 Task: Look for Airbnb options in Homagama, Sri Lanka from 6th December, 2023 to 10th December, 2023 for 6 adults, 2 children. Place can be entire room or shared room with 6 bedrooms having 6 beds and 6 bathrooms. Property type can be house. Amenities needed are: wifi, TV, free parkinig on premises, gym, breakfast.
Action: Mouse moved to (488, 101)
Screenshot: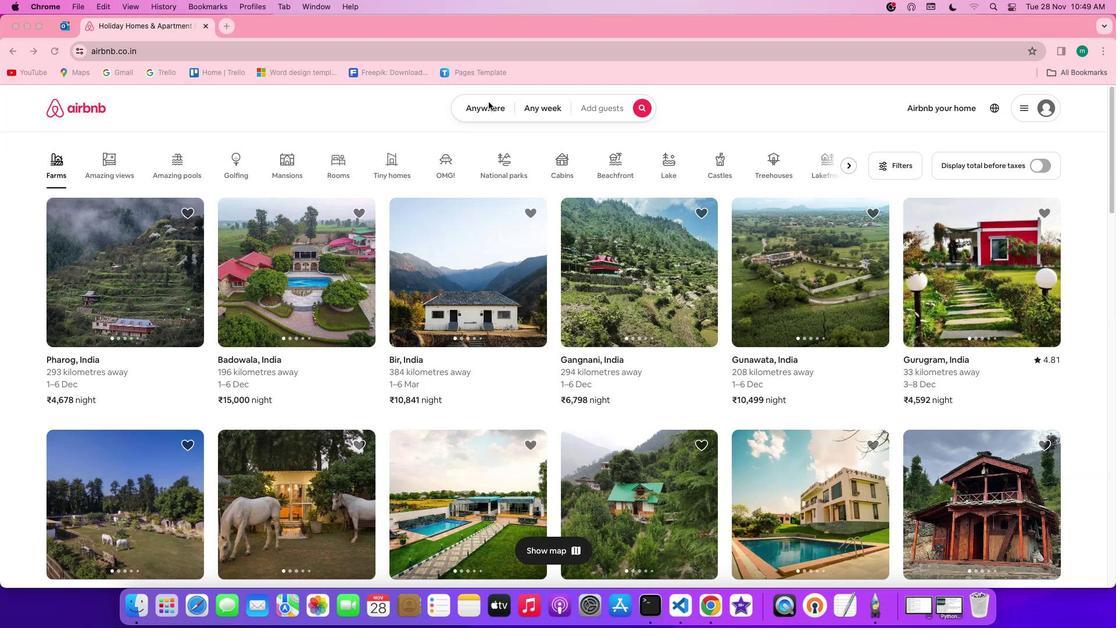 
Action: Mouse pressed left at (488, 101)
Screenshot: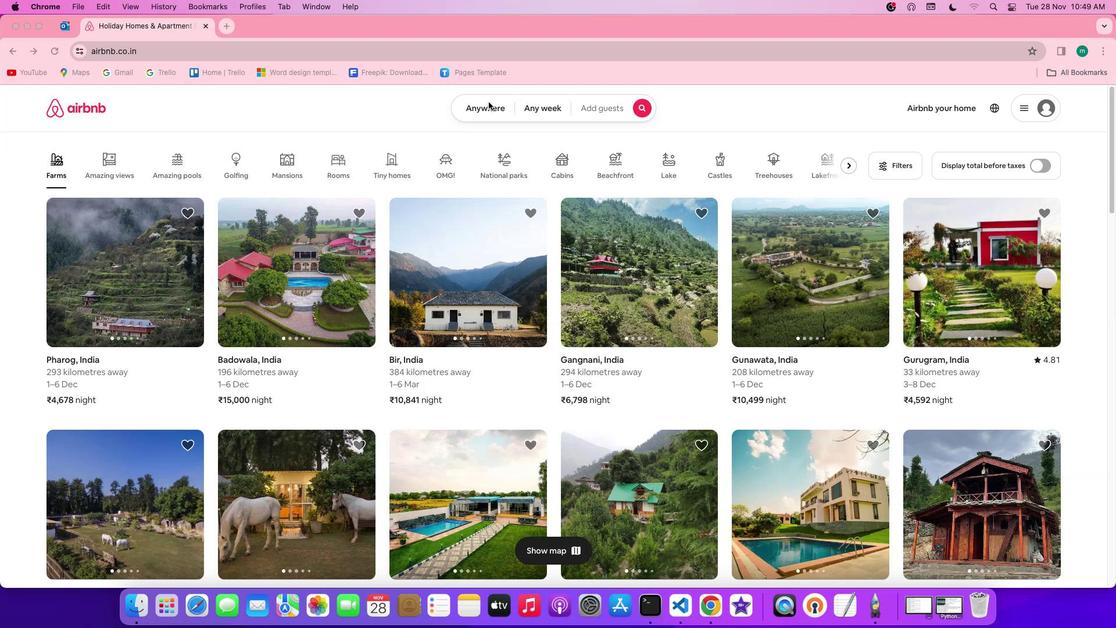 
Action: Mouse pressed left at (488, 101)
Screenshot: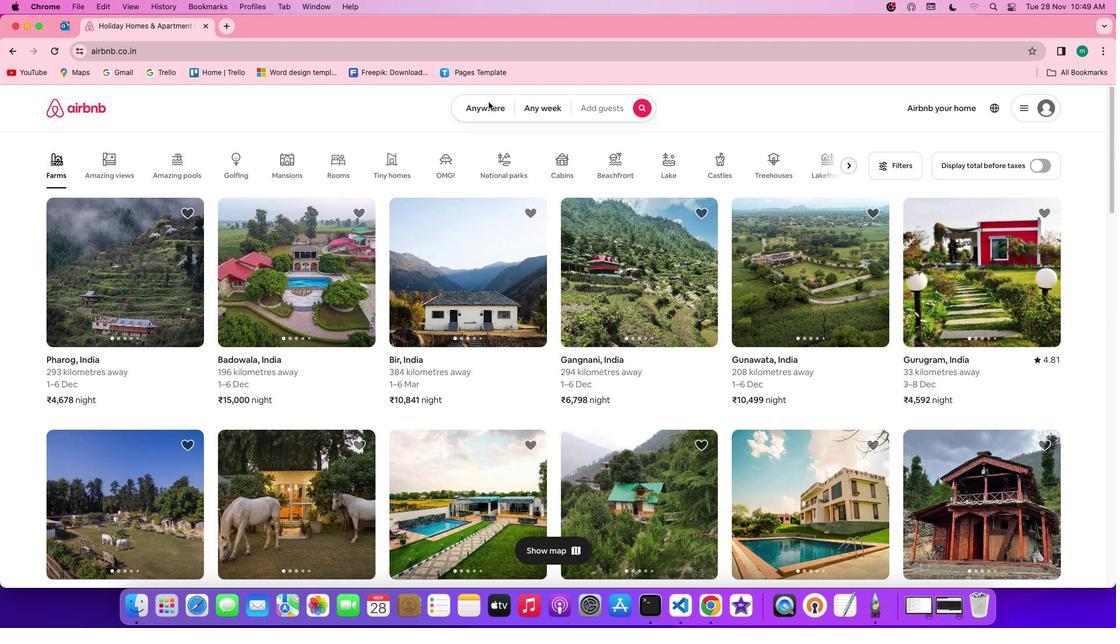
Action: Mouse moved to (435, 156)
Screenshot: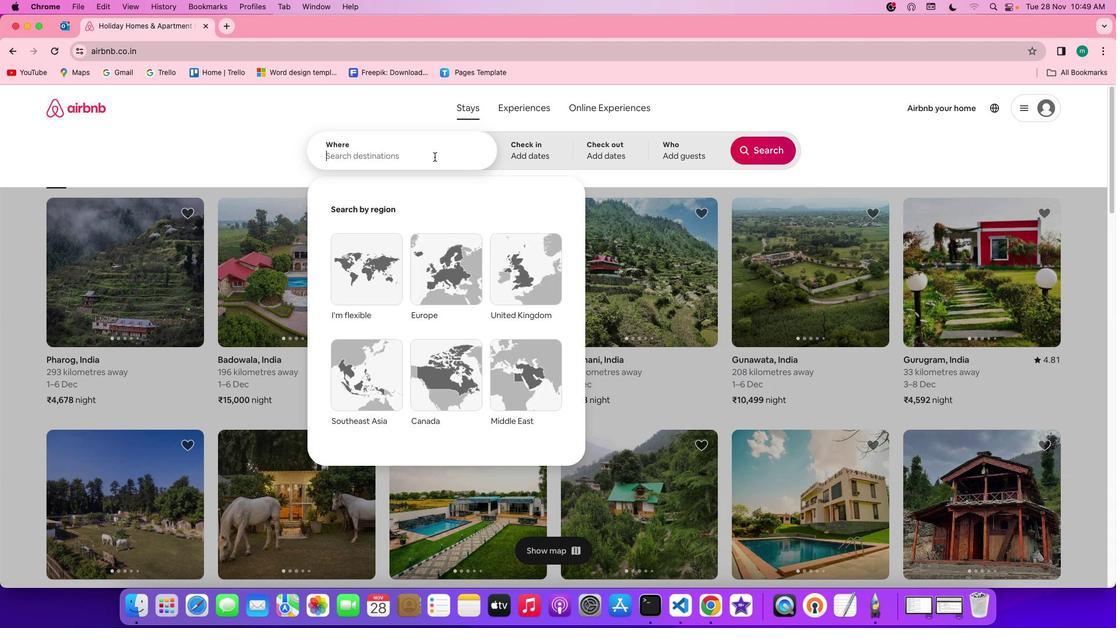 
Action: Mouse pressed left at (435, 156)
Screenshot: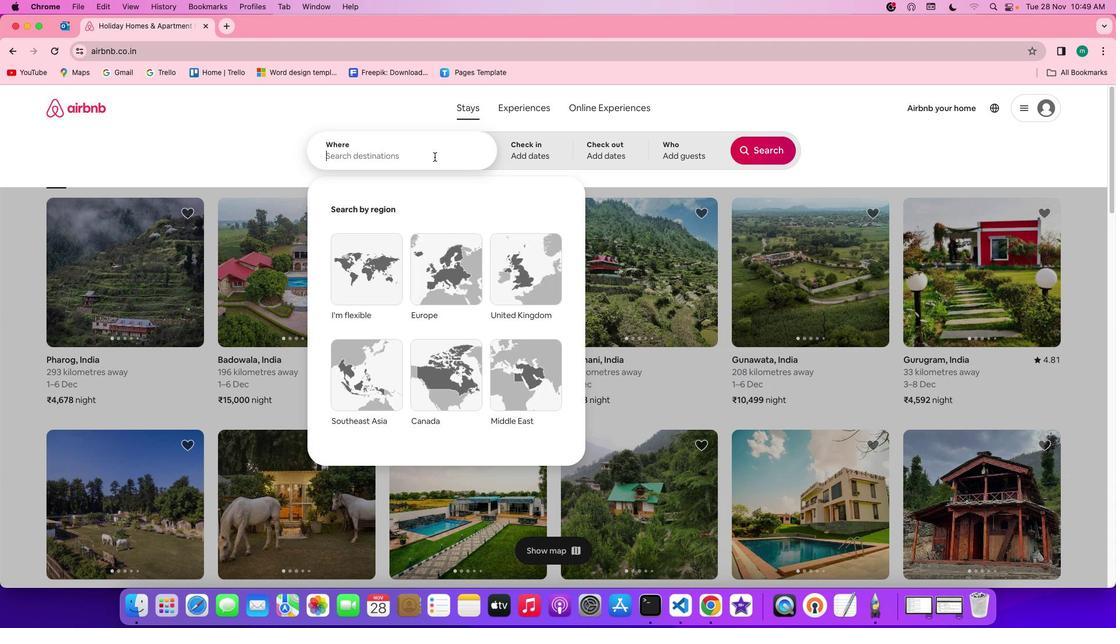 
Action: Key pressed Key.shift'H''o''m''a''g''a''m''a'','Key.spaceKey.shift's''r''i'Key.spaceKey.shift'l''a''n''k''a'
Screenshot: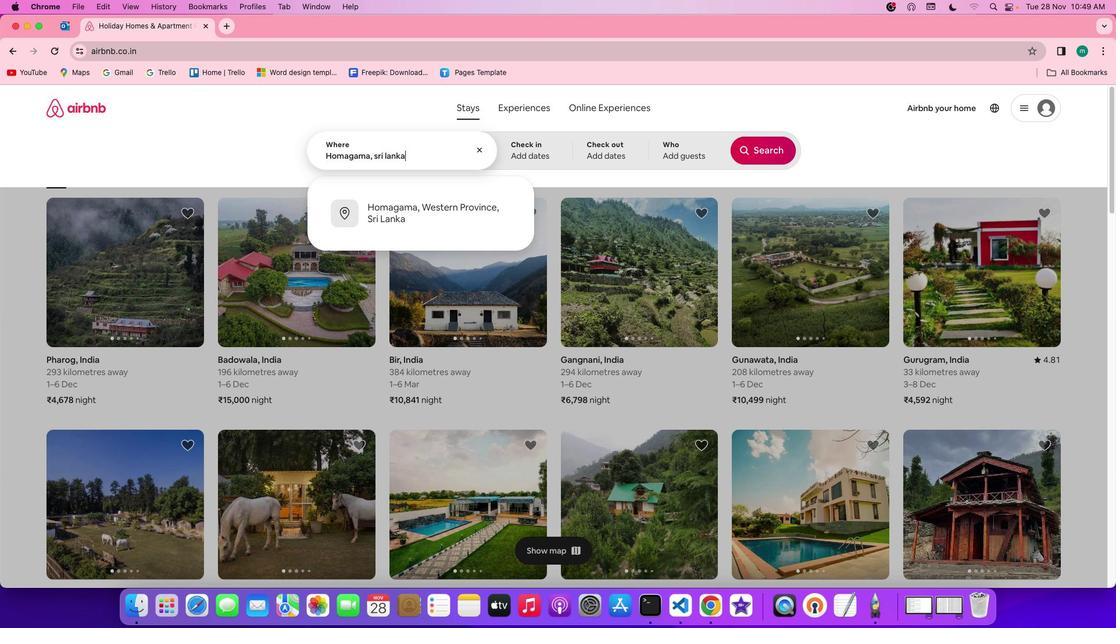 
Action: Mouse moved to (536, 160)
Screenshot: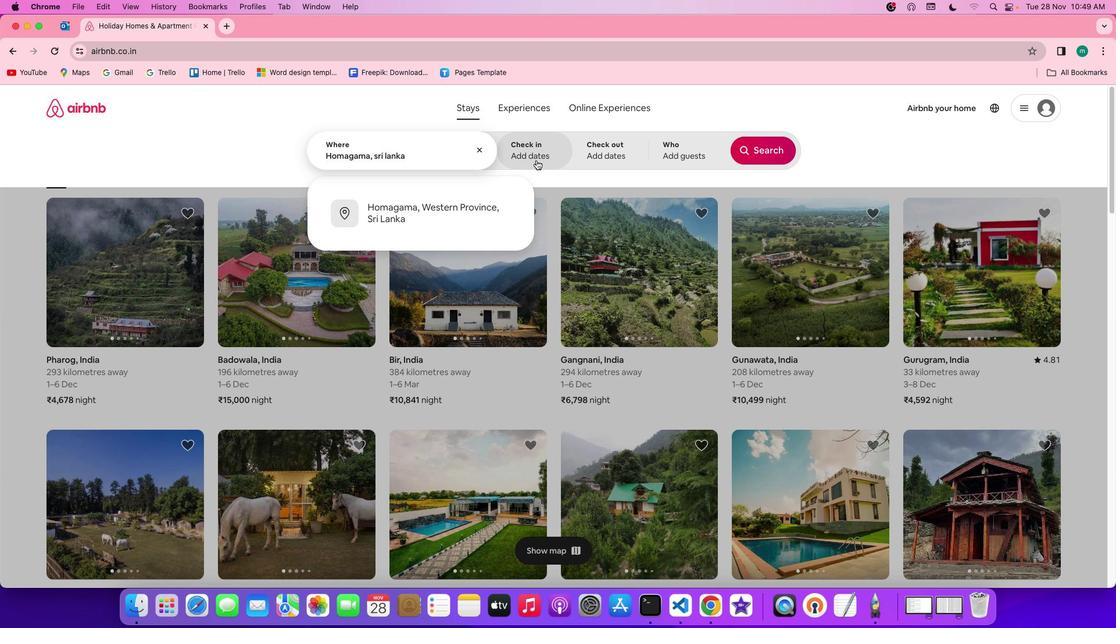 
Action: Mouse pressed left at (536, 160)
Screenshot: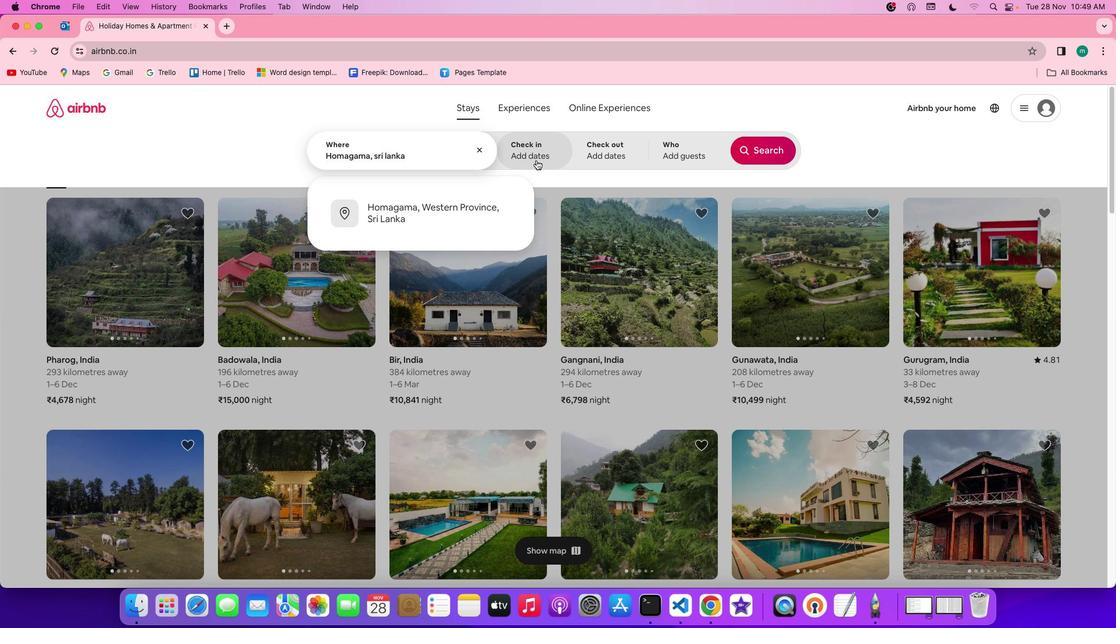 
Action: Mouse moved to (674, 327)
Screenshot: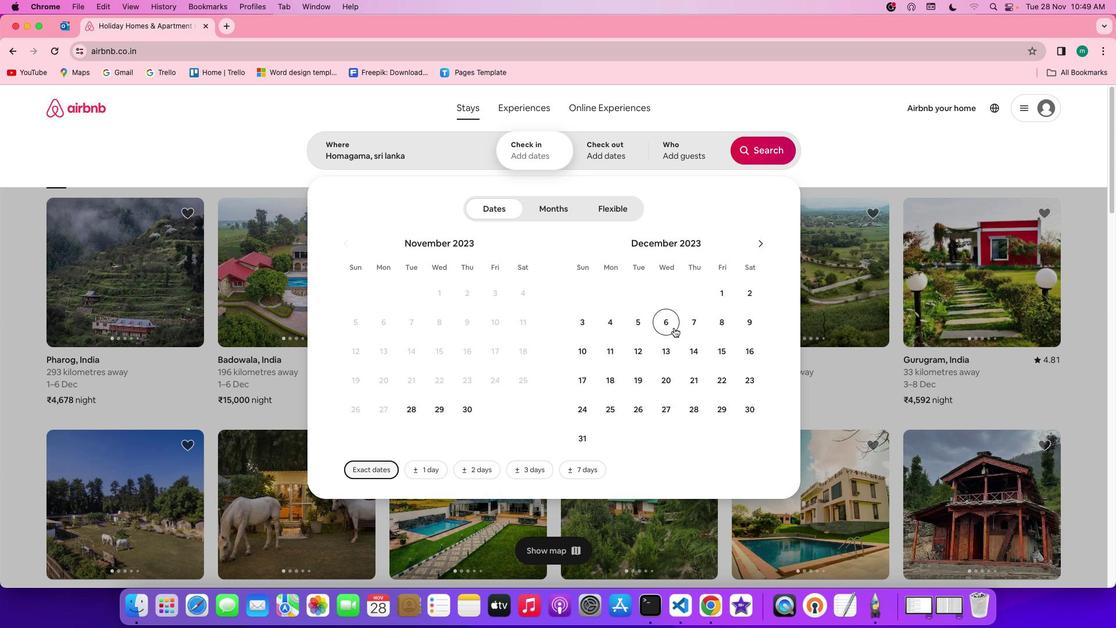 
Action: Mouse pressed left at (674, 327)
Screenshot: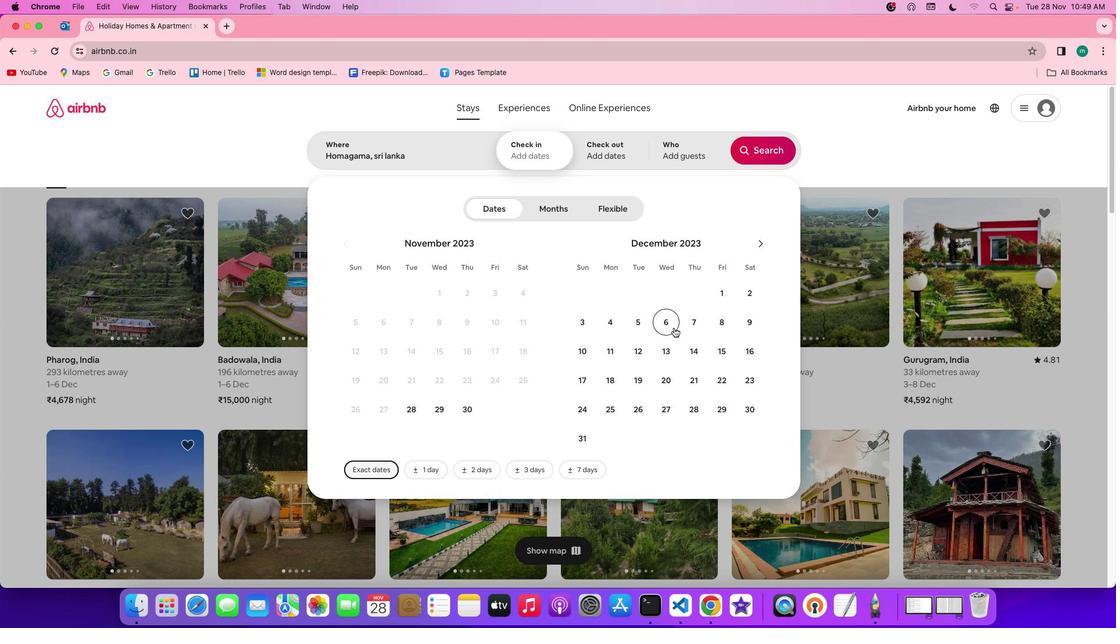 
Action: Mouse moved to (576, 350)
Screenshot: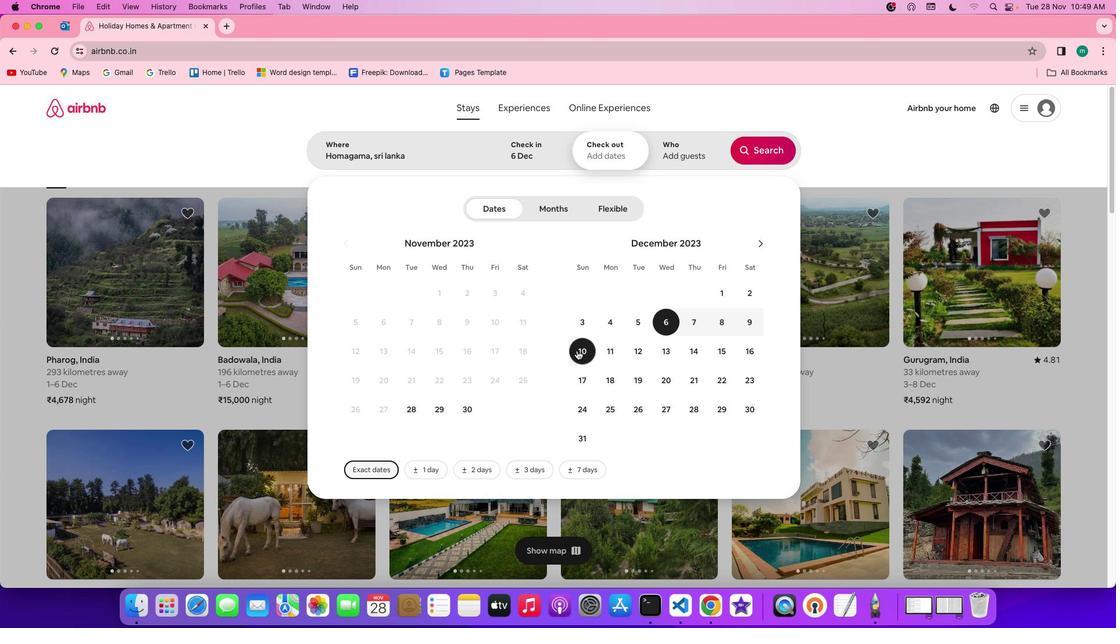 
Action: Mouse pressed left at (576, 350)
Screenshot: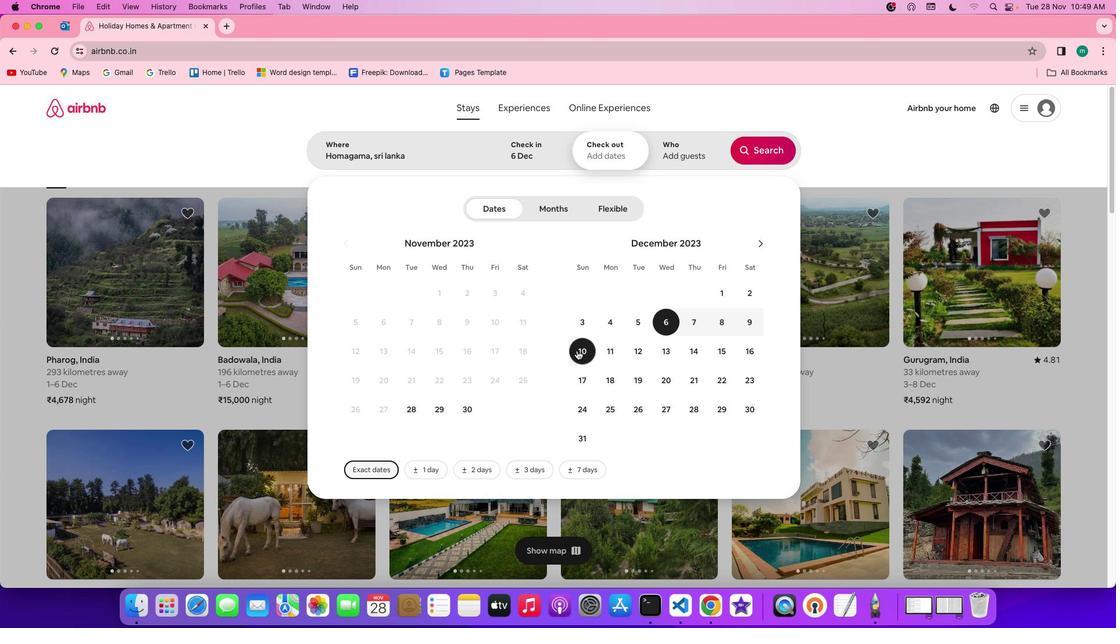 
Action: Mouse moved to (706, 157)
Screenshot: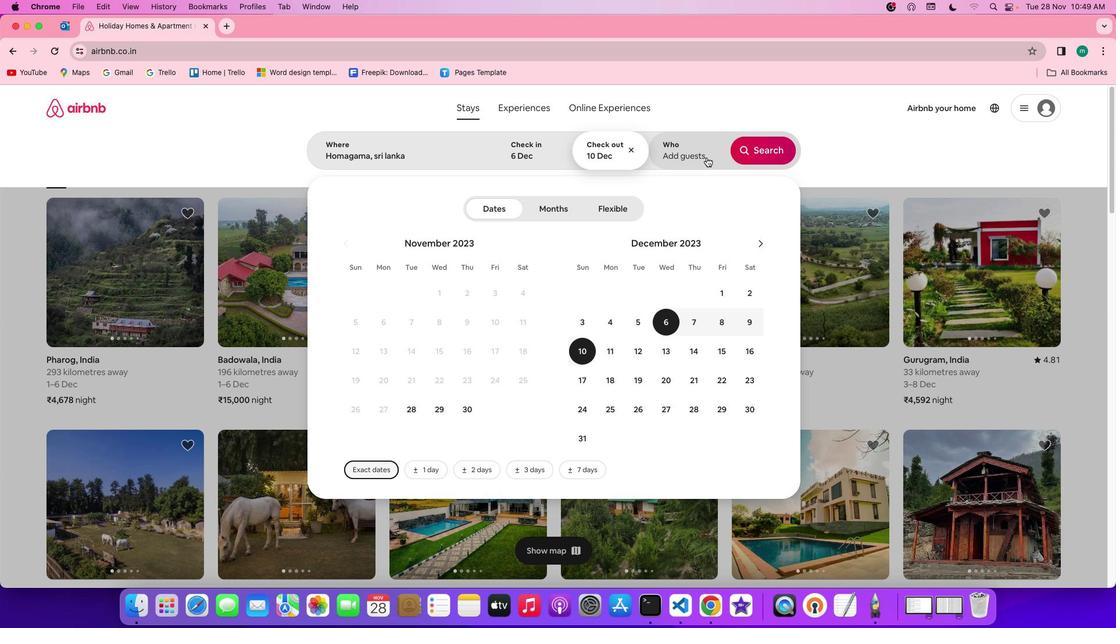 
Action: Mouse pressed left at (706, 157)
Screenshot: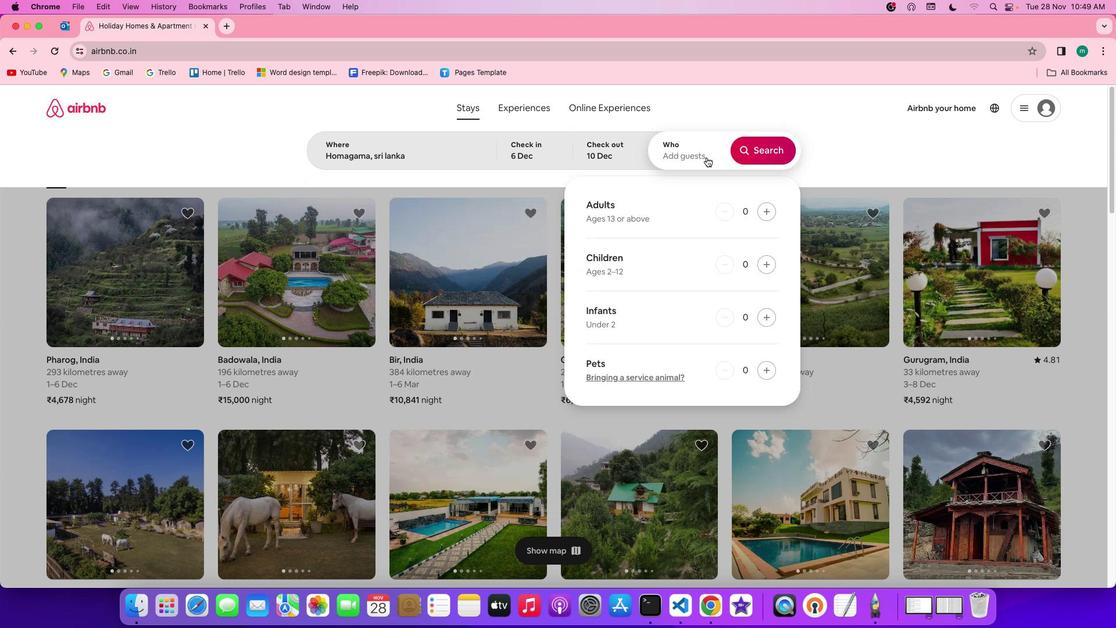 
Action: Mouse moved to (767, 212)
Screenshot: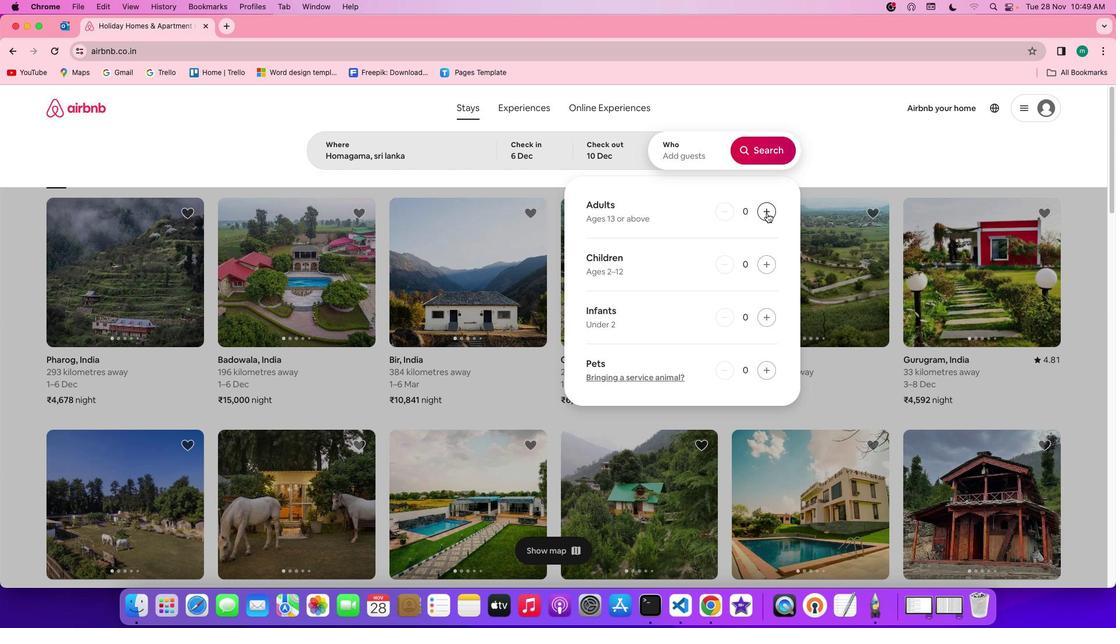
Action: Mouse pressed left at (767, 212)
Screenshot: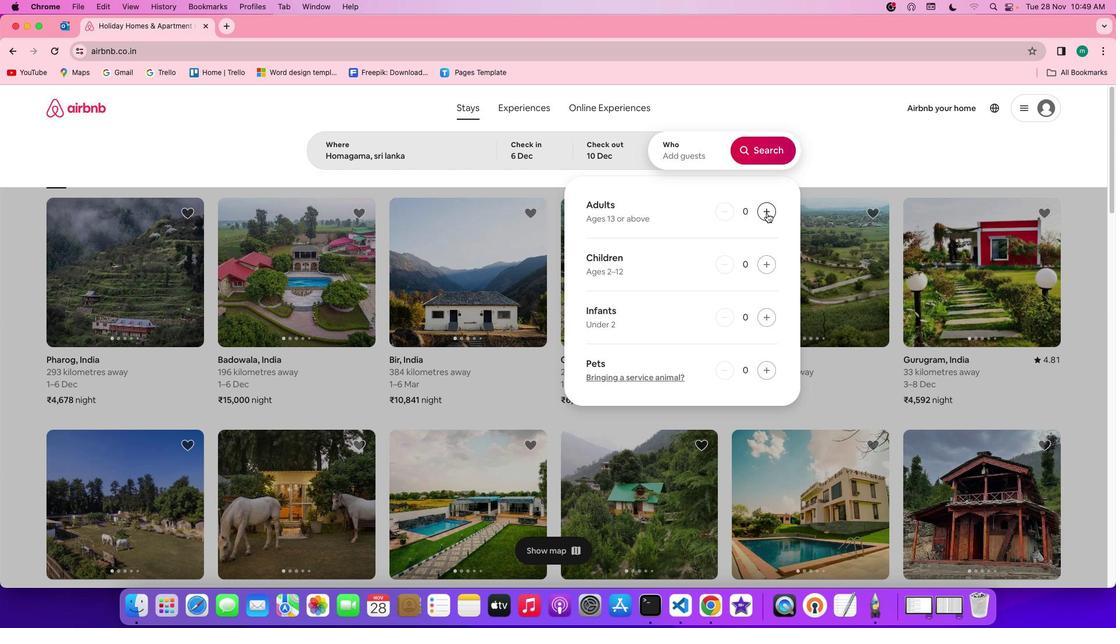 
Action: Mouse pressed left at (767, 212)
Screenshot: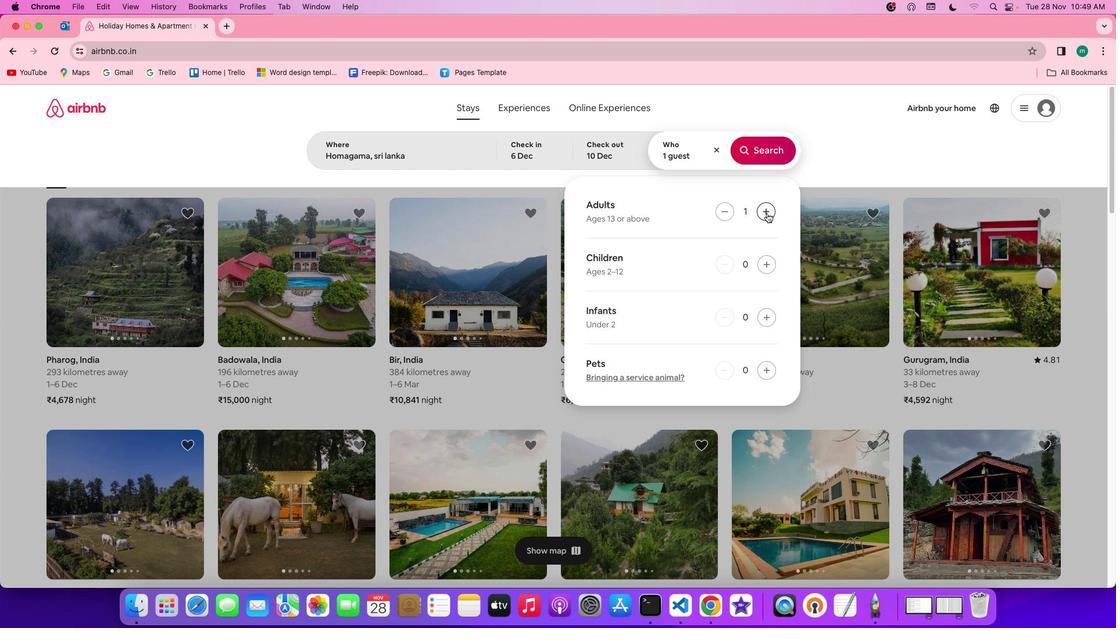 
Action: Mouse pressed left at (767, 212)
Screenshot: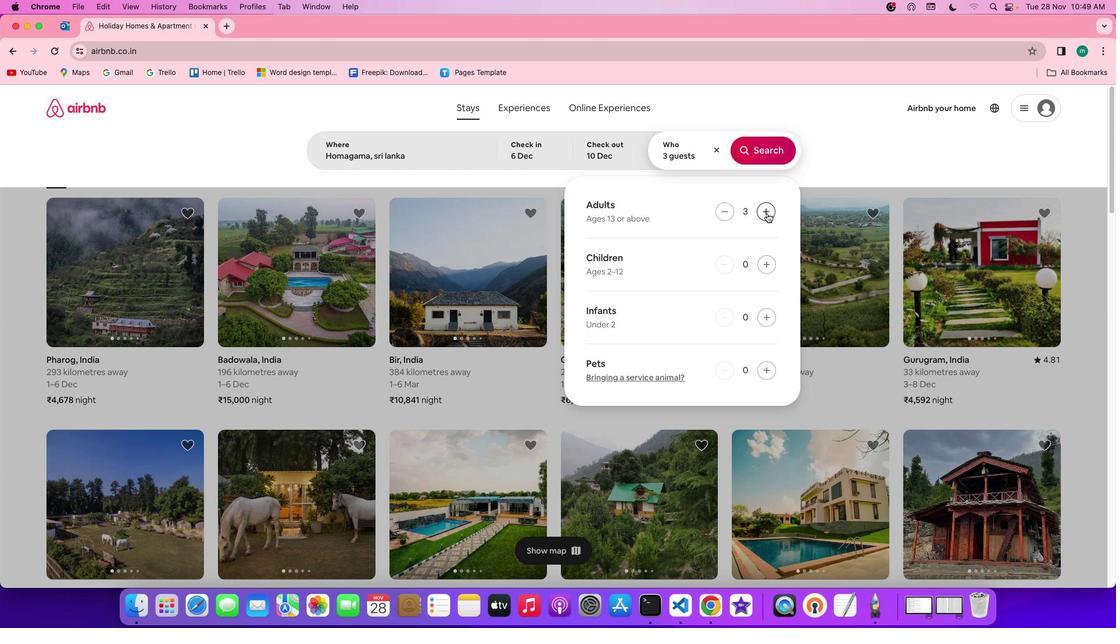 
Action: Mouse pressed left at (767, 212)
Screenshot: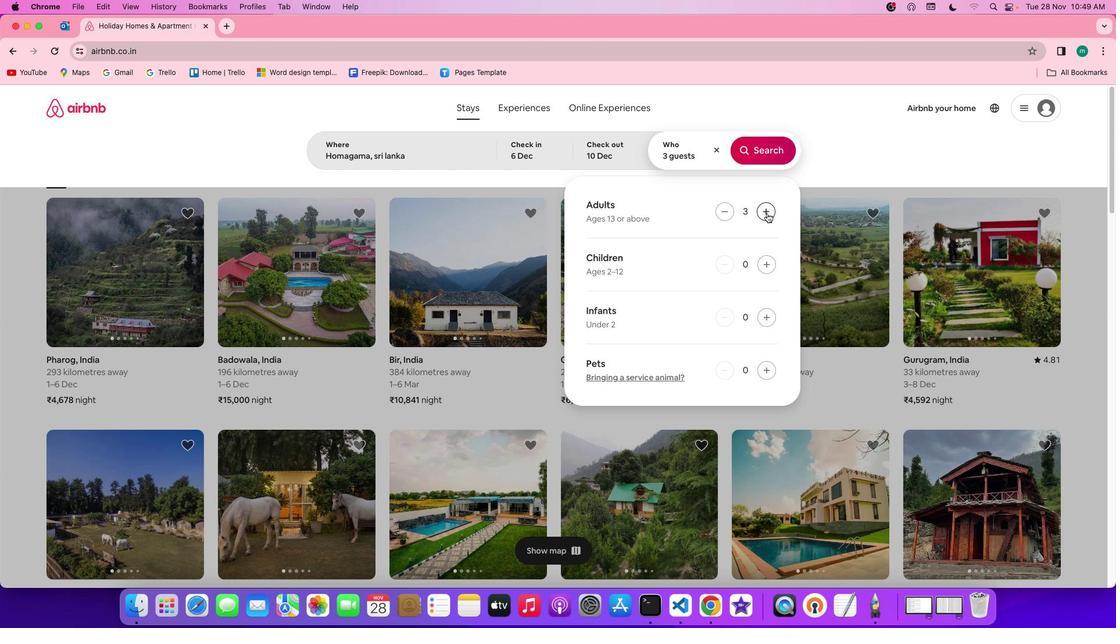 
Action: Mouse pressed left at (767, 212)
Screenshot: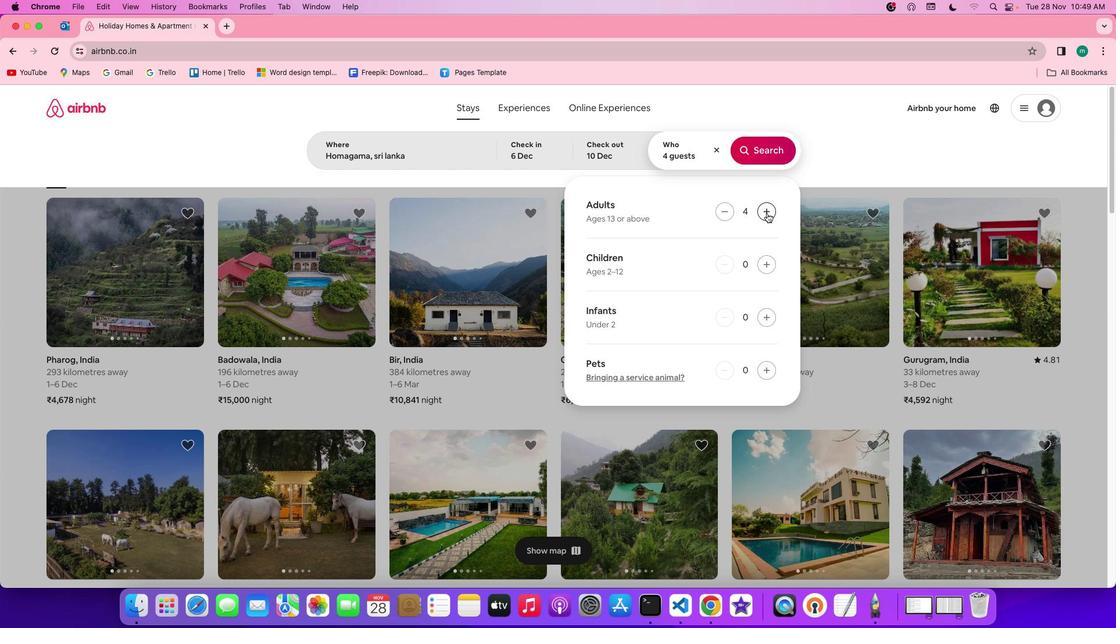 
Action: Mouse pressed left at (767, 212)
Screenshot: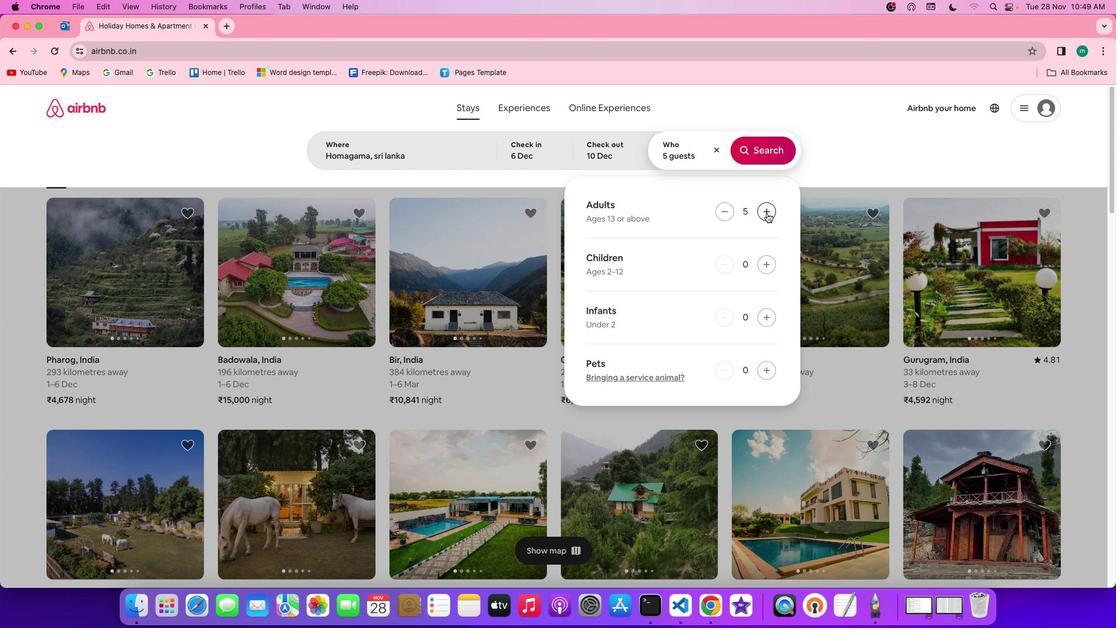 
Action: Mouse moved to (765, 148)
Screenshot: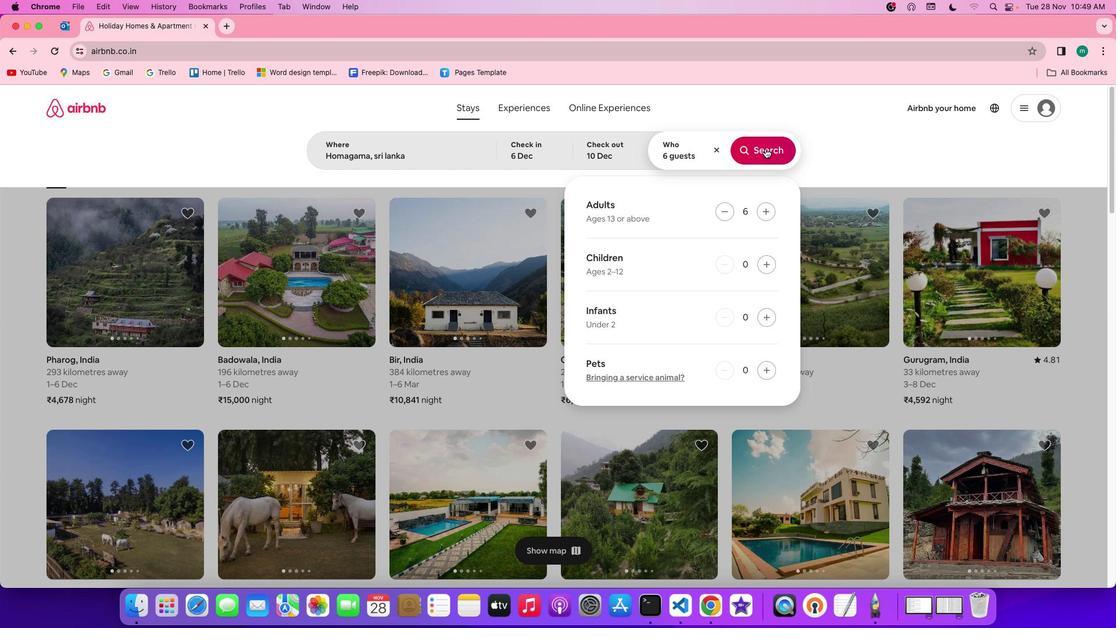 
Action: Mouse pressed left at (765, 148)
Screenshot: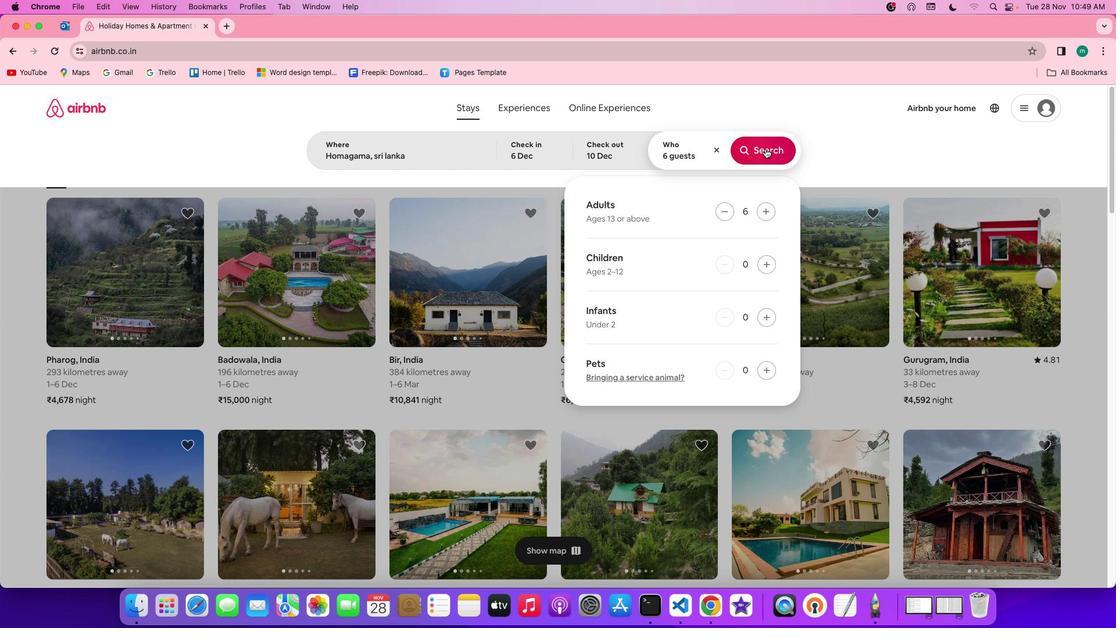 
Action: Mouse moved to (603, 105)
Screenshot: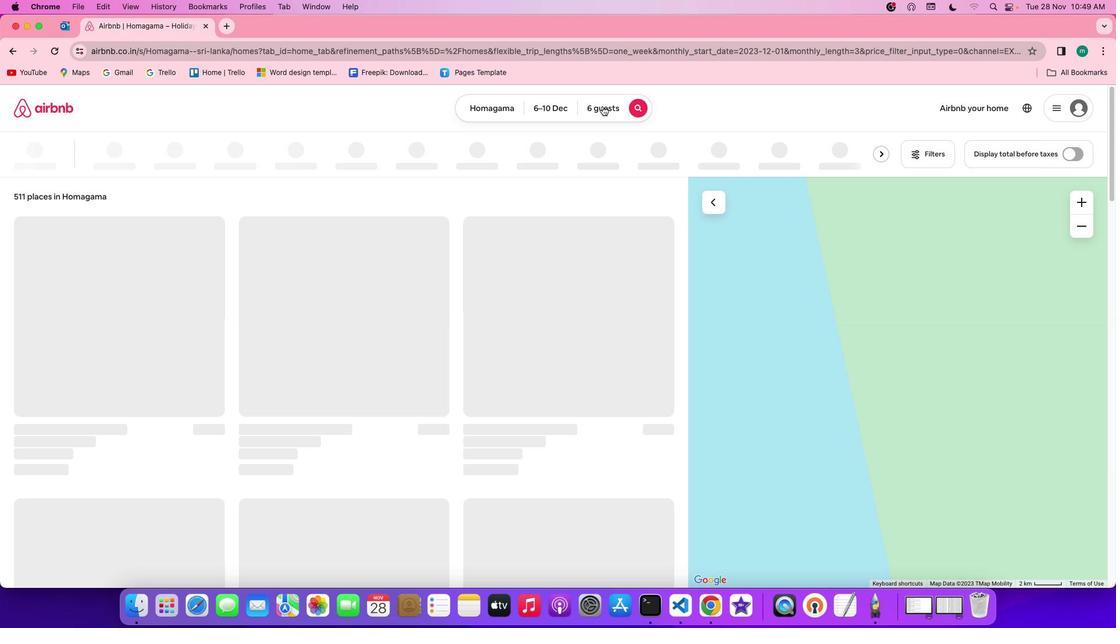 
Action: Mouse pressed left at (603, 105)
Screenshot: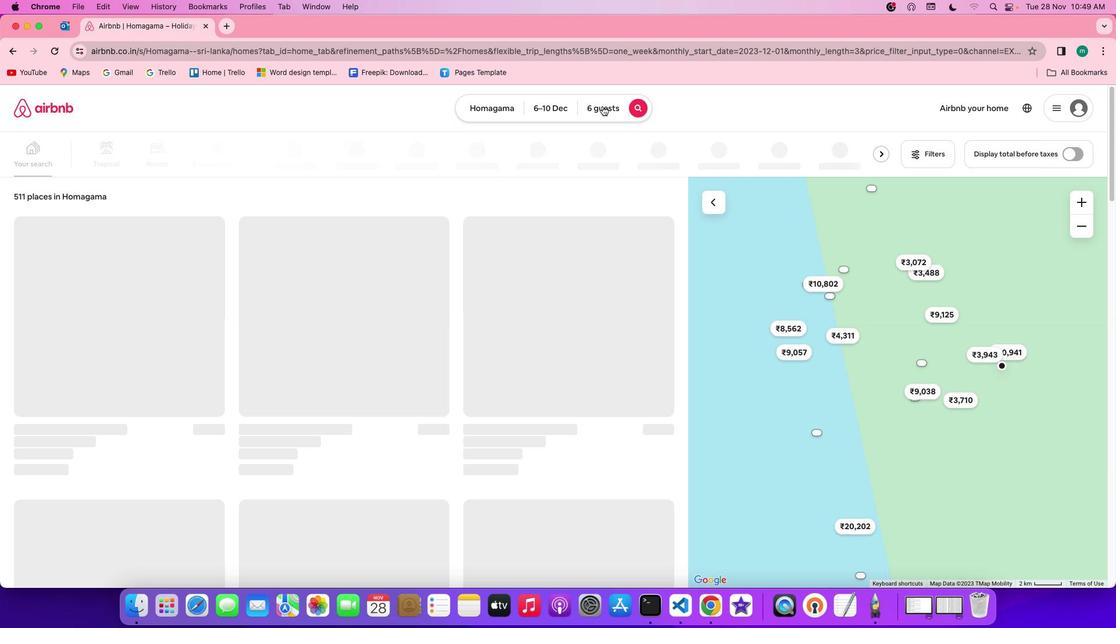 
Action: Mouse moved to (767, 258)
Screenshot: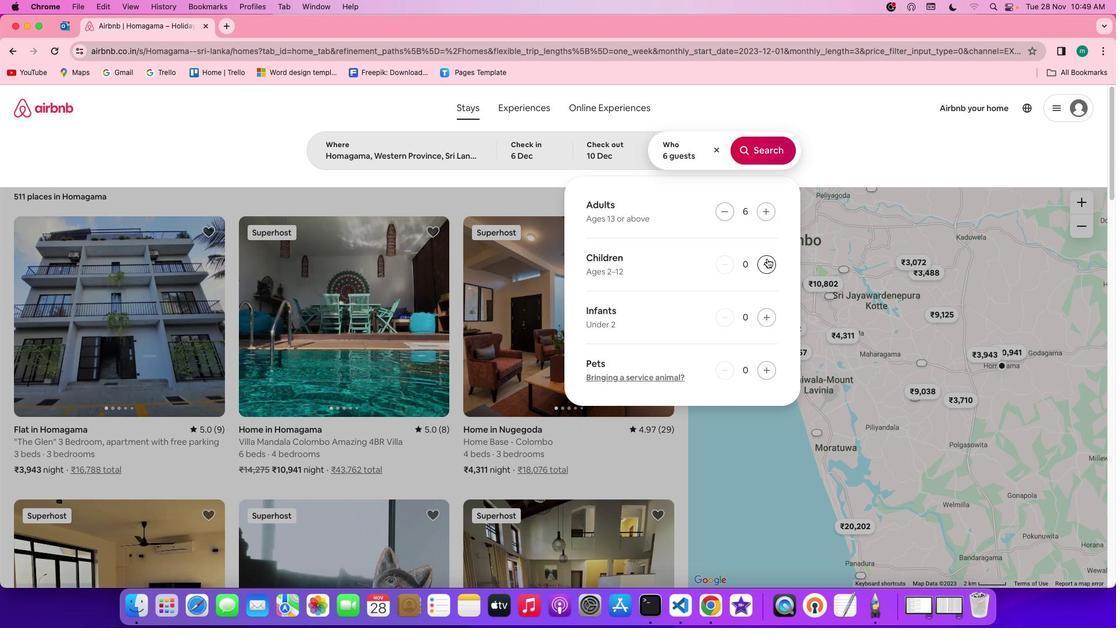 
Action: Mouse pressed left at (767, 258)
Screenshot: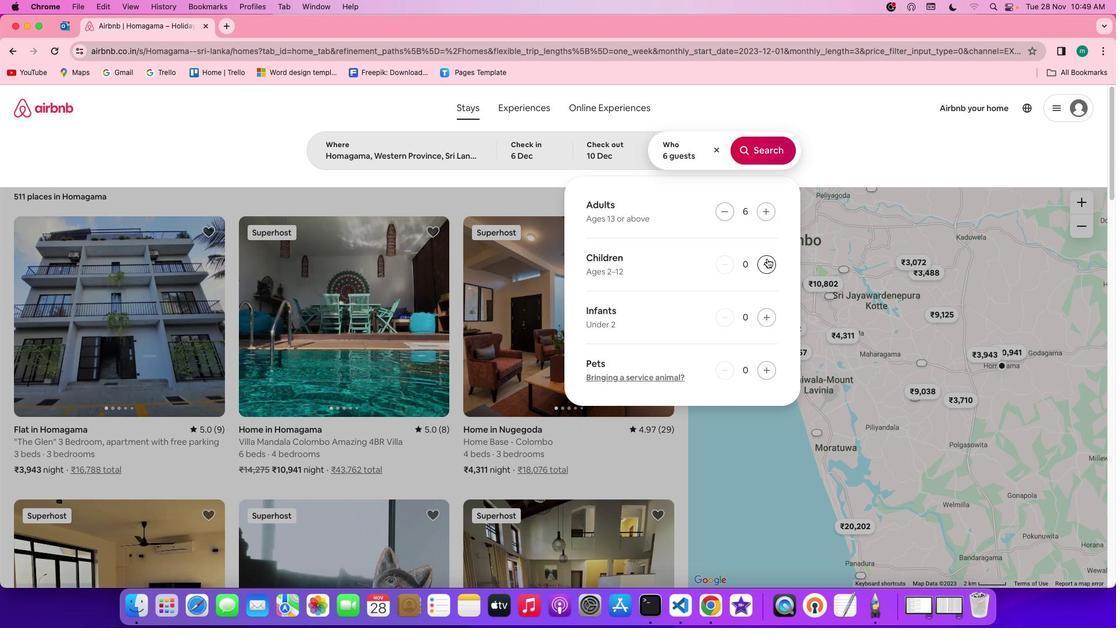 
Action: Mouse pressed left at (767, 258)
Screenshot: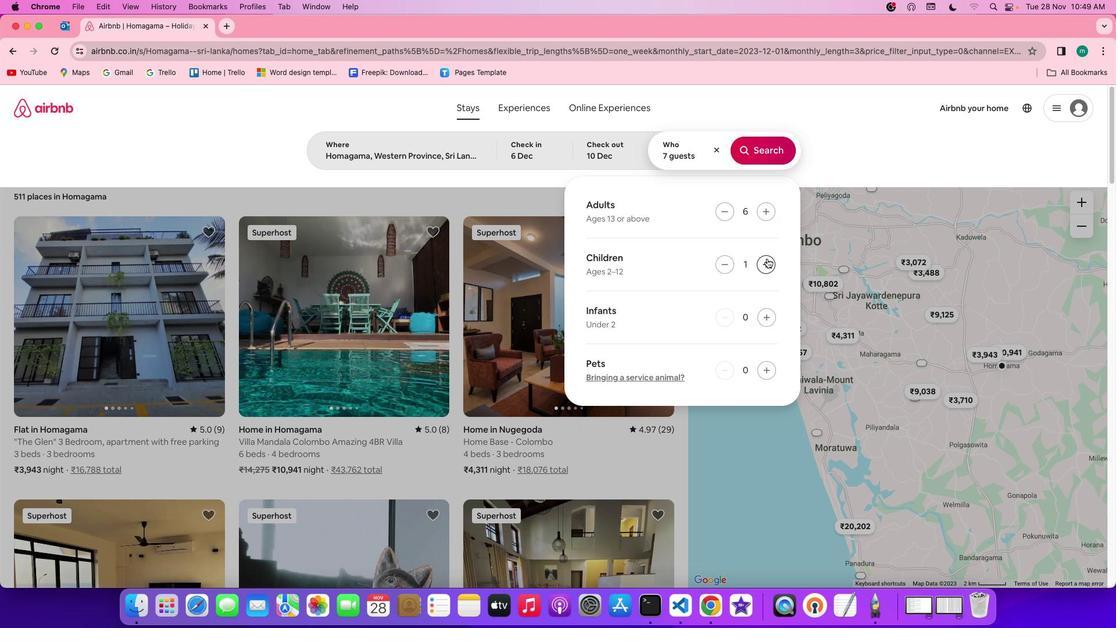 
Action: Mouse moved to (788, 148)
Screenshot: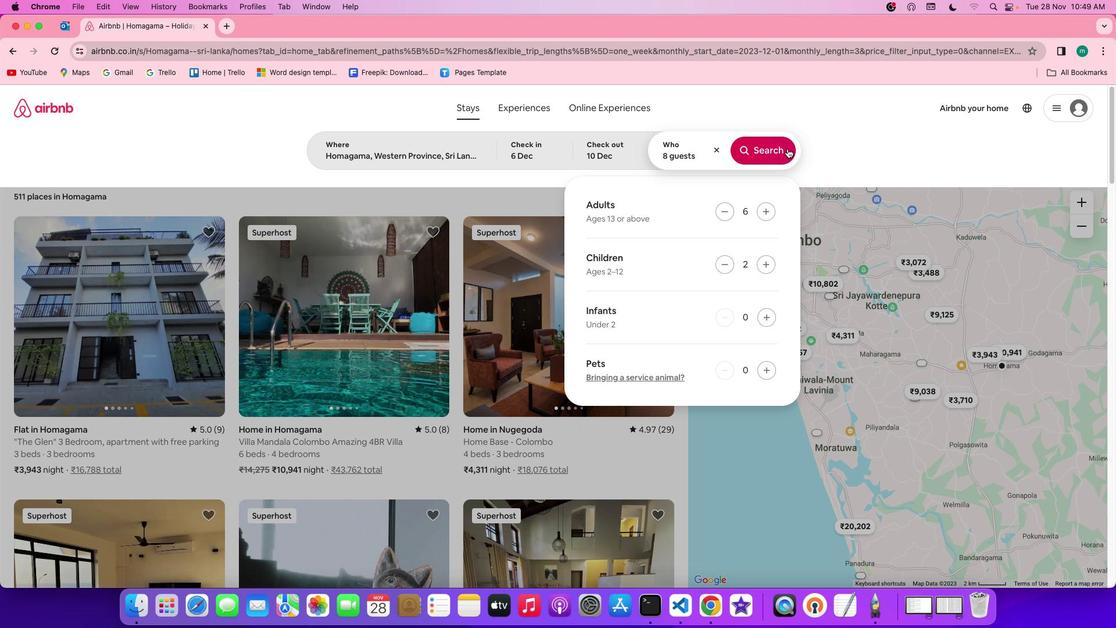 
Action: Mouse pressed left at (788, 148)
Screenshot: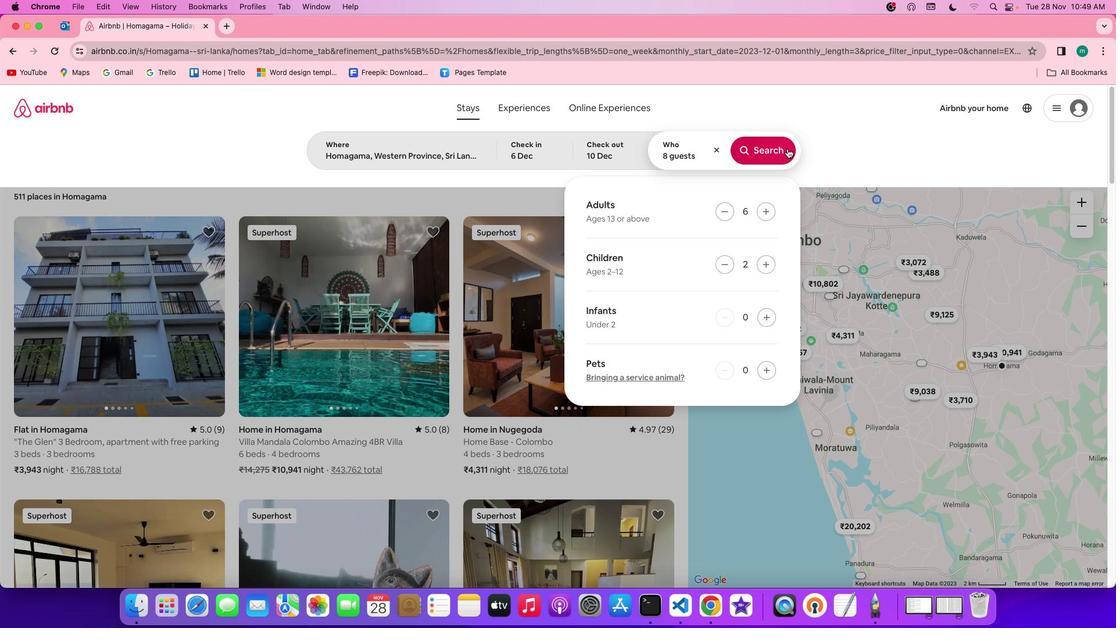 
Action: Mouse moved to (941, 149)
Screenshot: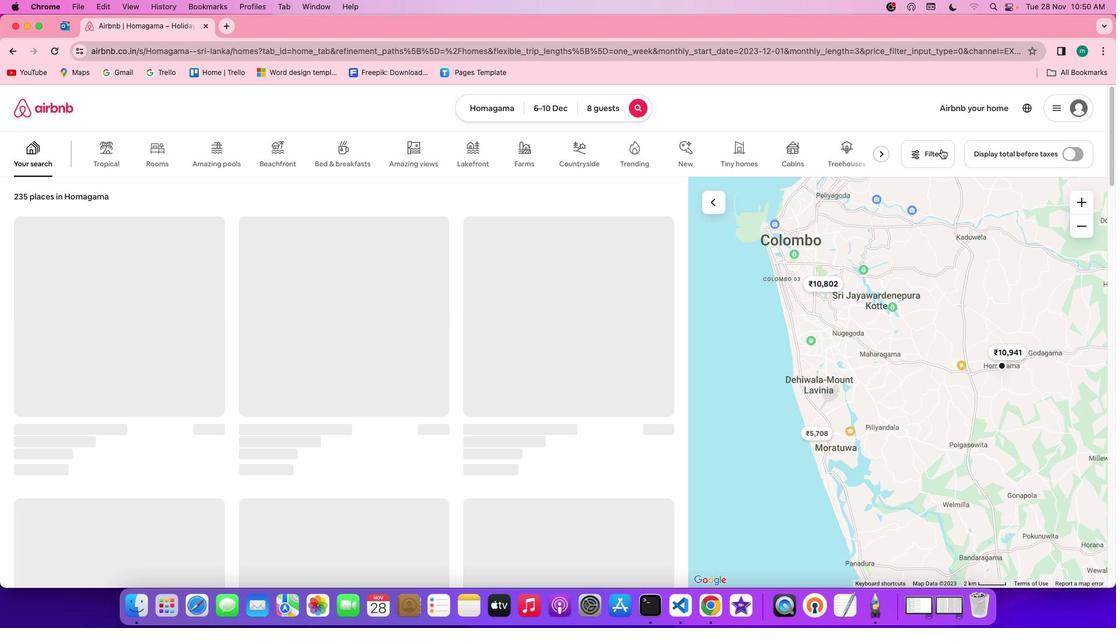 
Action: Mouse pressed left at (941, 149)
Screenshot: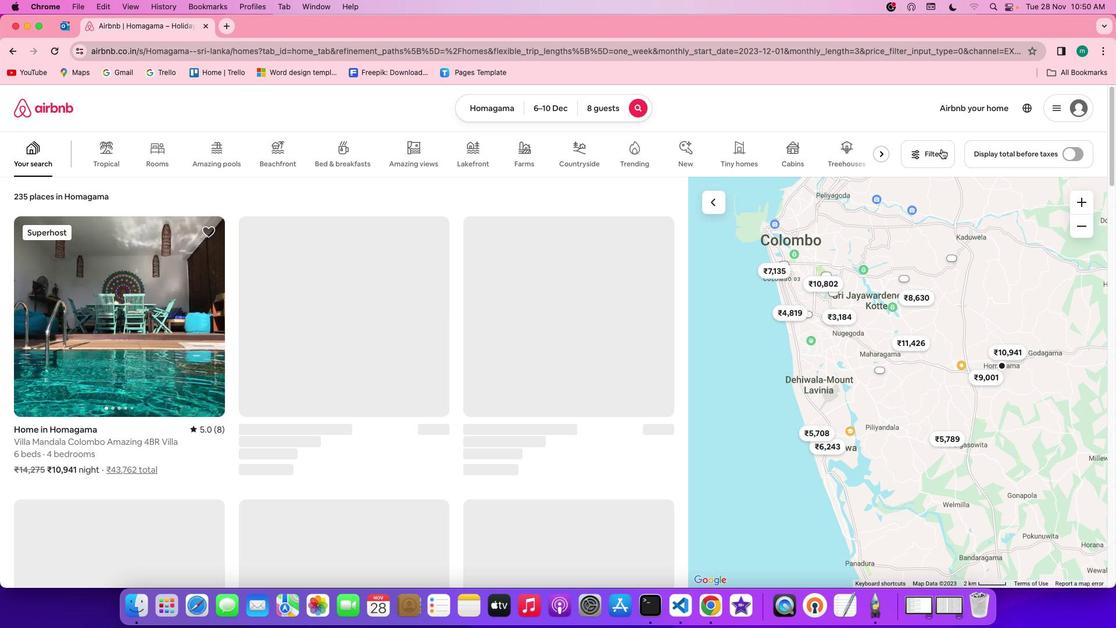 
Action: Mouse moved to (664, 323)
Screenshot: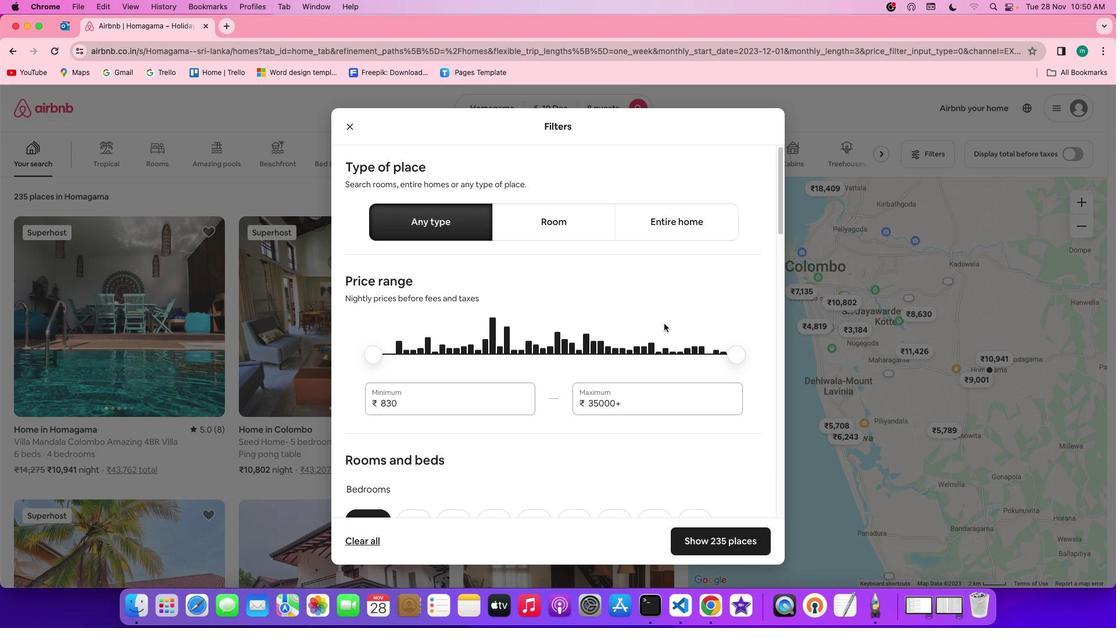 
Action: Mouse scrolled (664, 323) with delta (0, 0)
Screenshot: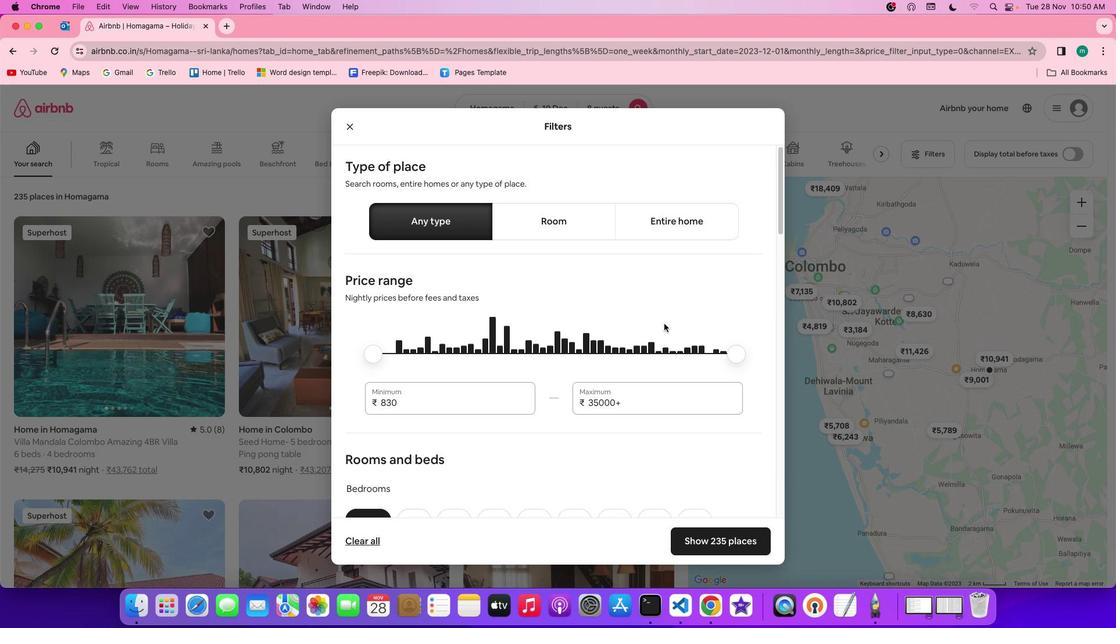 
Action: Mouse scrolled (664, 323) with delta (0, 0)
Screenshot: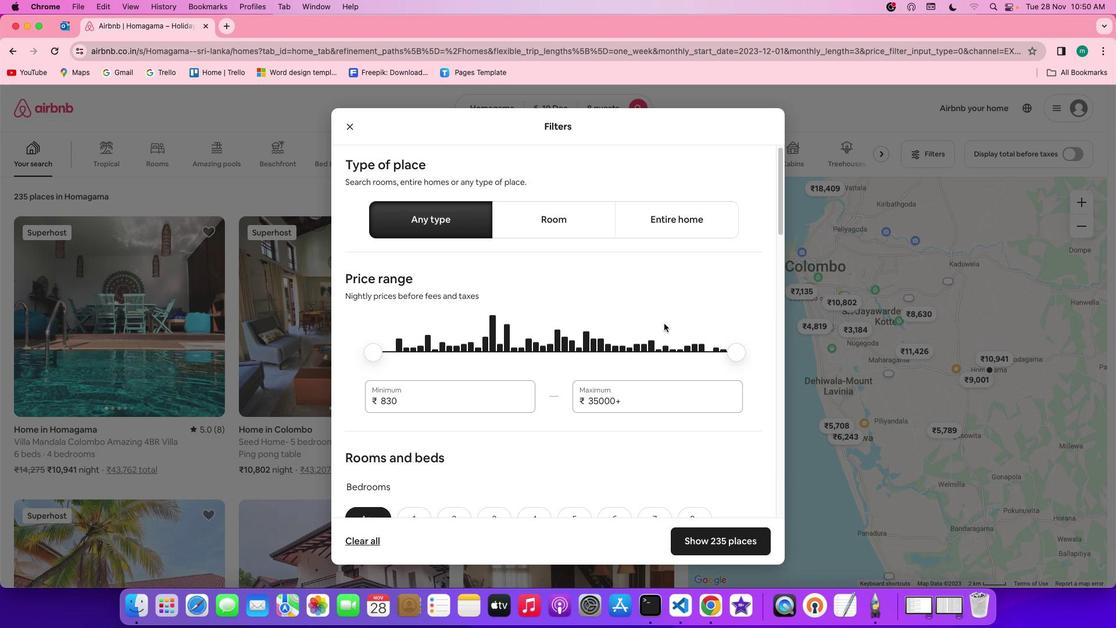 
Action: Mouse scrolled (664, 323) with delta (0, 0)
Screenshot: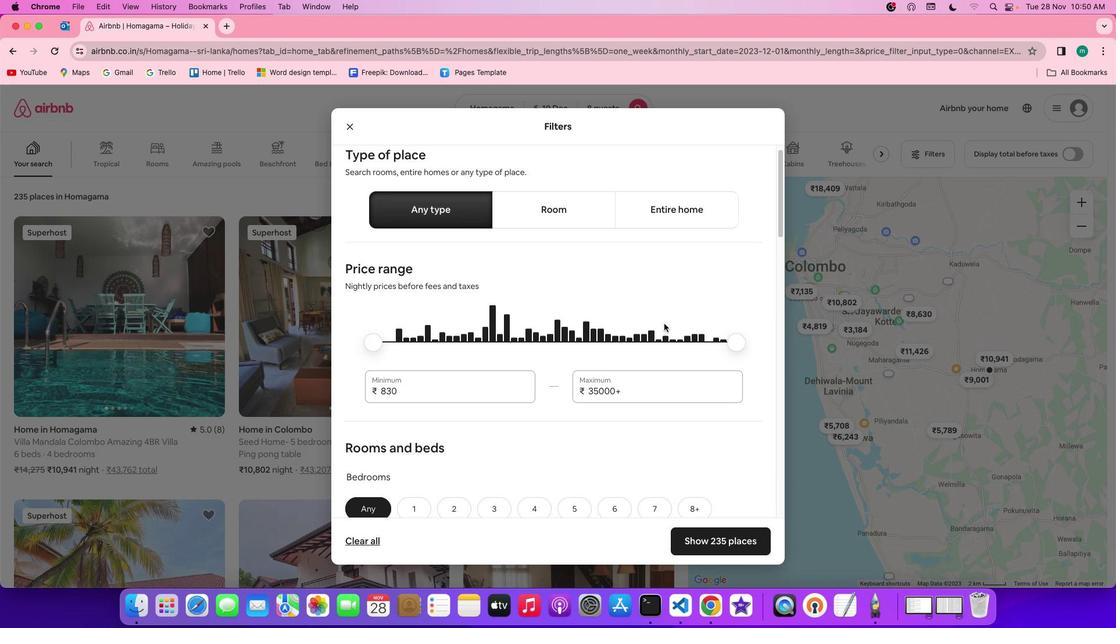 
Action: Mouse scrolled (664, 323) with delta (0, -1)
Screenshot: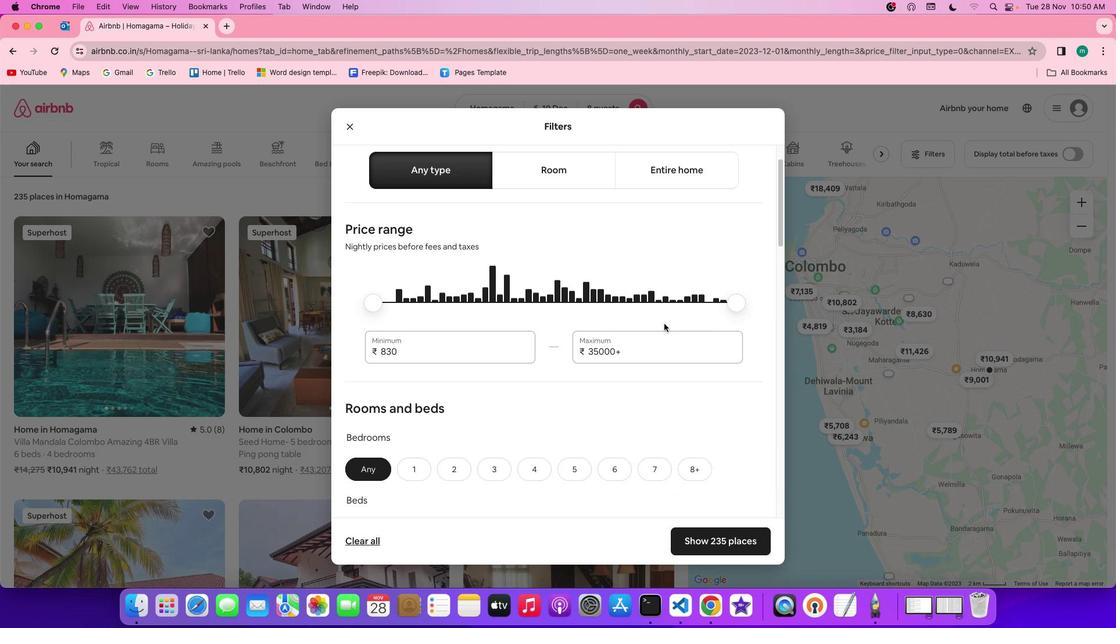 
Action: Mouse moved to (665, 324)
Screenshot: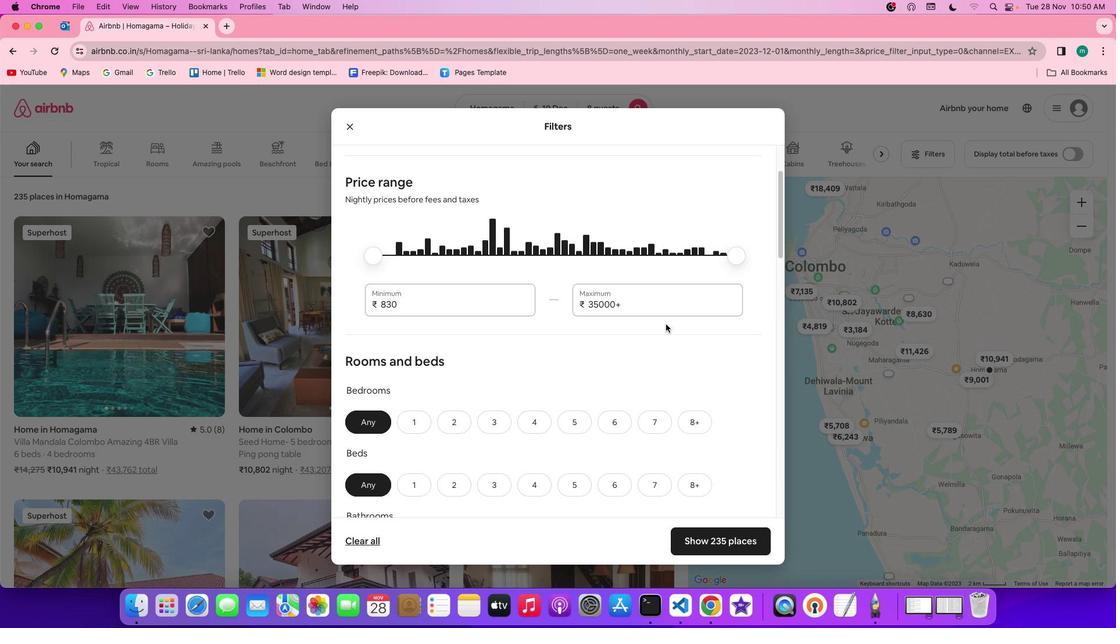 
Action: Mouse scrolled (665, 324) with delta (0, 0)
Screenshot: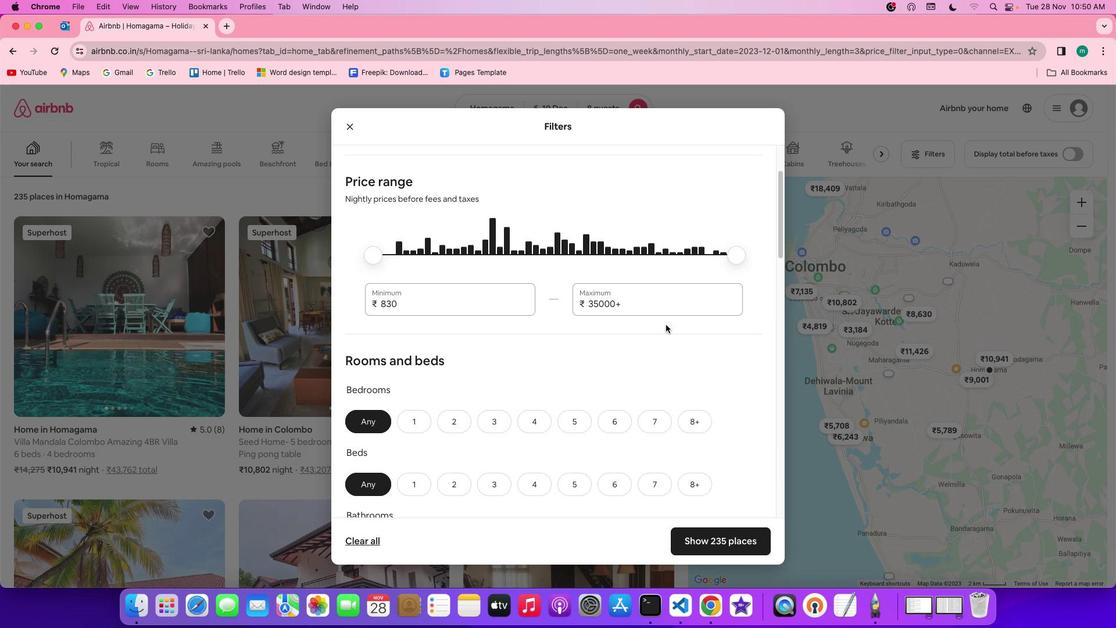 
Action: Mouse moved to (666, 324)
Screenshot: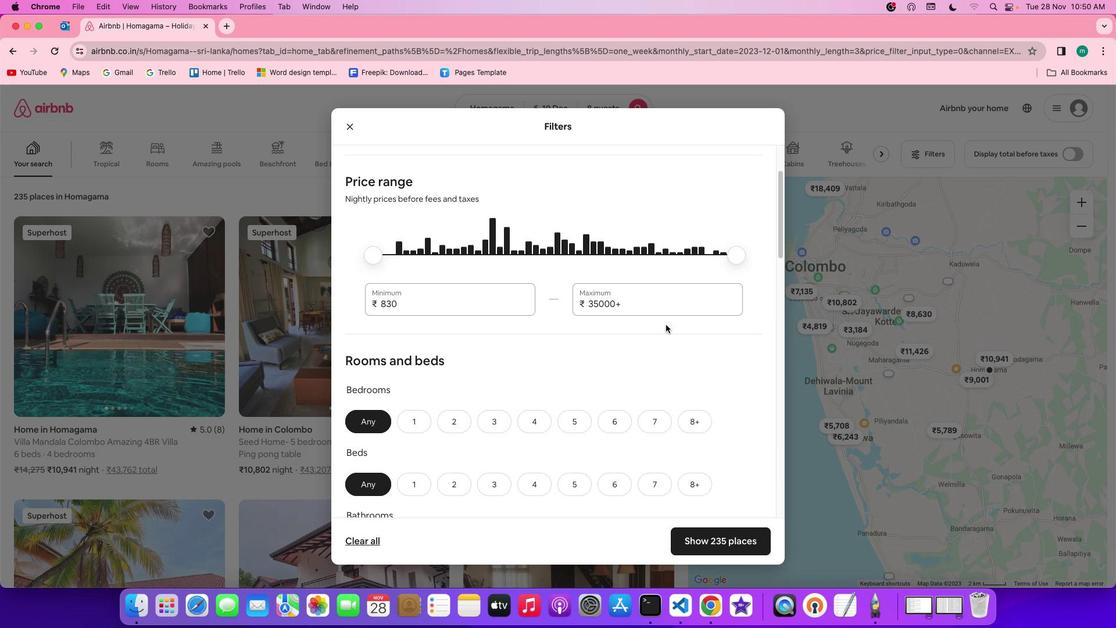 
Action: Mouse scrolled (666, 324) with delta (0, 0)
Screenshot: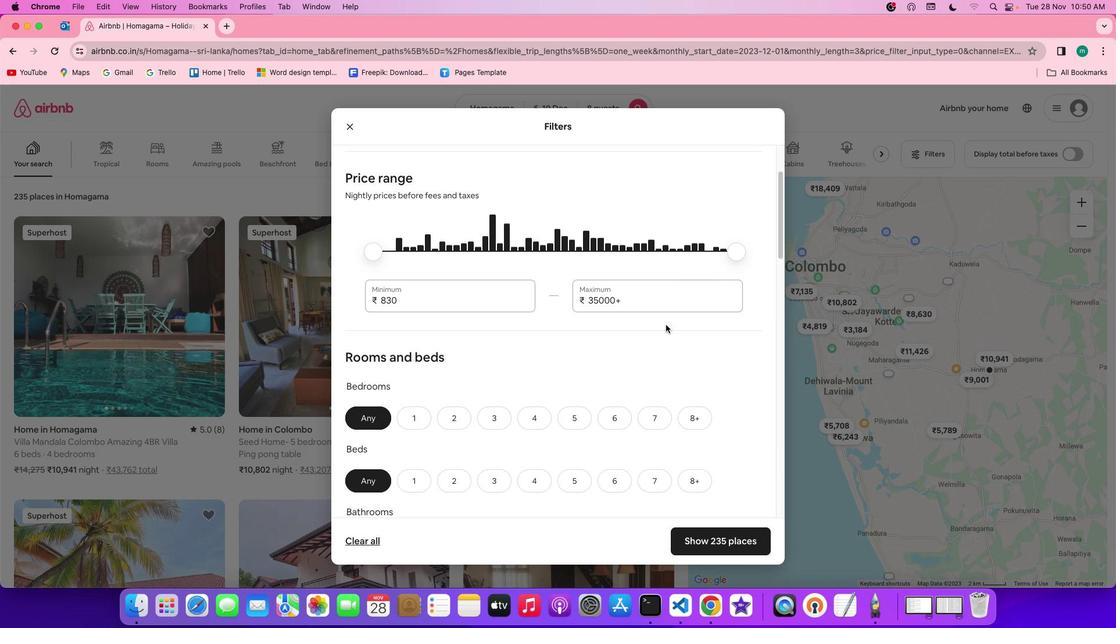 
Action: Mouse scrolled (666, 324) with delta (0, 0)
Screenshot: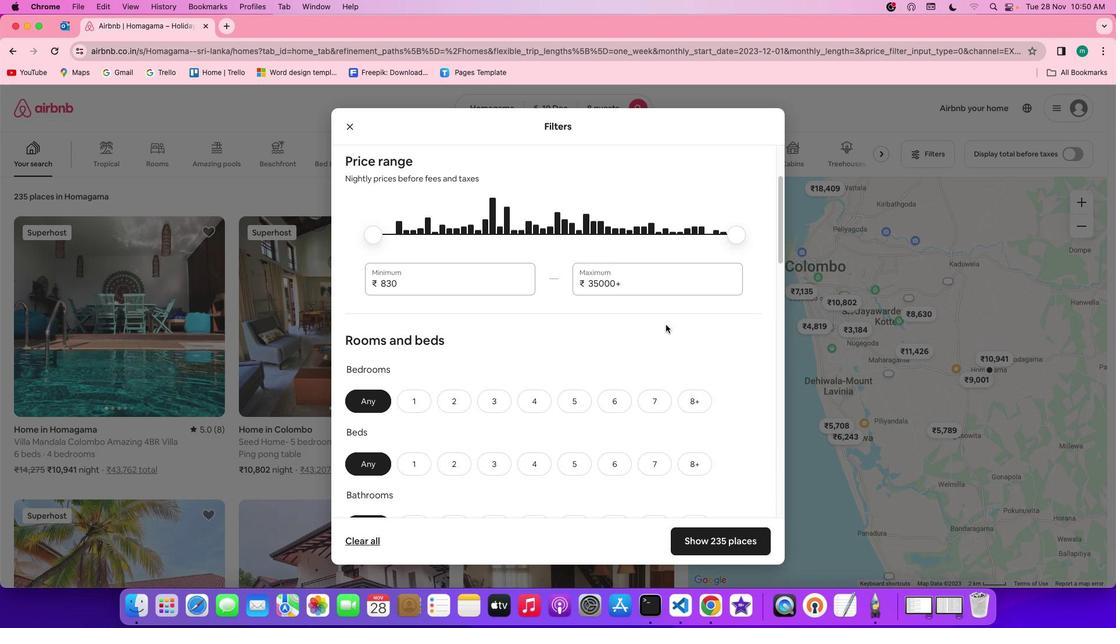 
Action: Mouse scrolled (666, 324) with delta (0, 0)
Screenshot: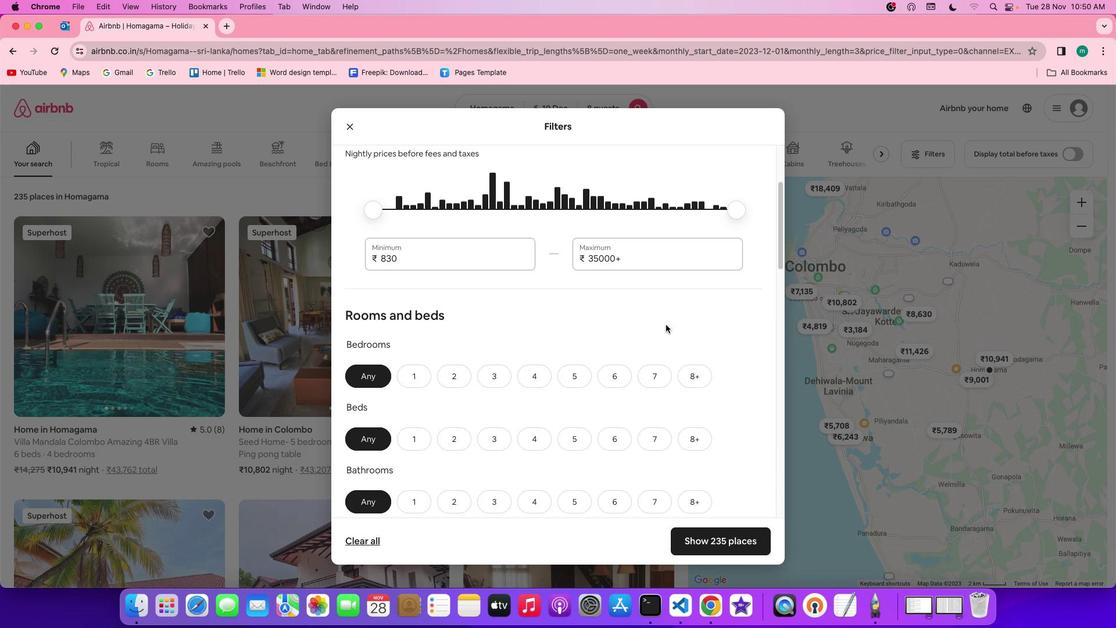 
Action: Mouse scrolled (666, 324) with delta (0, 0)
Screenshot: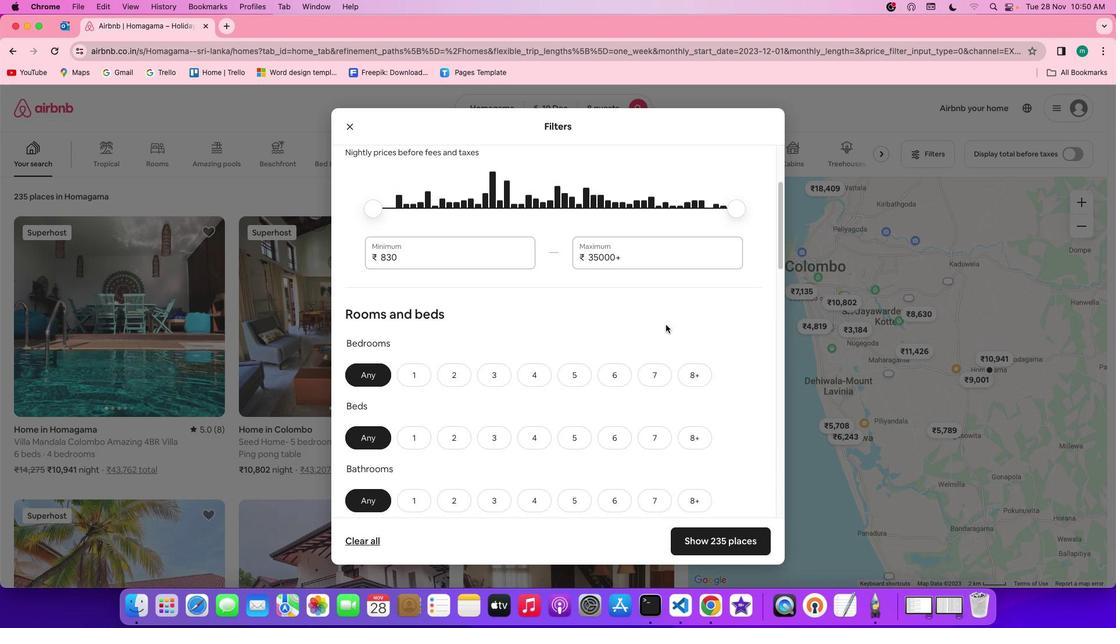 
Action: Mouse scrolled (666, 324) with delta (0, 0)
Screenshot: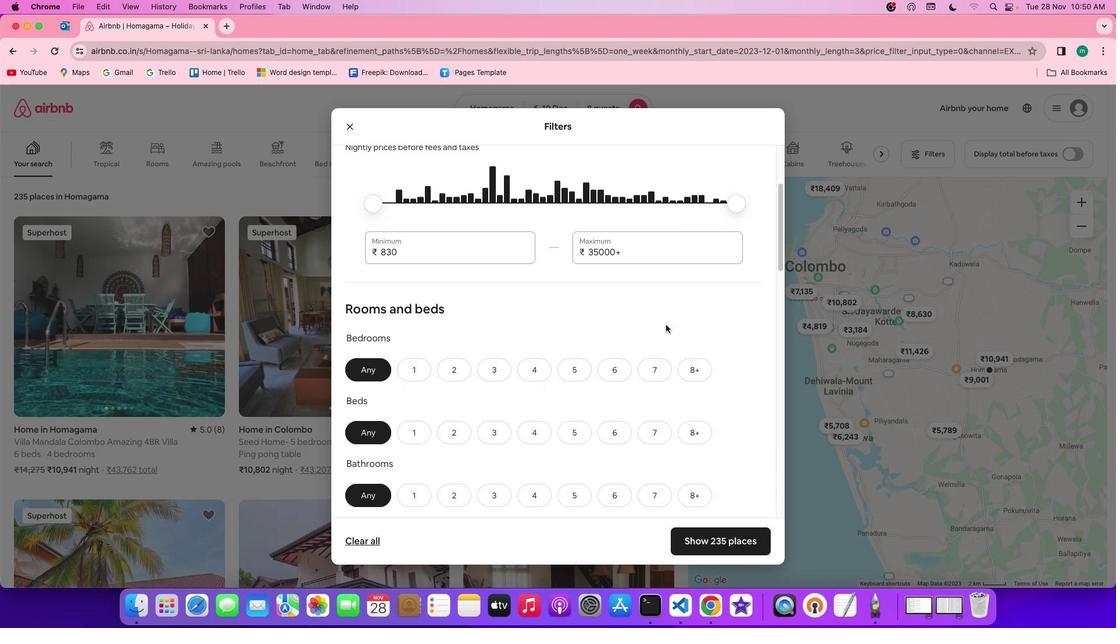 
Action: Mouse scrolled (666, 324) with delta (0, -1)
Screenshot: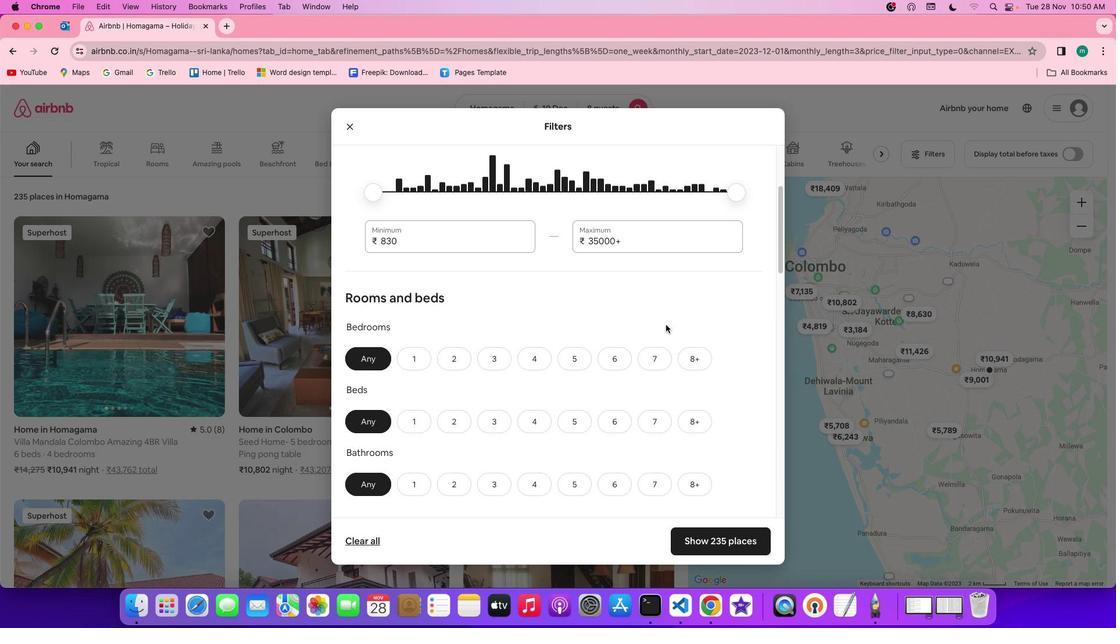 
Action: Mouse scrolled (666, 324) with delta (0, -1)
Screenshot: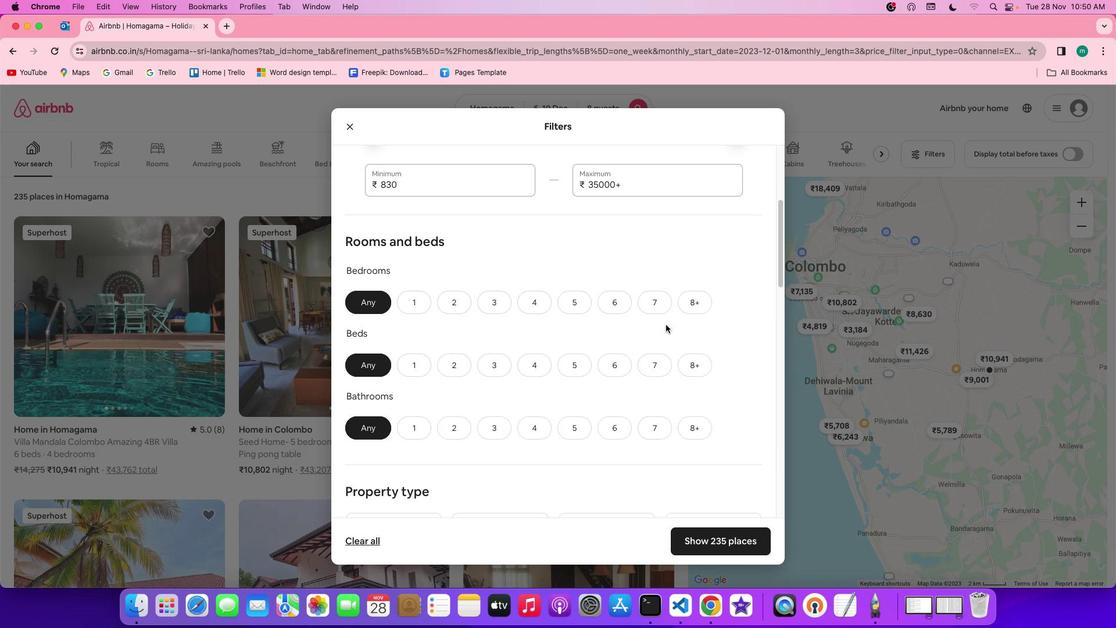 
Action: Mouse moved to (620, 242)
Screenshot: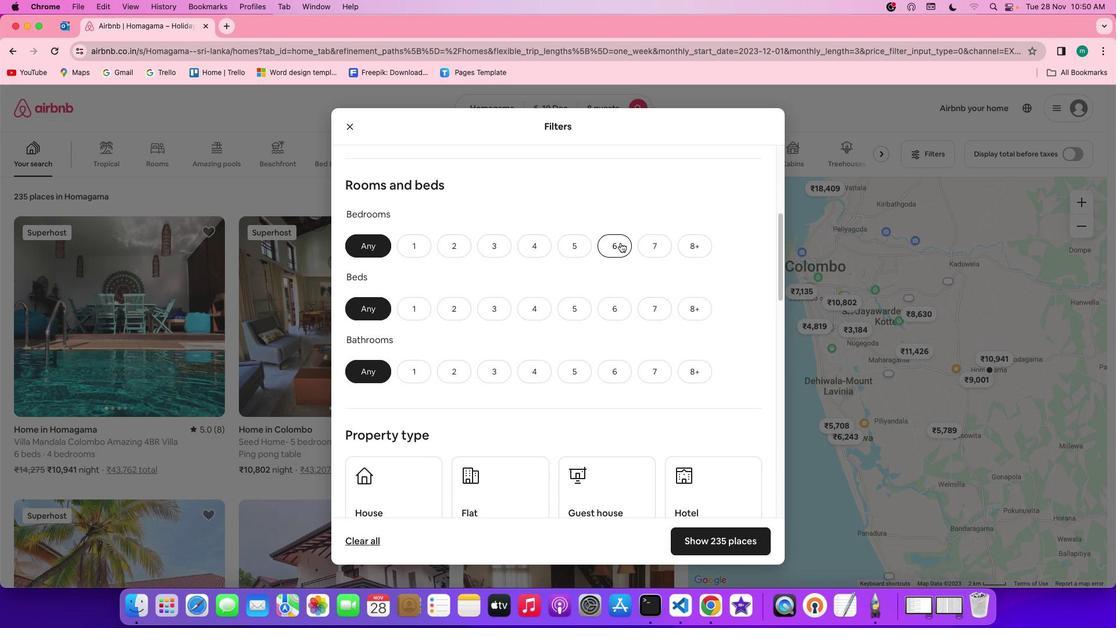 
Action: Mouse pressed left at (620, 242)
Screenshot: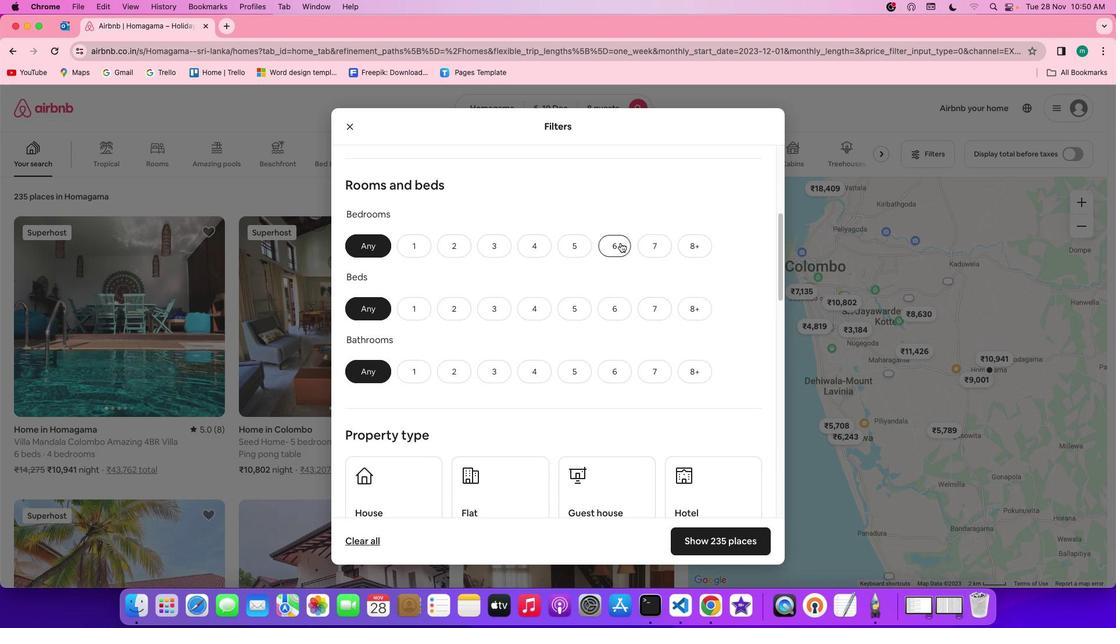 
Action: Mouse moved to (614, 308)
Screenshot: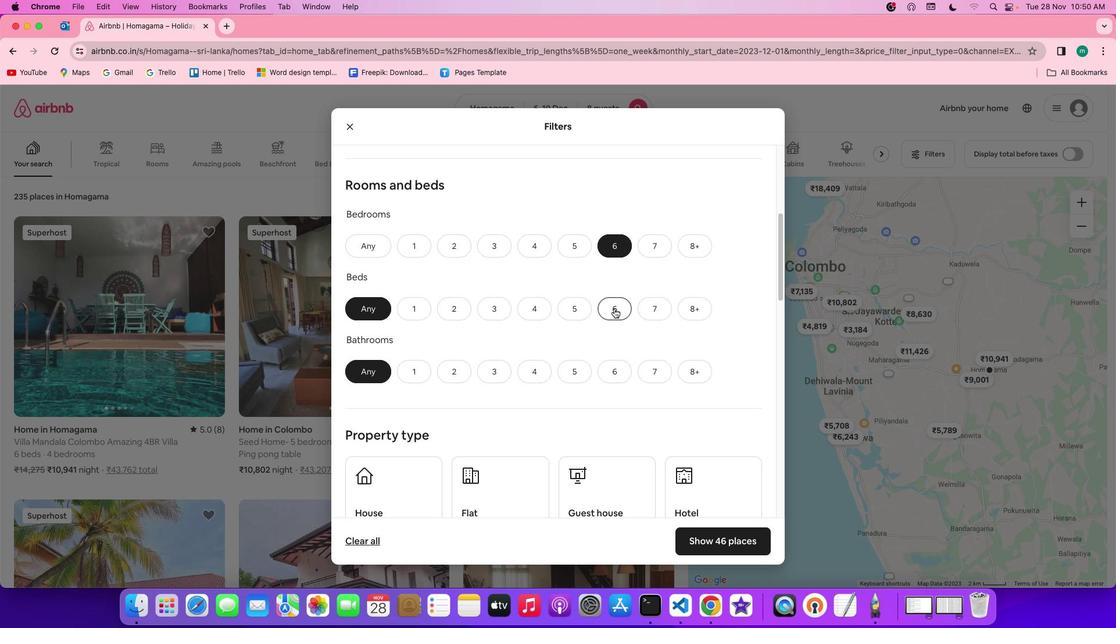 
Action: Mouse pressed left at (614, 308)
Screenshot: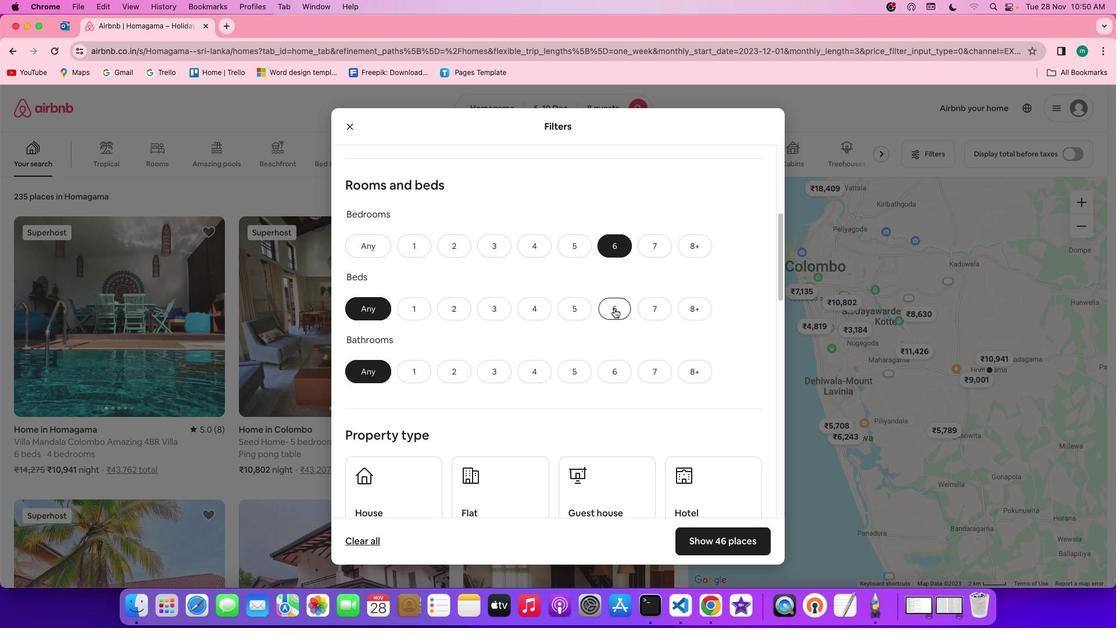 
Action: Mouse moved to (617, 368)
Screenshot: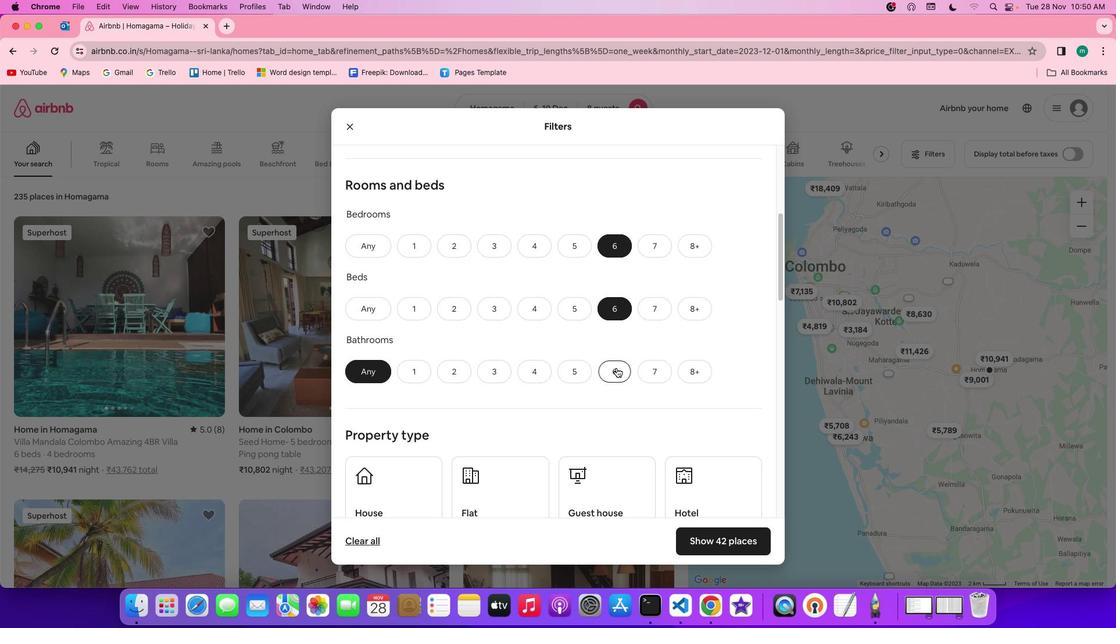 
Action: Mouse pressed left at (617, 368)
Screenshot: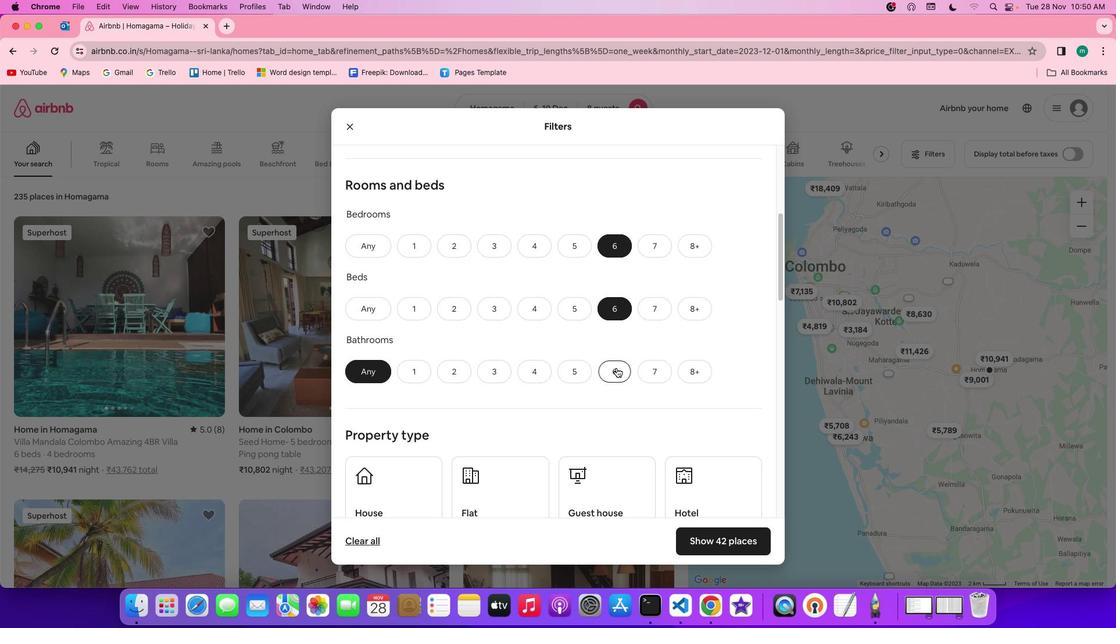 
Action: Mouse moved to (696, 365)
Screenshot: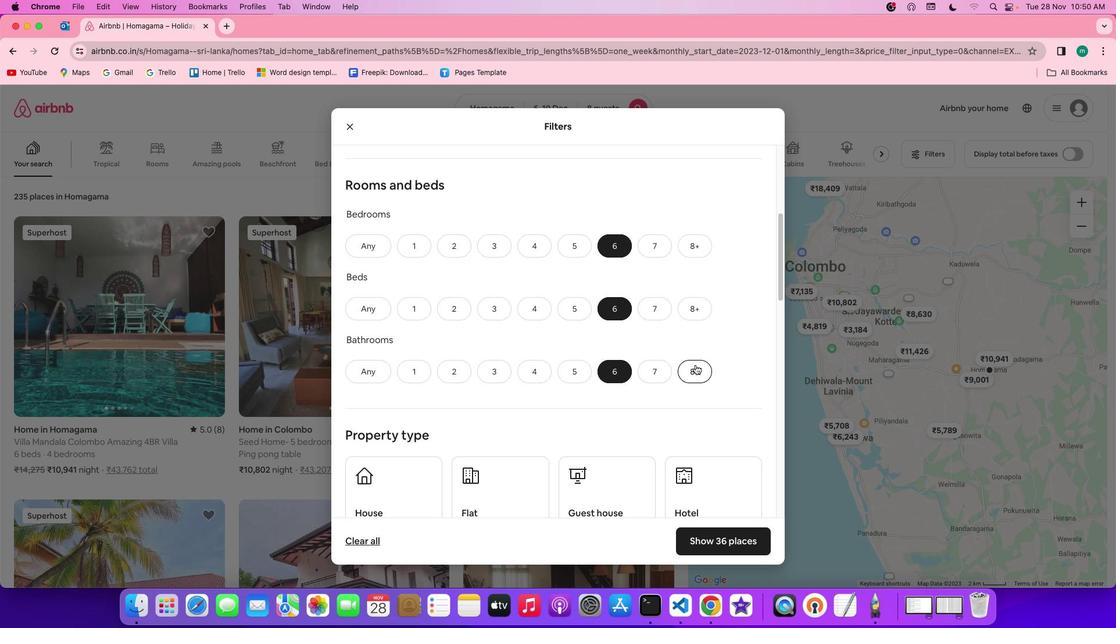 
Action: Mouse scrolled (696, 365) with delta (0, 0)
Screenshot: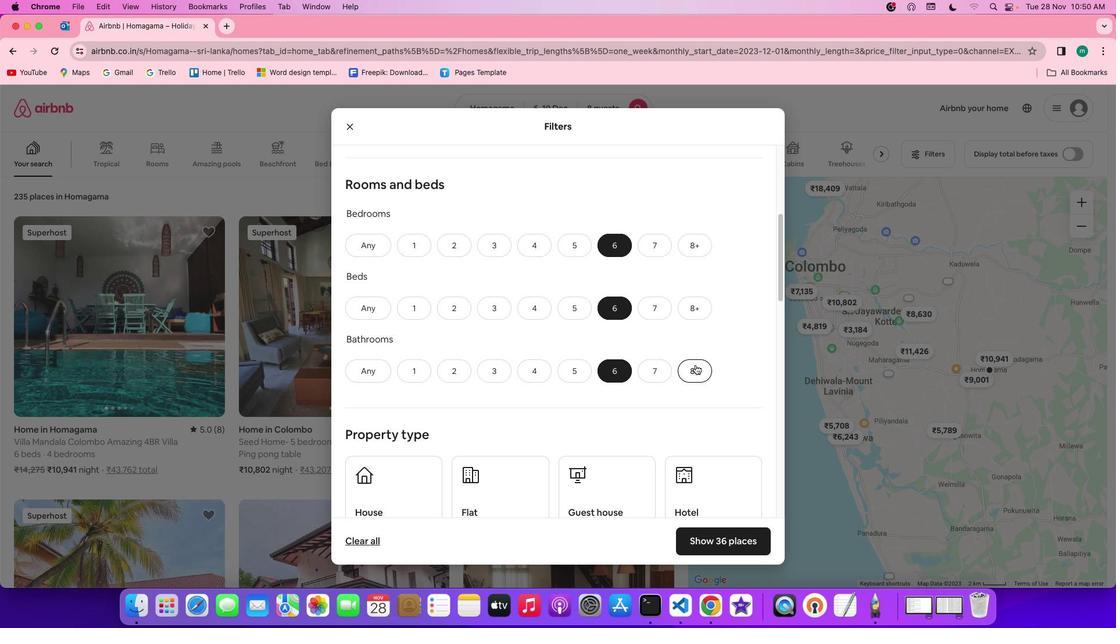 
Action: Mouse scrolled (696, 365) with delta (0, 0)
Screenshot: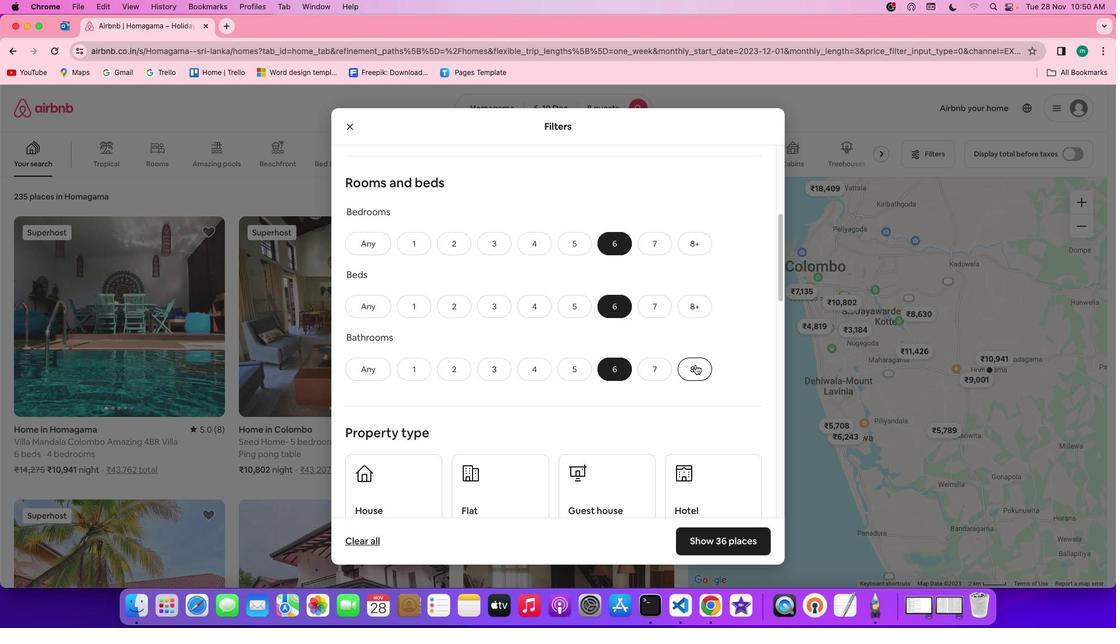 
Action: Mouse scrolled (696, 365) with delta (0, 0)
Screenshot: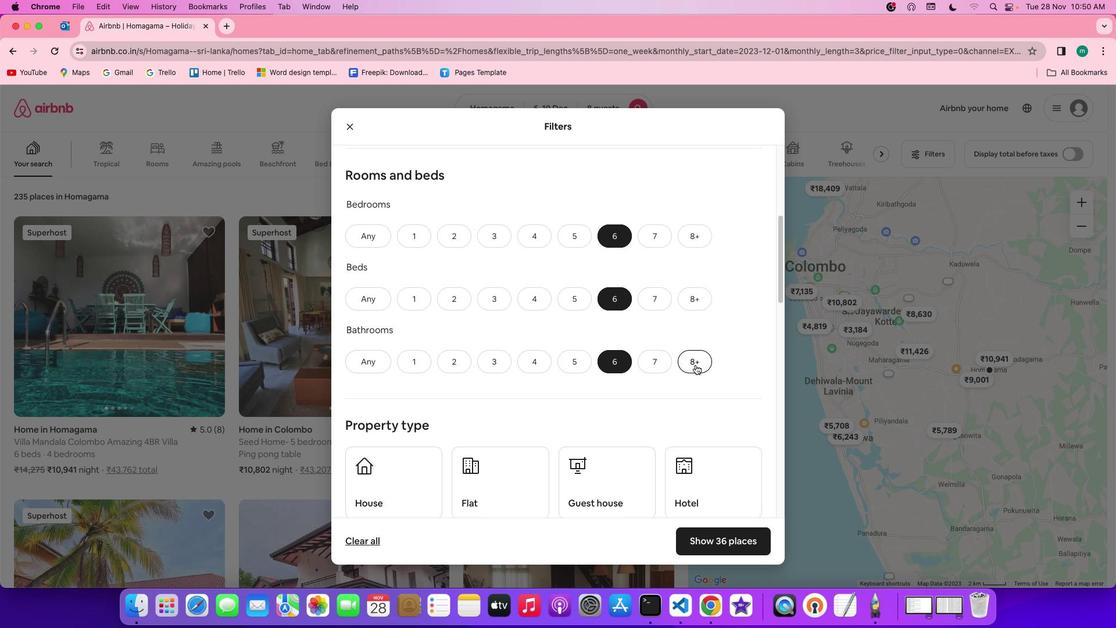 
Action: Mouse scrolled (696, 365) with delta (0, 0)
Screenshot: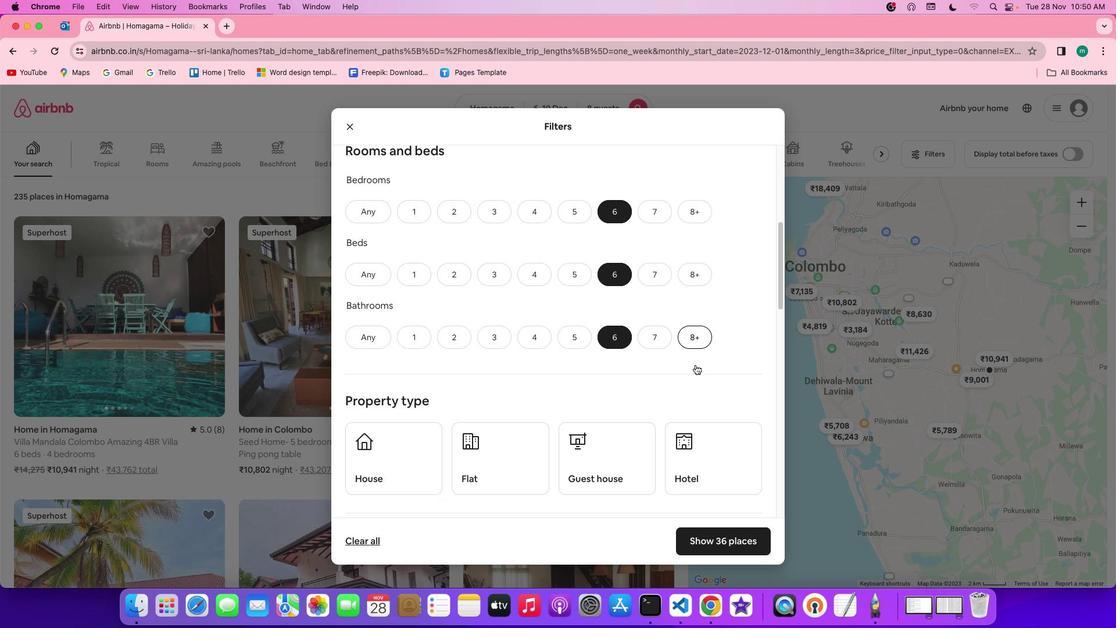 
Action: Mouse scrolled (696, 365) with delta (0, 0)
Screenshot: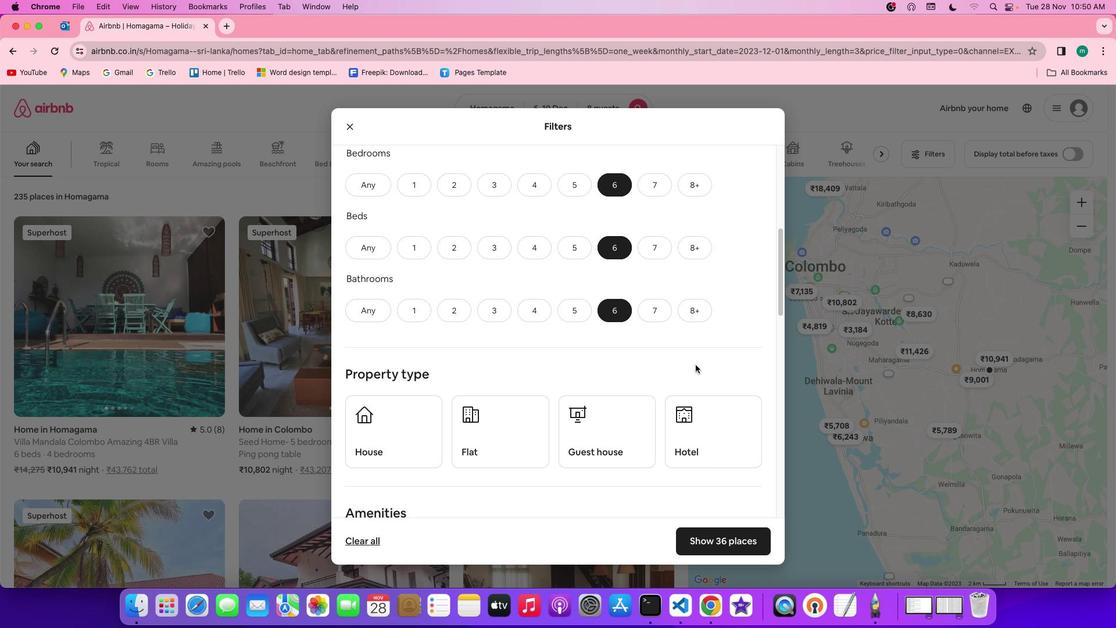 
Action: Mouse scrolled (696, 365) with delta (0, 0)
Screenshot: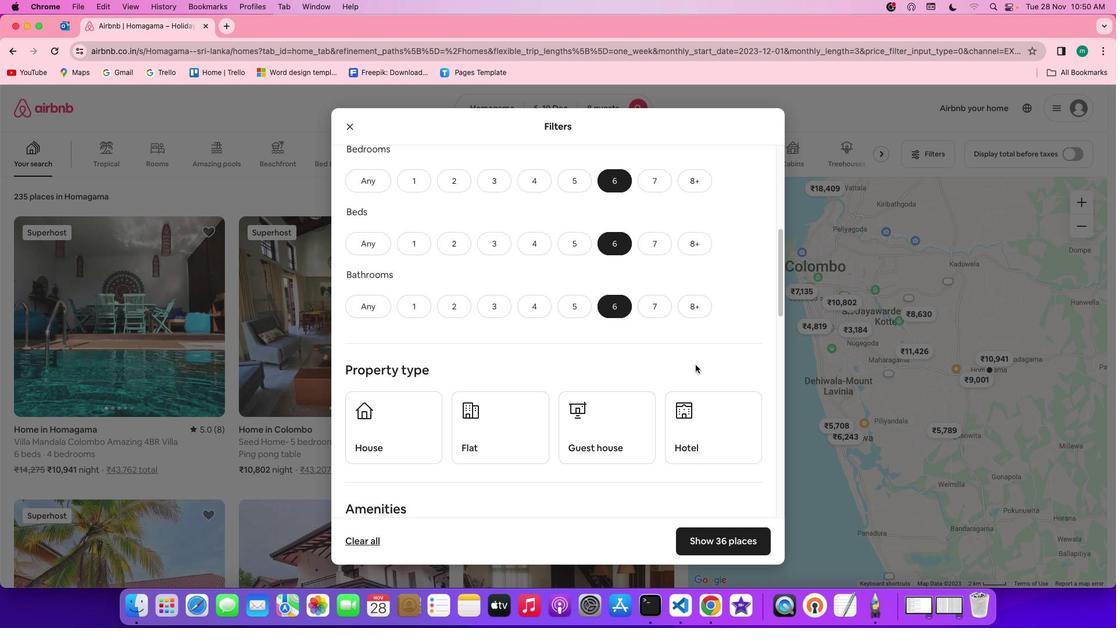 
Action: Mouse scrolled (696, 365) with delta (0, 0)
Screenshot: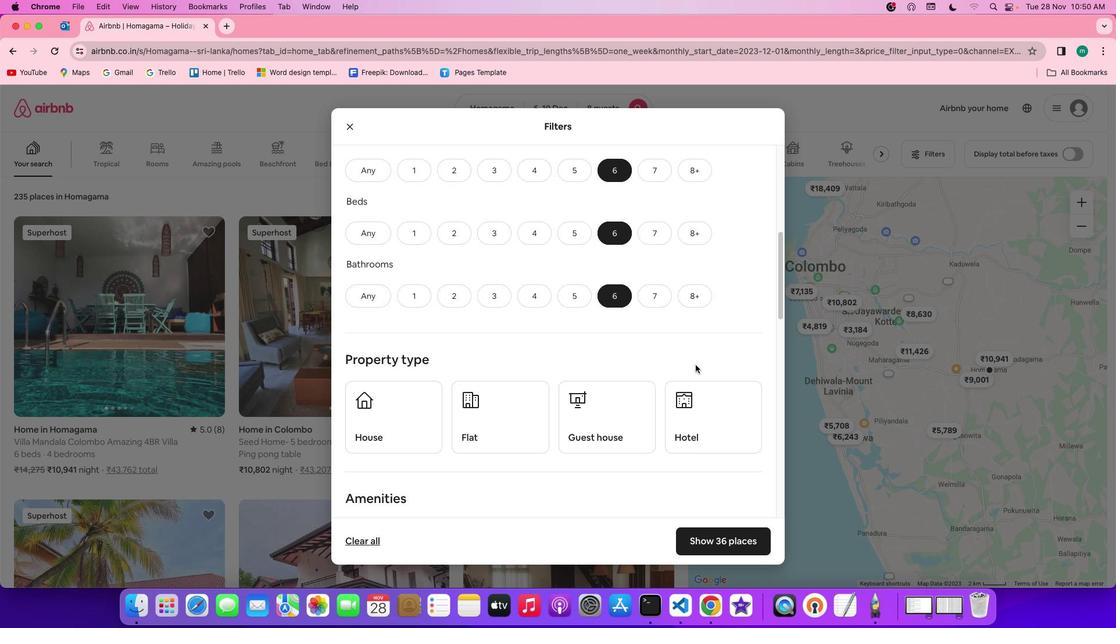 
Action: Mouse scrolled (696, 365) with delta (0, 0)
Screenshot: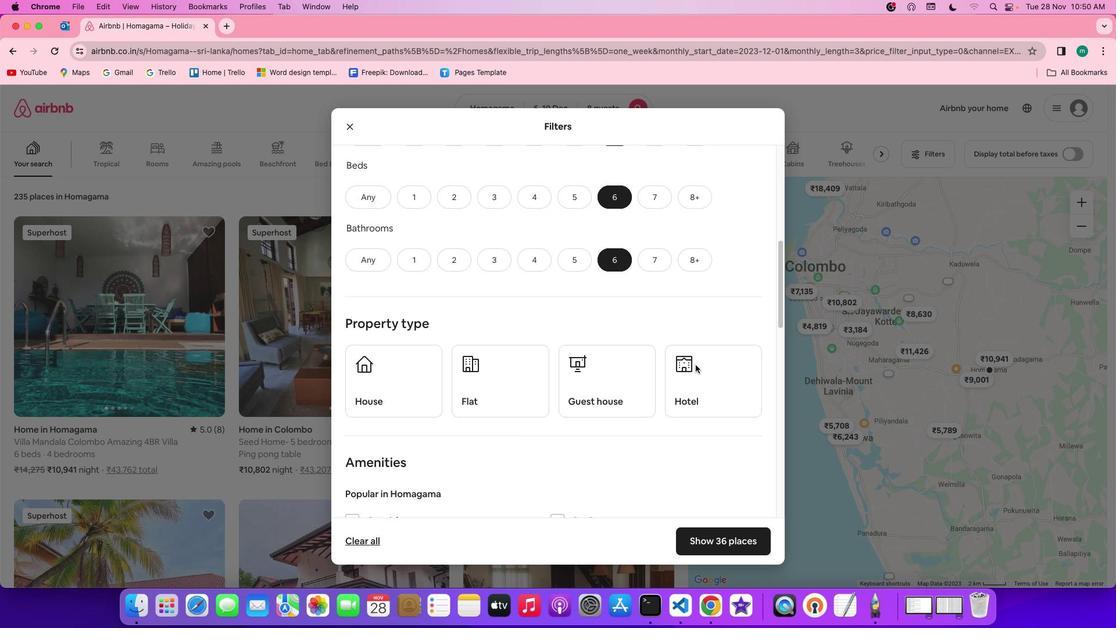 
Action: Mouse scrolled (696, 365) with delta (0, 0)
Screenshot: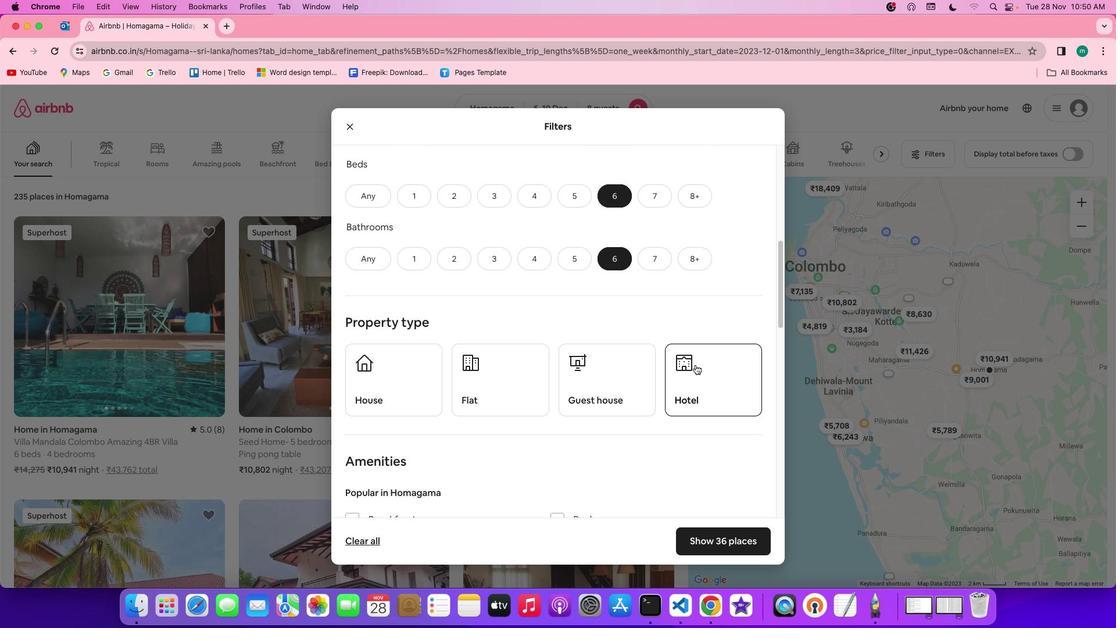 
Action: Mouse scrolled (696, 365) with delta (0, 0)
Screenshot: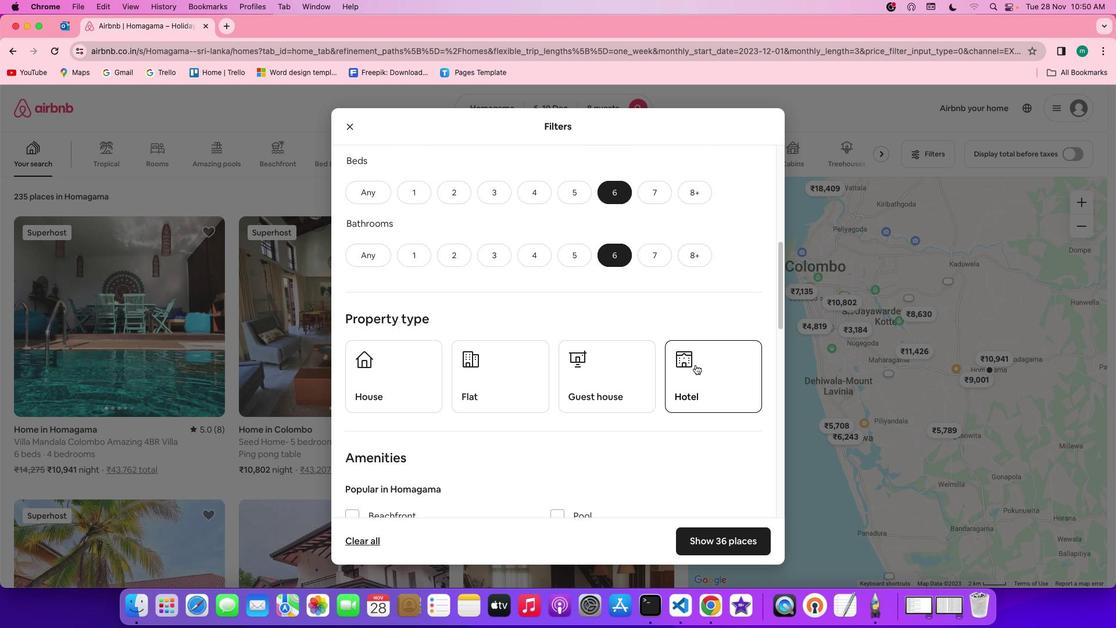 
Action: Mouse scrolled (696, 365) with delta (0, 0)
Screenshot: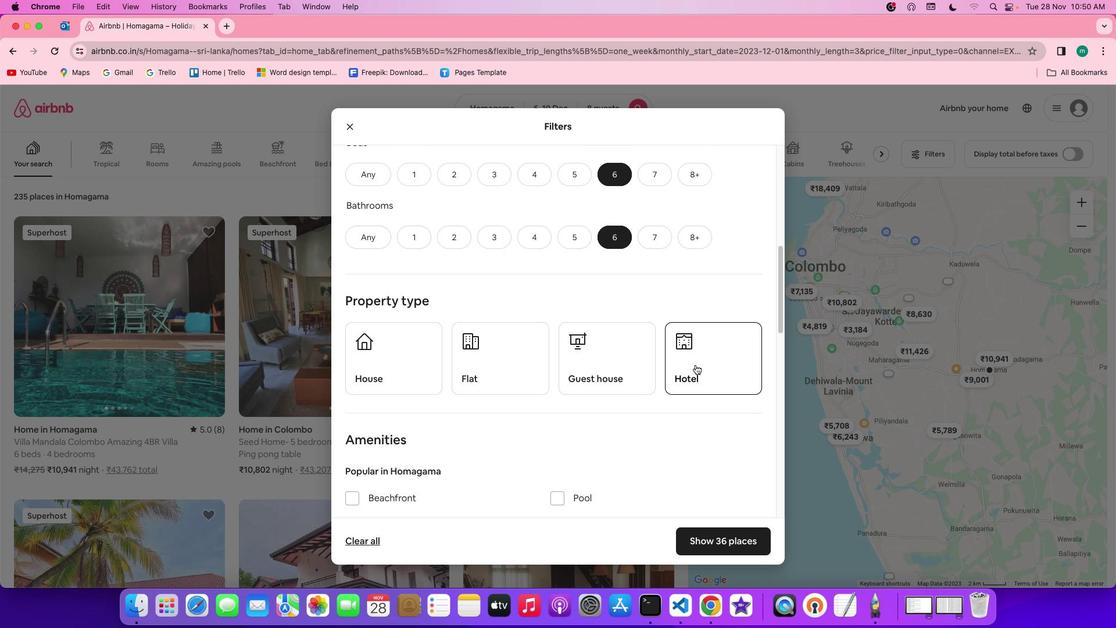 
Action: Mouse scrolled (696, 365) with delta (0, 0)
Screenshot: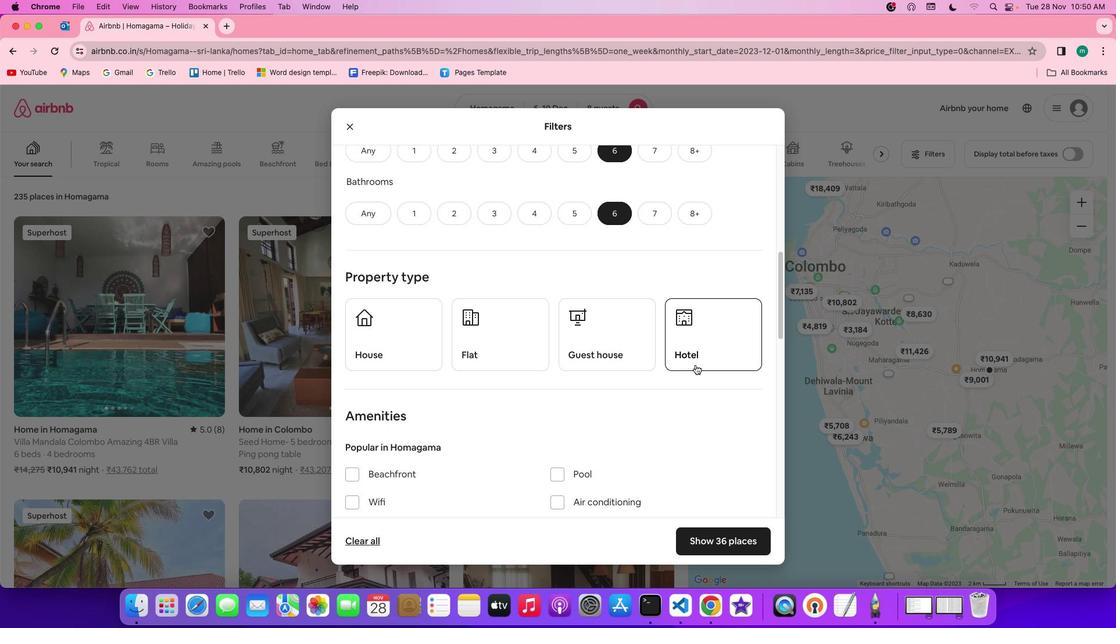 
Action: Mouse scrolled (696, 365) with delta (0, 0)
Screenshot: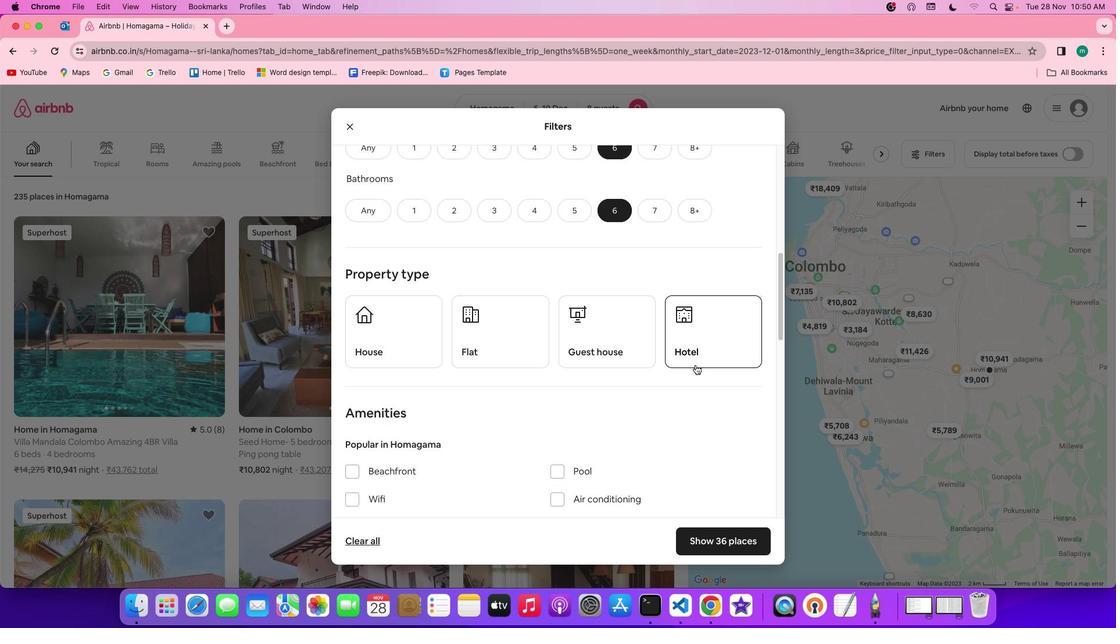 
Action: Mouse scrolled (696, 365) with delta (0, 0)
Screenshot: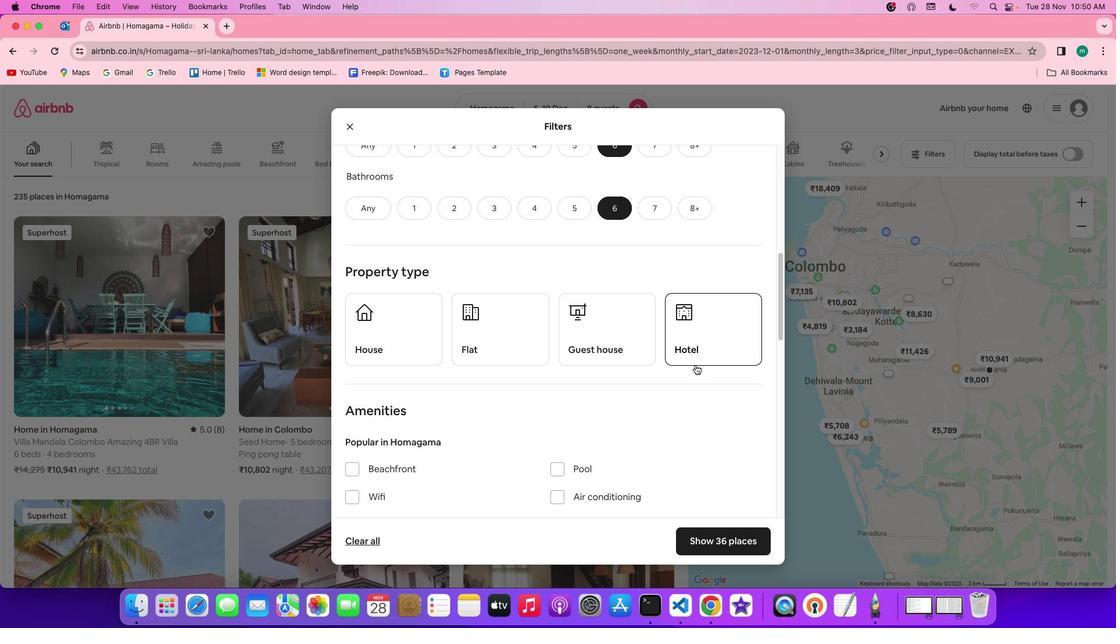 
Action: Mouse scrolled (696, 365) with delta (0, 0)
Screenshot: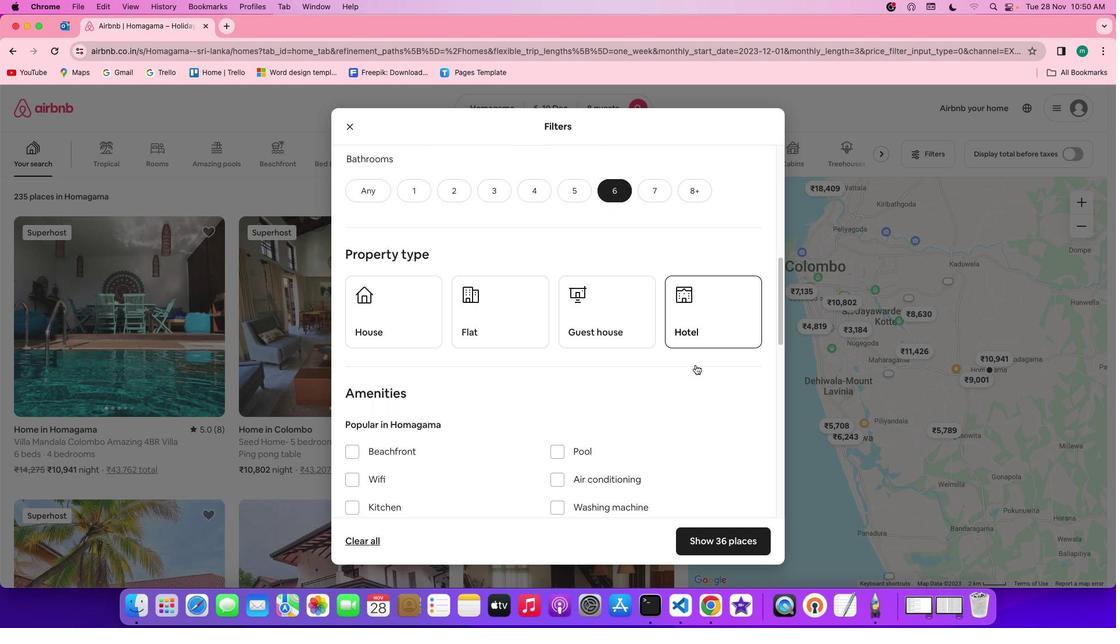
Action: Mouse scrolled (696, 365) with delta (0, 0)
Screenshot: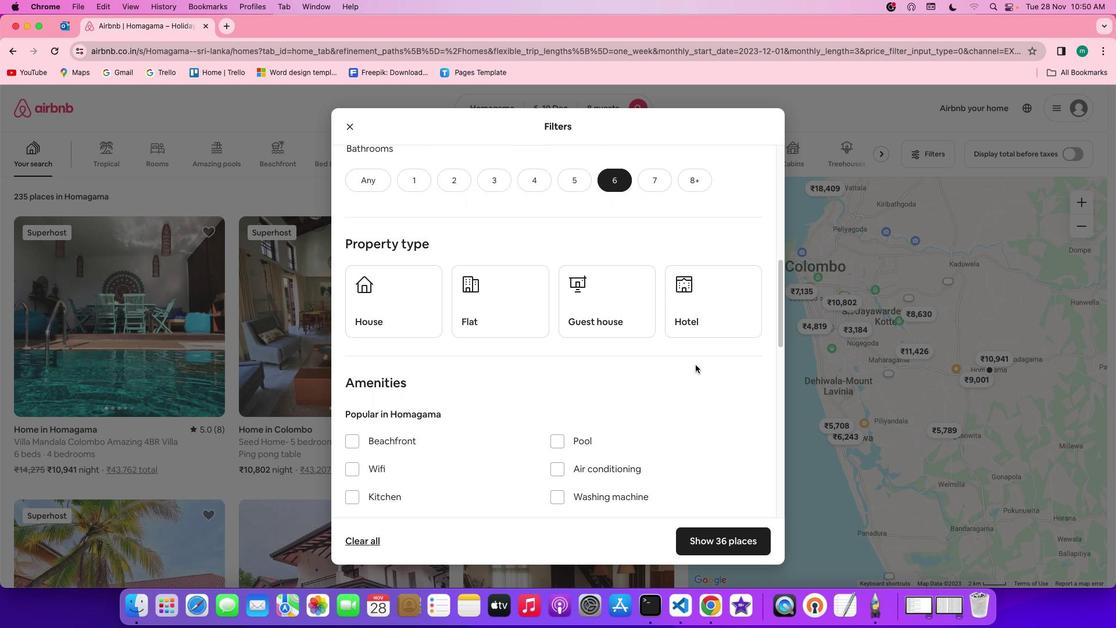 
Action: Mouse scrolled (696, 365) with delta (0, 0)
Screenshot: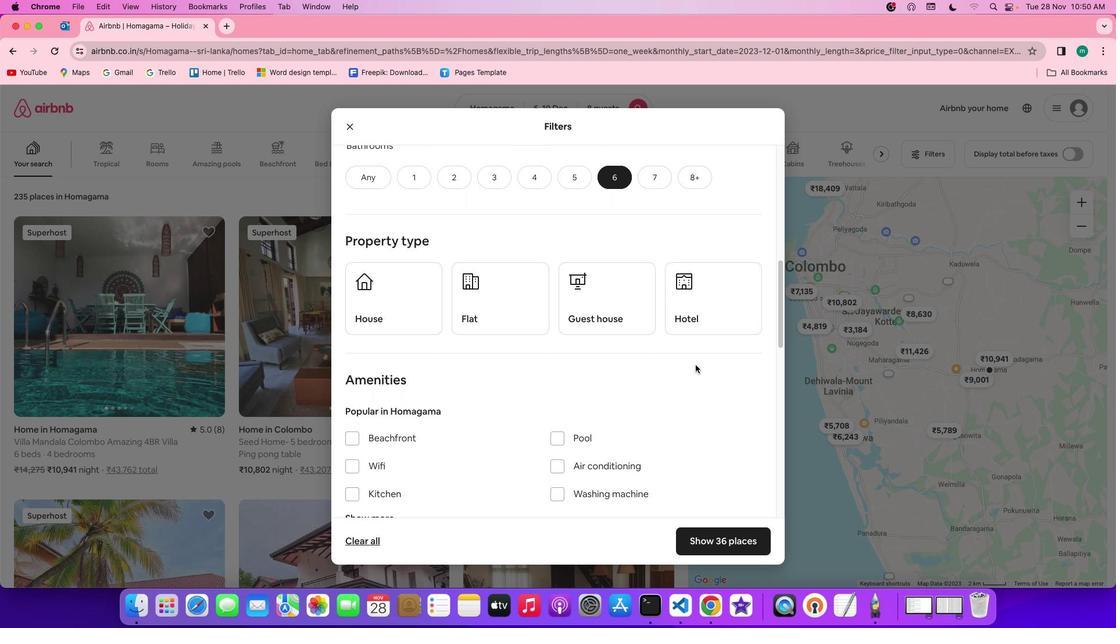 
Action: Mouse scrolled (696, 365) with delta (0, 0)
Screenshot: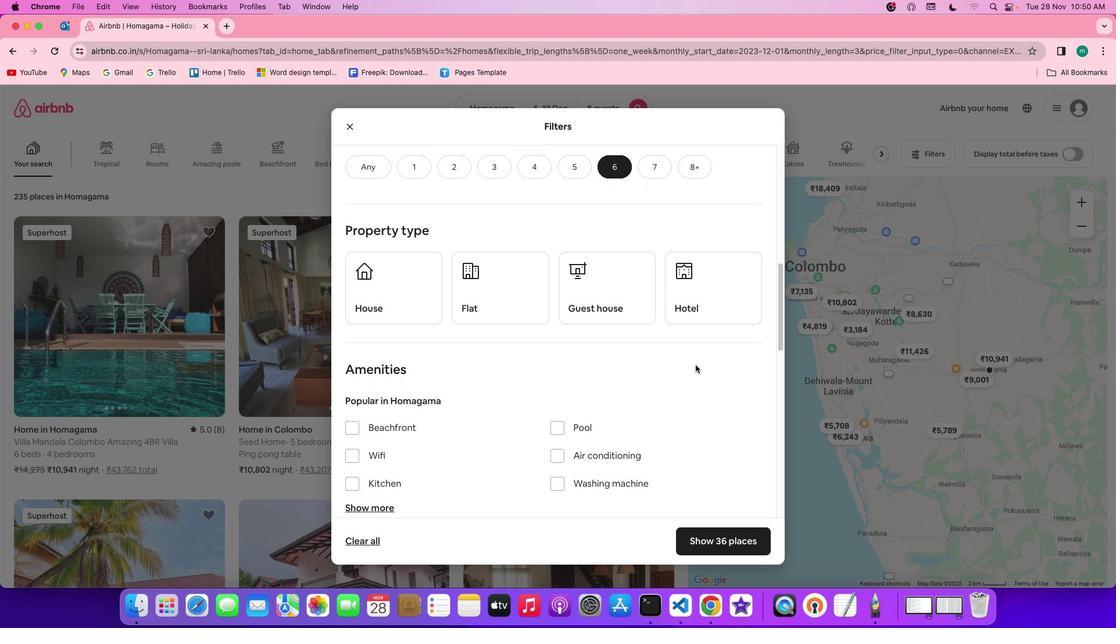 
Action: Mouse scrolled (696, 365) with delta (0, 0)
Screenshot: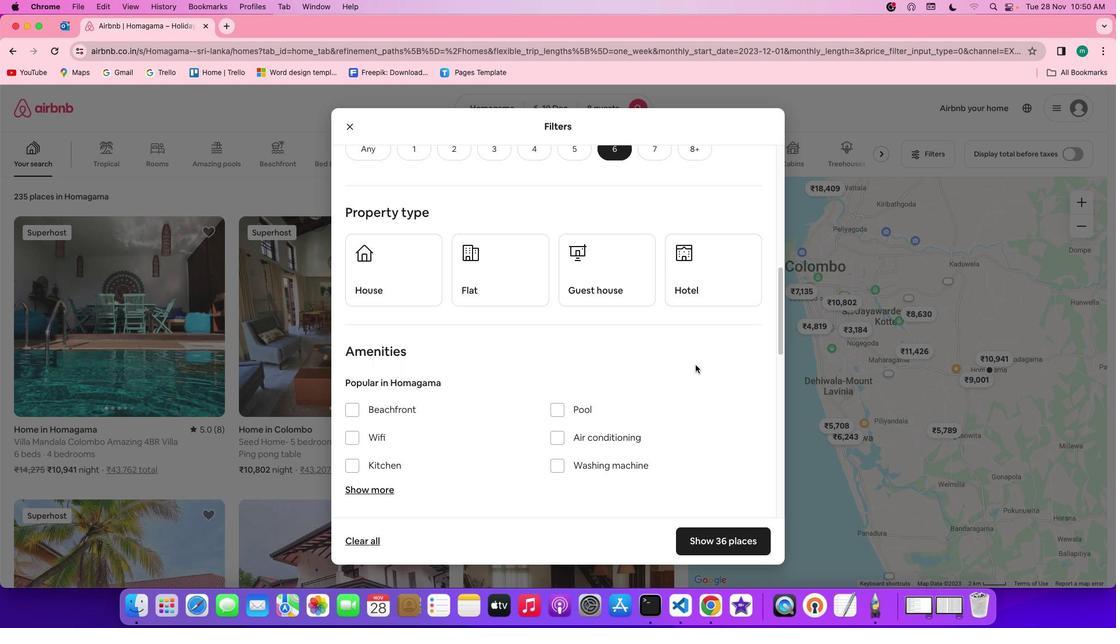 
Action: Mouse scrolled (696, 365) with delta (0, 0)
Screenshot: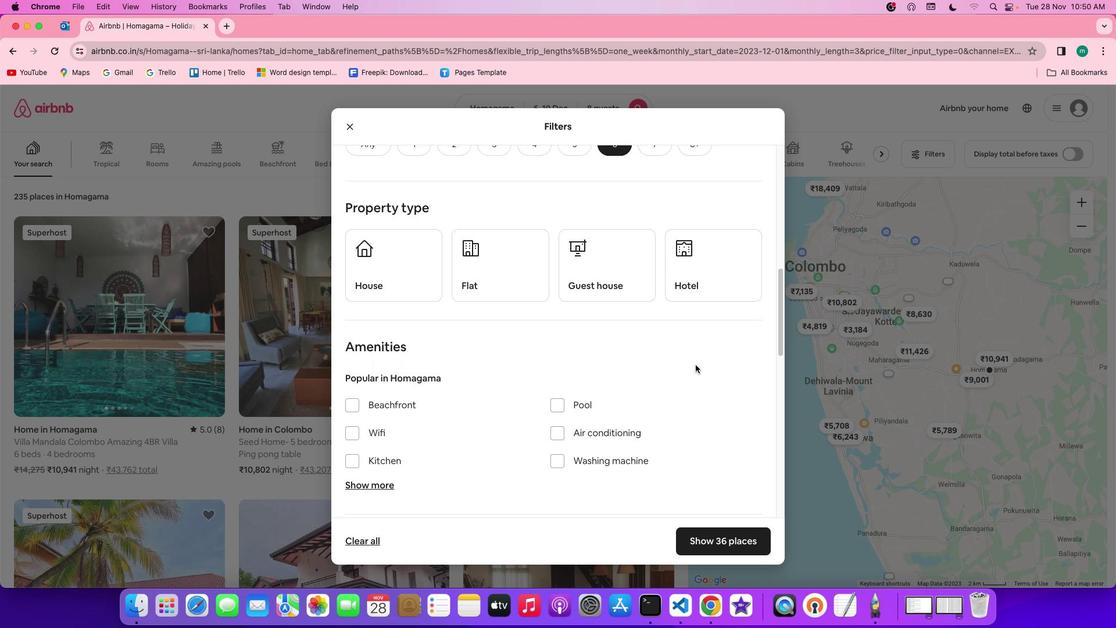 
Action: Mouse scrolled (696, 365) with delta (0, 0)
Screenshot: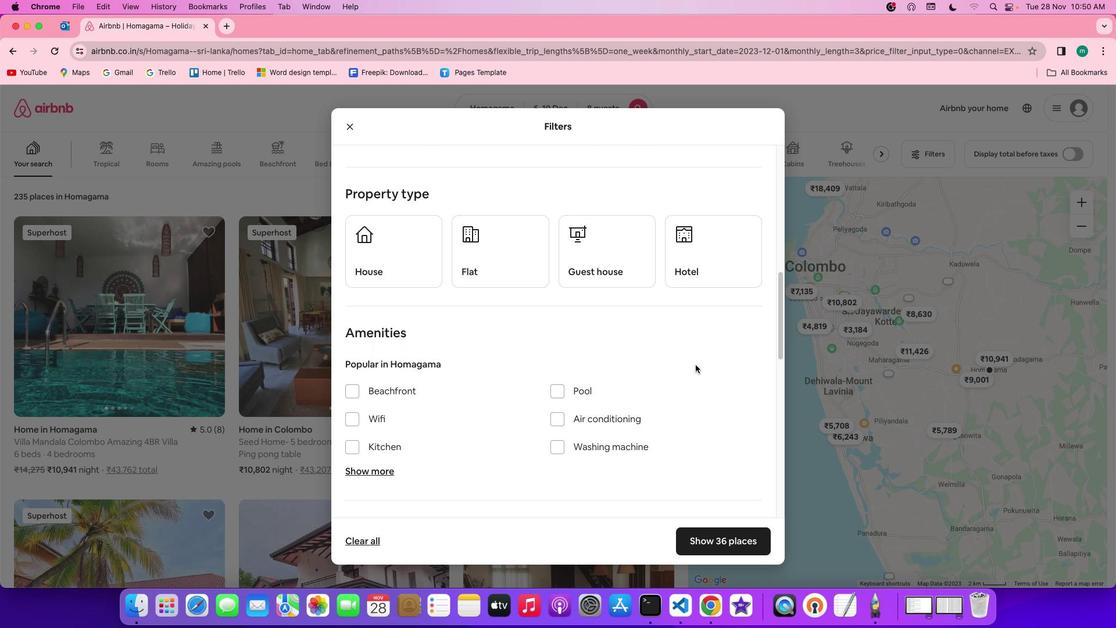 
Action: Mouse scrolled (696, 365) with delta (0, 0)
Screenshot: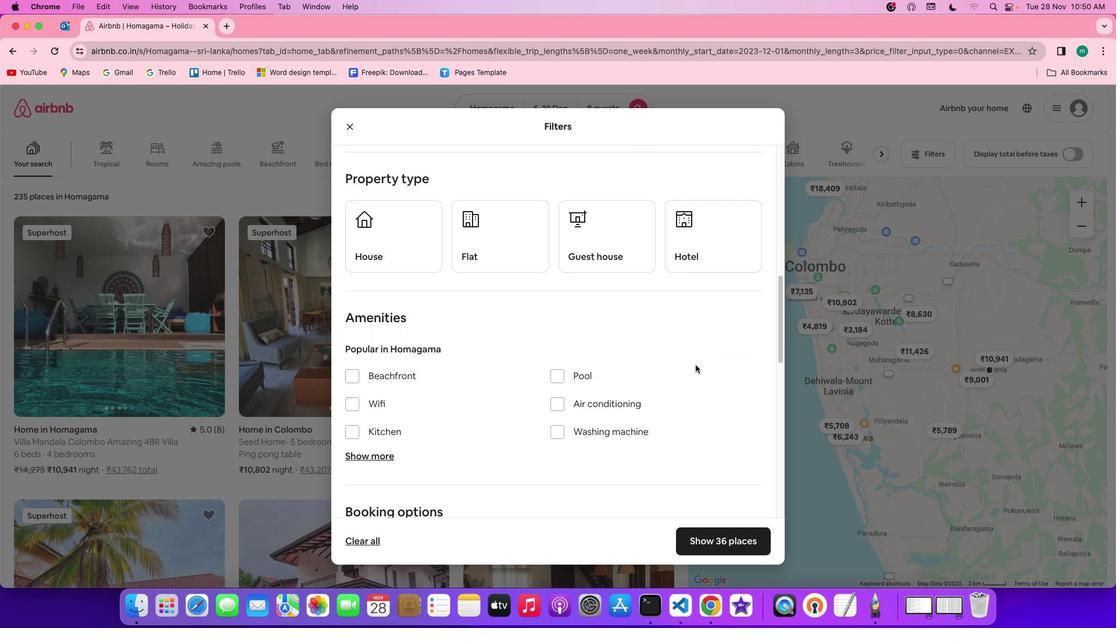 
Action: Mouse scrolled (696, 365) with delta (0, 0)
Screenshot: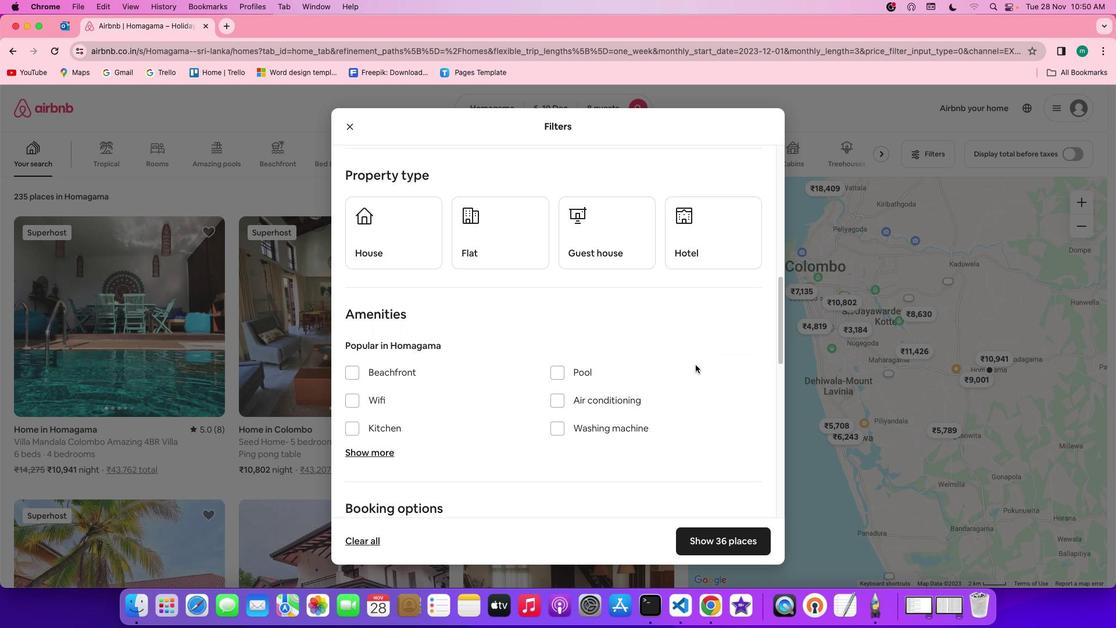 
Action: Mouse moved to (425, 238)
Screenshot: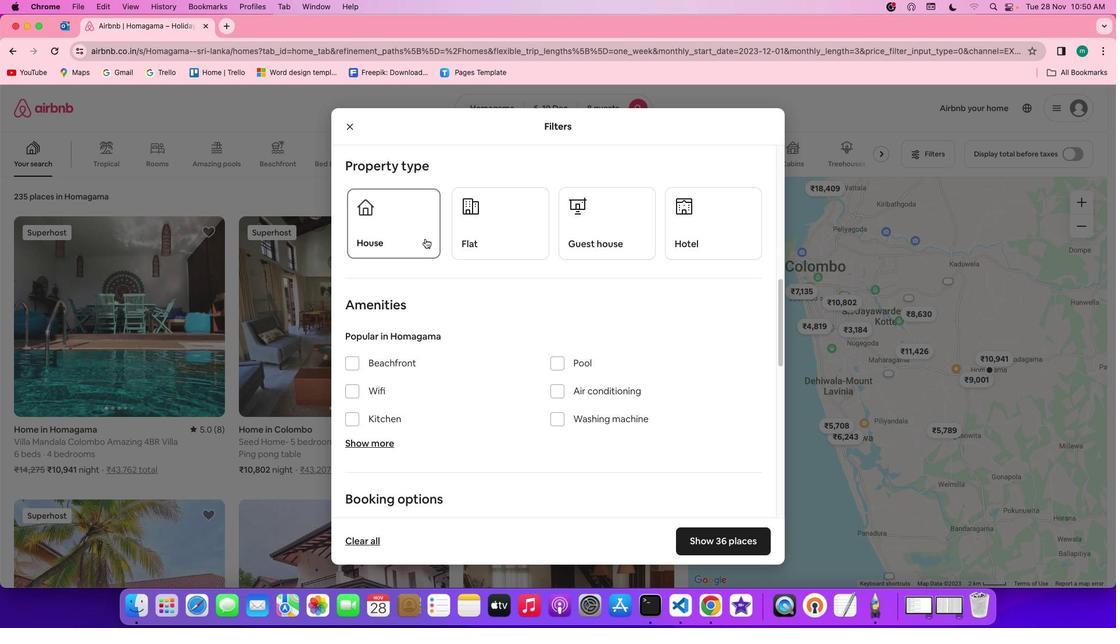 
Action: Mouse pressed left at (425, 238)
Screenshot: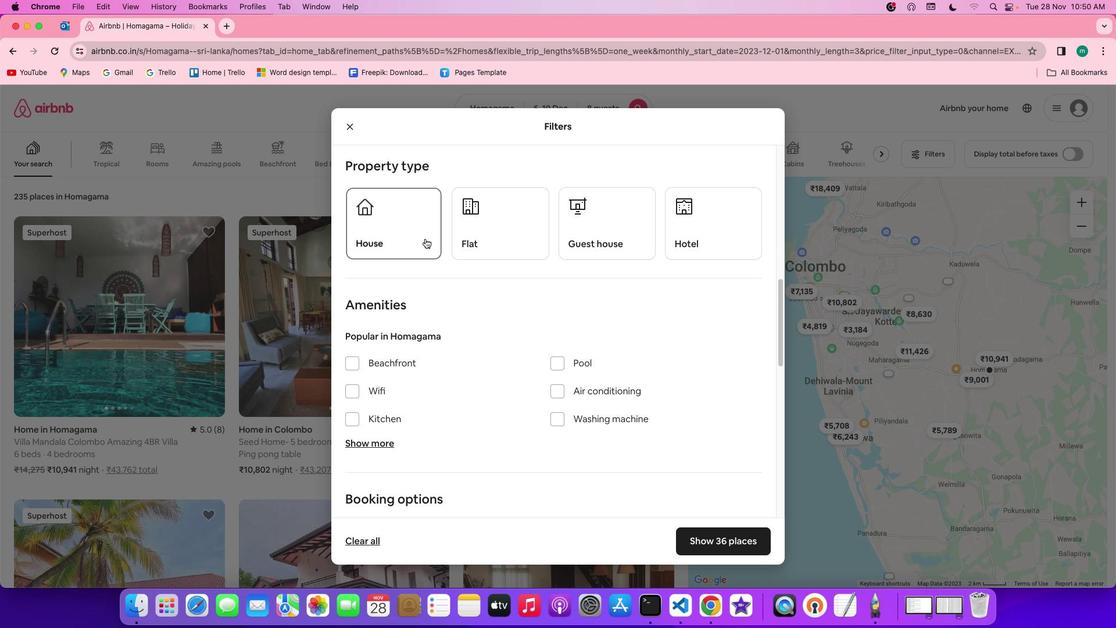 
Action: Mouse moved to (629, 314)
Screenshot: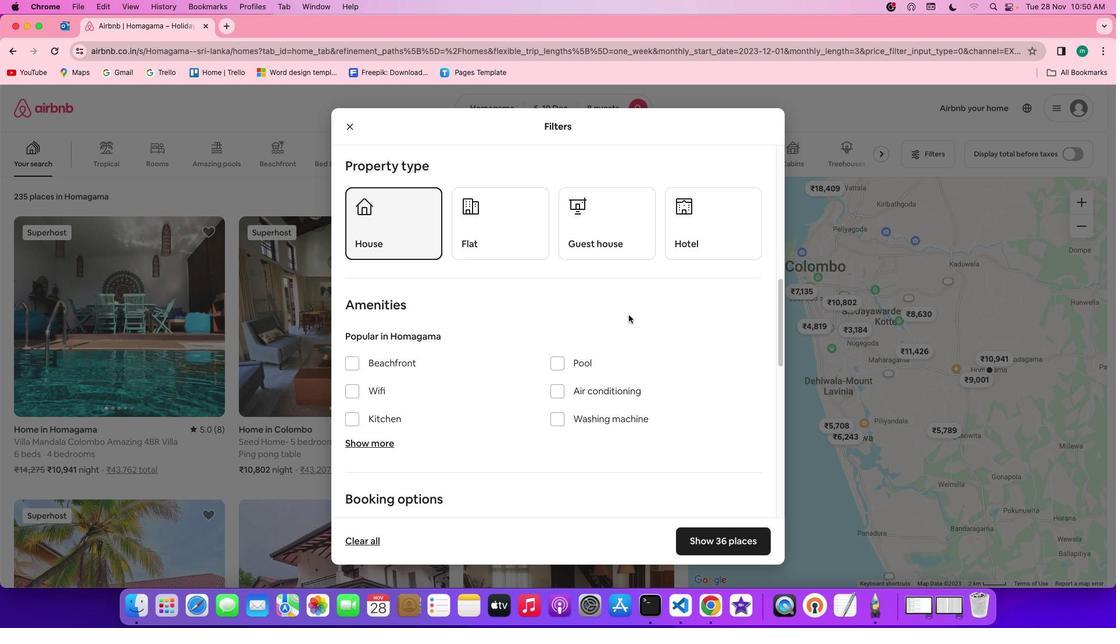 
Action: Mouse scrolled (629, 314) with delta (0, 0)
Screenshot: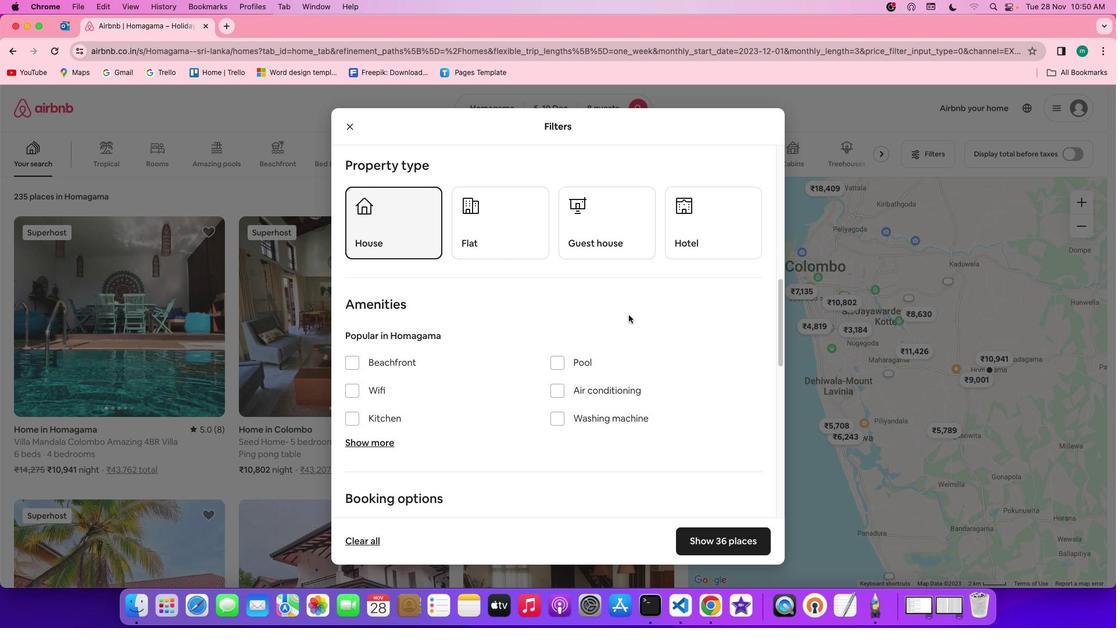 
Action: Mouse scrolled (629, 314) with delta (0, 0)
Screenshot: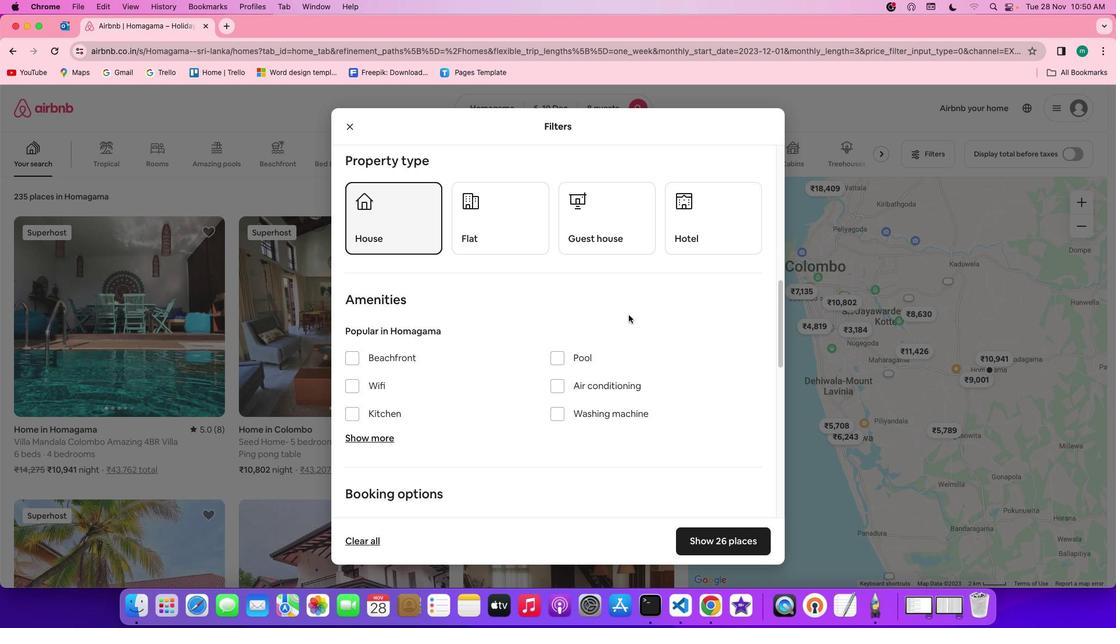 
Action: Mouse scrolled (629, 314) with delta (0, 0)
Screenshot: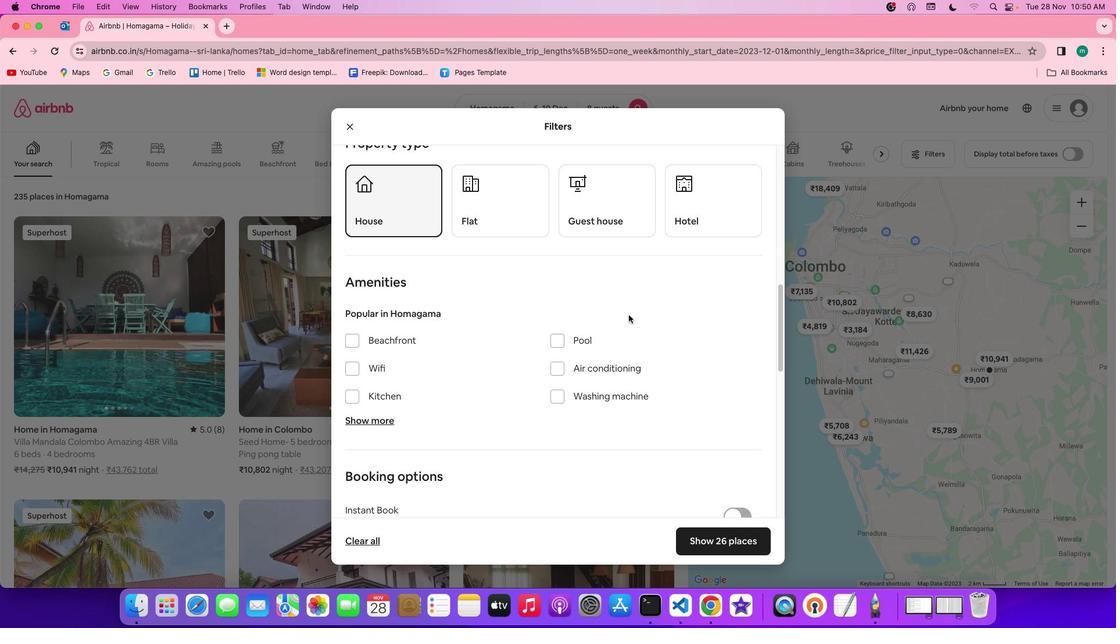 
Action: Mouse moved to (629, 315)
Screenshot: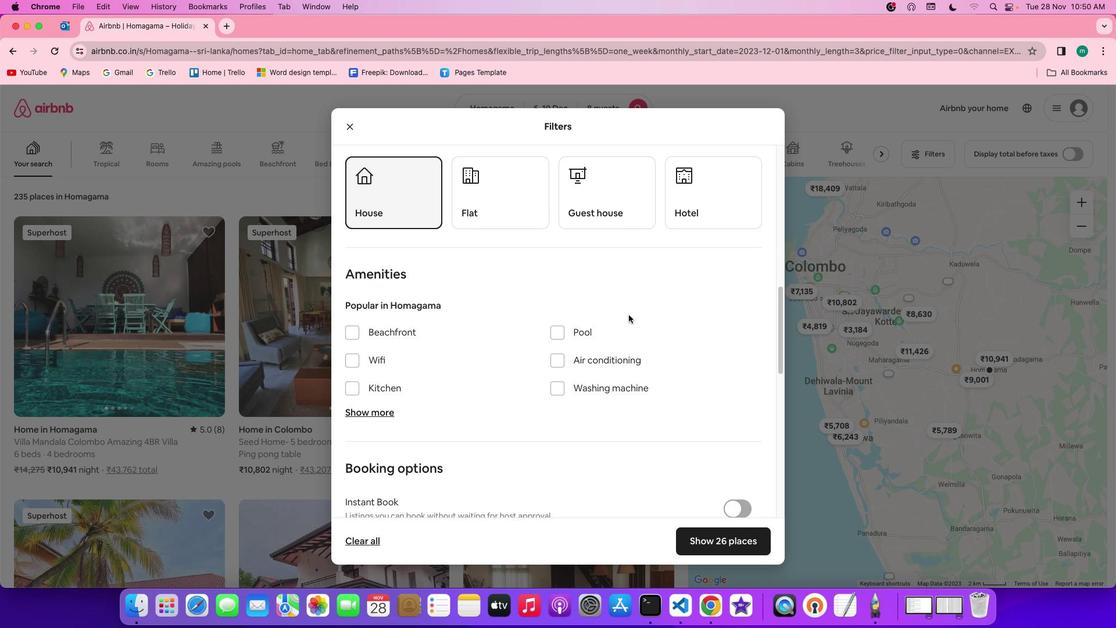
Action: Mouse scrolled (629, 315) with delta (0, 0)
Screenshot: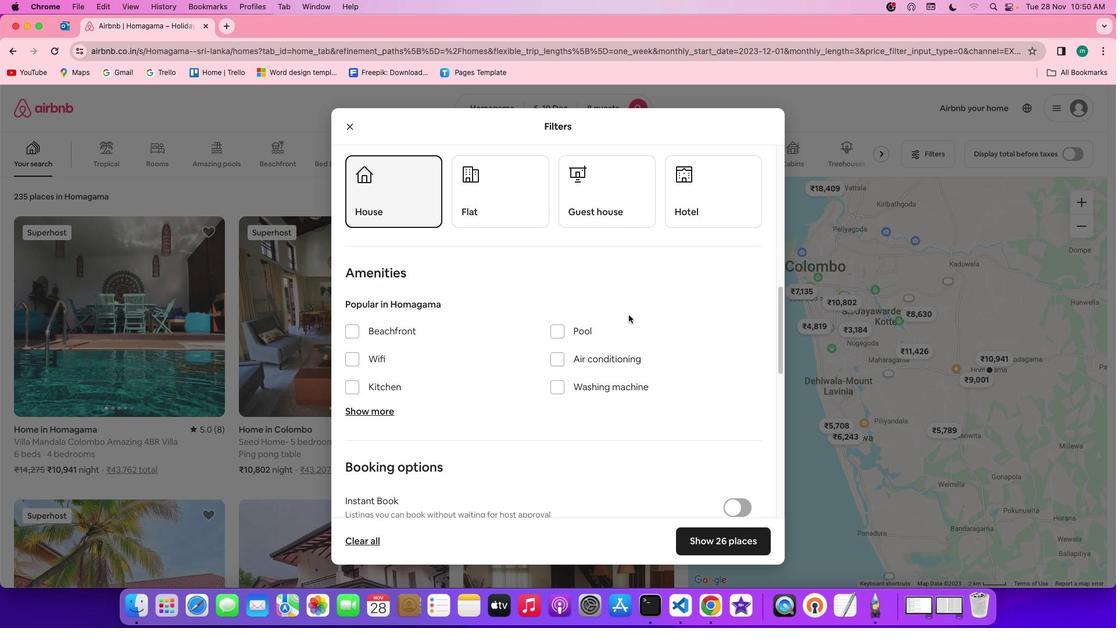 
Action: Mouse scrolled (629, 315) with delta (0, 0)
Screenshot: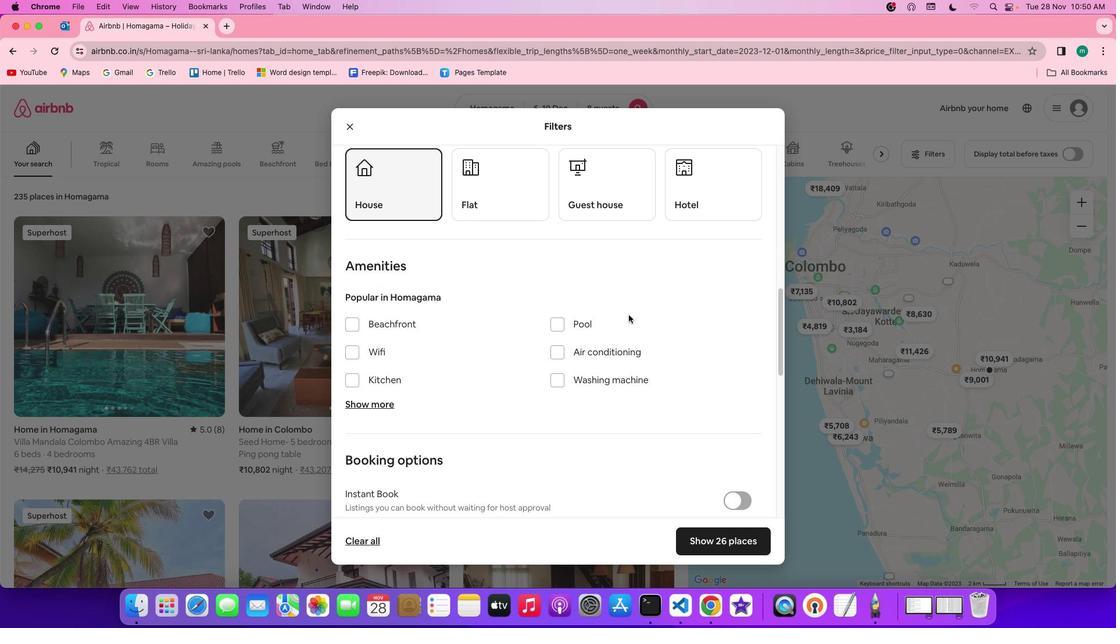 
Action: Mouse scrolled (629, 315) with delta (0, -1)
Screenshot: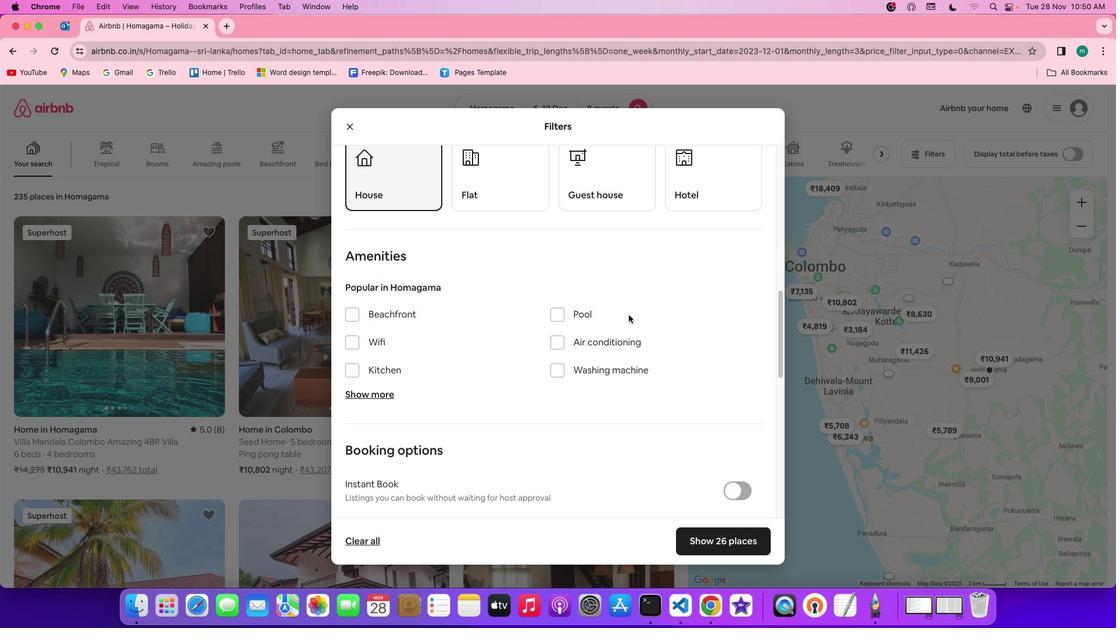 
Action: Mouse scrolled (629, 315) with delta (0, -1)
Screenshot: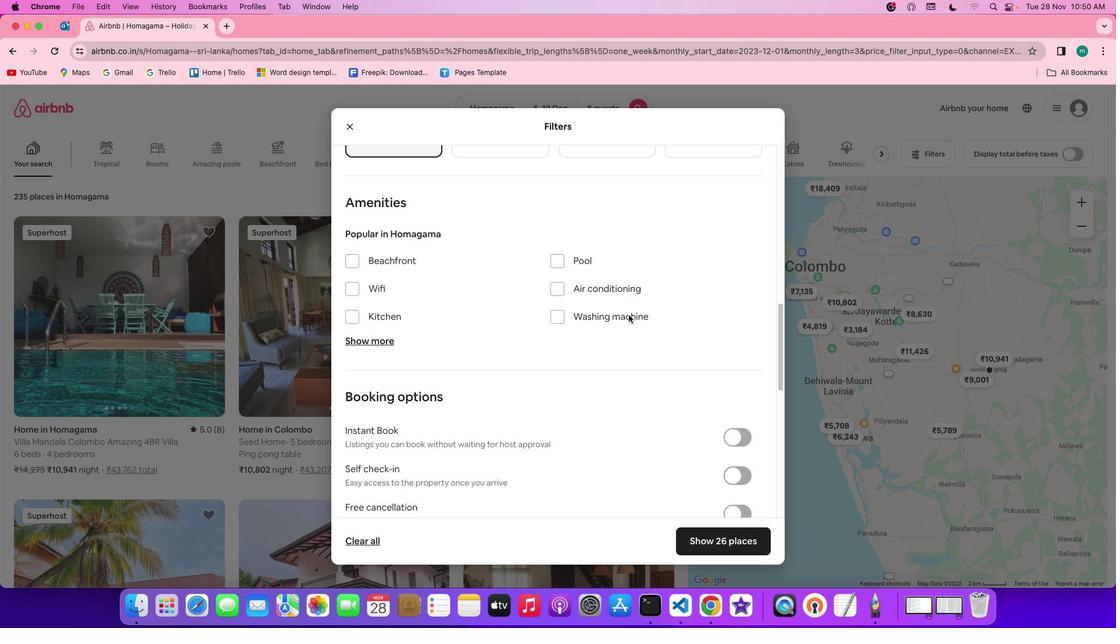 
Action: Mouse moved to (350, 230)
Screenshot: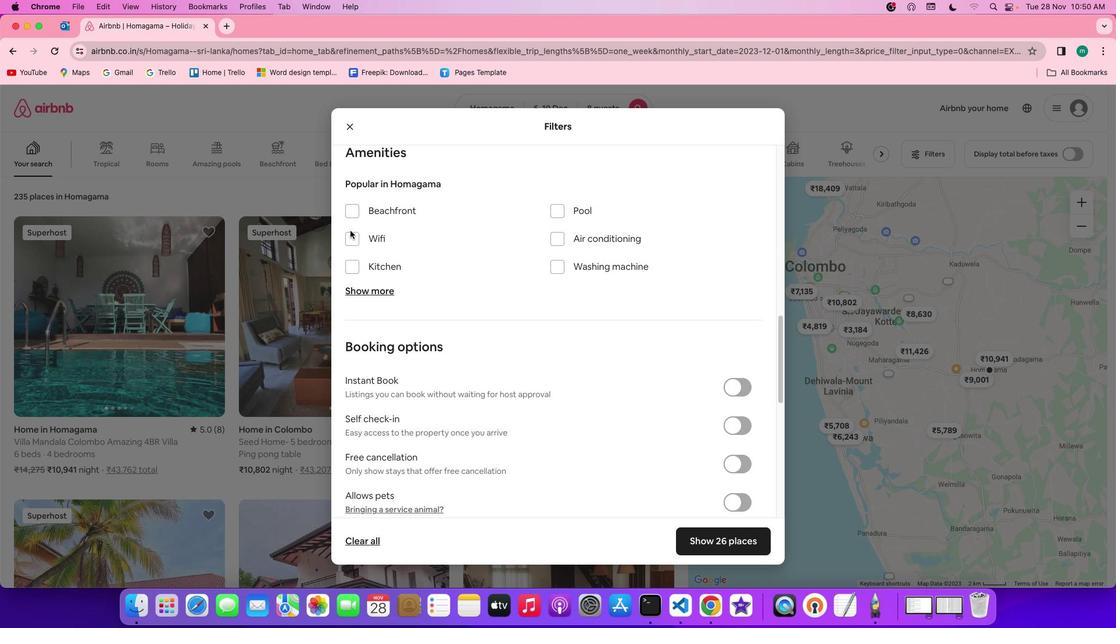 
Action: Mouse pressed left at (350, 230)
Screenshot: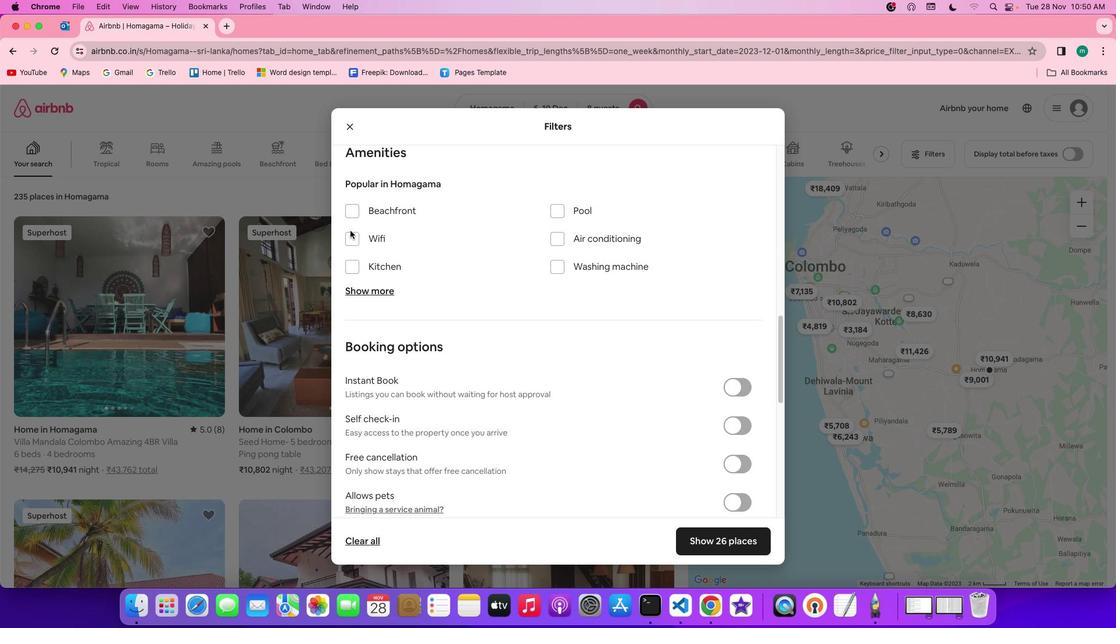 
Action: Mouse moved to (350, 237)
Screenshot: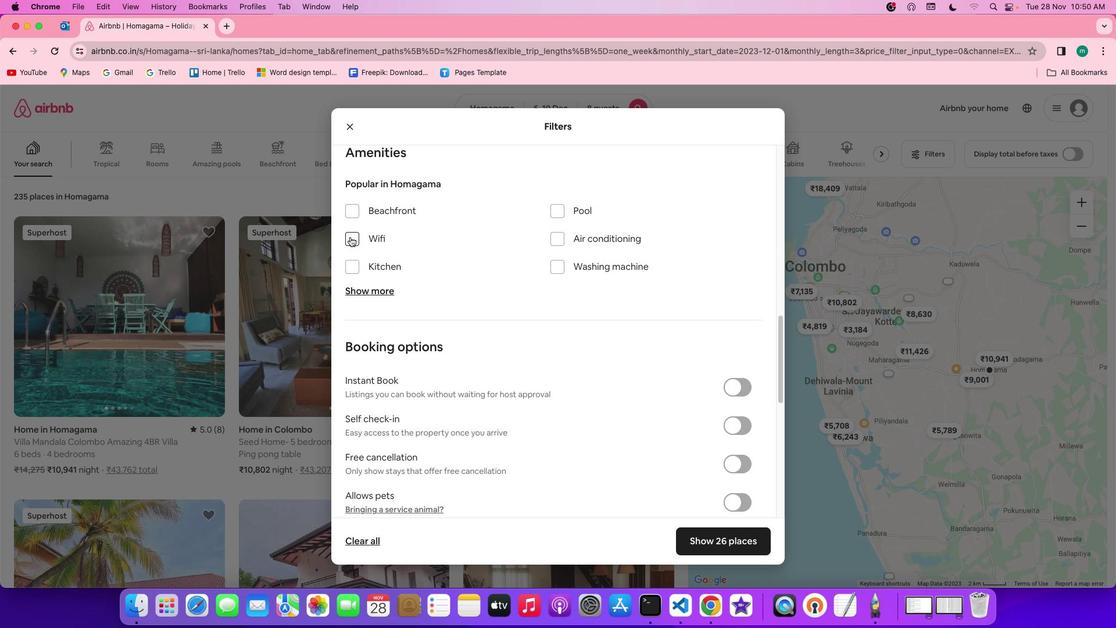 
Action: Mouse pressed left at (350, 237)
Screenshot: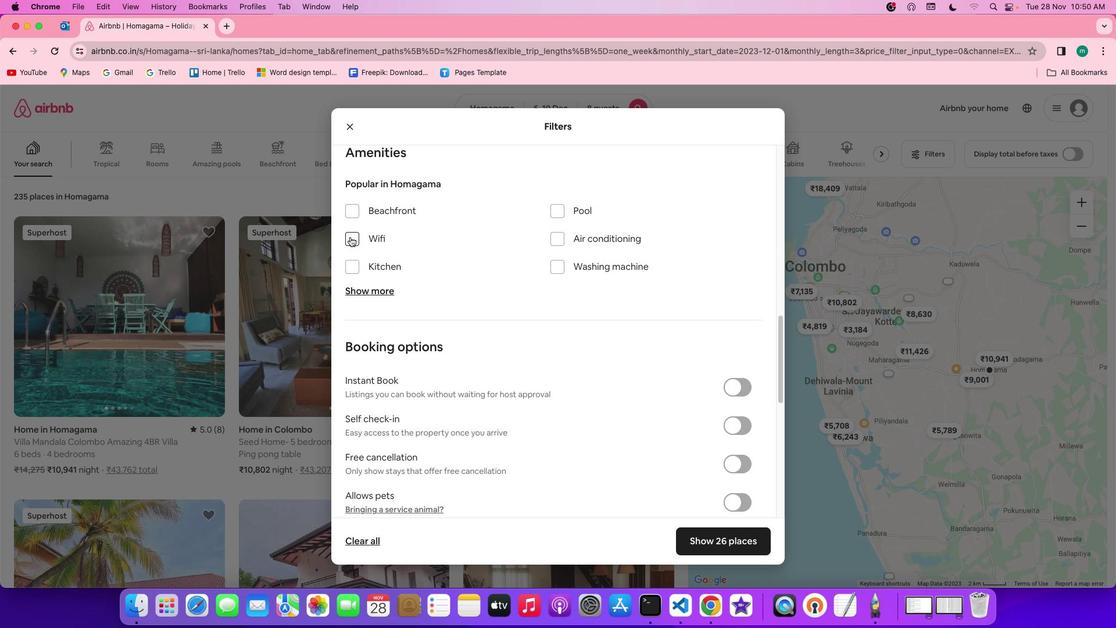 
Action: Mouse moved to (373, 293)
Screenshot: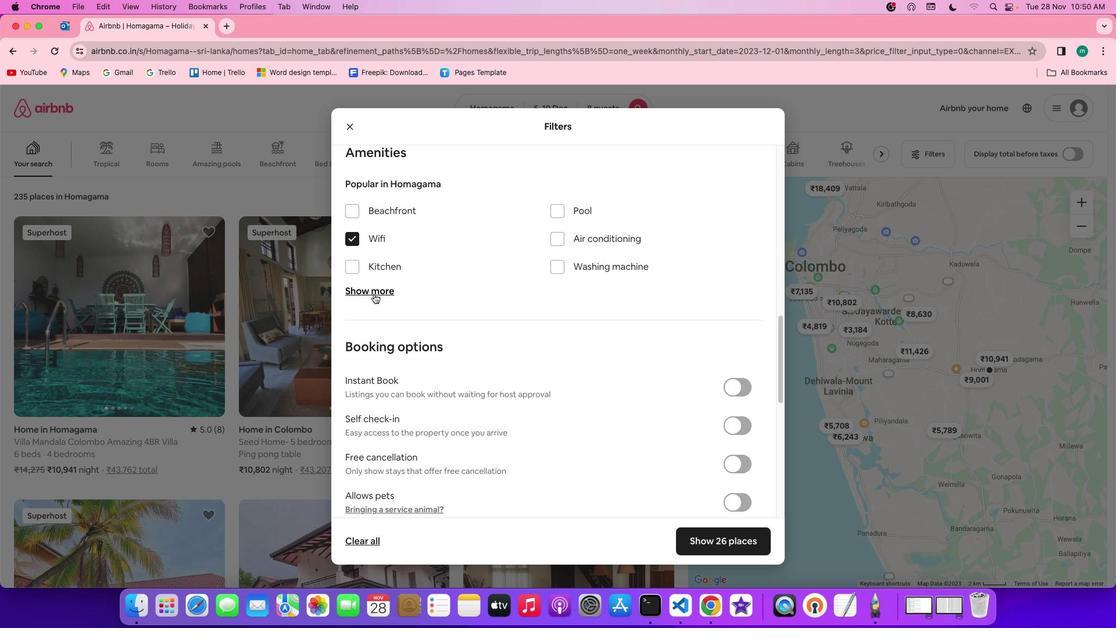 
Action: Mouse pressed left at (373, 293)
Screenshot: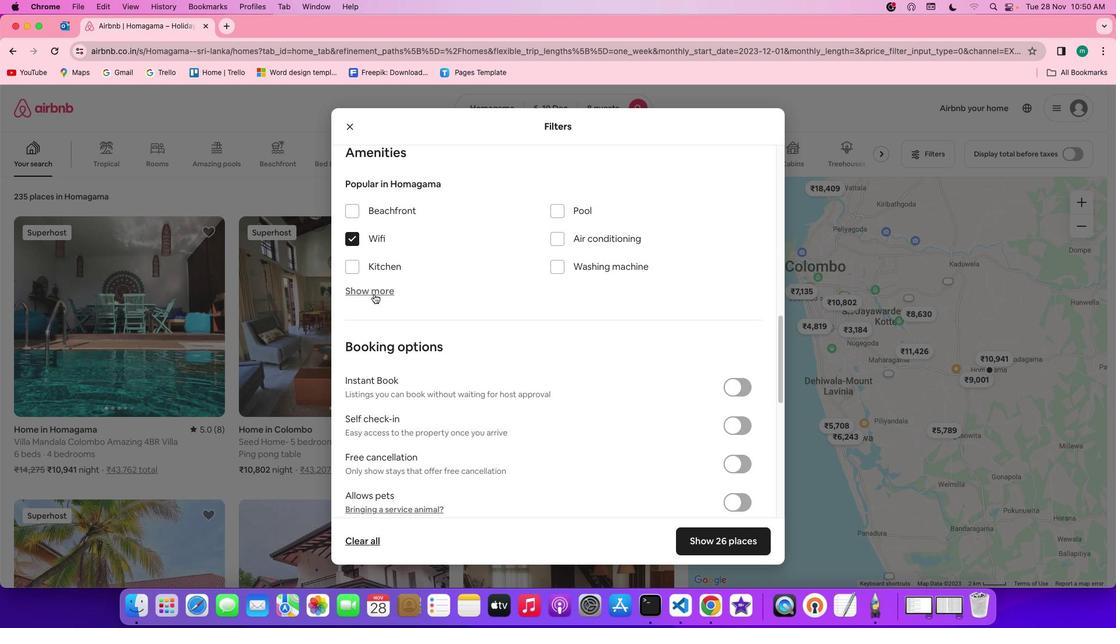 
Action: Mouse moved to (563, 359)
Screenshot: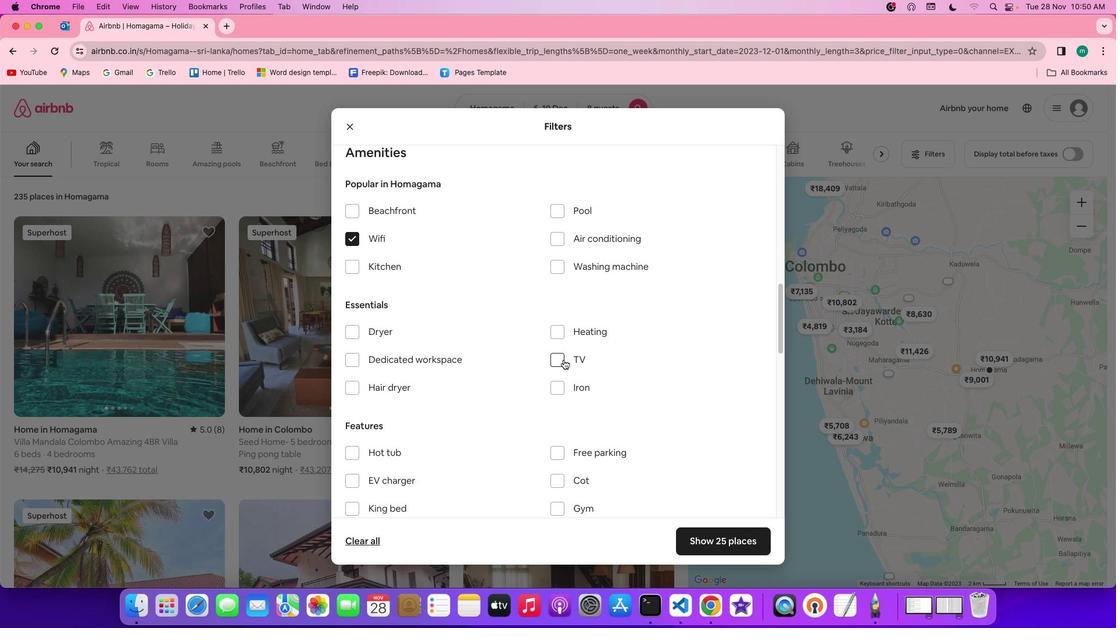 
Action: Mouse pressed left at (563, 359)
Screenshot: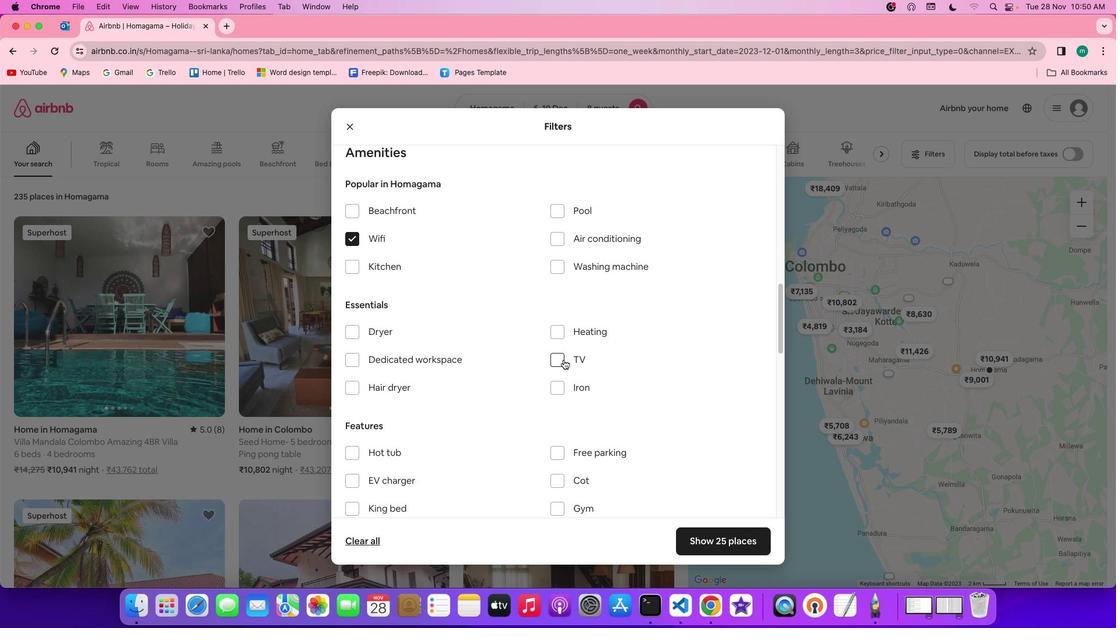 
Action: Mouse moved to (652, 376)
Screenshot: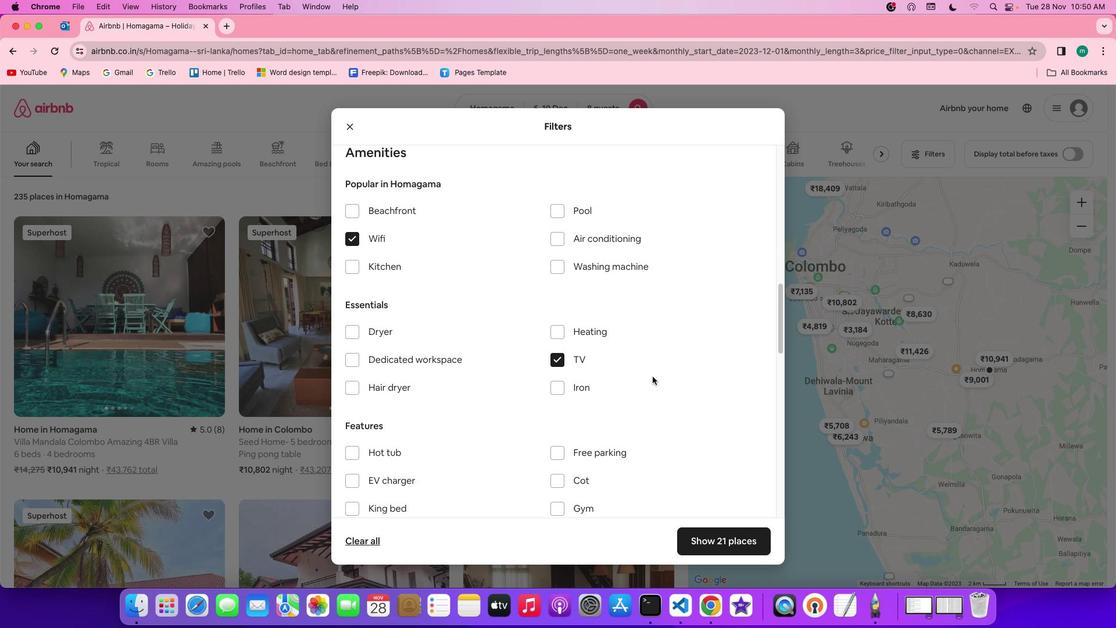 
Action: Mouse scrolled (652, 376) with delta (0, 0)
Screenshot: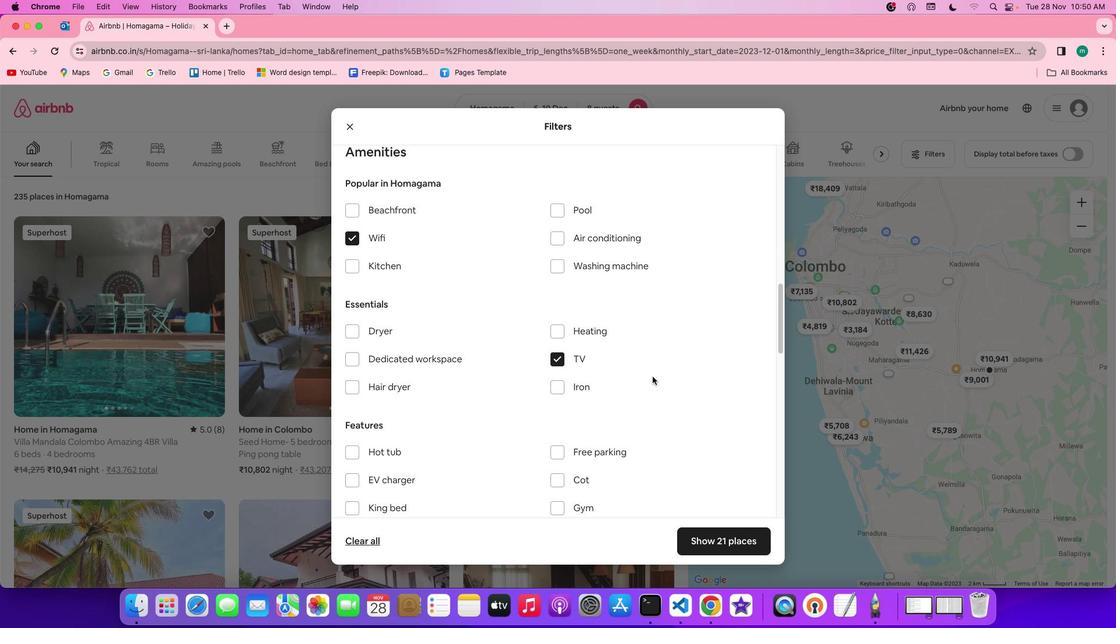 
Action: Mouse scrolled (652, 376) with delta (0, 0)
Screenshot: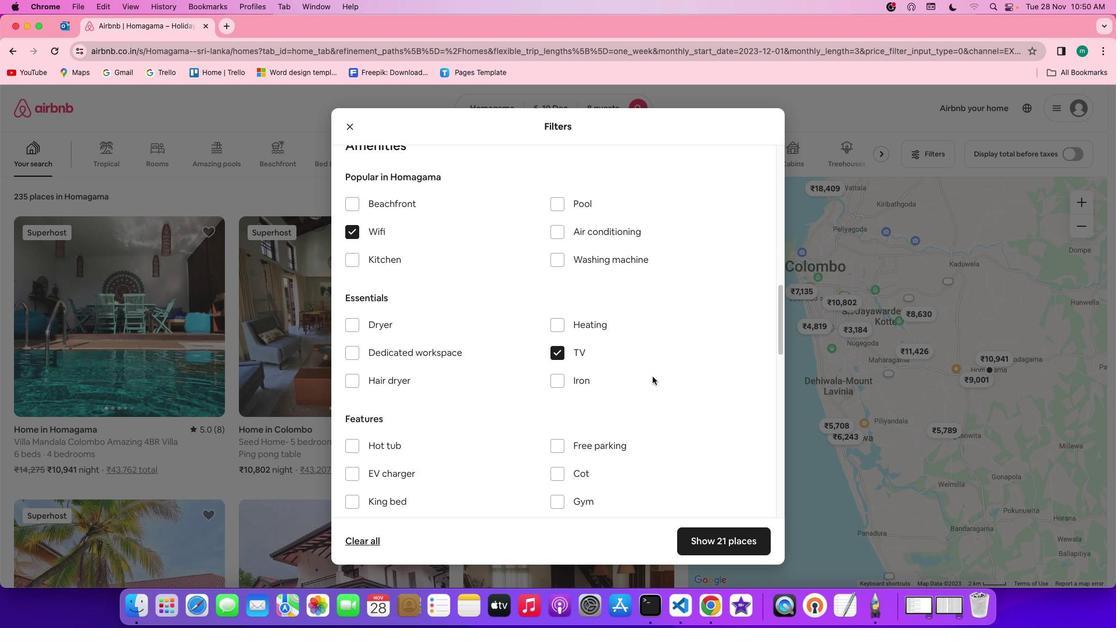 
Action: Mouse scrolled (652, 376) with delta (0, 0)
Screenshot: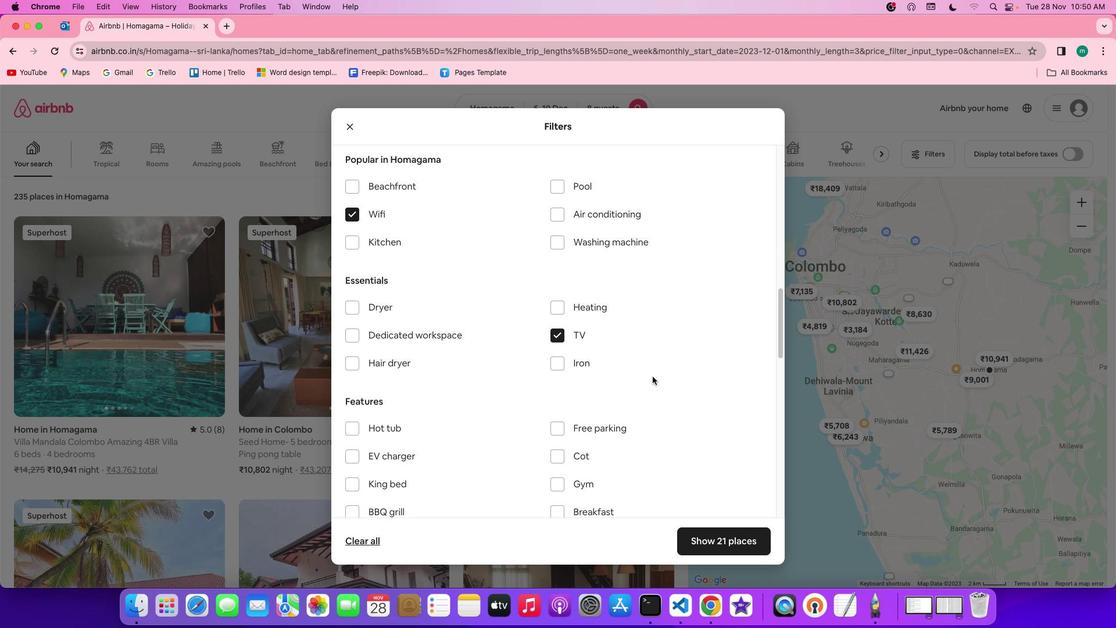 
Action: Mouse scrolled (652, 376) with delta (0, 0)
Screenshot: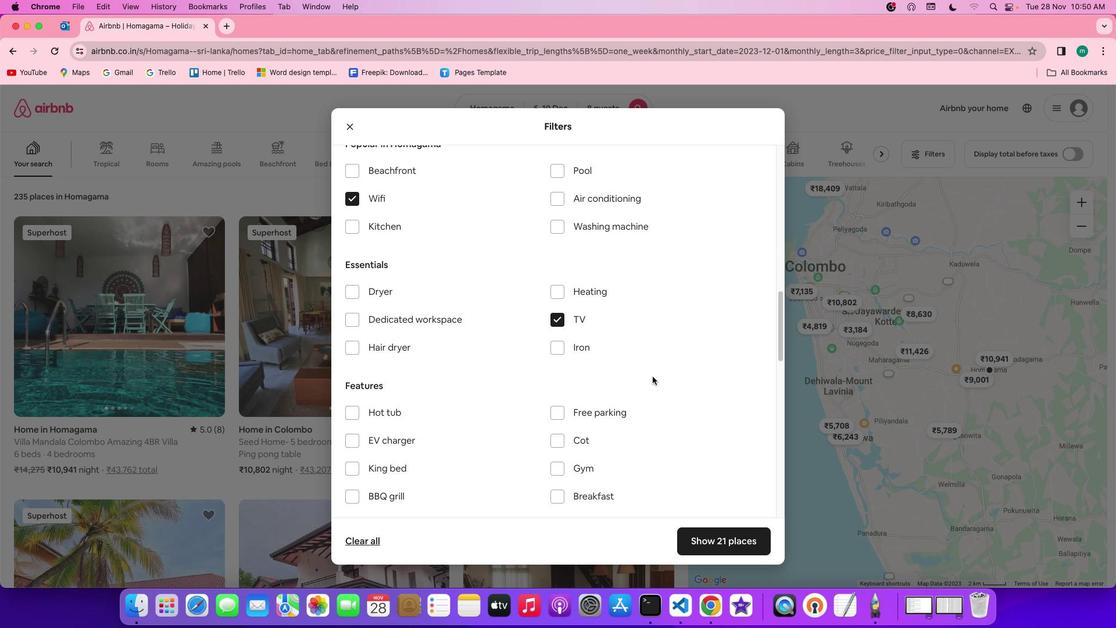 
Action: Mouse scrolled (652, 376) with delta (0, 0)
Screenshot: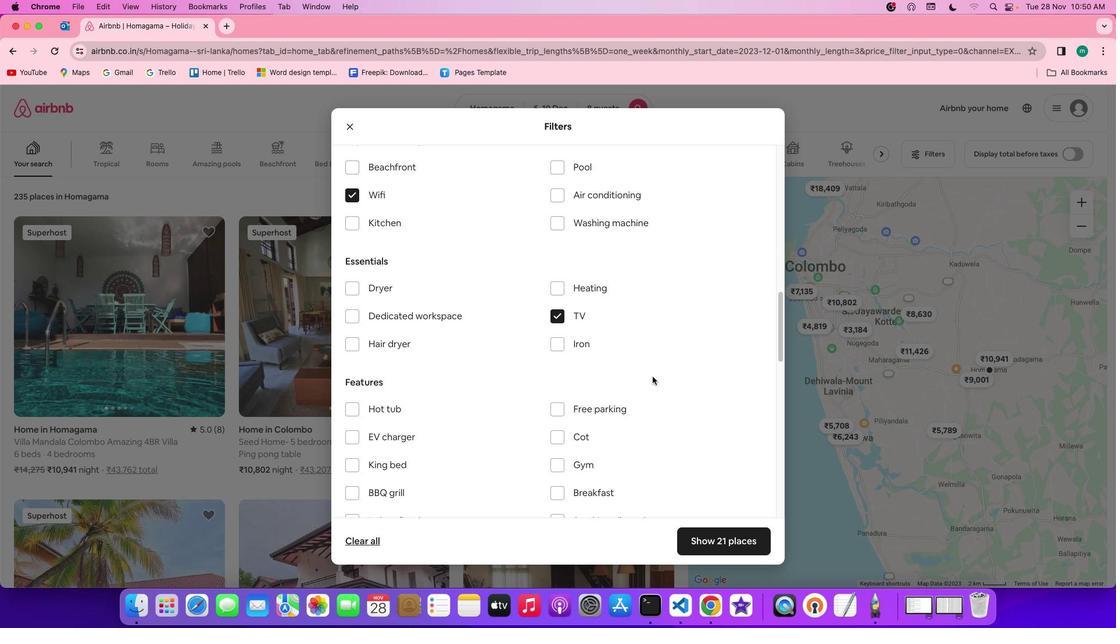 
Action: Mouse scrolled (652, 376) with delta (0, 0)
Screenshot: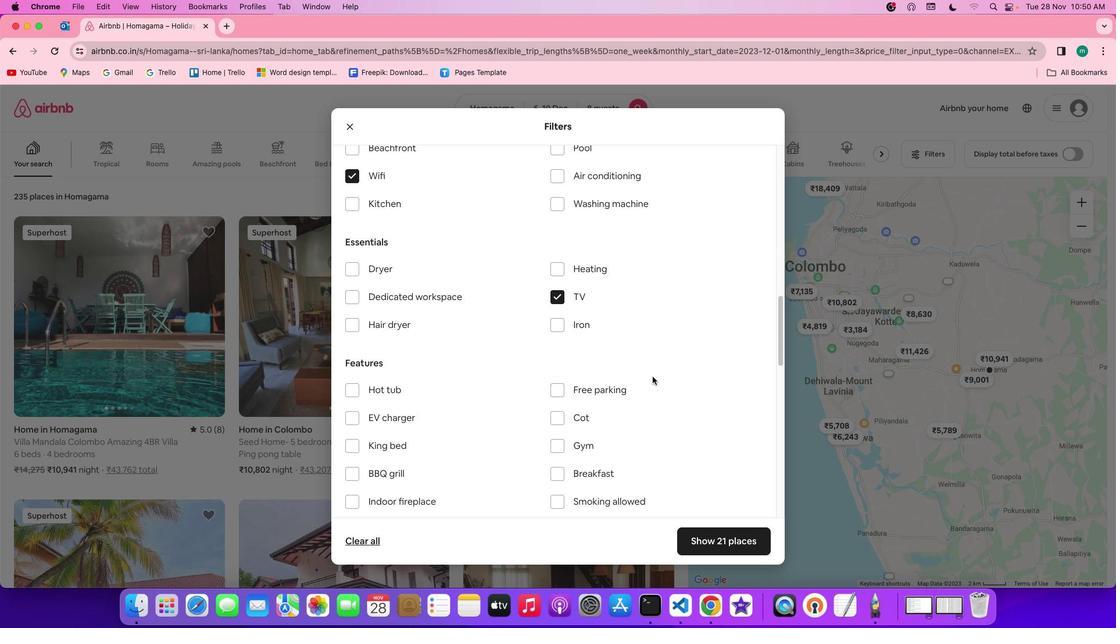 
Action: Mouse scrolled (652, 376) with delta (0, 0)
Screenshot: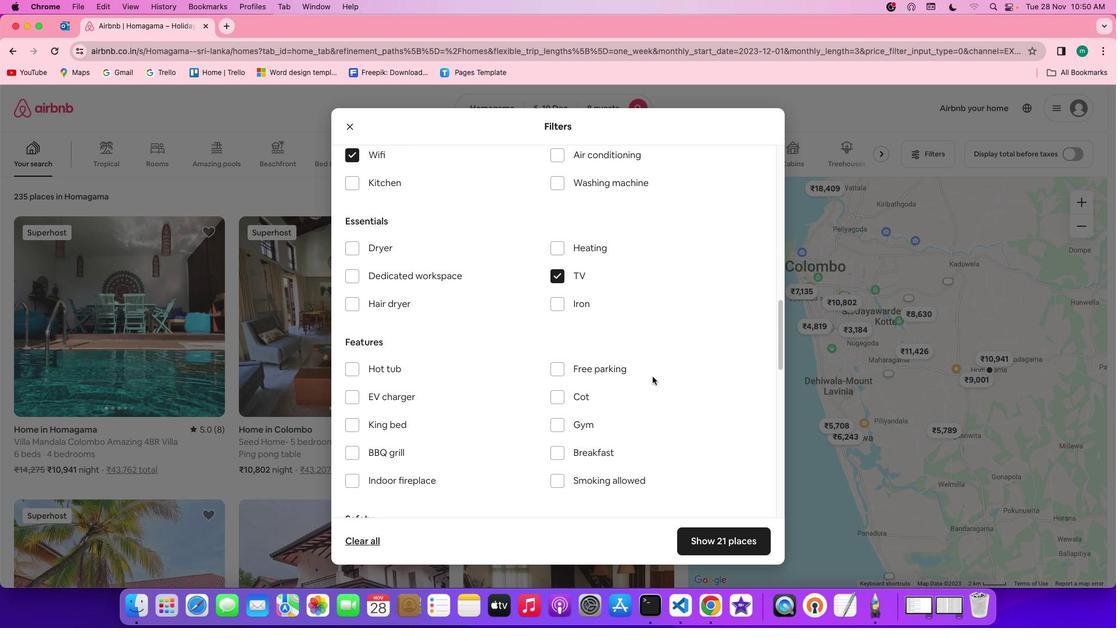 
Action: Mouse moved to (558, 366)
Screenshot: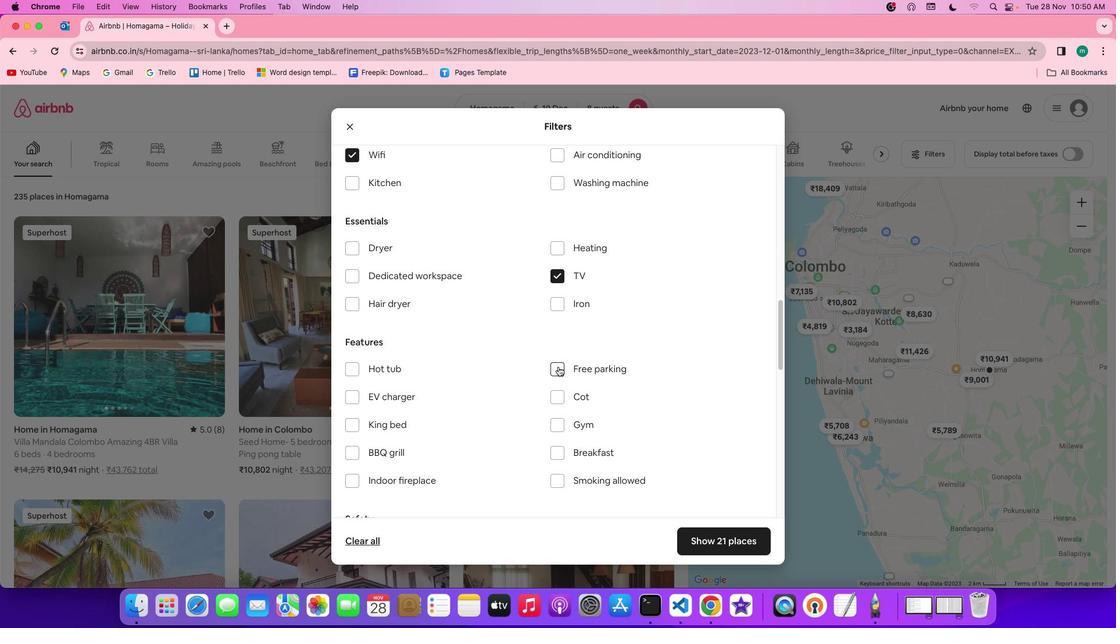 
Action: Mouse pressed left at (558, 366)
Screenshot: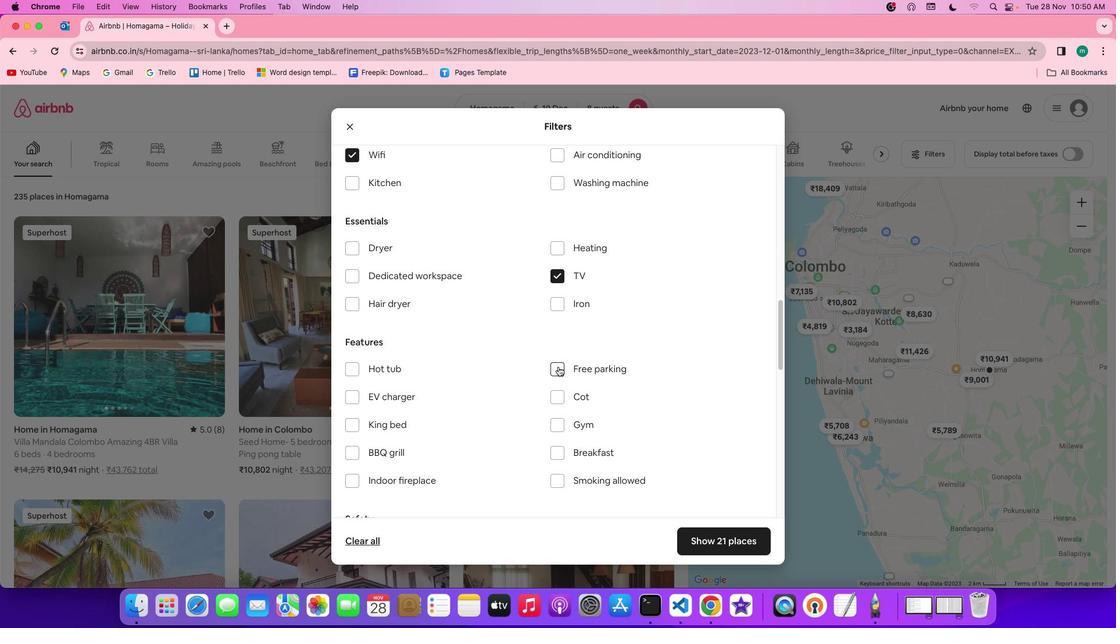 
Action: Mouse moved to (649, 362)
Screenshot: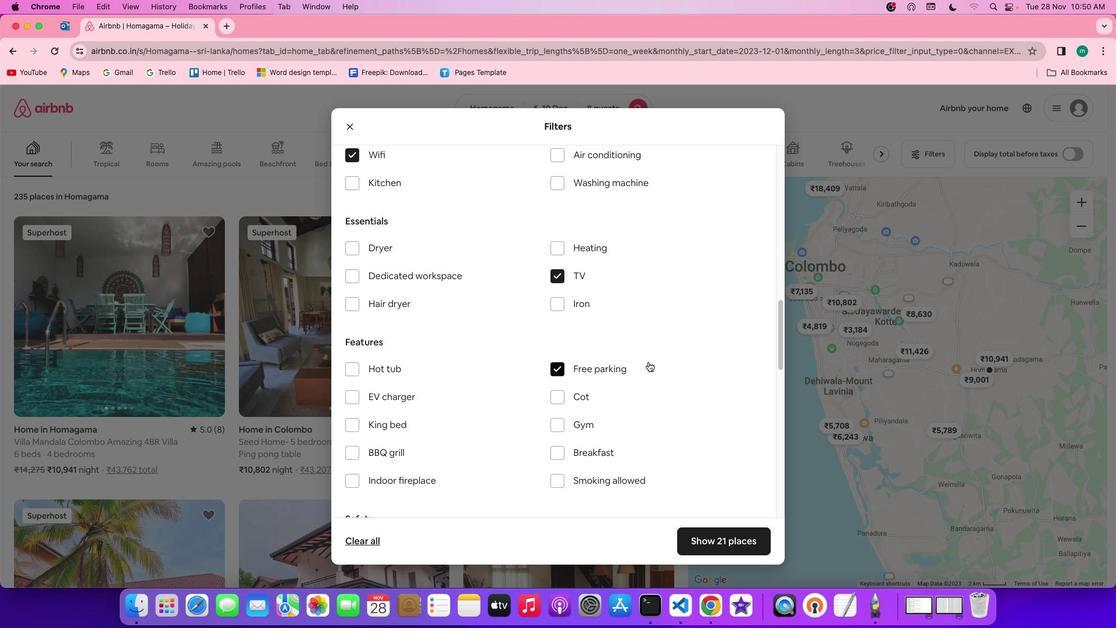 
Action: Mouse scrolled (649, 362) with delta (0, 0)
Screenshot: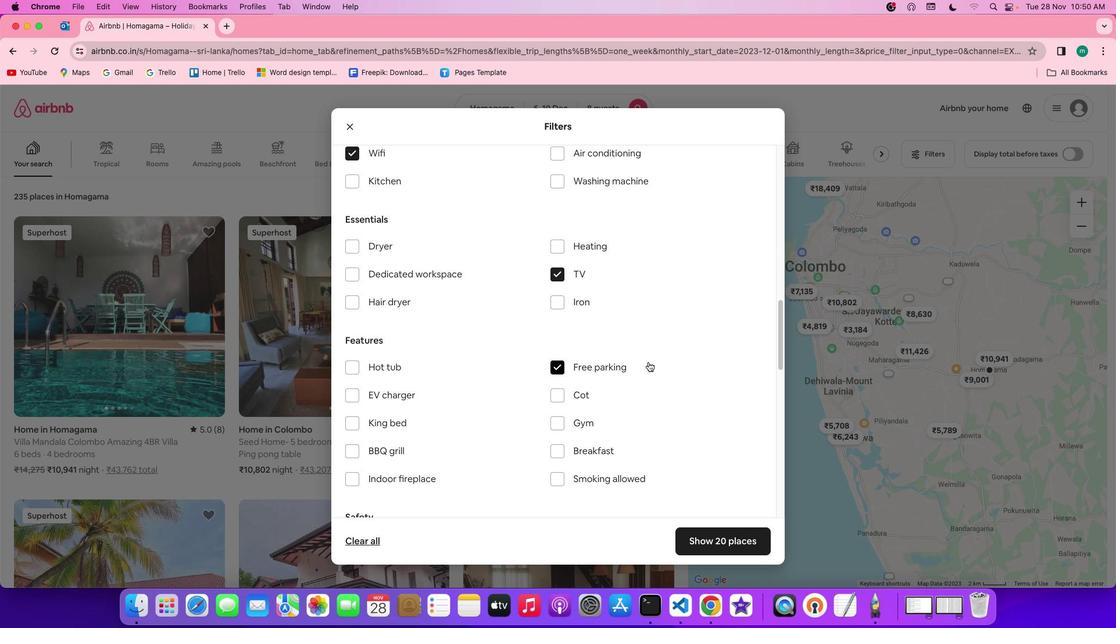 
Action: Mouse scrolled (649, 362) with delta (0, 0)
Screenshot: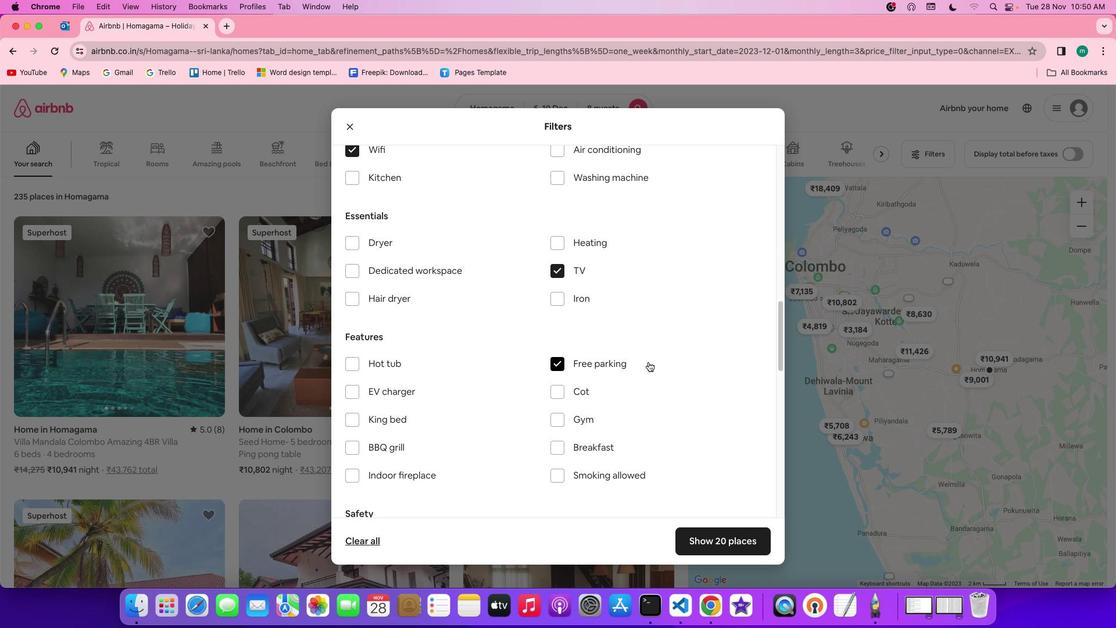 
Action: Mouse scrolled (649, 362) with delta (0, 0)
Screenshot: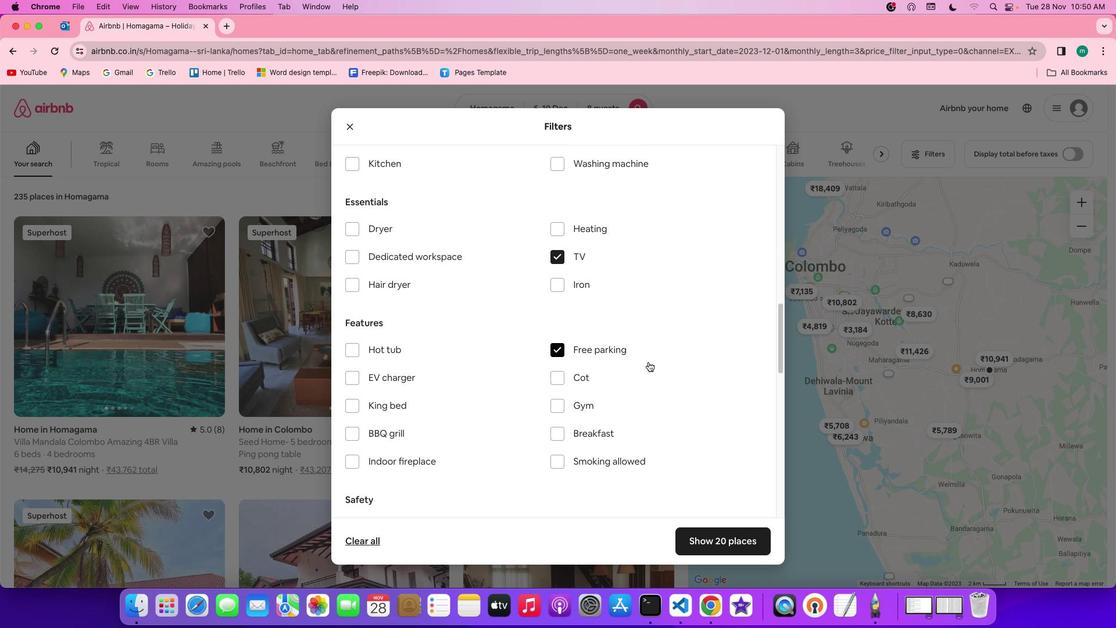 
Action: Mouse scrolled (649, 362) with delta (0, 0)
Screenshot: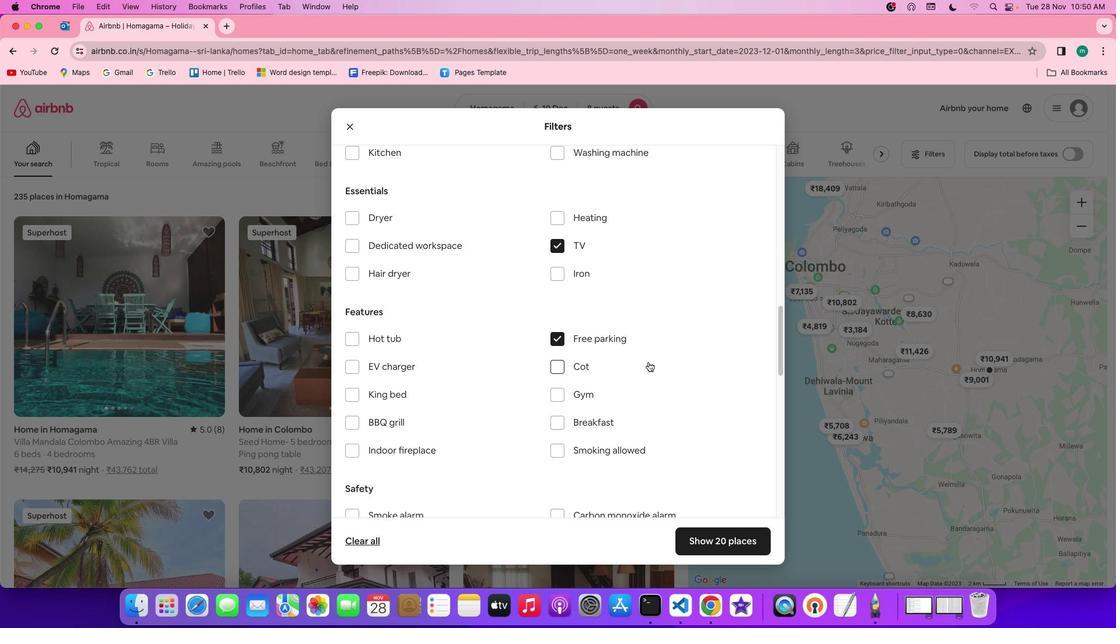 
Action: Mouse scrolled (649, 362) with delta (0, 0)
Screenshot: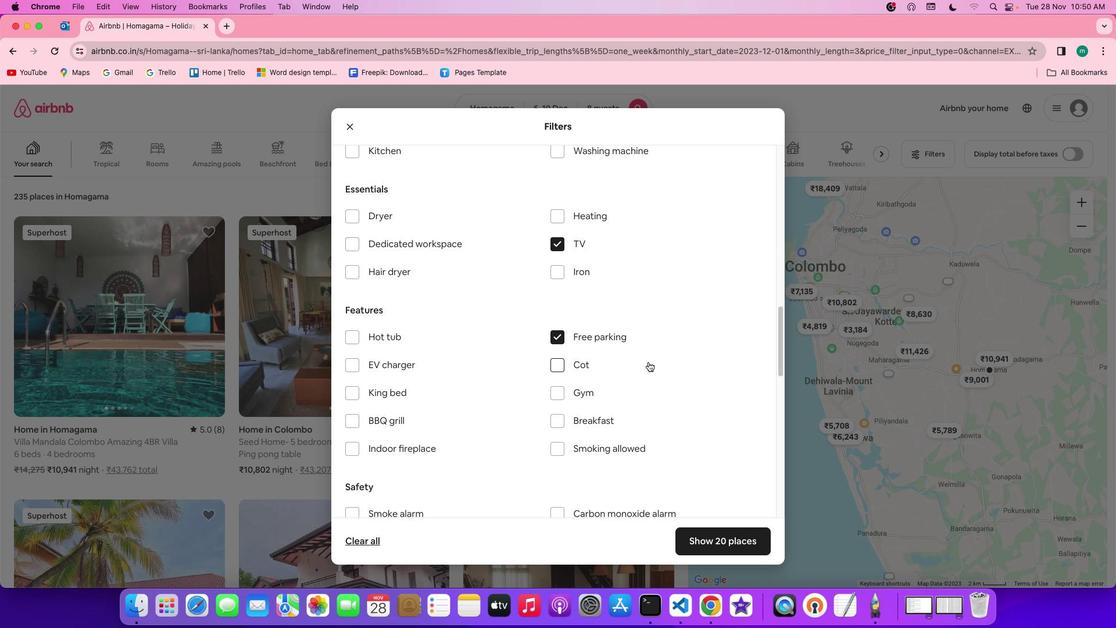 
Action: Mouse scrolled (649, 362) with delta (0, 0)
Screenshot: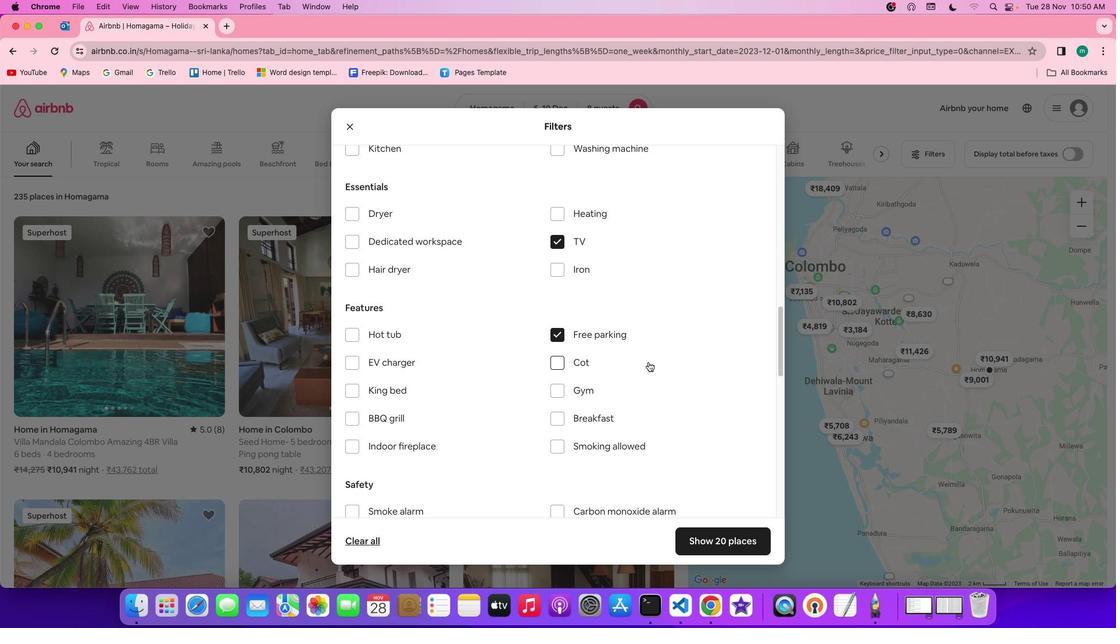 
Action: Mouse scrolled (649, 362) with delta (0, 0)
Screenshot: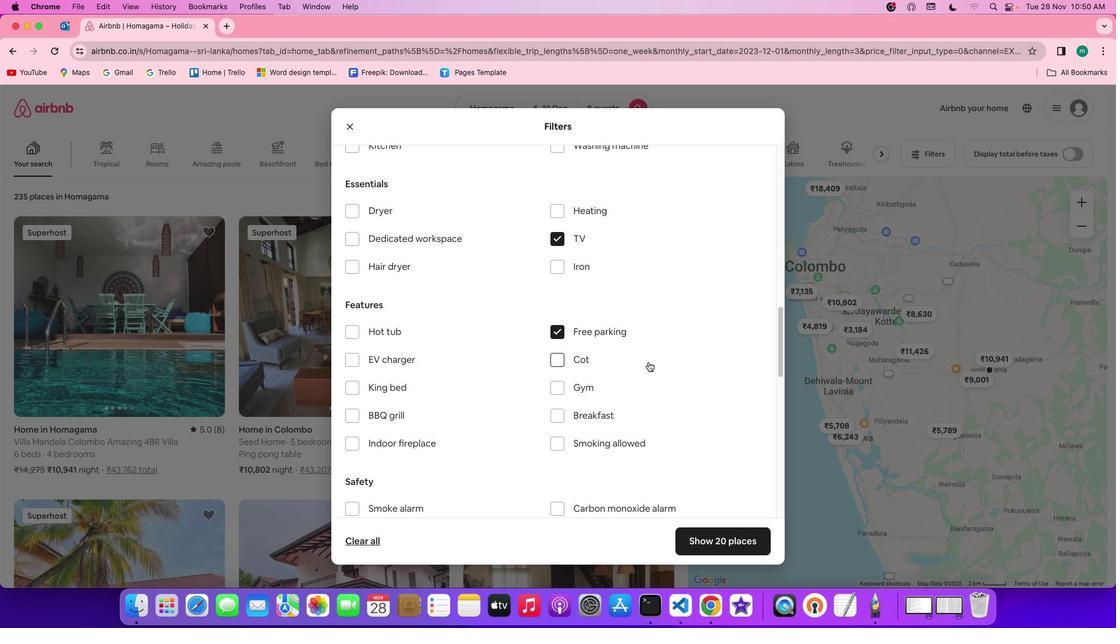 
Action: Mouse scrolled (649, 362) with delta (0, 0)
Screenshot: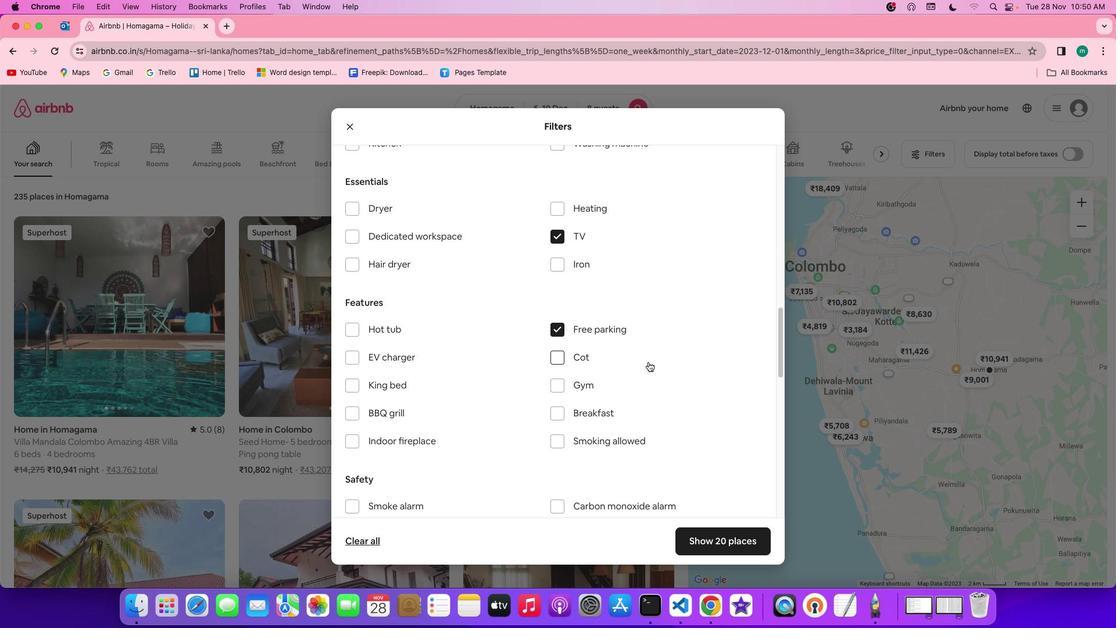 
Action: Mouse scrolled (649, 362) with delta (0, 0)
Screenshot: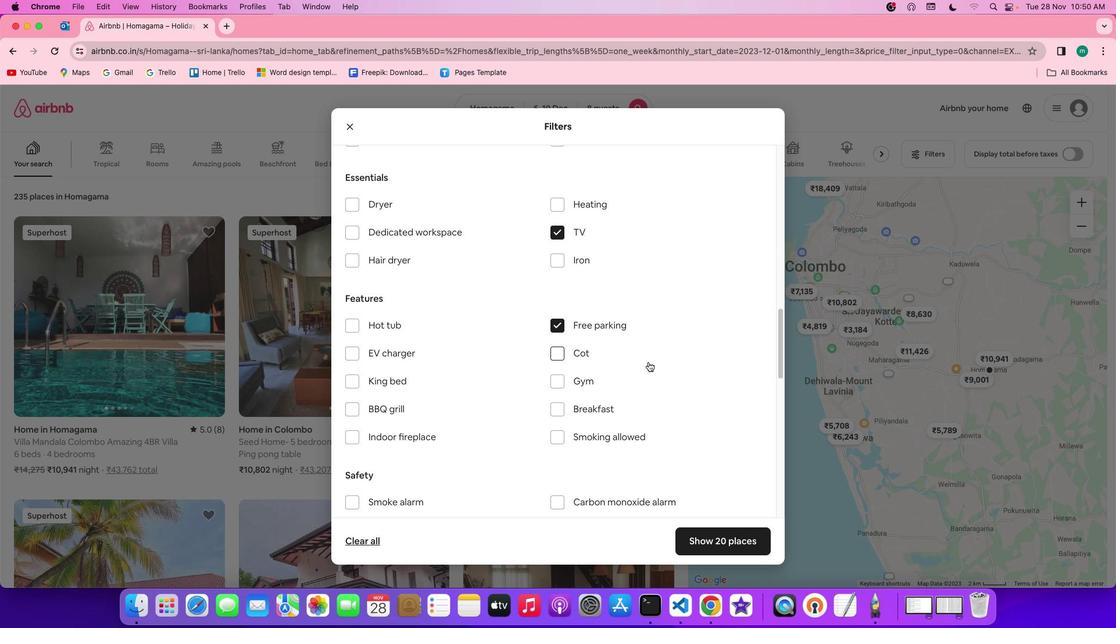 
Action: Mouse scrolled (649, 362) with delta (0, 0)
Screenshot: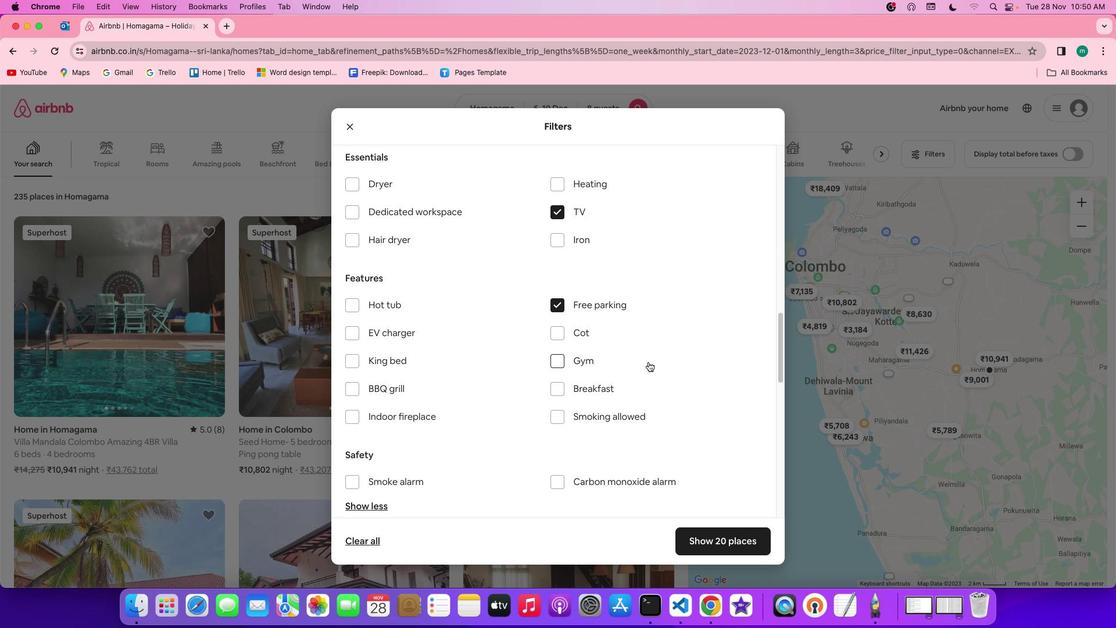 
Action: Mouse scrolled (649, 362) with delta (0, 0)
Screenshot: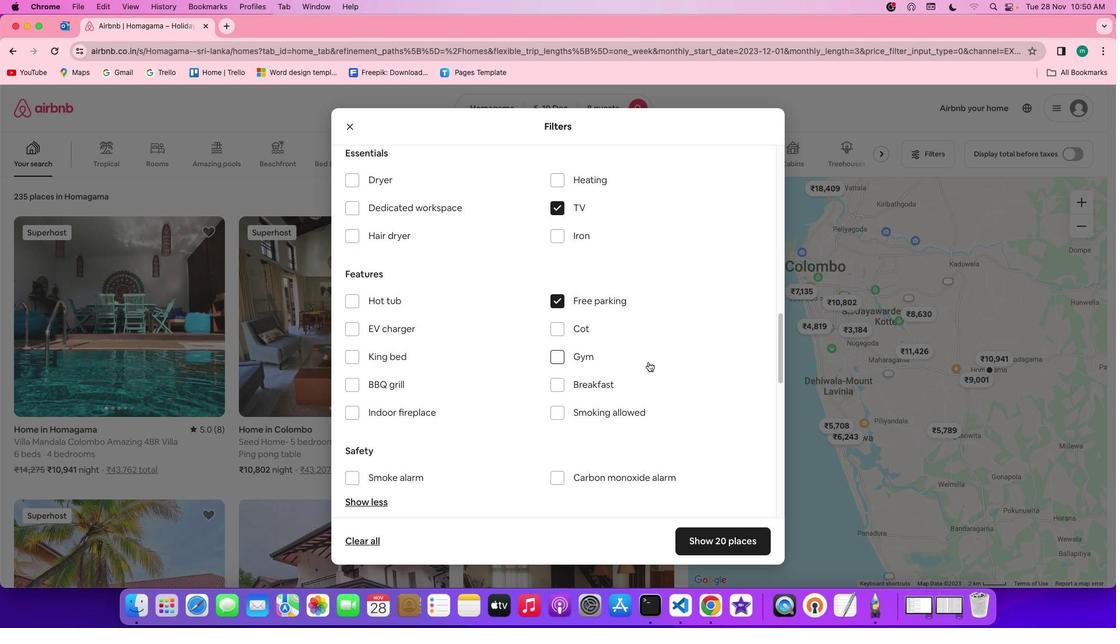 
Action: Mouse moved to (557, 346)
Screenshot: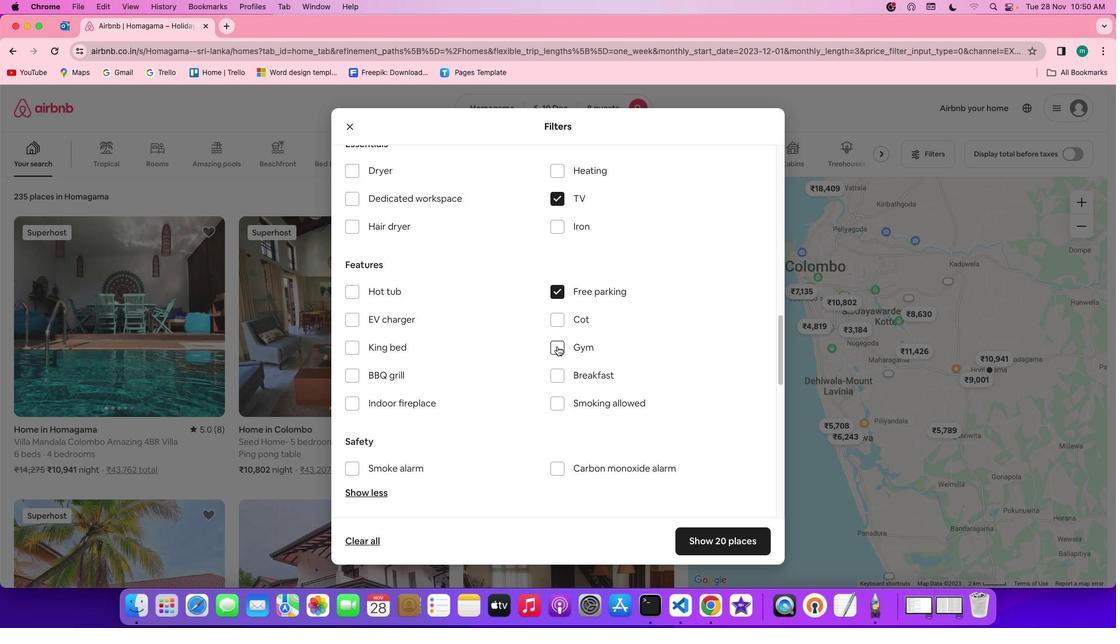 
Action: Mouse pressed left at (557, 346)
Screenshot: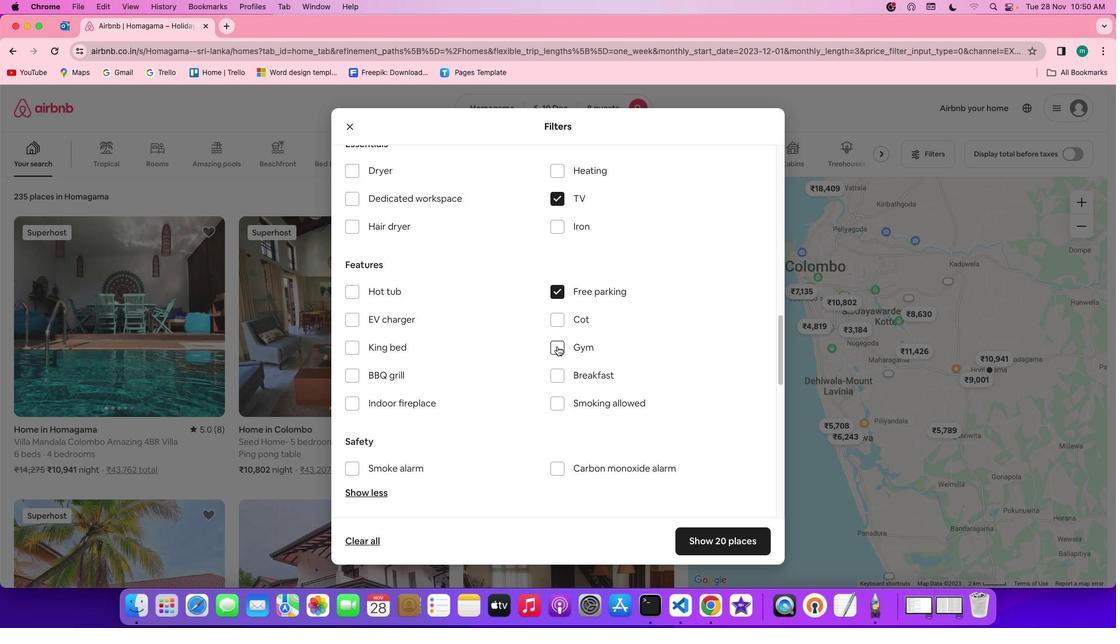 
Action: Mouse moved to (554, 375)
Screenshot: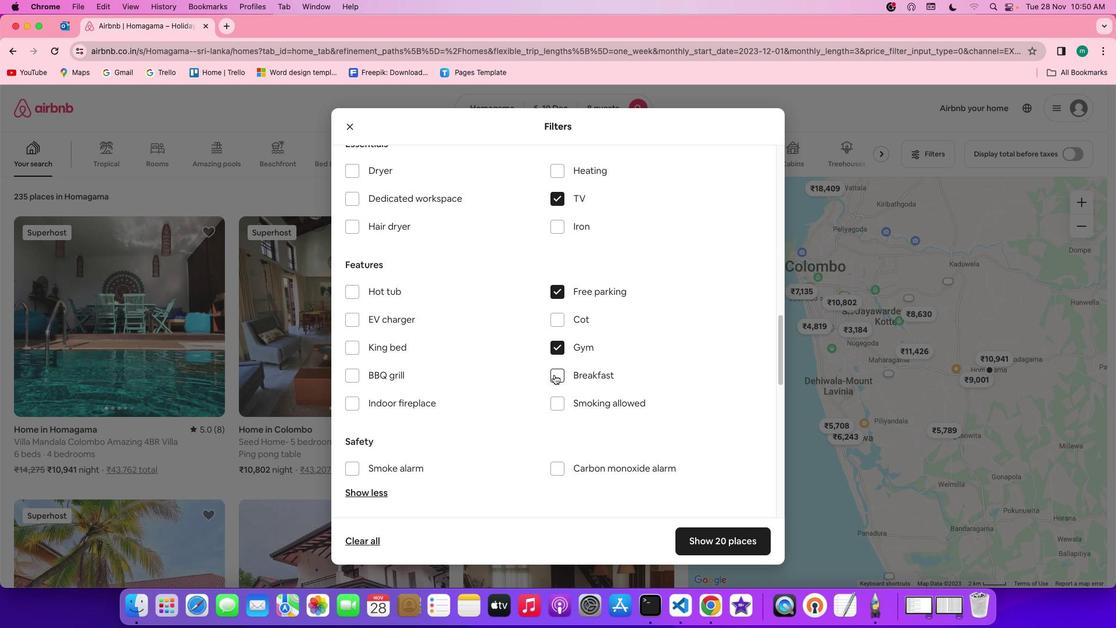 
Action: Mouse pressed left at (554, 375)
Screenshot: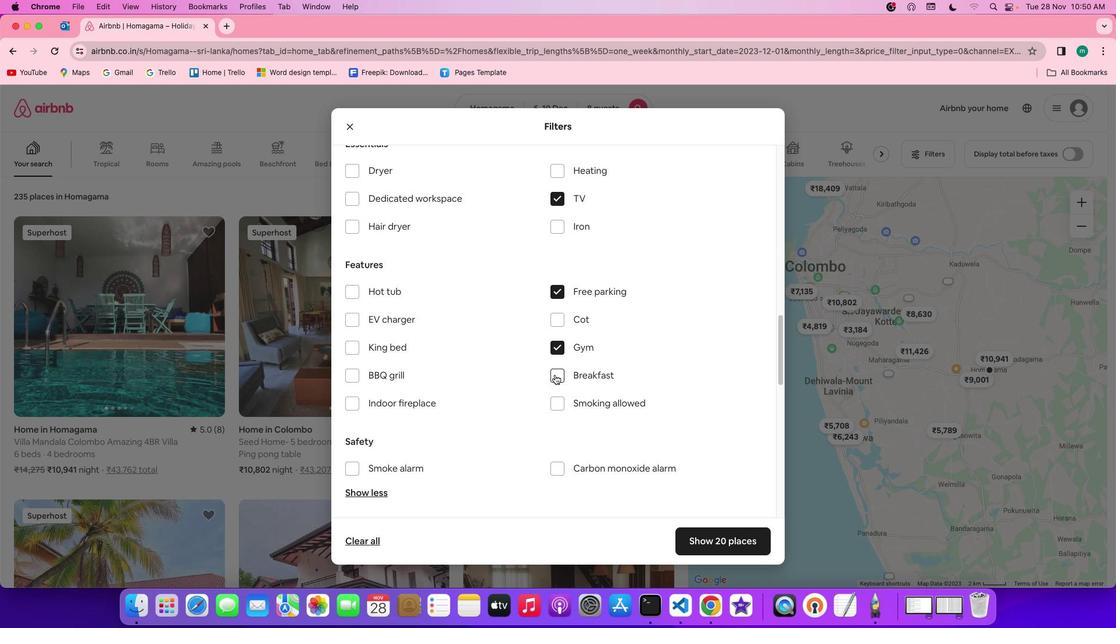 
Action: Mouse moved to (663, 414)
Screenshot: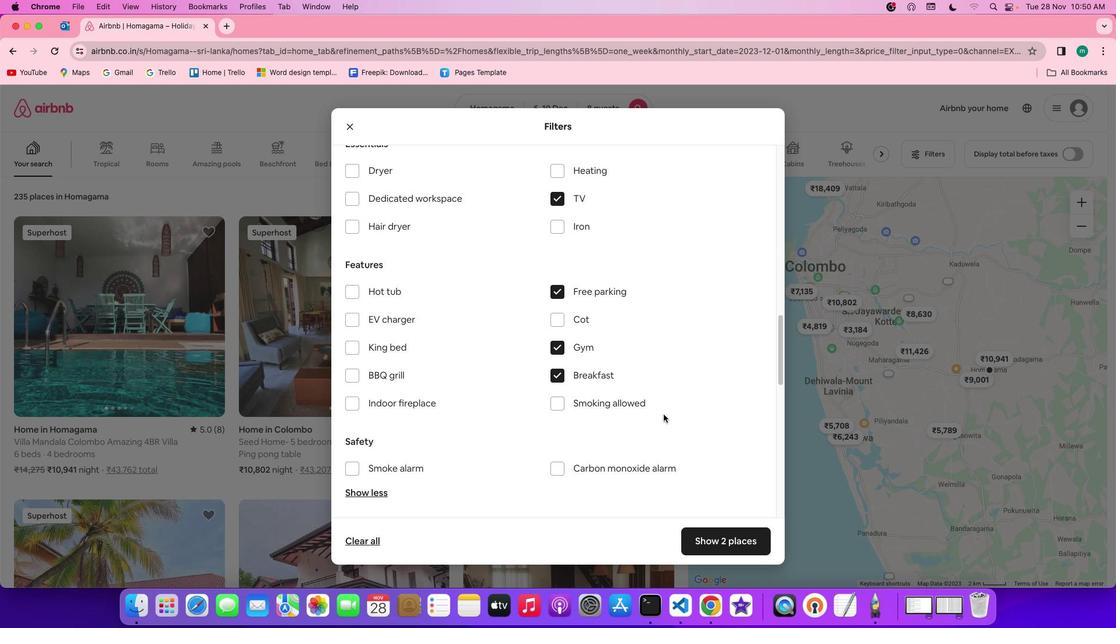 
Action: Mouse scrolled (663, 414) with delta (0, 0)
Screenshot: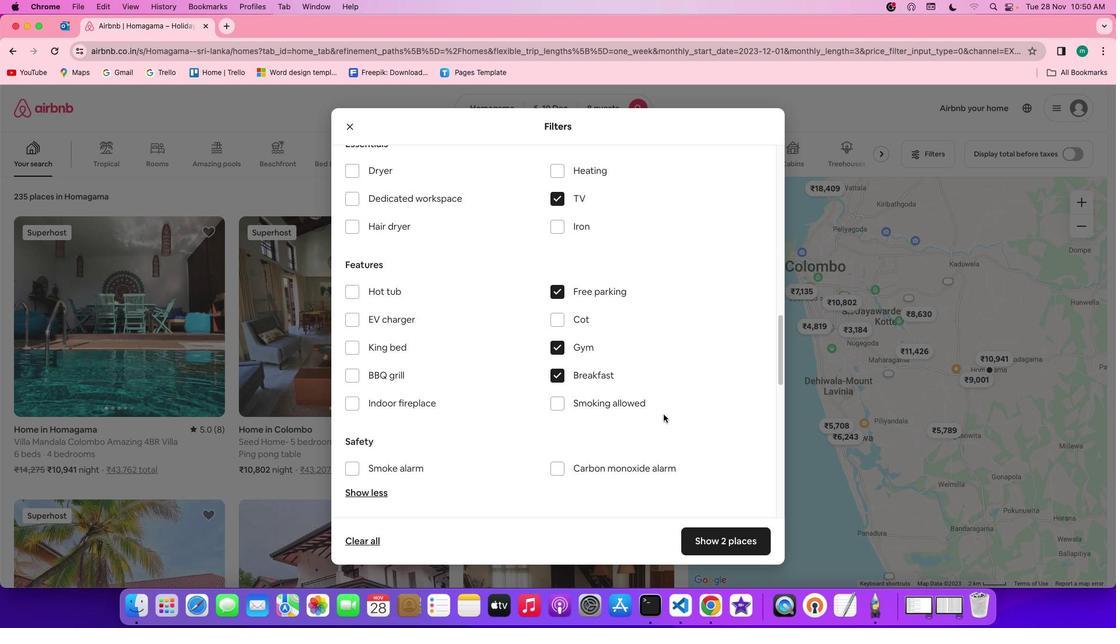 
Action: Mouse scrolled (663, 414) with delta (0, 0)
Screenshot: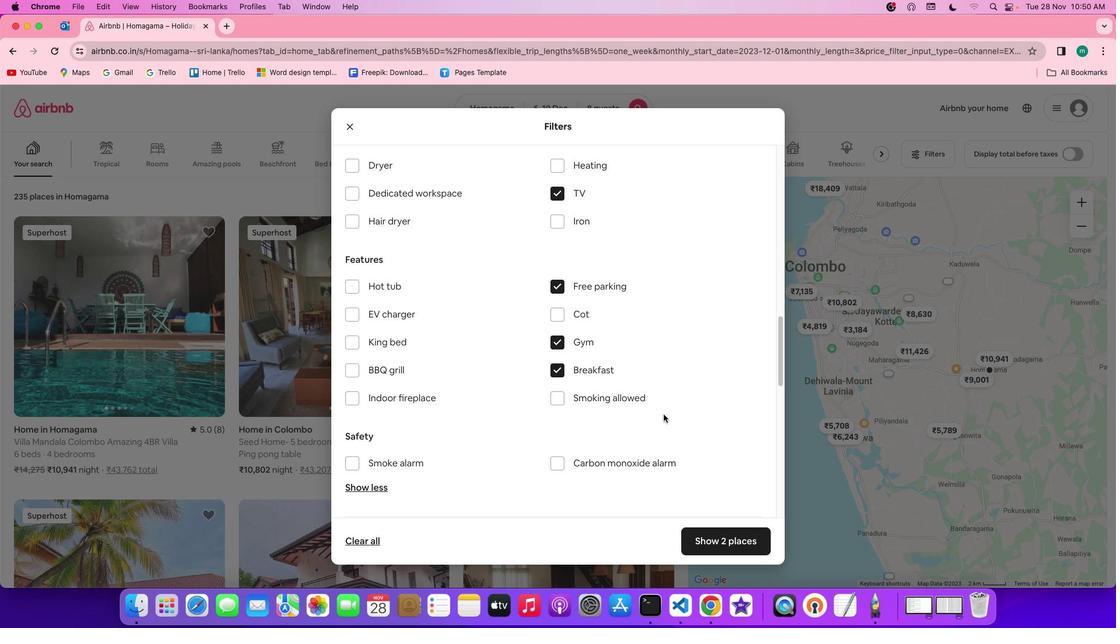 
Action: Mouse scrolled (663, 414) with delta (0, -1)
Screenshot: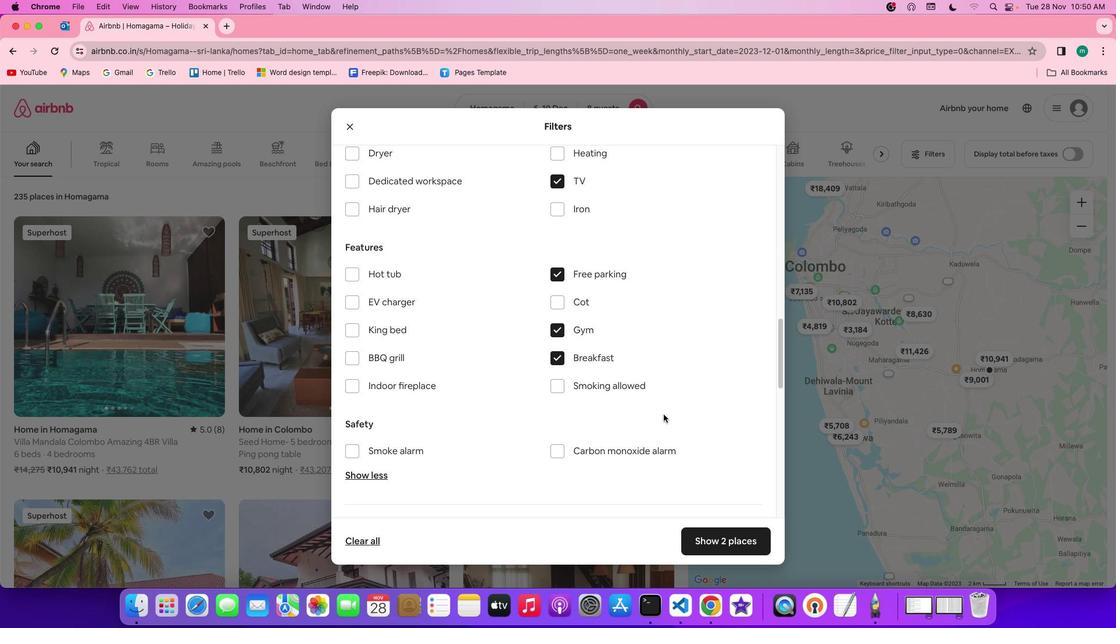 
Action: Mouse scrolled (663, 414) with delta (0, -1)
Screenshot: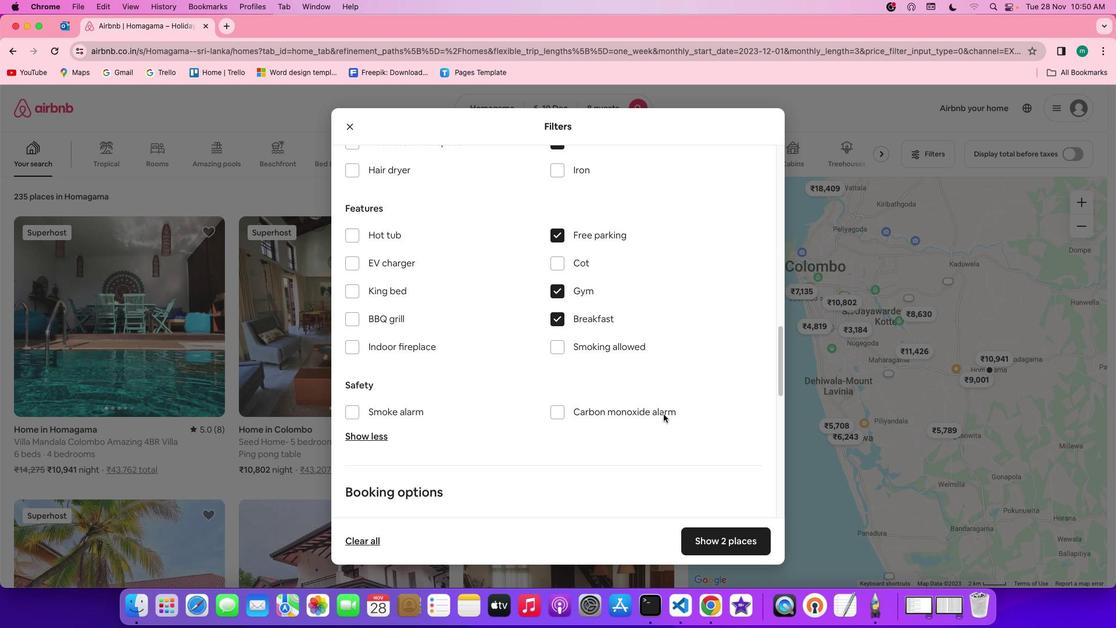 
Action: Mouse scrolled (663, 414) with delta (0, 0)
Screenshot: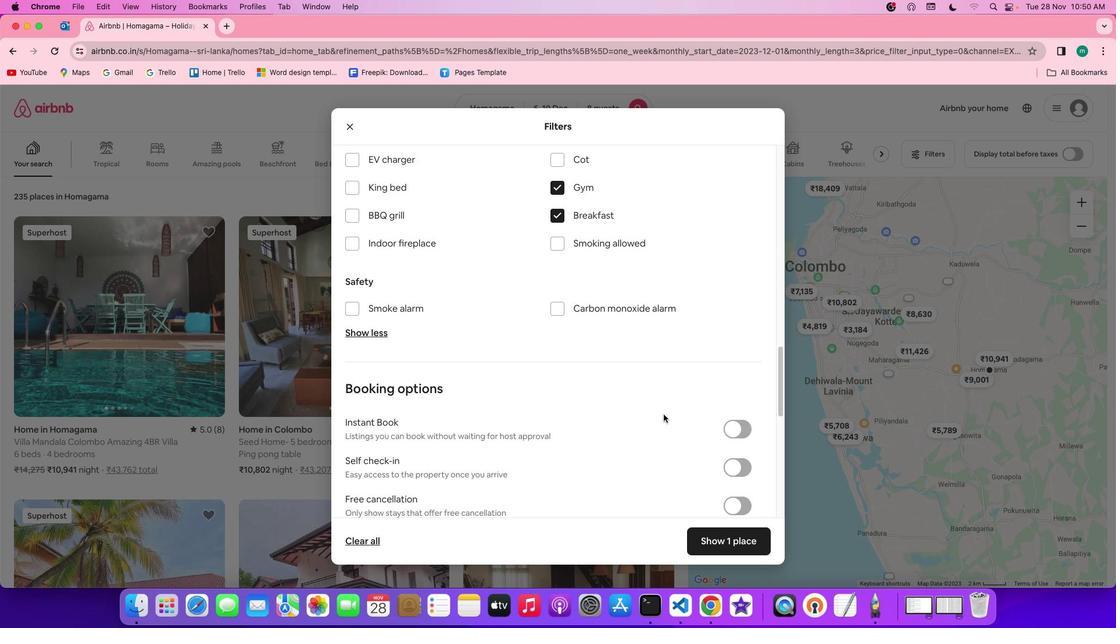 
Action: Mouse scrolled (663, 414) with delta (0, 0)
Screenshot: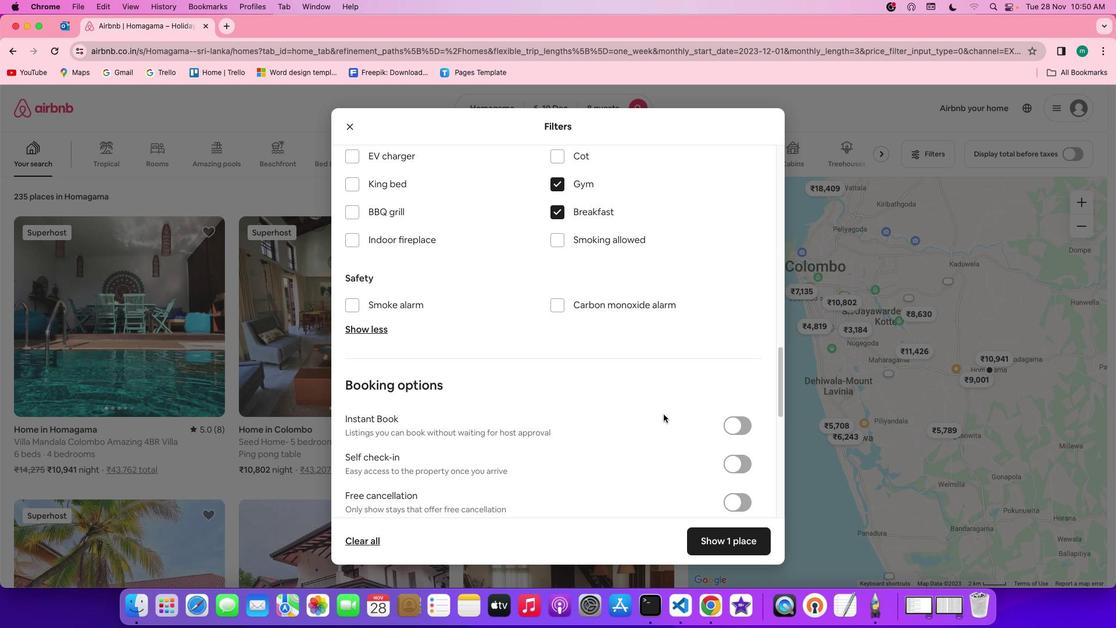 
Action: Mouse scrolled (663, 414) with delta (0, 0)
Screenshot: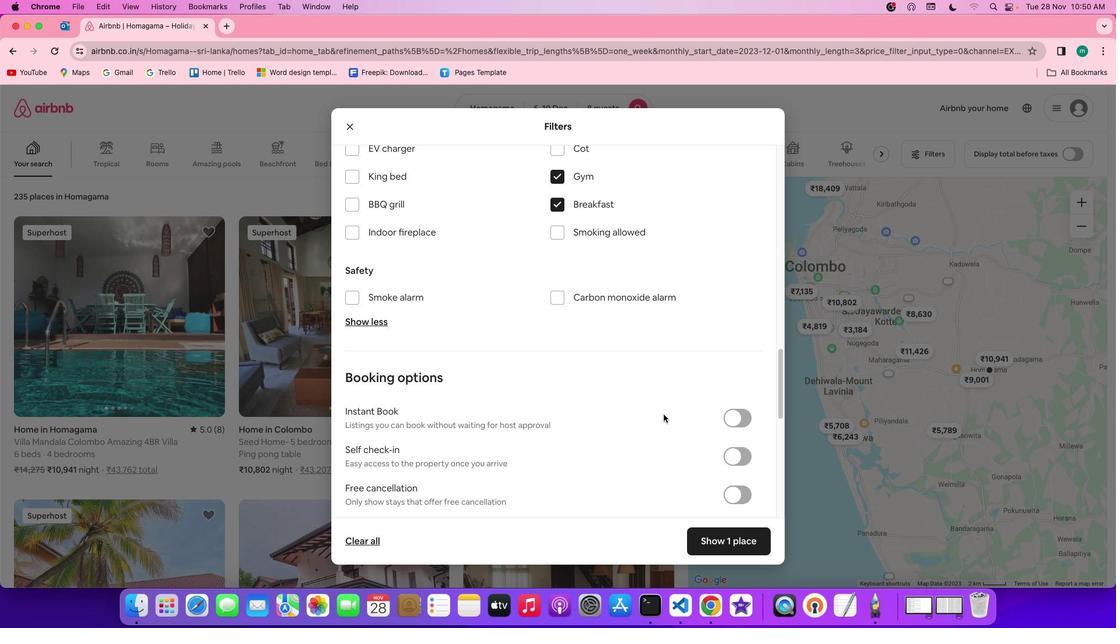 
Action: Mouse scrolled (663, 414) with delta (0, -1)
Screenshot: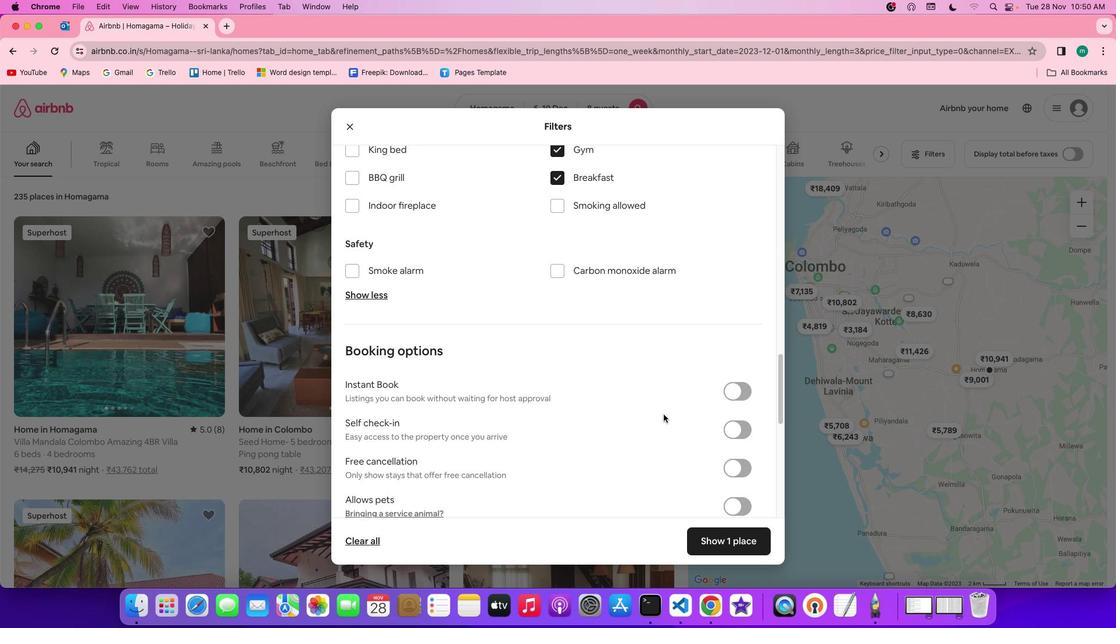 
Action: Mouse scrolled (663, 414) with delta (0, -2)
Screenshot: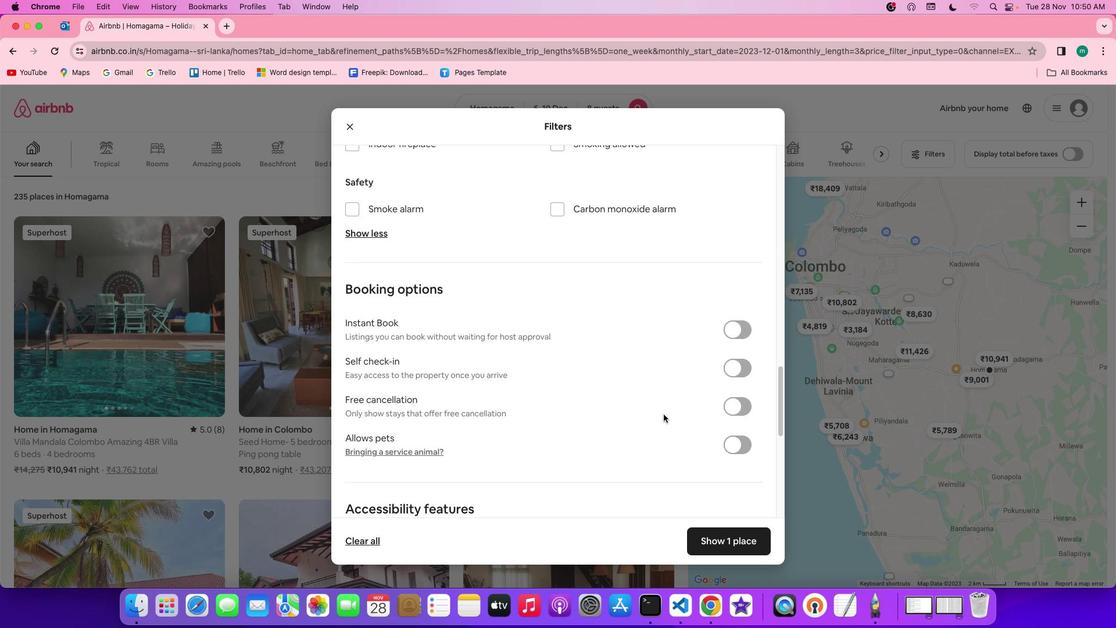 
Action: Mouse scrolled (663, 414) with delta (0, -2)
Screenshot: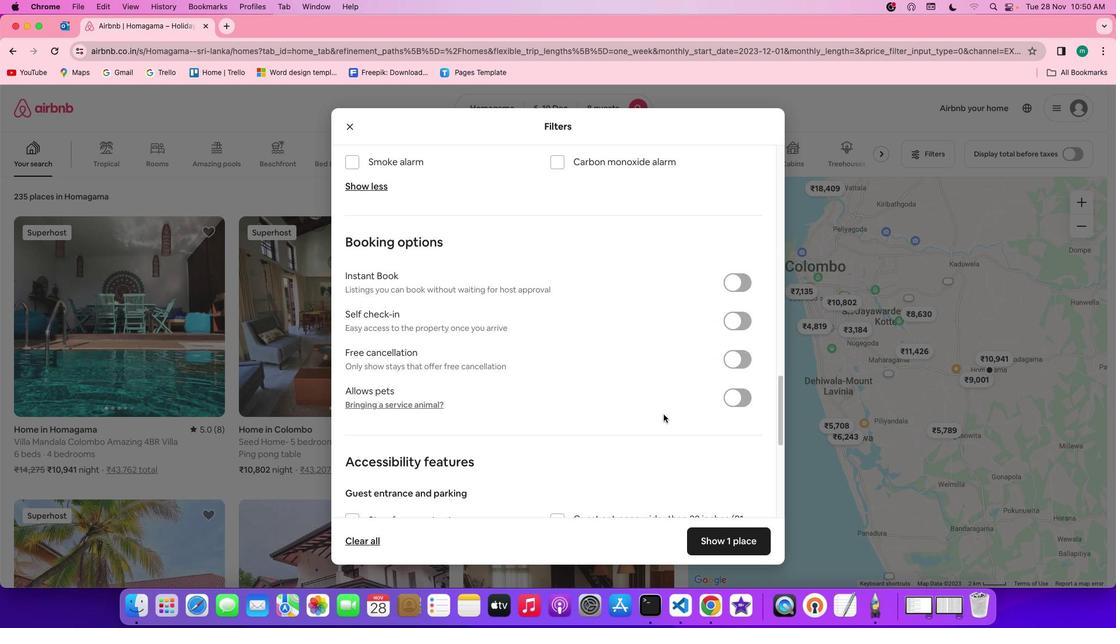 
Action: Mouse scrolled (663, 414) with delta (0, 0)
Screenshot: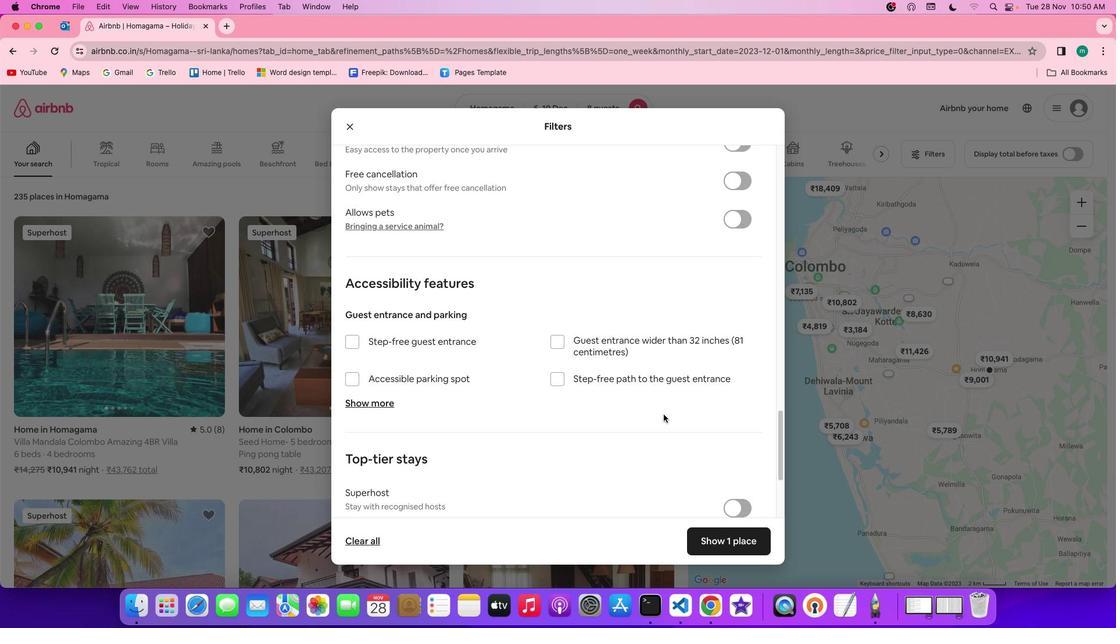 
Action: Mouse scrolled (663, 414) with delta (0, 0)
Screenshot: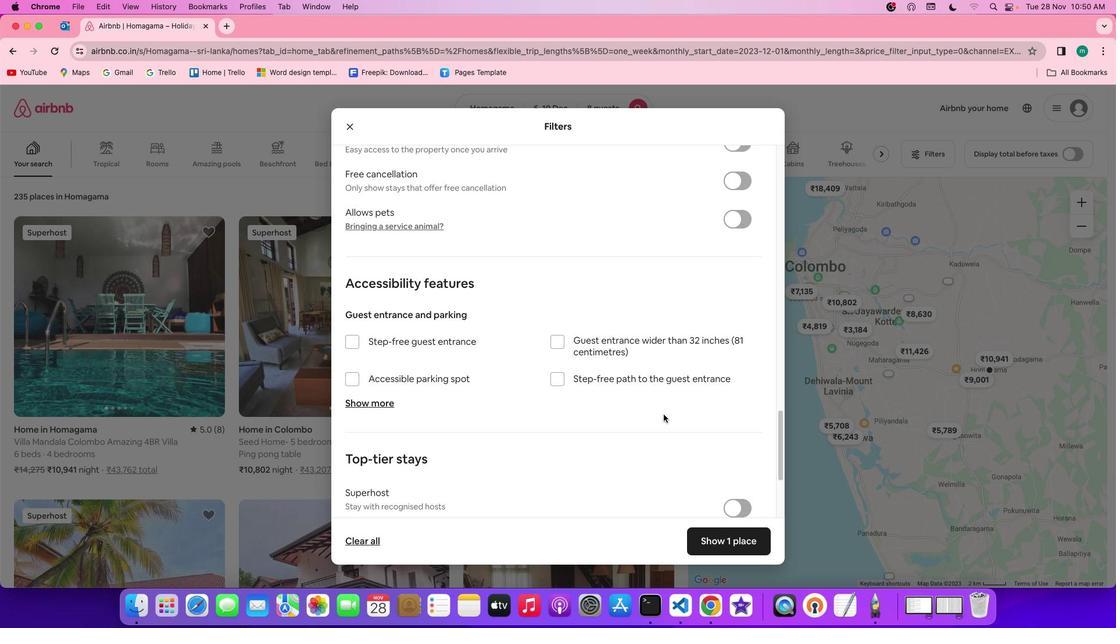 
Action: Mouse scrolled (663, 414) with delta (0, -1)
Screenshot: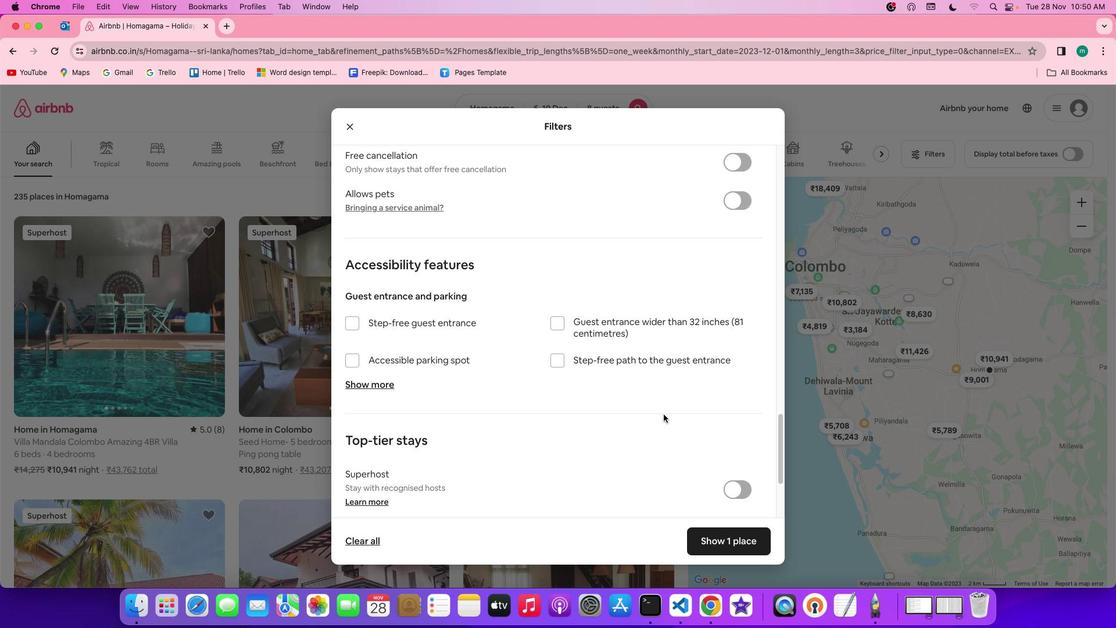 
Action: Mouse scrolled (663, 414) with delta (0, -2)
Screenshot: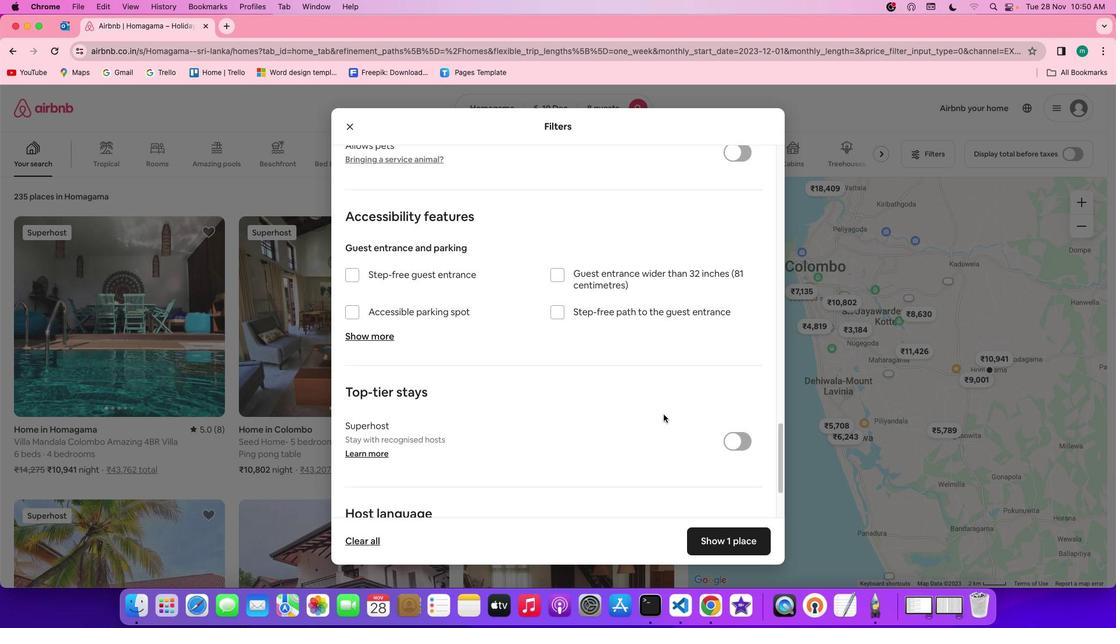 
Action: Mouse scrolled (663, 414) with delta (0, -2)
Screenshot: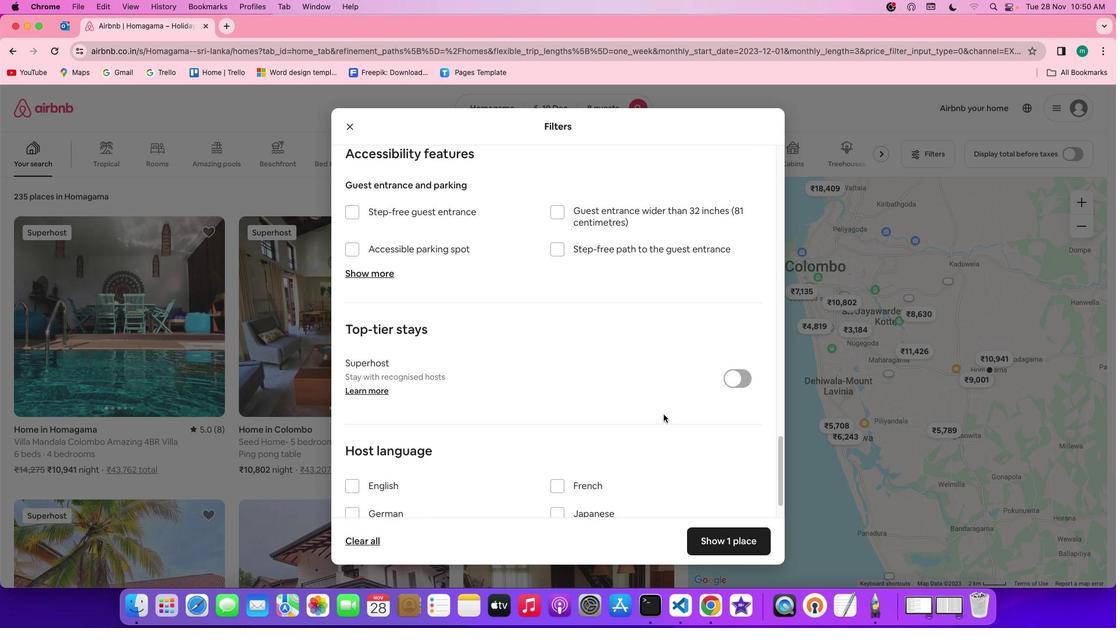 
Action: Mouse scrolled (663, 414) with delta (0, 0)
Screenshot: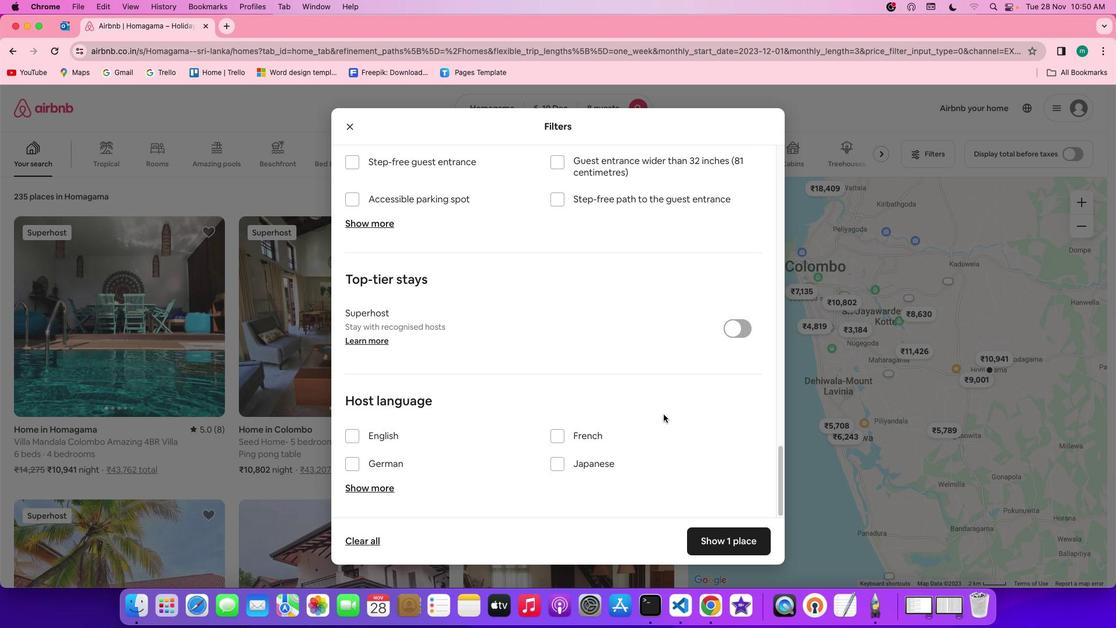
Action: Mouse scrolled (663, 414) with delta (0, 0)
Screenshot: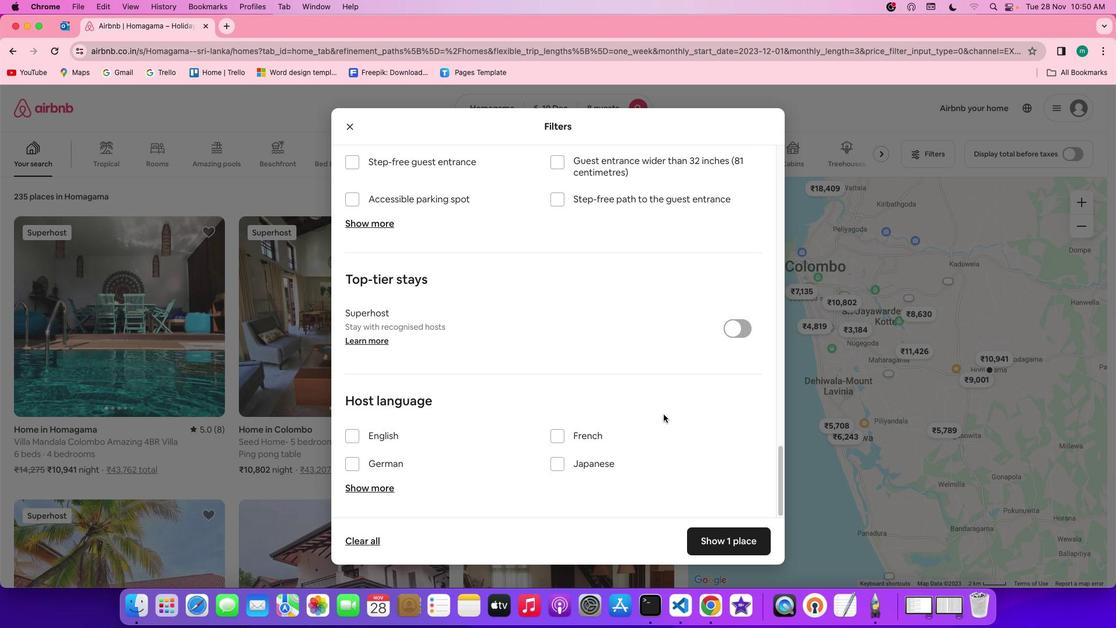 
Action: Mouse scrolled (663, 414) with delta (0, -2)
Screenshot: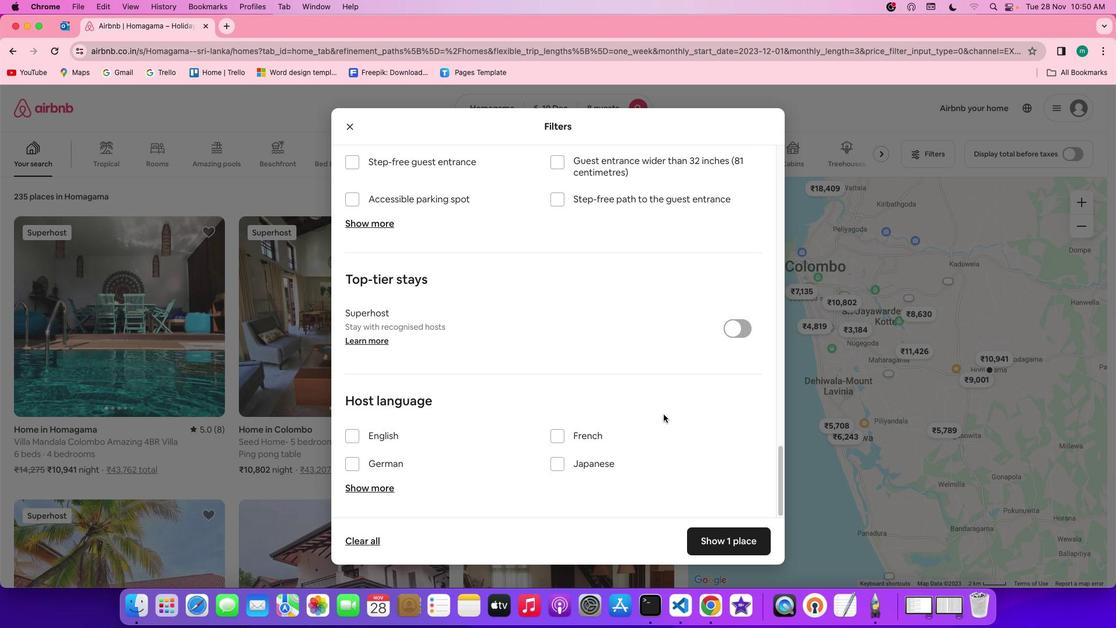
Action: Mouse scrolled (663, 414) with delta (0, -2)
Screenshot: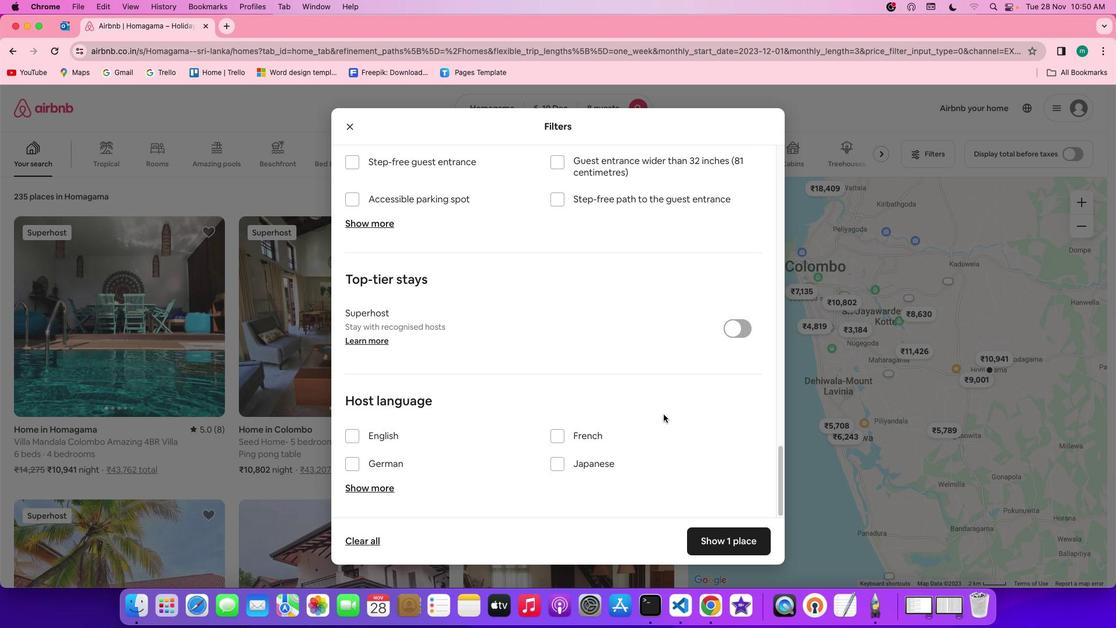 
Action: Mouse scrolled (663, 414) with delta (0, -3)
Screenshot: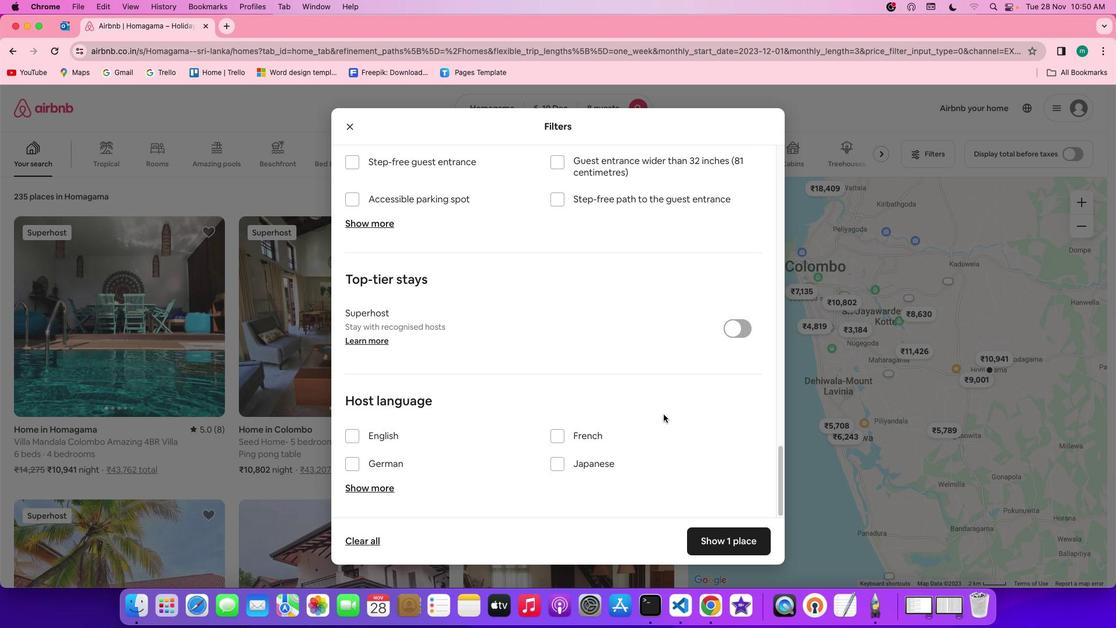 
Action: Mouse scrolled (663, 414) with delta (0, -3)
Screenshot: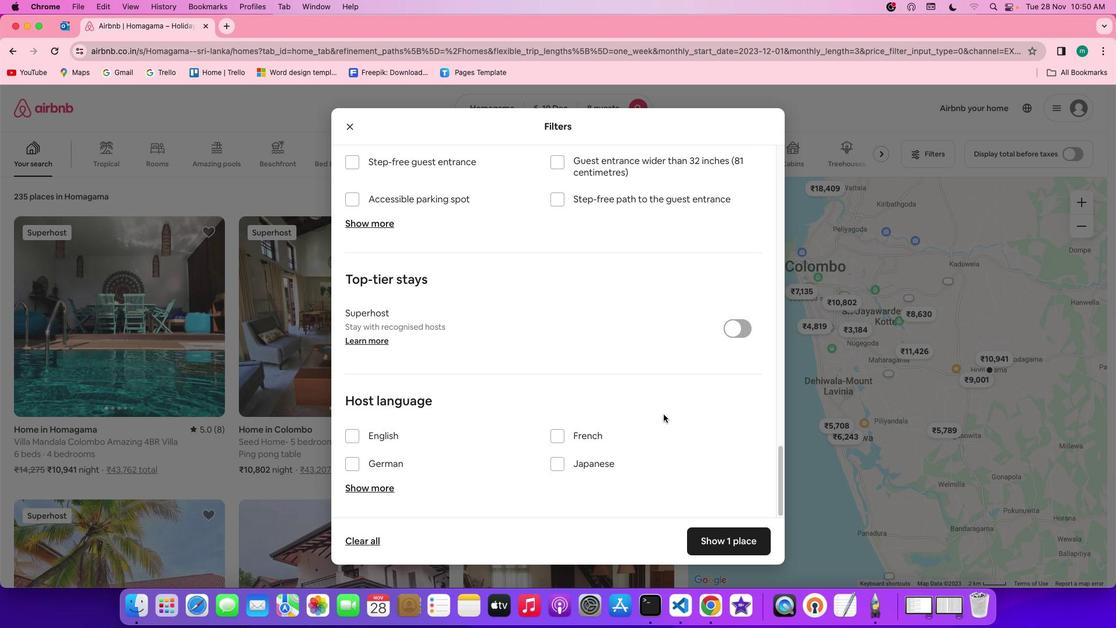 
Action: Mouse moved to (728, 536)
Screenshot: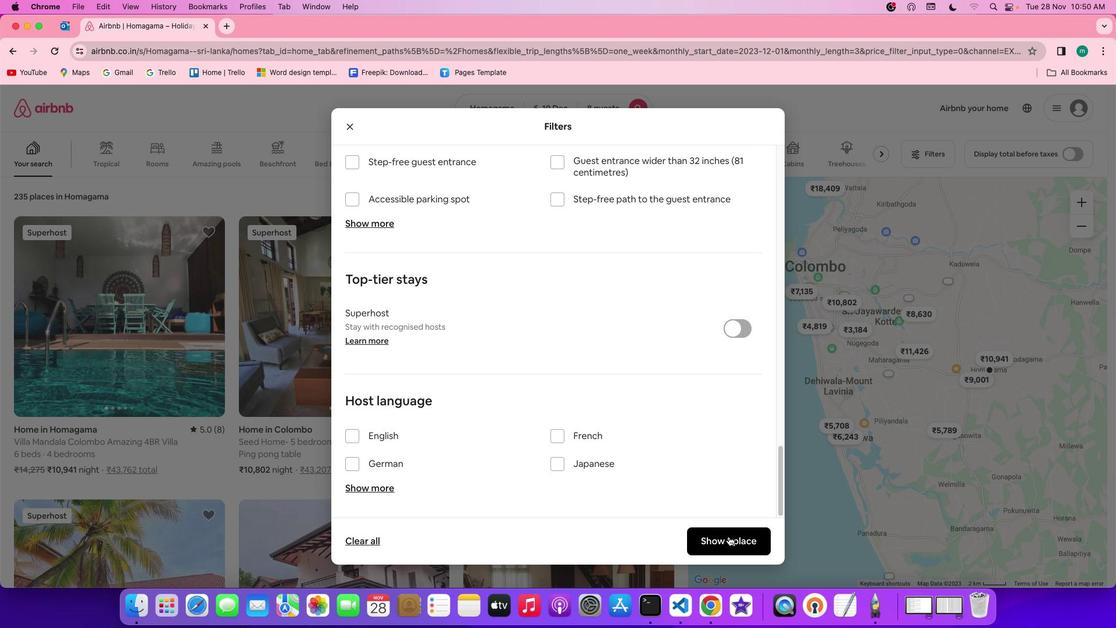
Action: Mouse pressed left at (728, 536)
Screenshot: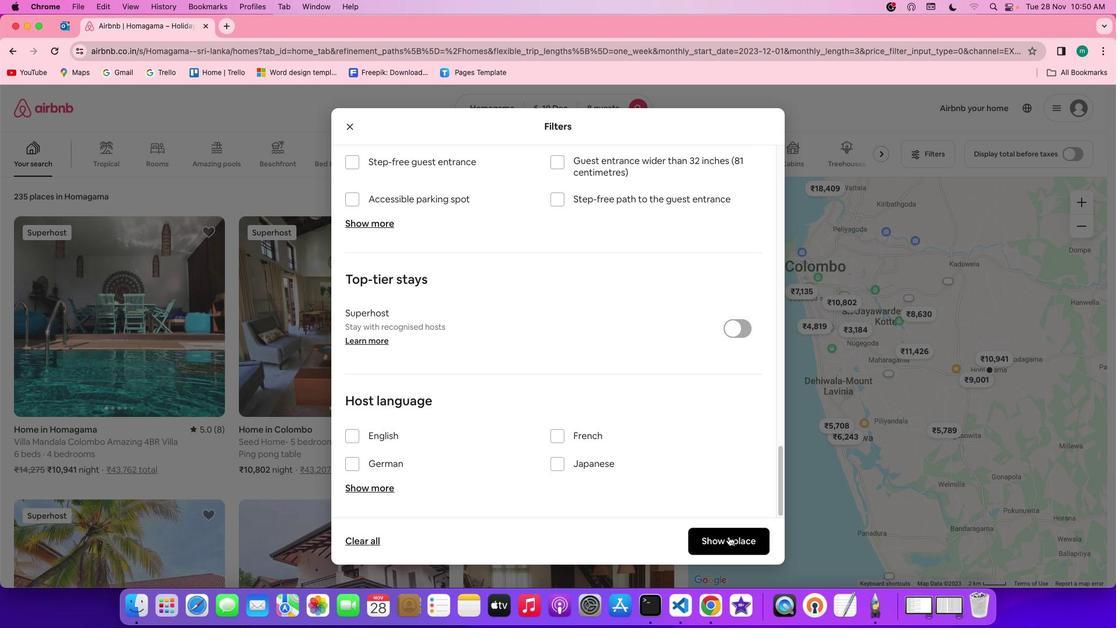 
Action: Mouse moved to (112, 299)
Screenshot: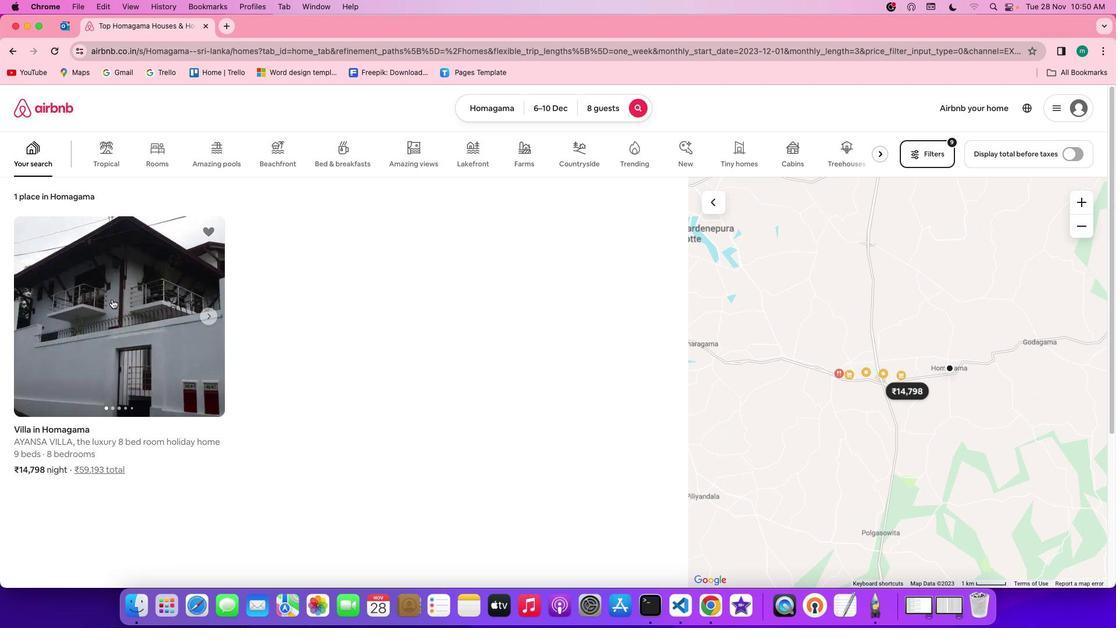 
Action: Mouse pressed left at (112, 299)
Screenshot: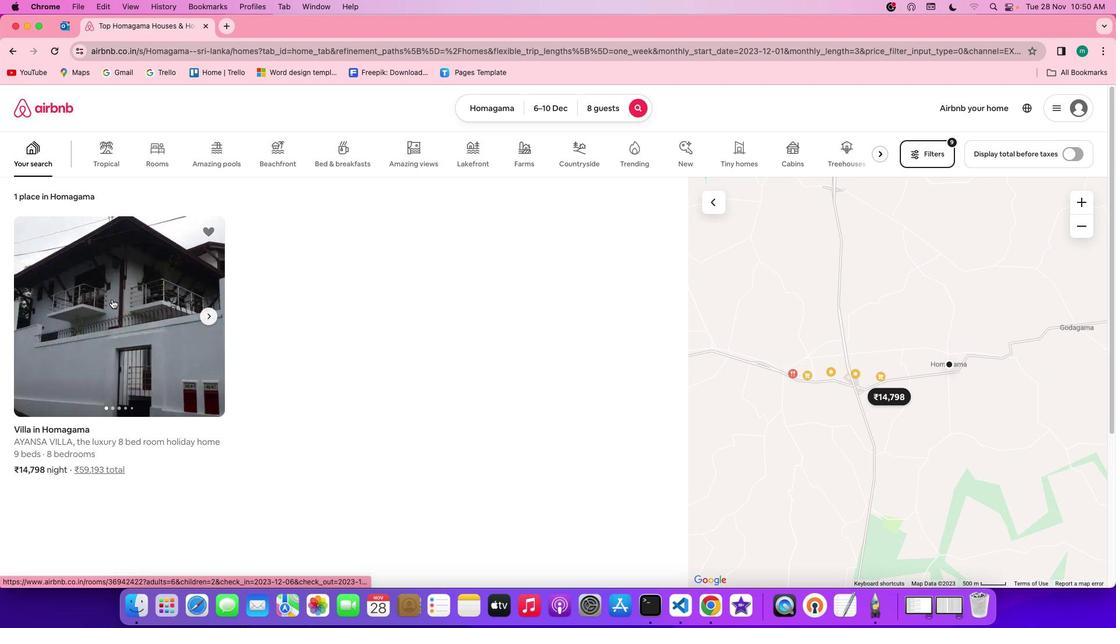 
Action: Mouse moved to (814, 433)
Screenshot: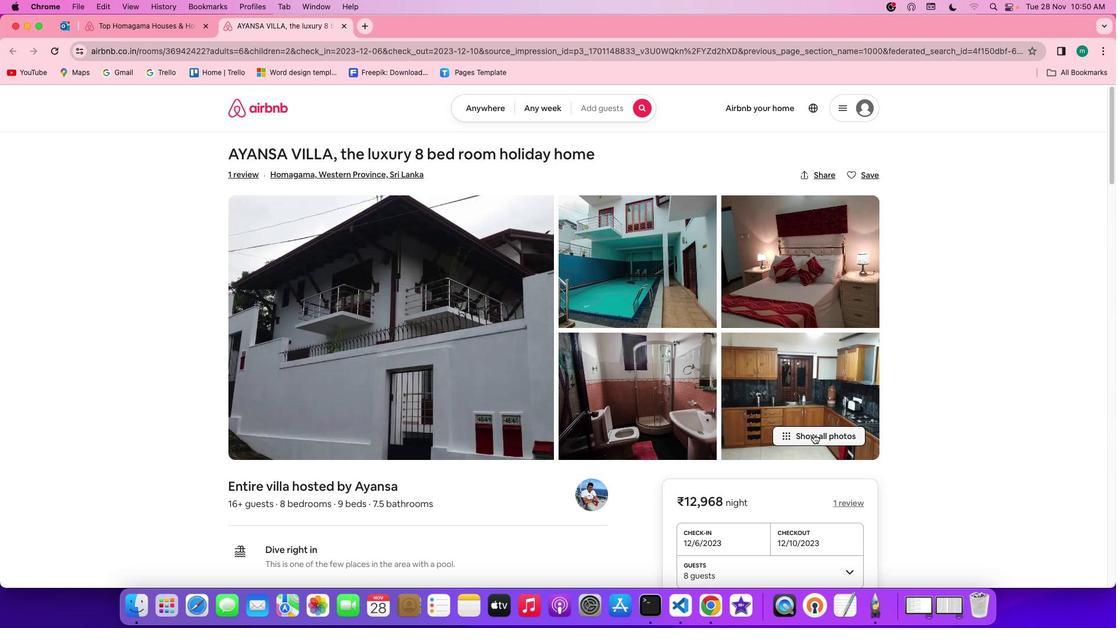 
Action: Mouse pressed left at (814, 433)
Screenshot: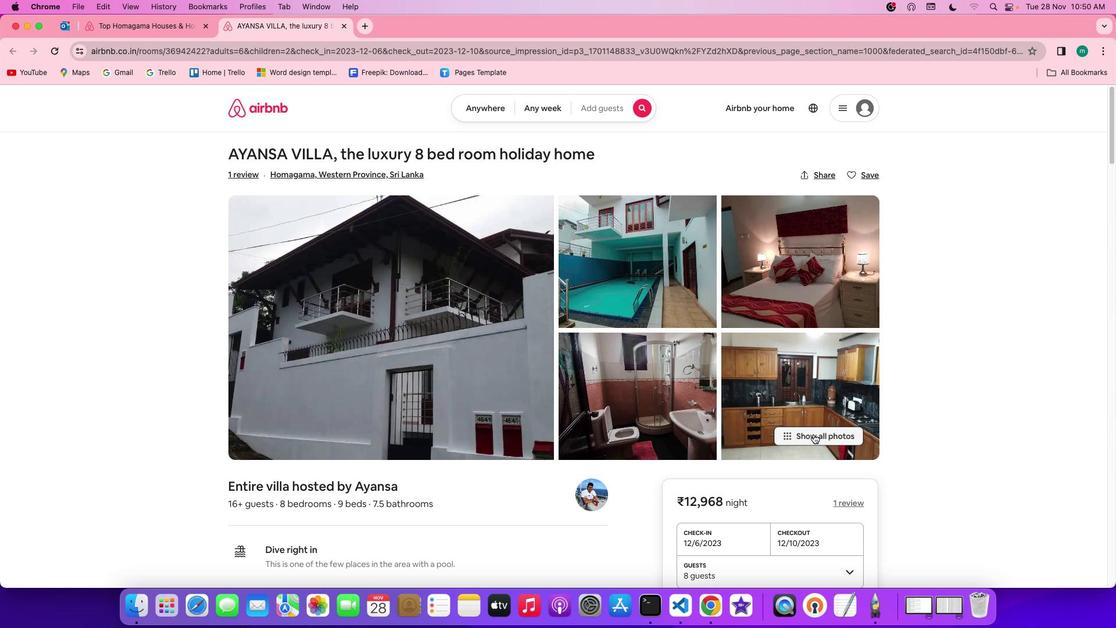 
Action: Mouse moved to (460, 476)
Screenshot: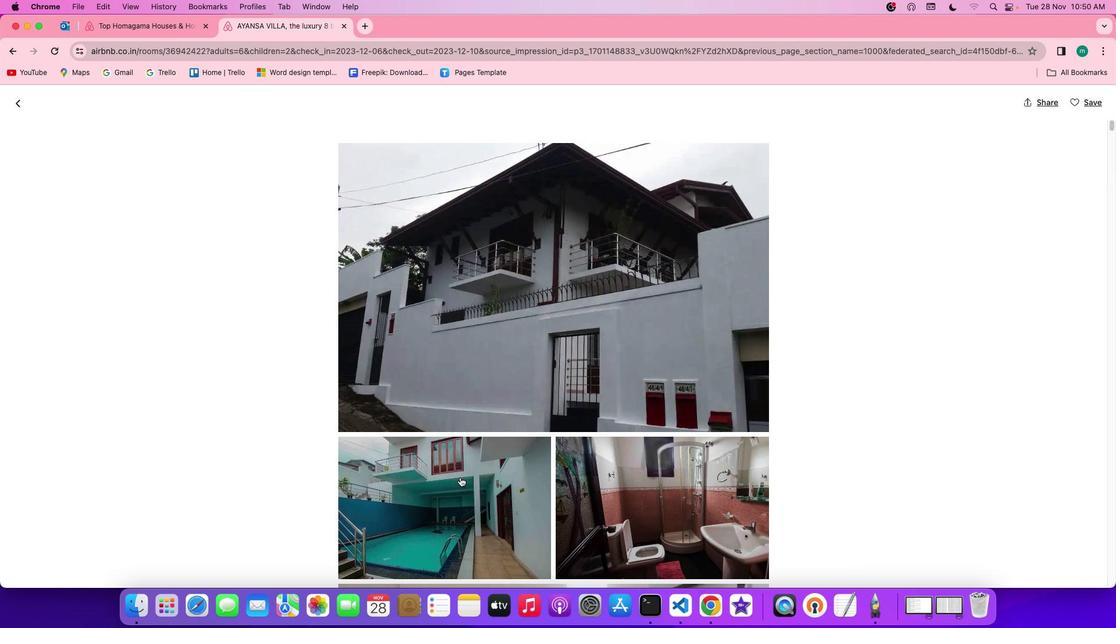 
Action: Mouse scrolled (460, 476) with delta (0, 0)
Screenshot: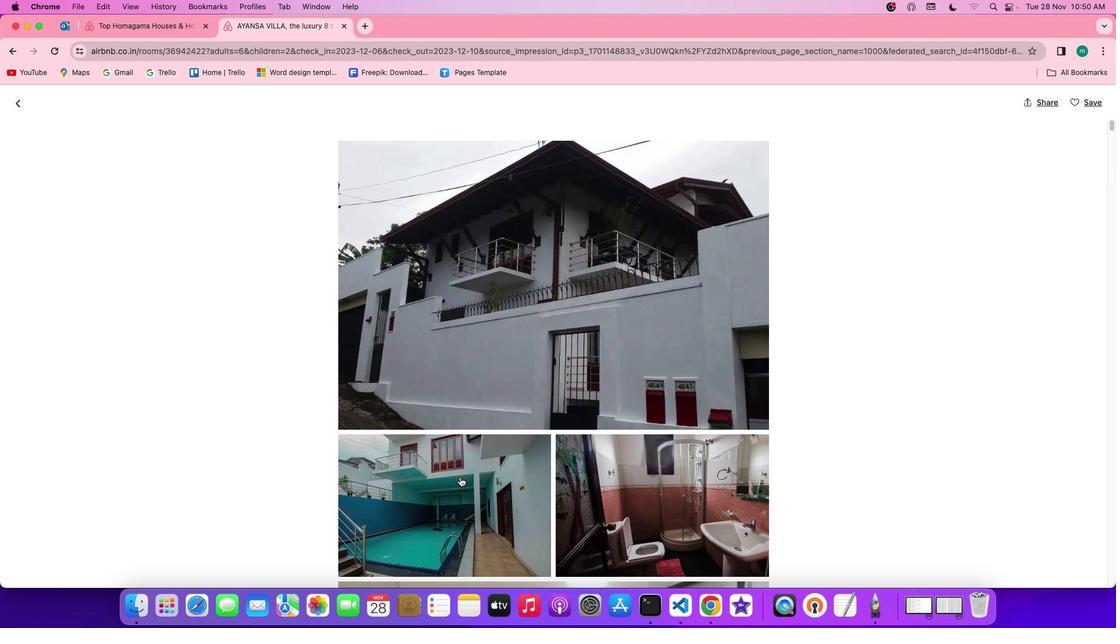 
Action: Mouse scrolled (460, 476) with delta (0, 0)
Screenshot: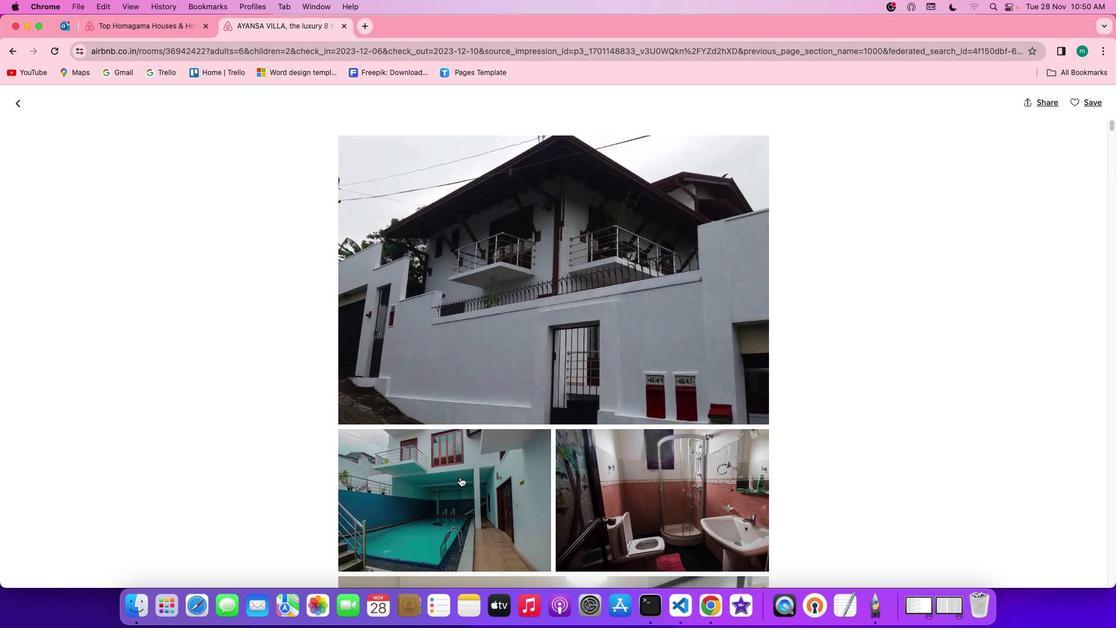 
Action: Mouse scrolled (460, 476) with delta (0, -1)
Screenshot: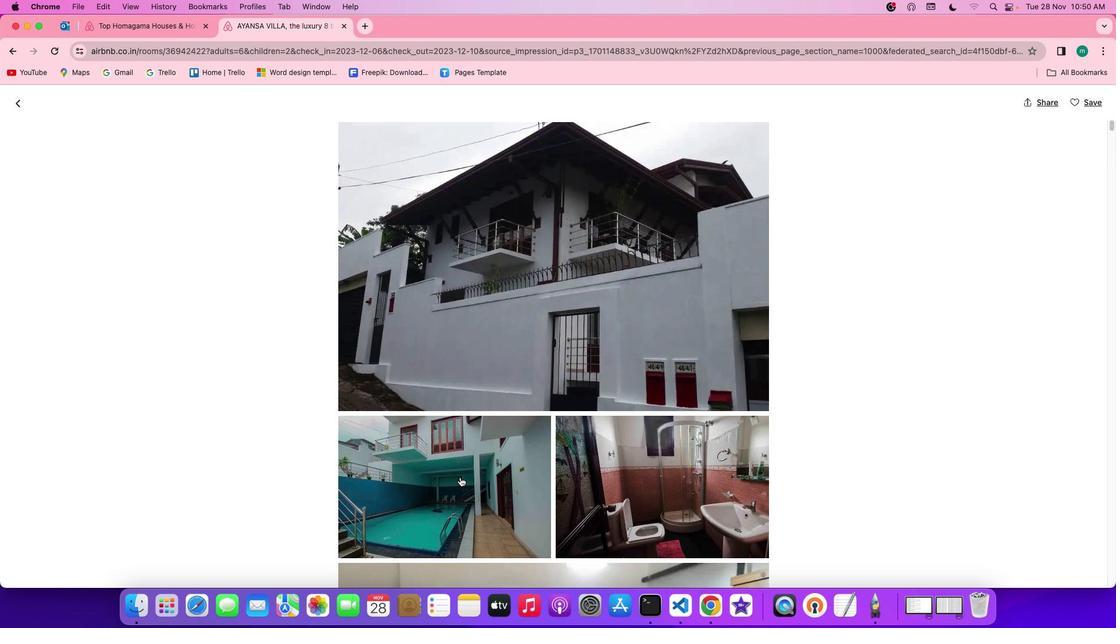 
Action: Mouse scrolled (460, 476) with delta (0, -1)
Screenshot: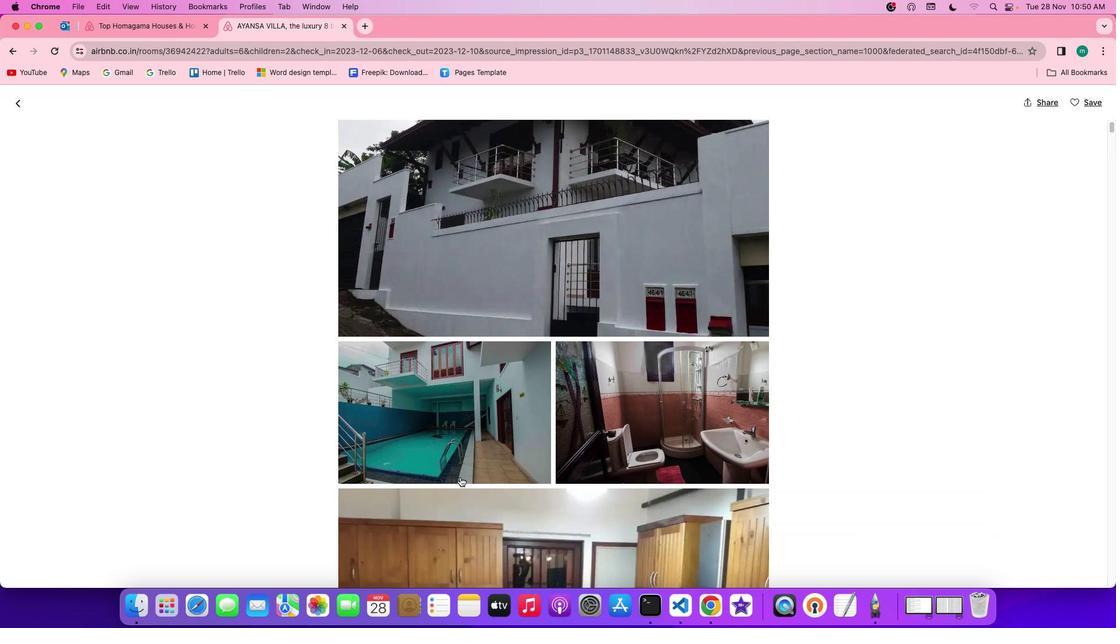 
Action: Mouse scrolled (460, 476) with delta (0, 0)
Screenshot: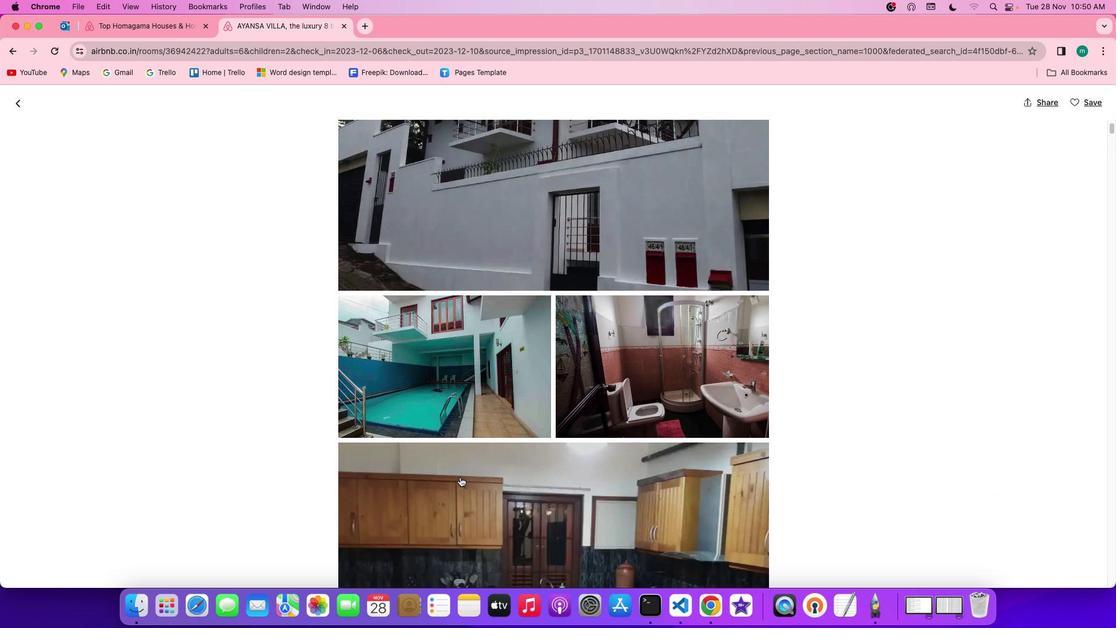 
Action: Mouse scrolled (460, 476) with delta (0, 0)
Screenshot: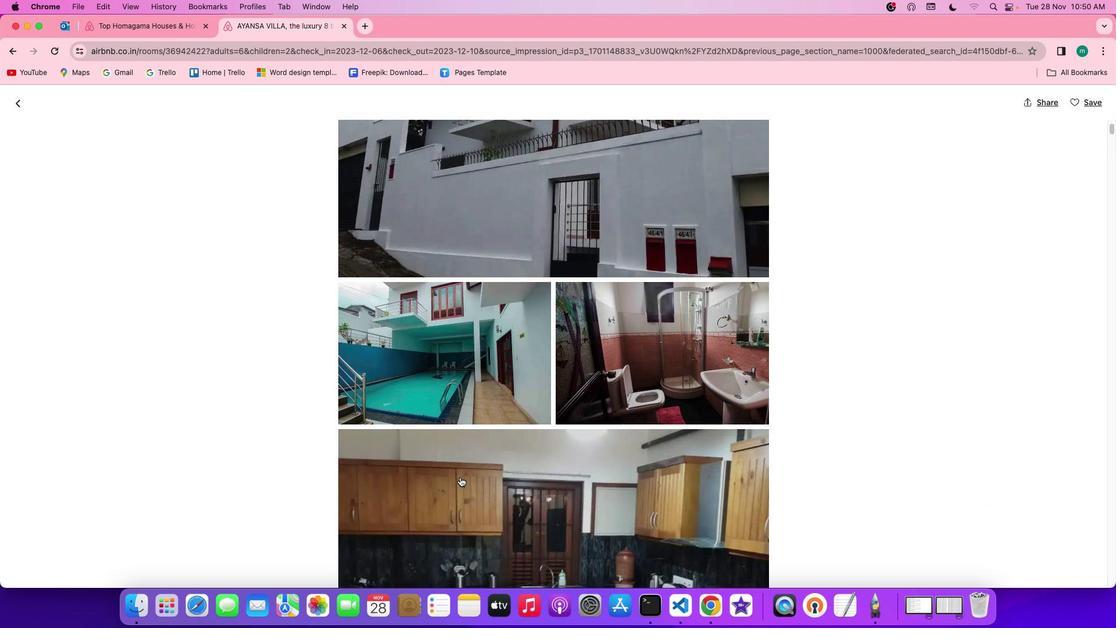 
Action: Mouse scrolled (460, 476) with delta (0, -1)
Screenshot: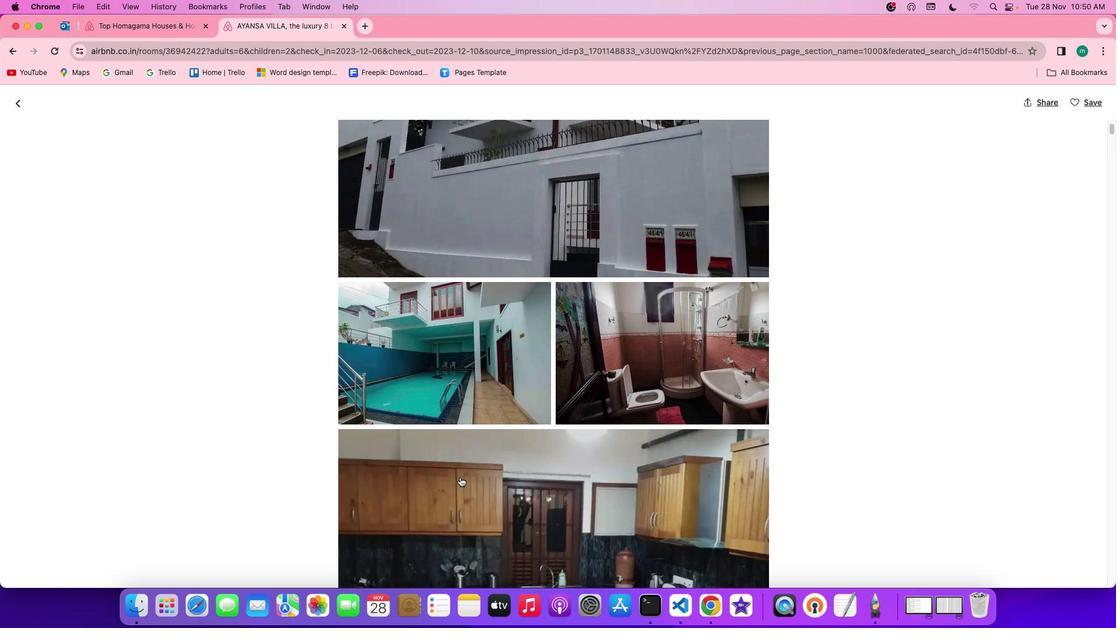 
Action: Mouse scrolled (460, 476) with delta (0, -1)
Screenshot: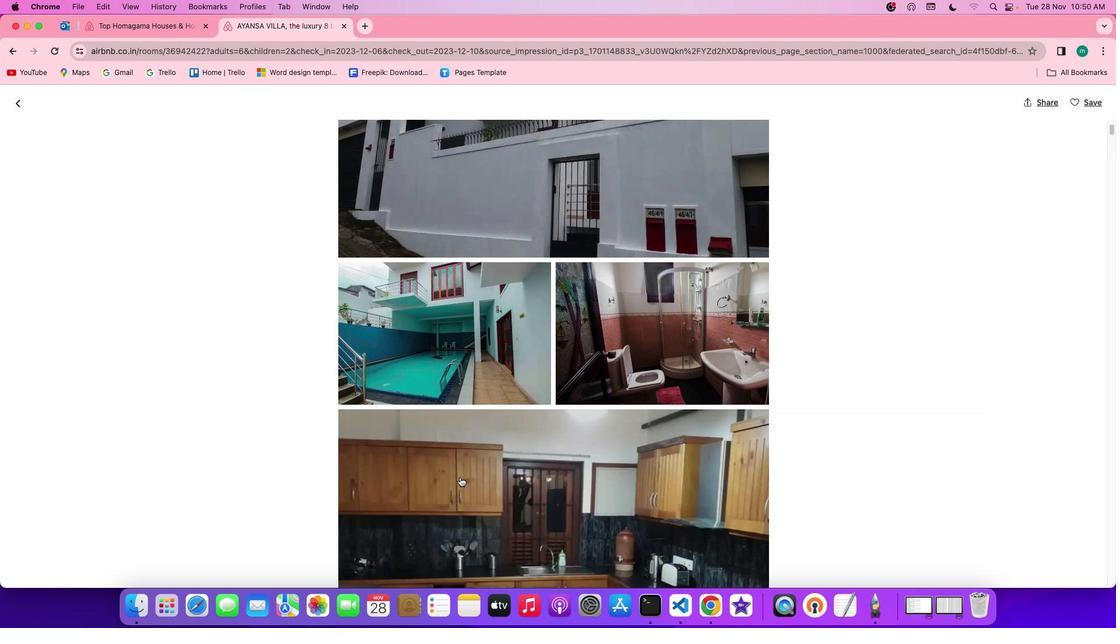 
Action: Mouse scrolled (460, 476) with delta (0, 0)
Screenshot: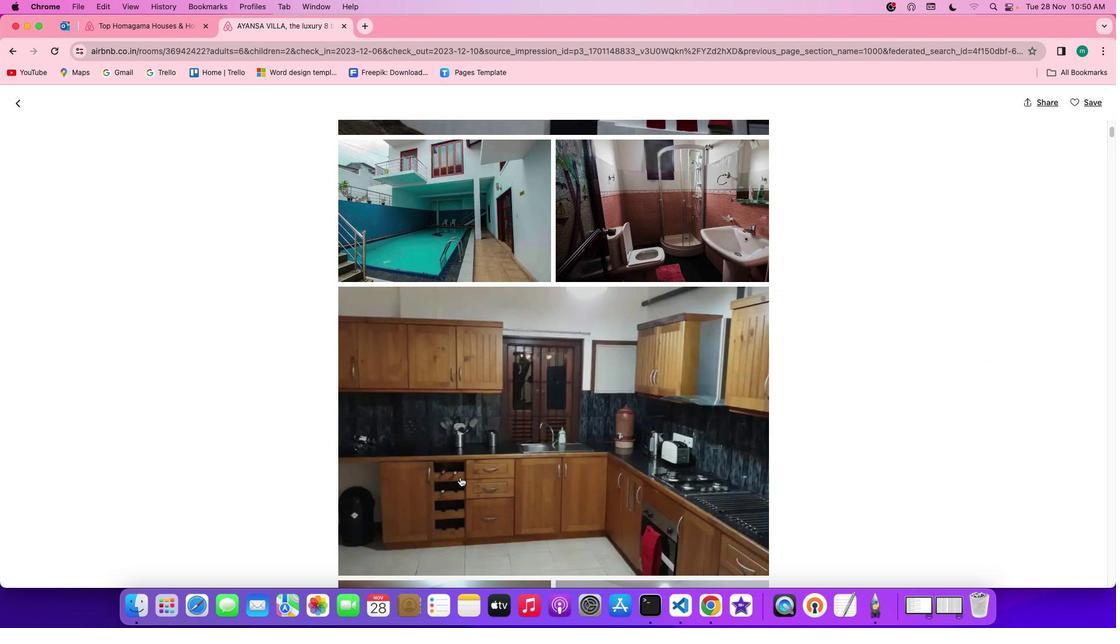 
Action: Mouse scrolled (460, 476) with delta (0, 0)
Screenshot: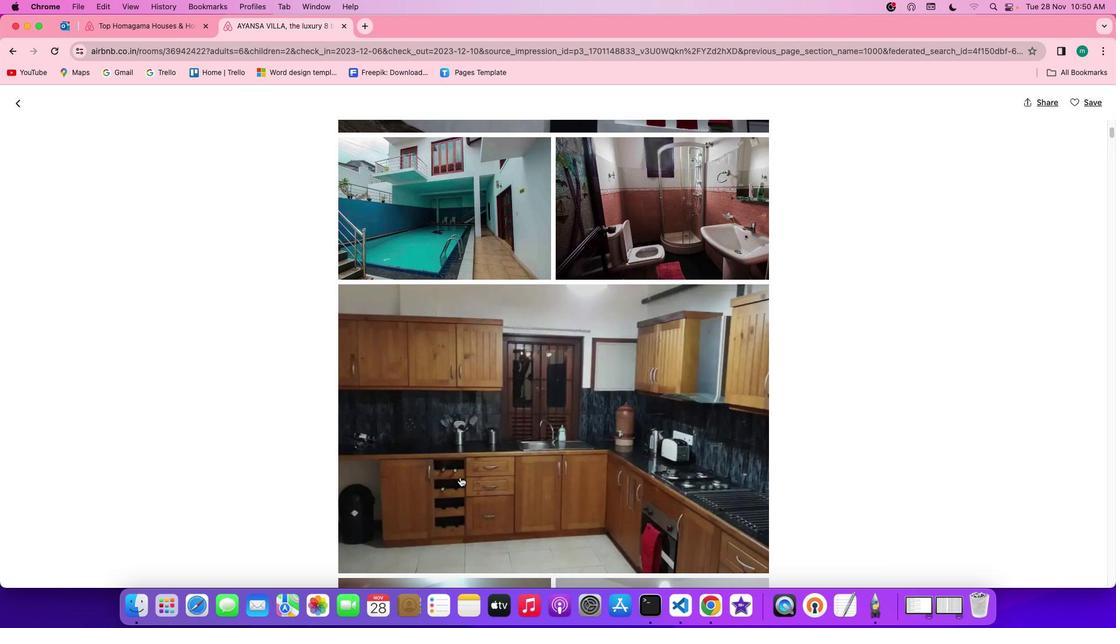 
Action: Mouse scrolled (460, 476) with delta (0, 0)
Screenshot: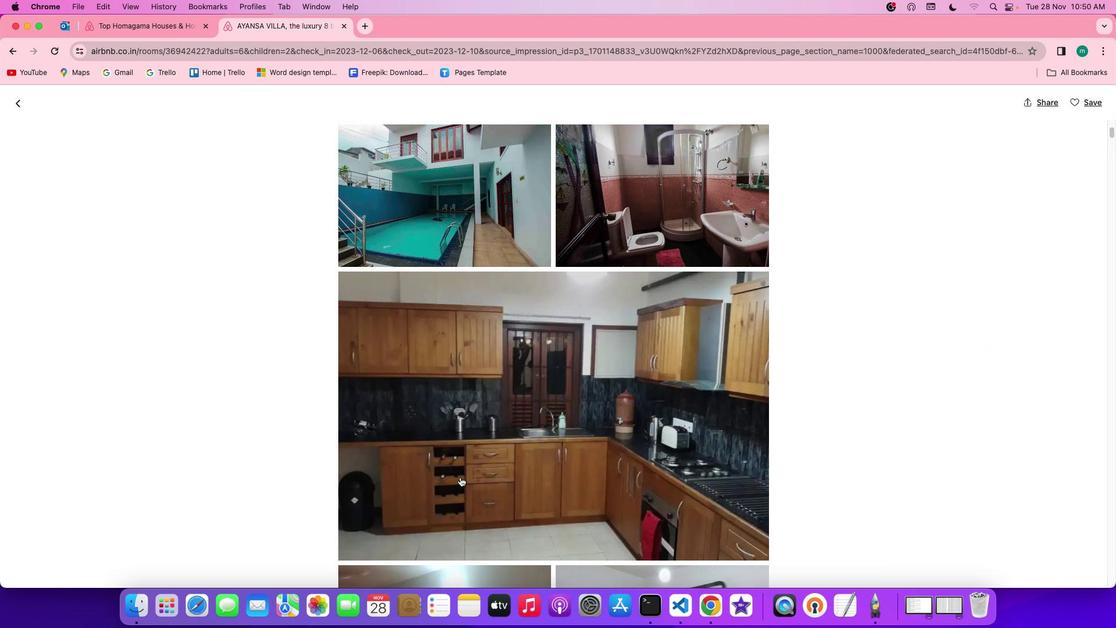
Action: Mouse scrolled (460, 476) with delta (0, -1)
Screenshot: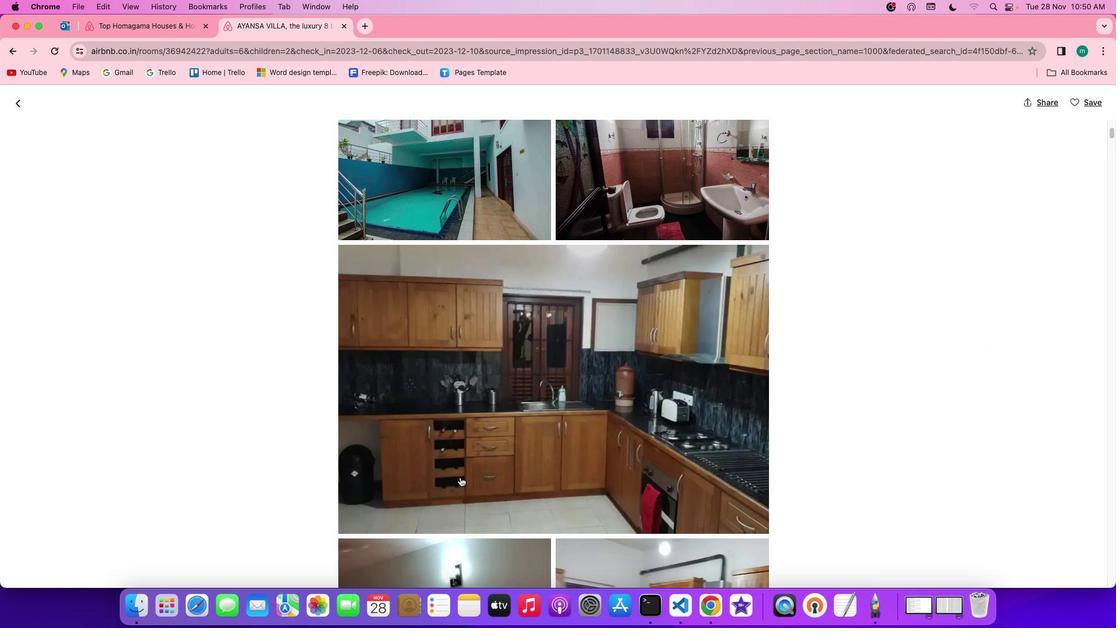 
Action: Mouse scrolled (460, 476) with delta (0, -2)
Screenshot: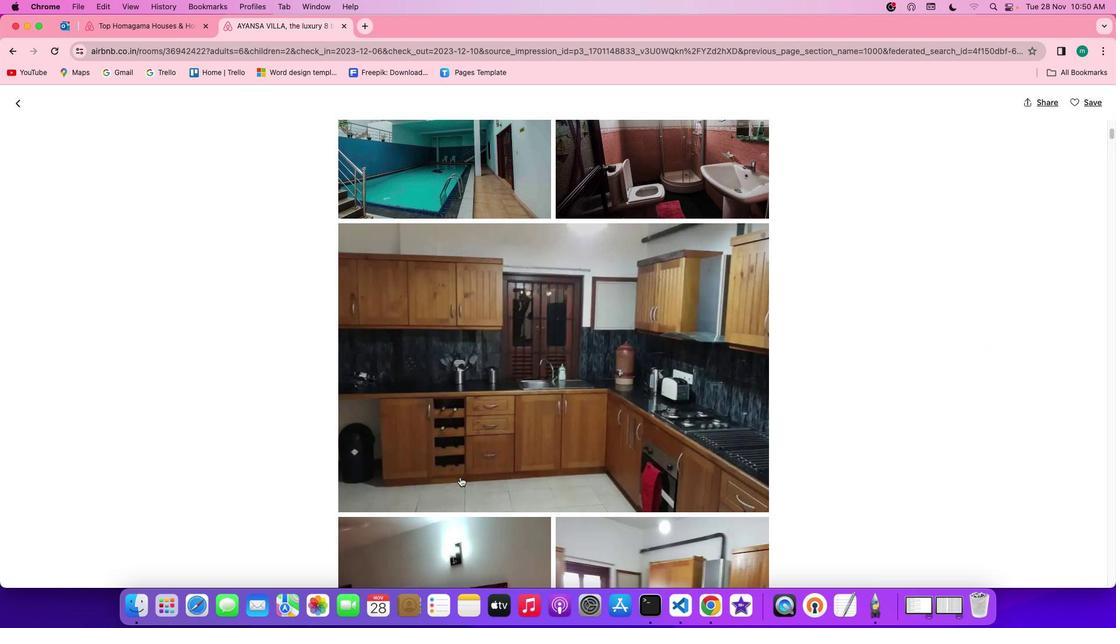 
Action: Mouse scrolled (460, 476) with delta (0, -1)
Screenshot: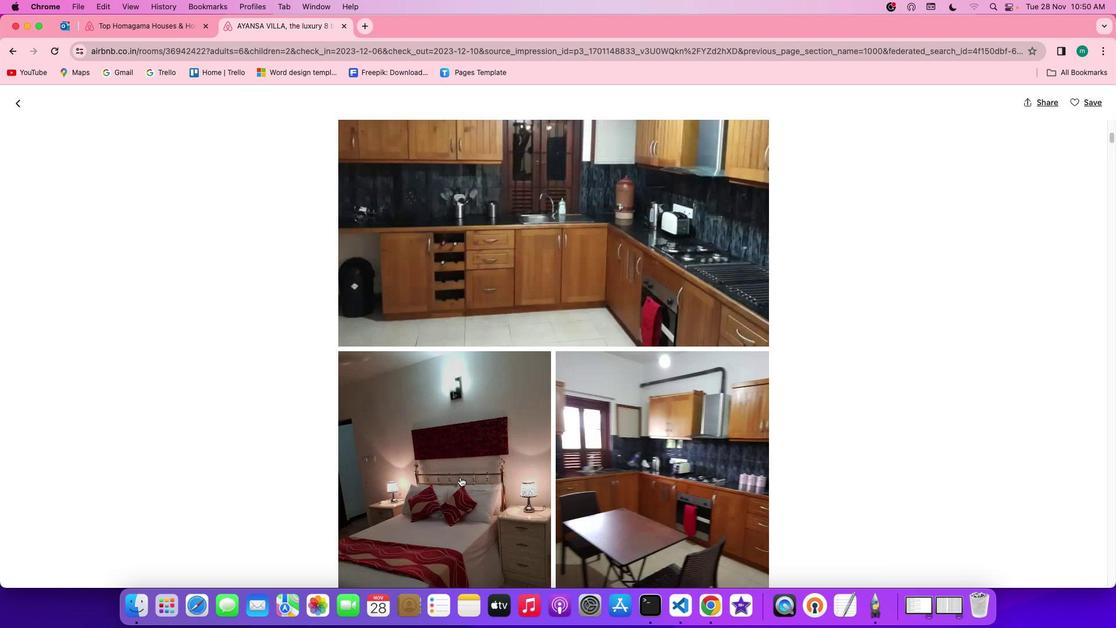 
Action: Mouse scrolled (460, 476) with delta (0, 0)
Screenshot: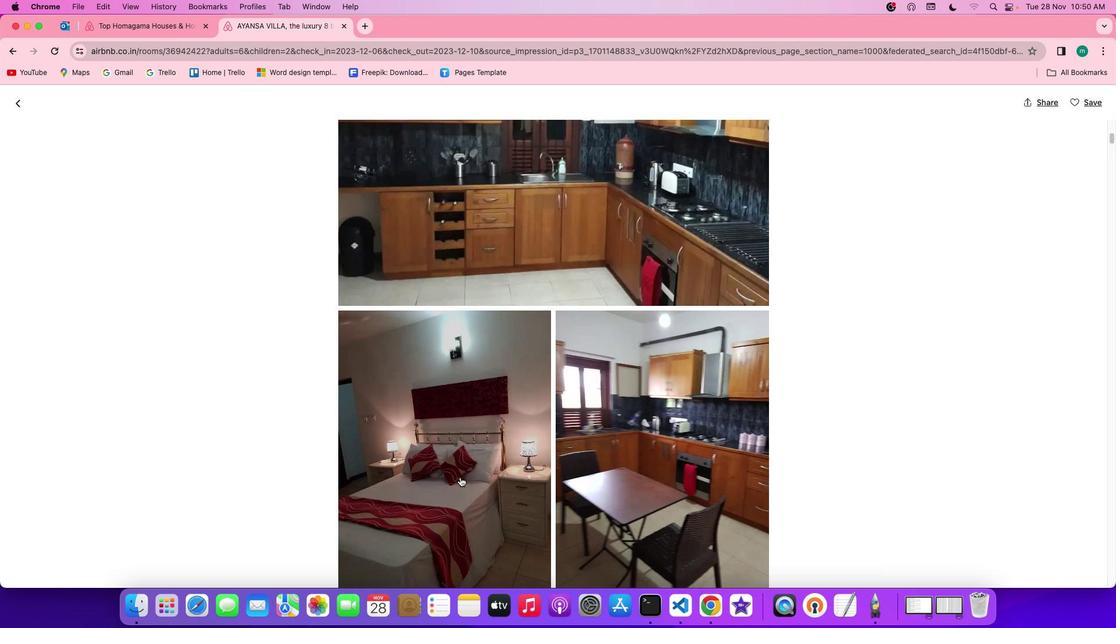 
Action: Mouse scrolled (460, 476) with delta (0, 0)
Screenshot: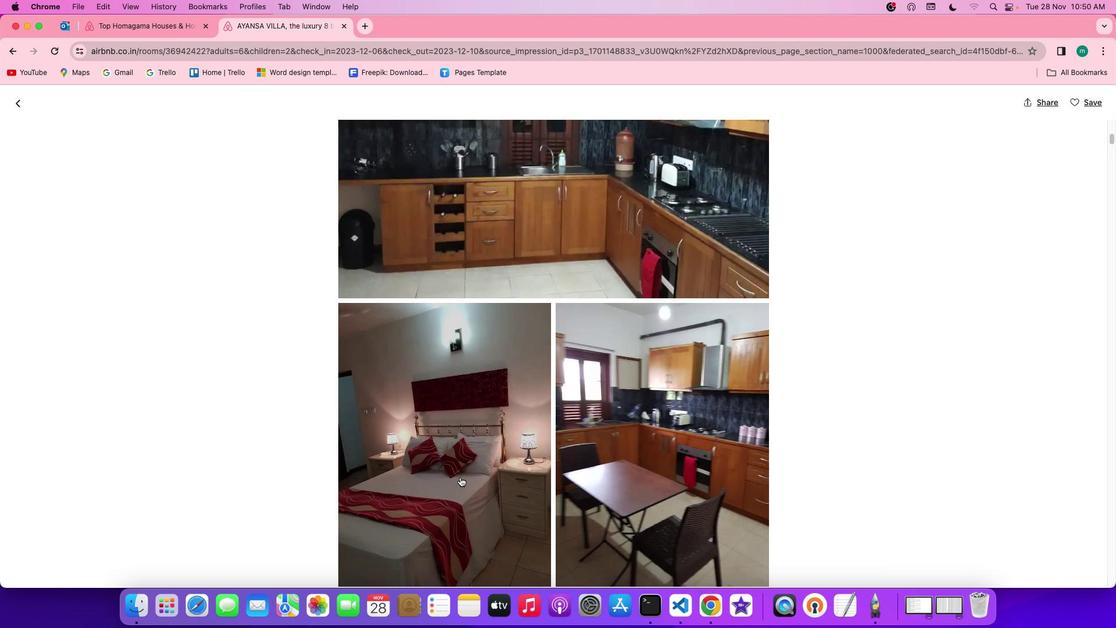 
Action: Mouse scrolled (460, 476) with delta (0, -1)
Screenshot: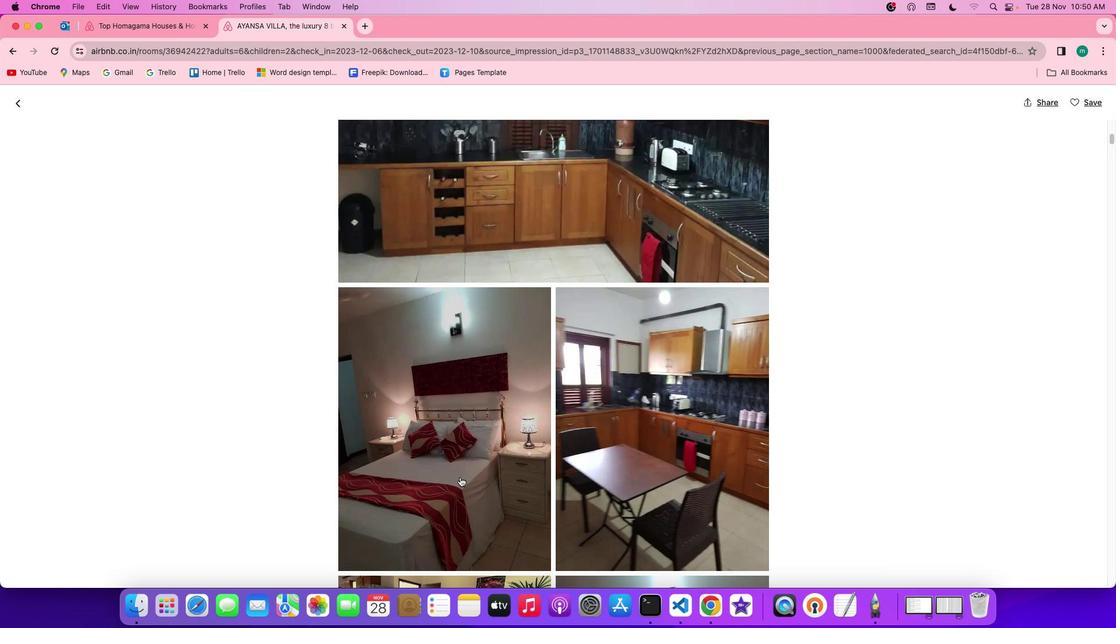 
Action: Mouse scrolled (460, 476) with delta (0, -1)
Screenshot: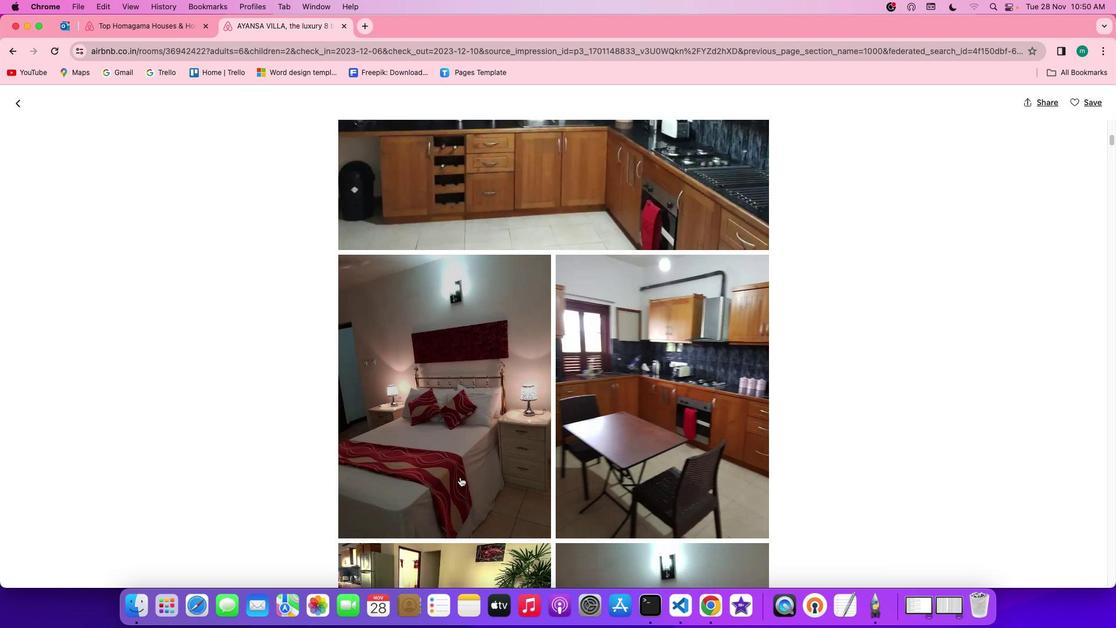
Action: Mouse scrolled (460, 476) with delta (0, -1)
Screenshot: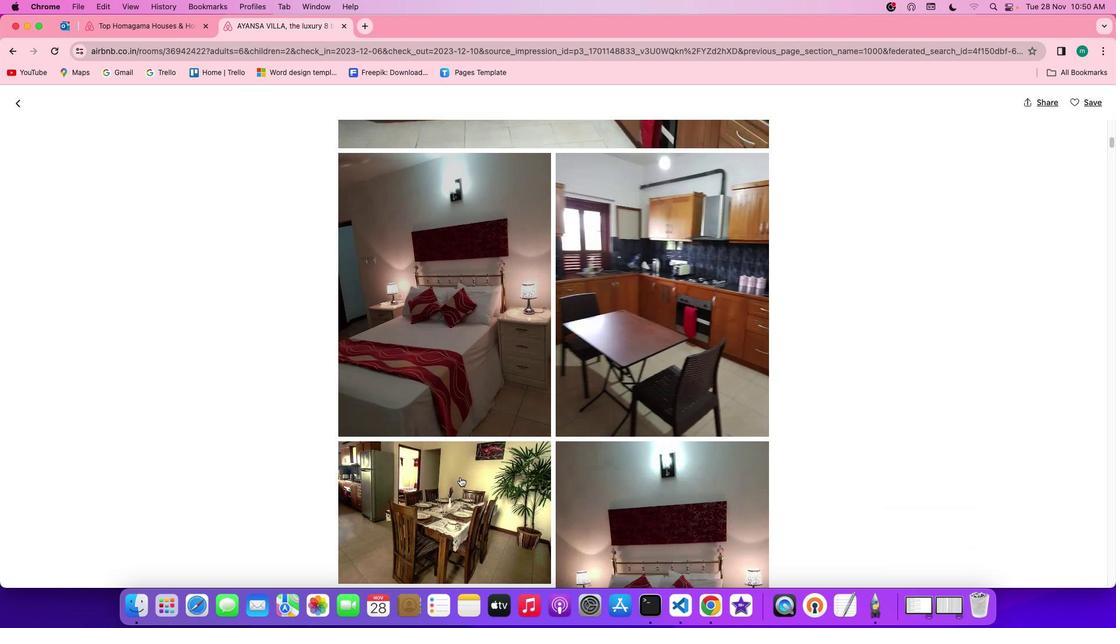 
Action: Mouse scrolled (460, 476) with delta (0, 0)
Screenshot: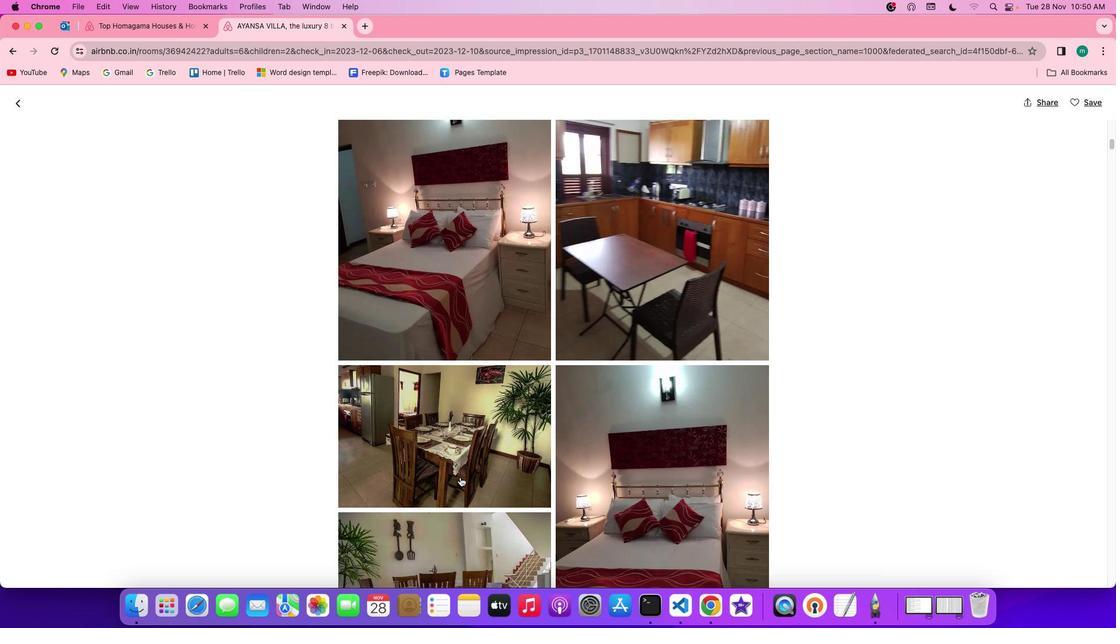 
Action: Mouse scrolled (460, 476) with delta (0, 0)
Screenshot: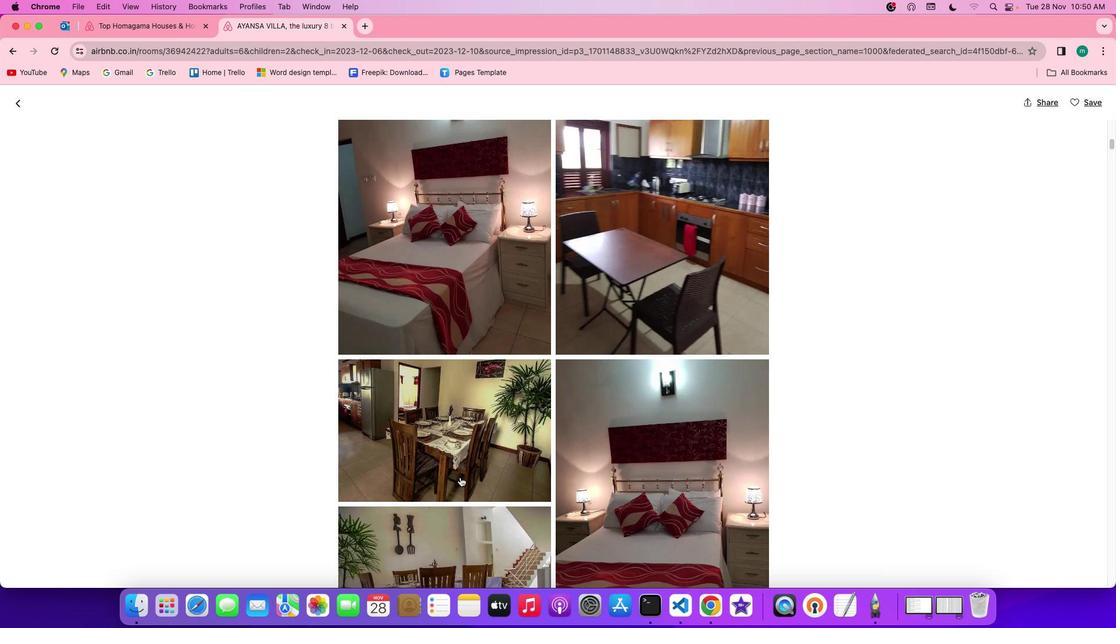 
Action: Mouse scrolled (460, 476) with delta (0, 0)
Screenshot: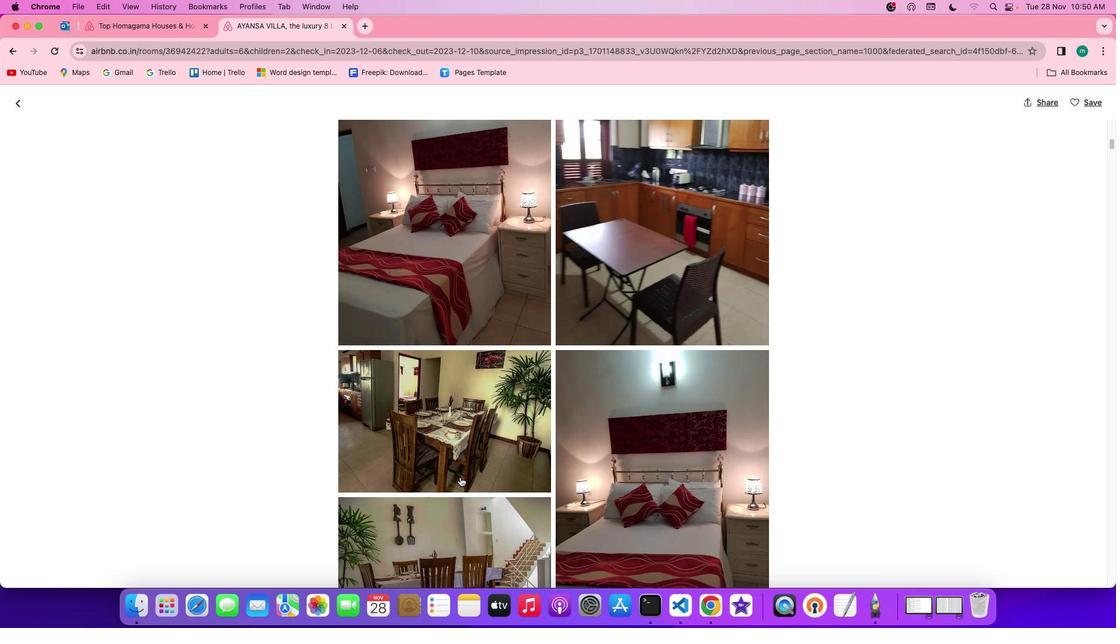 
Action: Mouse scrolled (460, 476) with delta (0, -1)
Screenshot: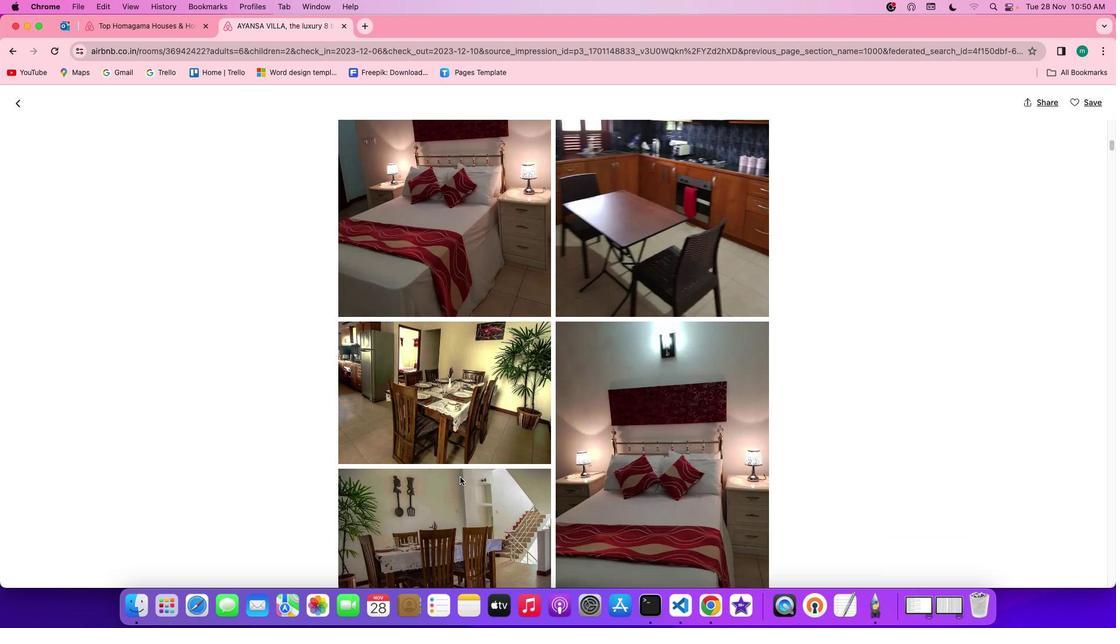 
Action: Mouse scrolled (460, 476) with delta (0, -1)
Screenshot: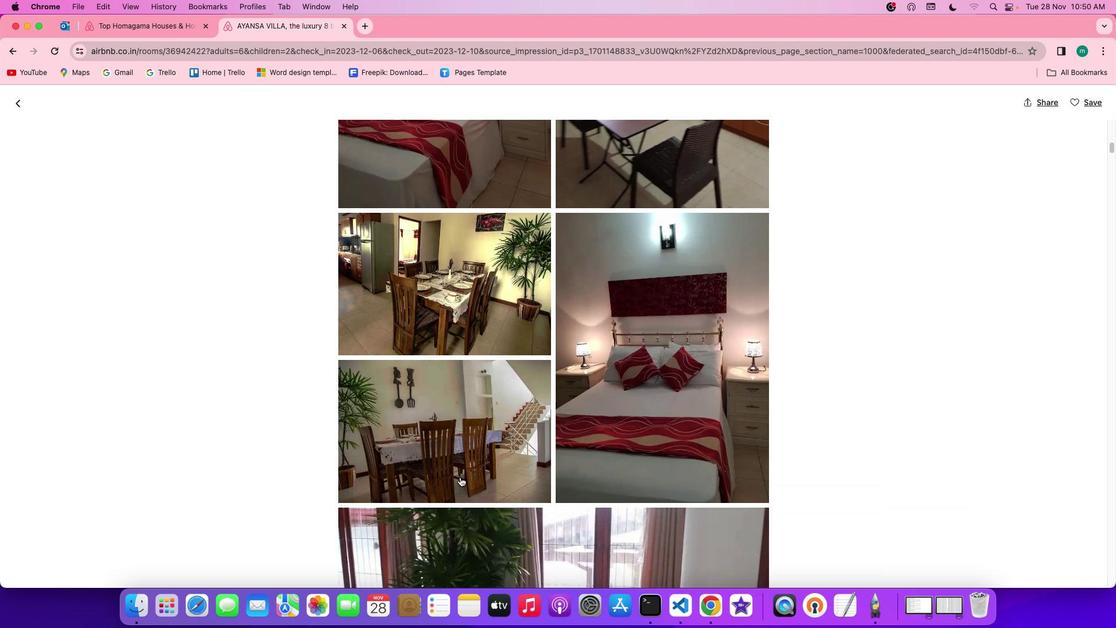 
Action: Mouse scrolled (460, 476) with delta (0, 0)
Screenshot: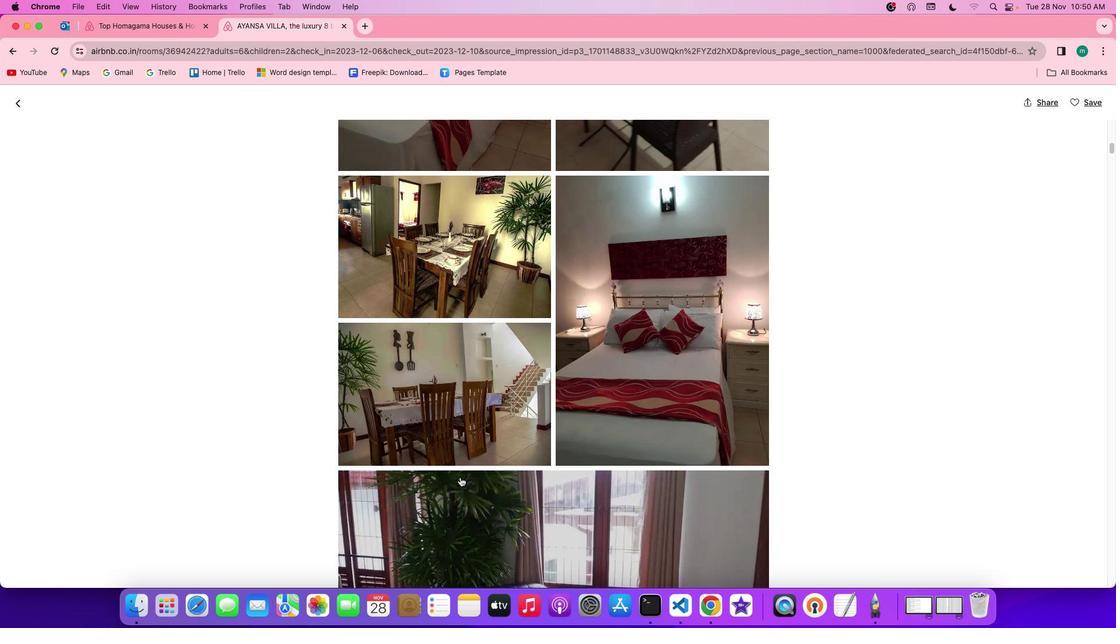 
Action: Mouse scrolled (460, 476) with delta (0, 0)
Screenshot: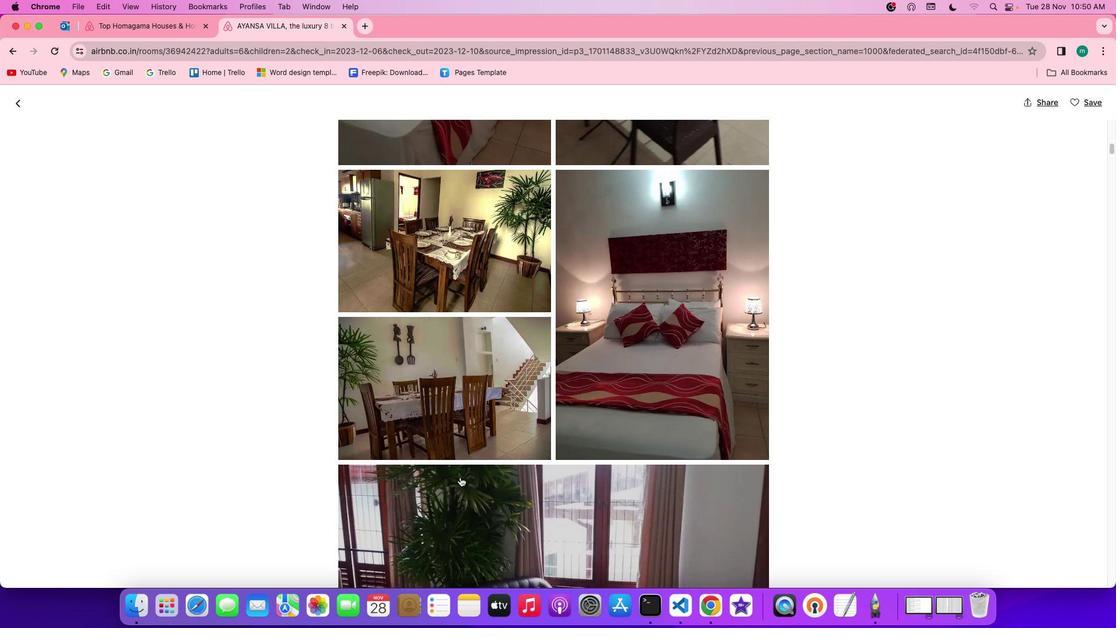 
Action: Mouse scrolled (460, 476) with delta (0, -1)
Screenshot: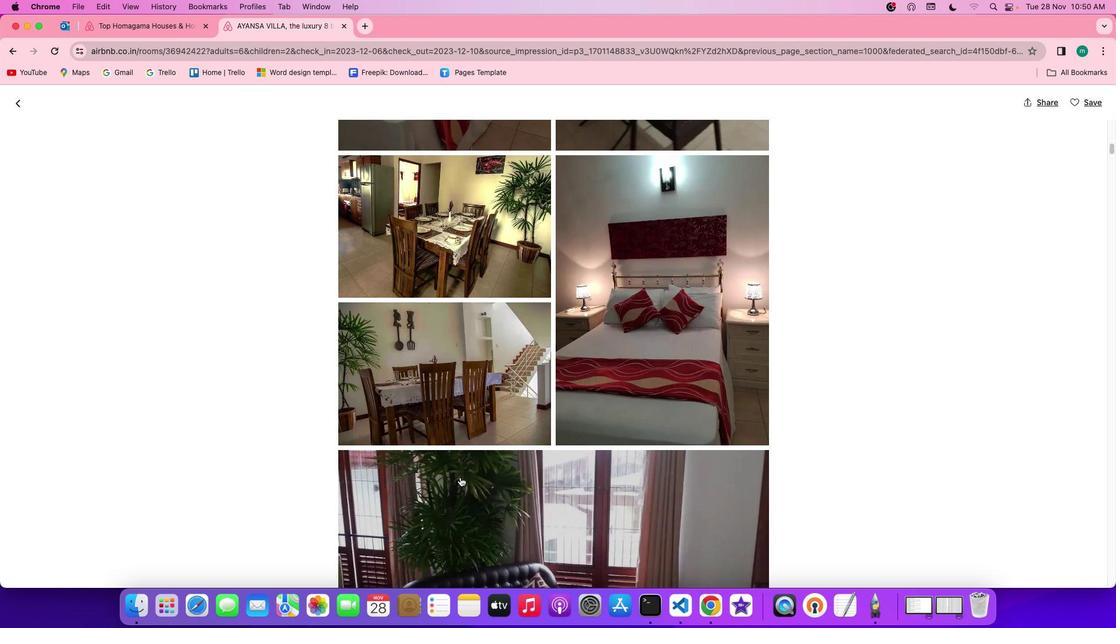 
Action: Mouse scrolled (460, 476) with delta (0, -1)
Screenshot: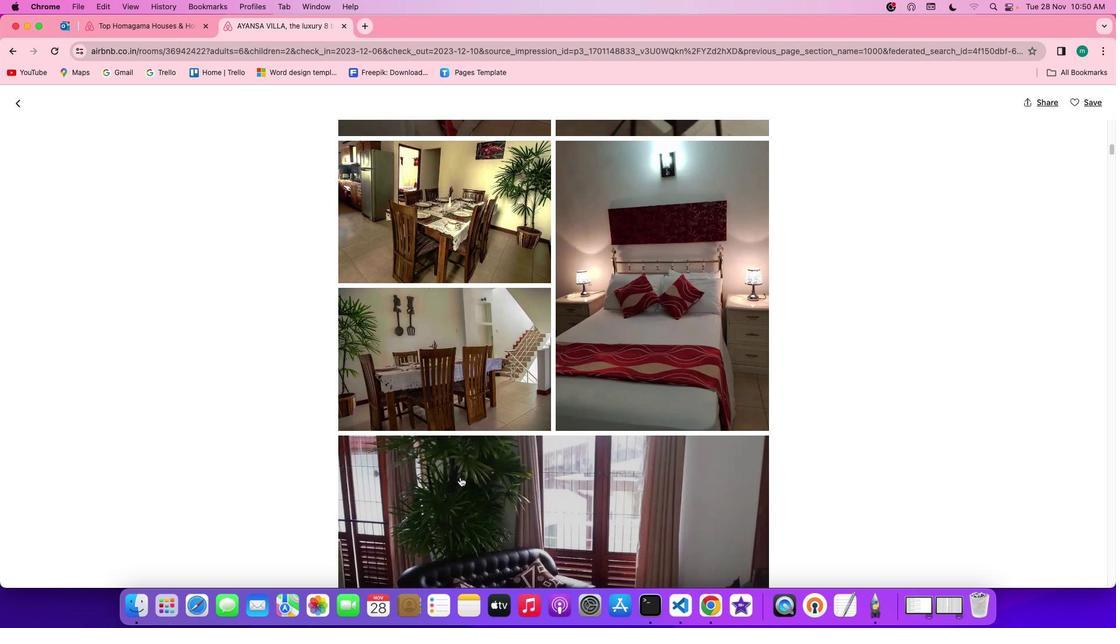 
Action: Mouse scrolled (460, 476) with delta (0, -2)
Screenshot: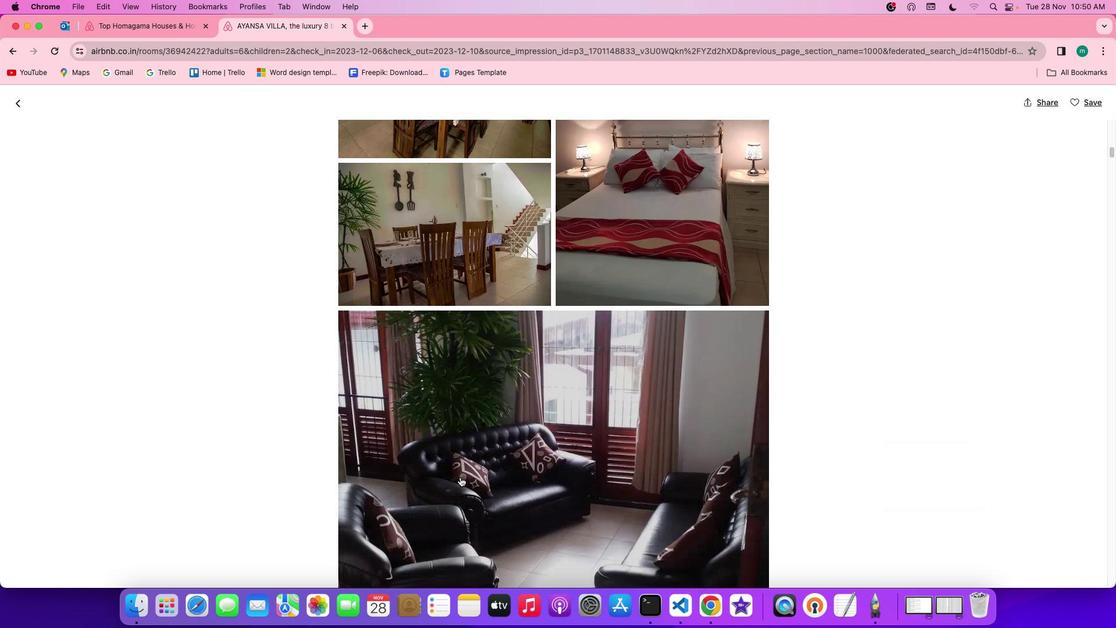 
Action: Mouse scrolled (460, 476) with delta (0, 0)
Screenshot: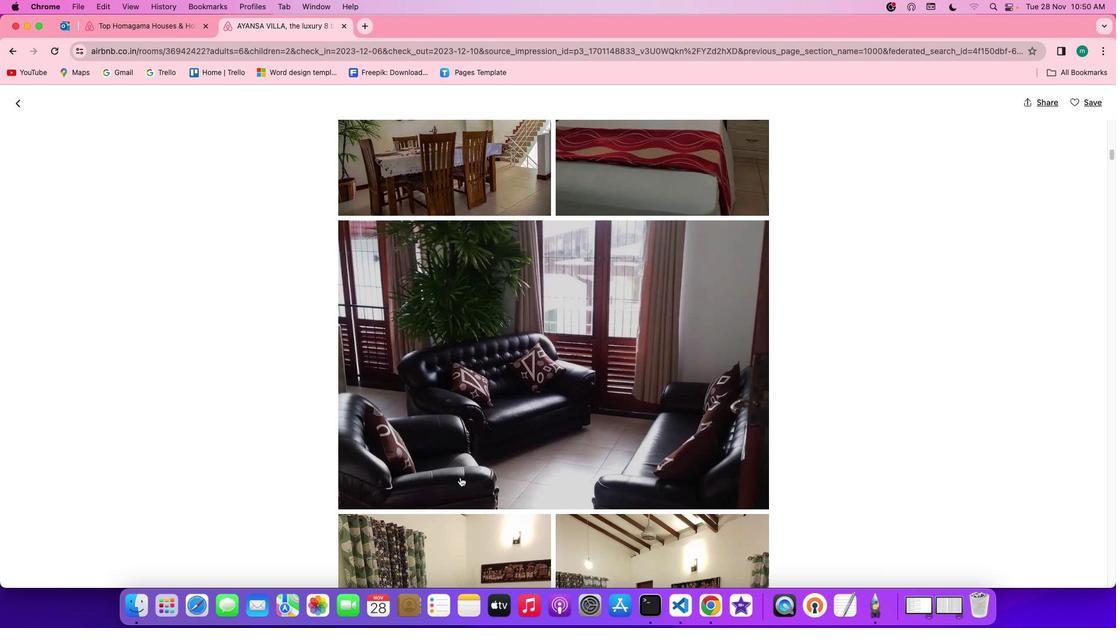 
Action: Mouse scrolled (460, 476) with delta (0, 0)
Screenshot: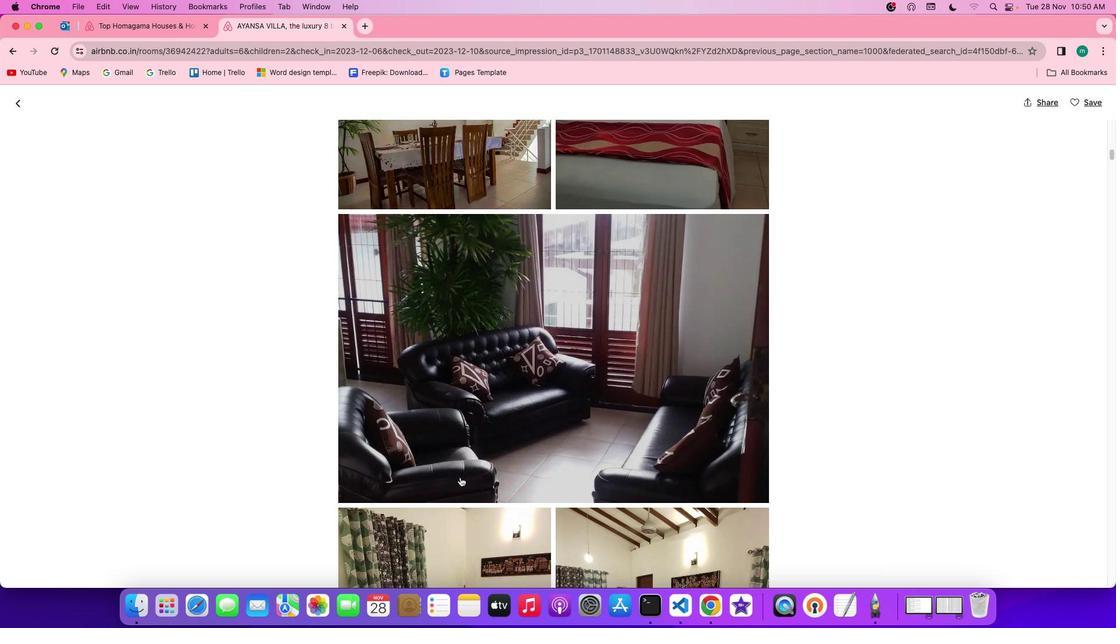 
Action: Mouse scrolled (460, 476) with delta (0, -1)
Screenshot: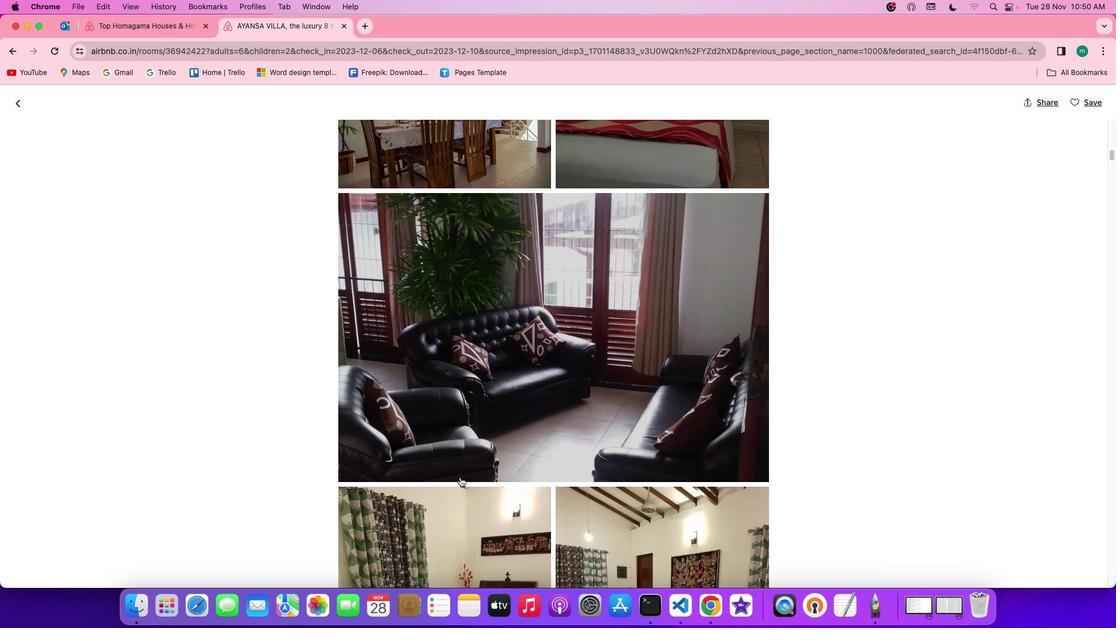 
Action: Mouse scrolled (460, 476) with delta (0, -2)
Screenshot: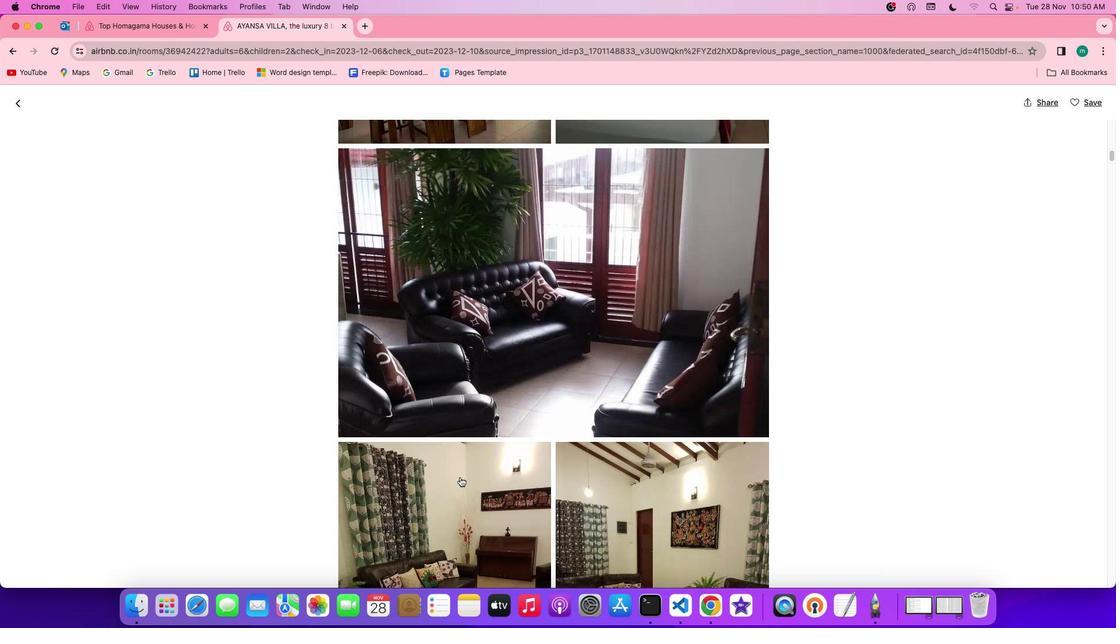 
Action: Mouse scrolled (460, 476) with delta (0, -2)
Screenshot: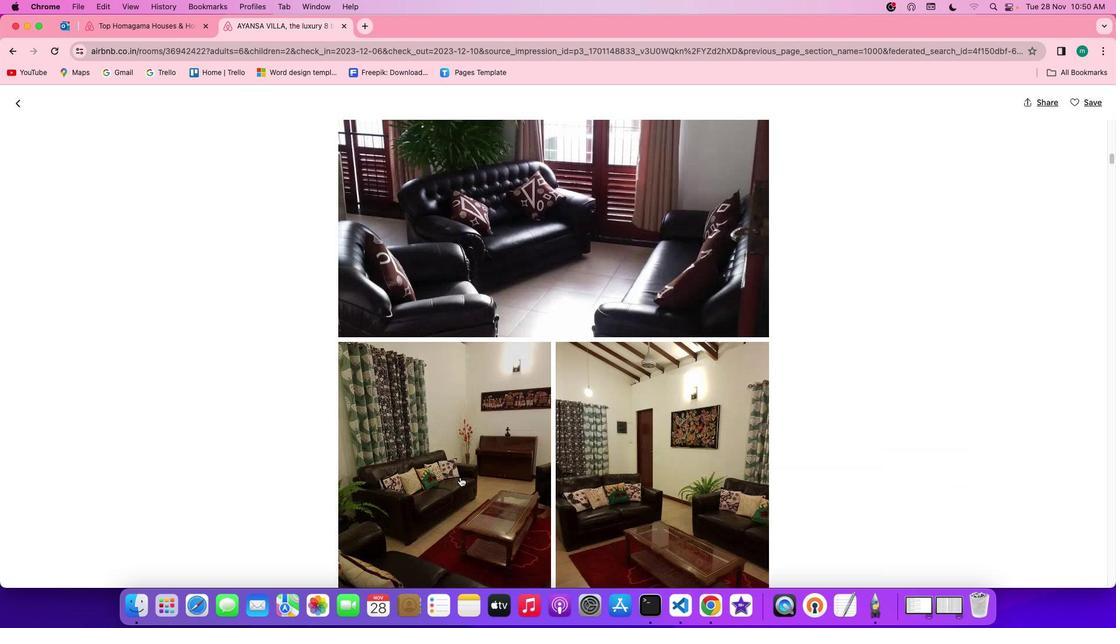 
Action: Mouse scrolled (460, 476) with delta (0, 0)
Screenshot: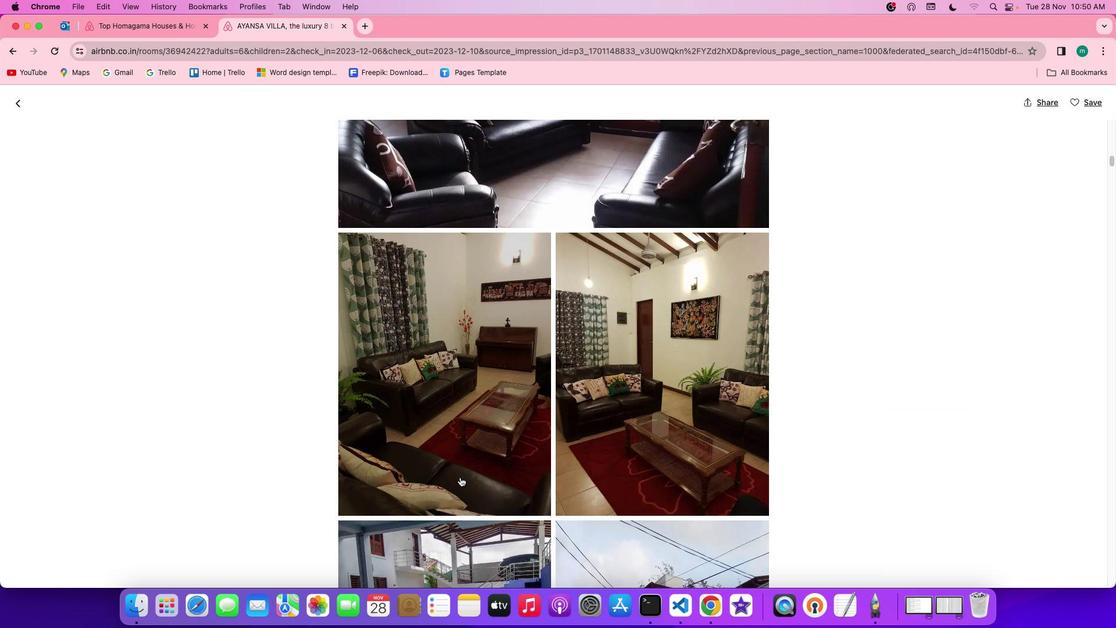 
Action: Mouse scrolled (460, 476) with delta (0, 0)
Screenshot: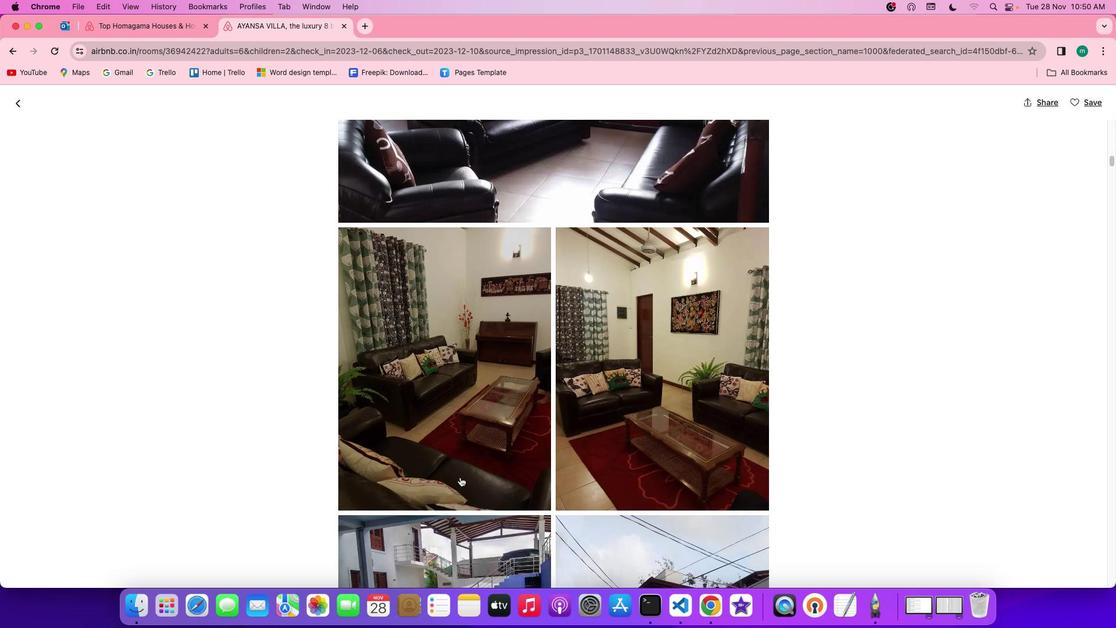 
Action: Mouse scrolled (460, 476) with delta (0, 0)
Screenshot: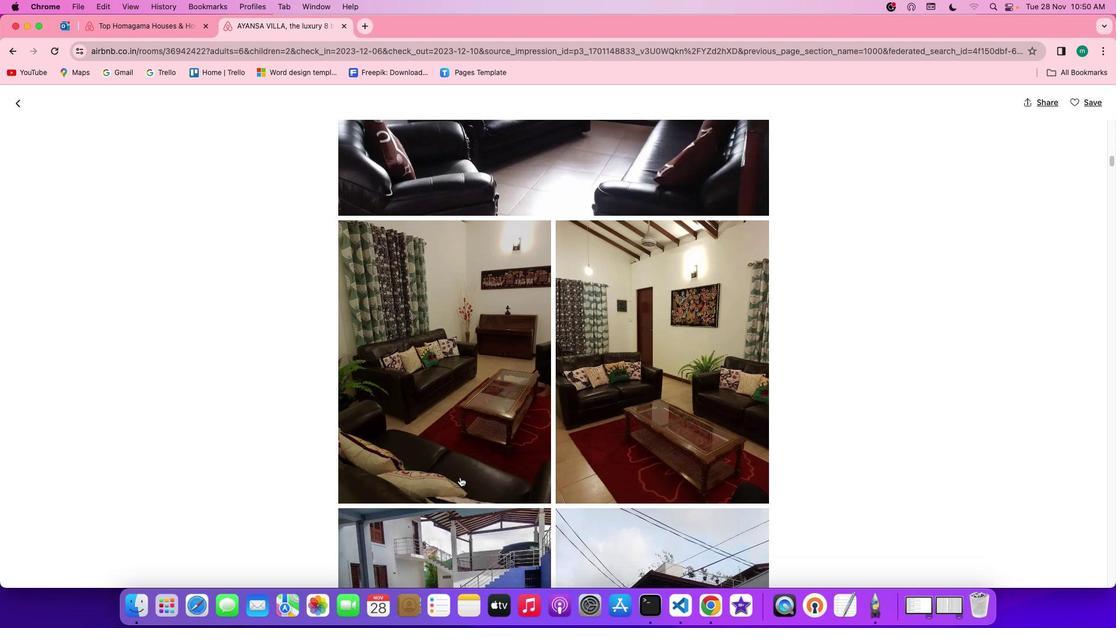 
Action: Mouse scrolled (460, 476) with delta (0, -1)
Screenshot: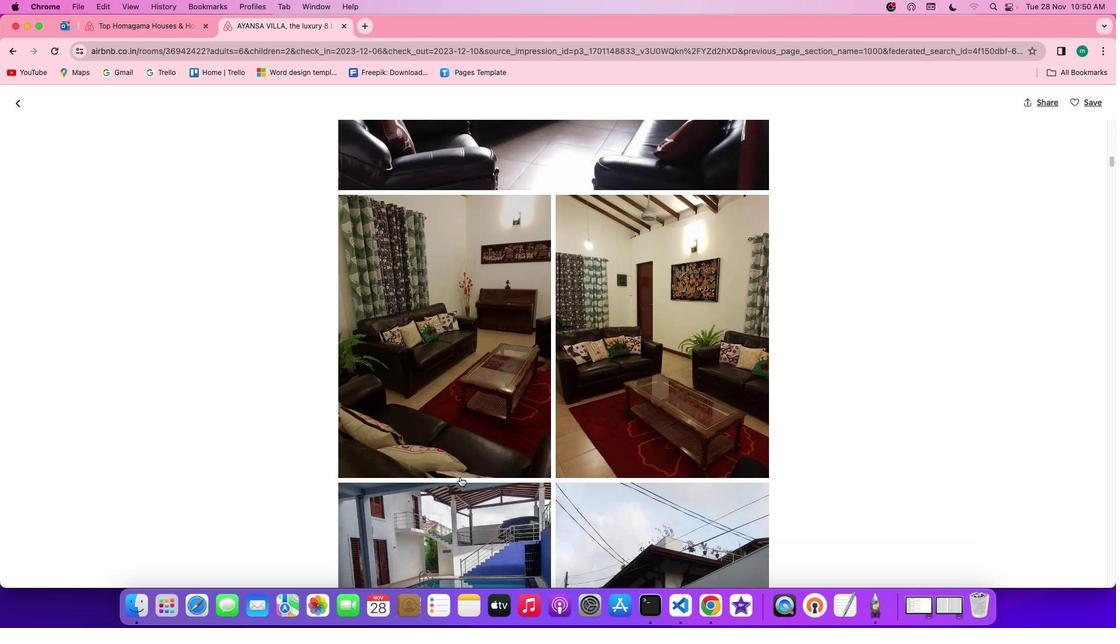 
Action: Mouse scrolled (460, 476) with delta (0, -1)
Screenshot: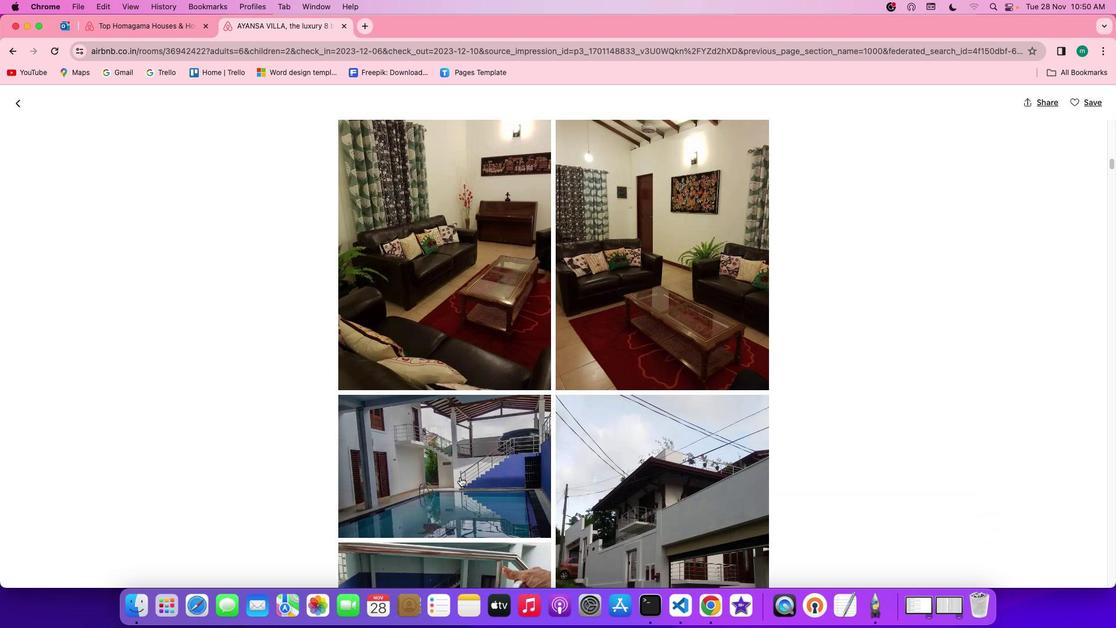 
Action: Mouse scrolled (460, 476) with delta (0, 0)
Screenshot: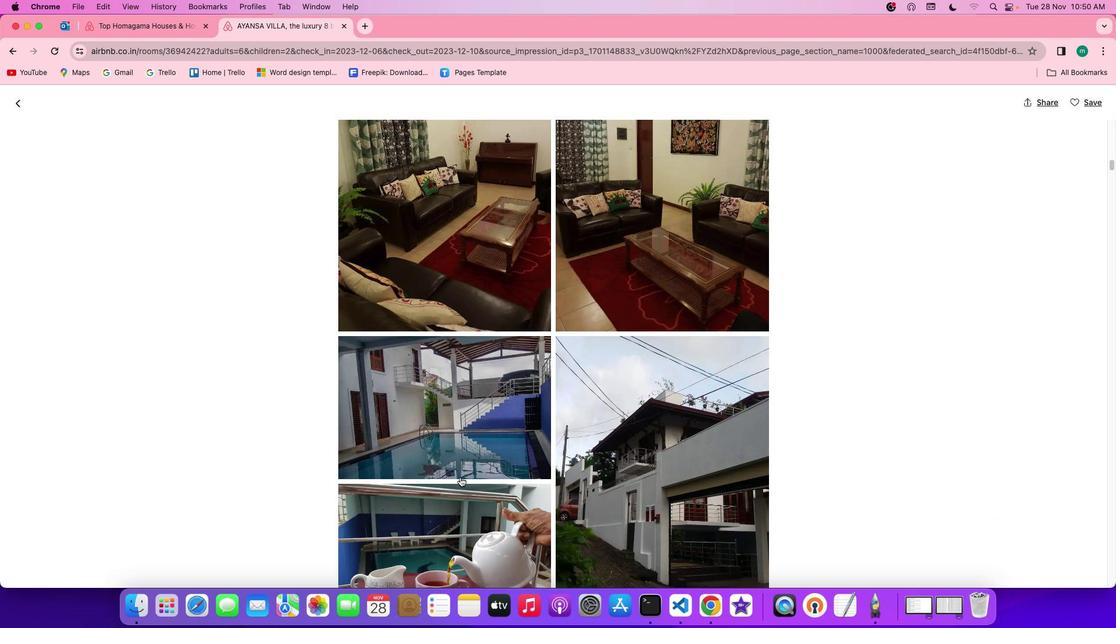 
Action: Mouse scrolled (460, 476) with delta (0, 0)
Screenshot: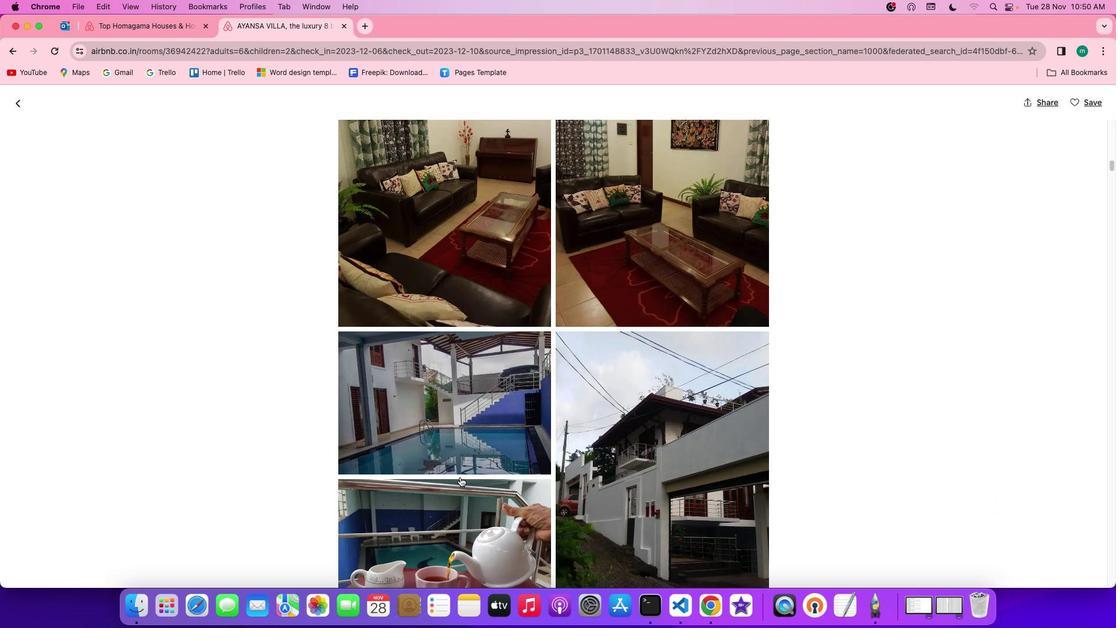 
Action: Mouse scrolled (460, 476) with delta (0, -1)
Screenshot: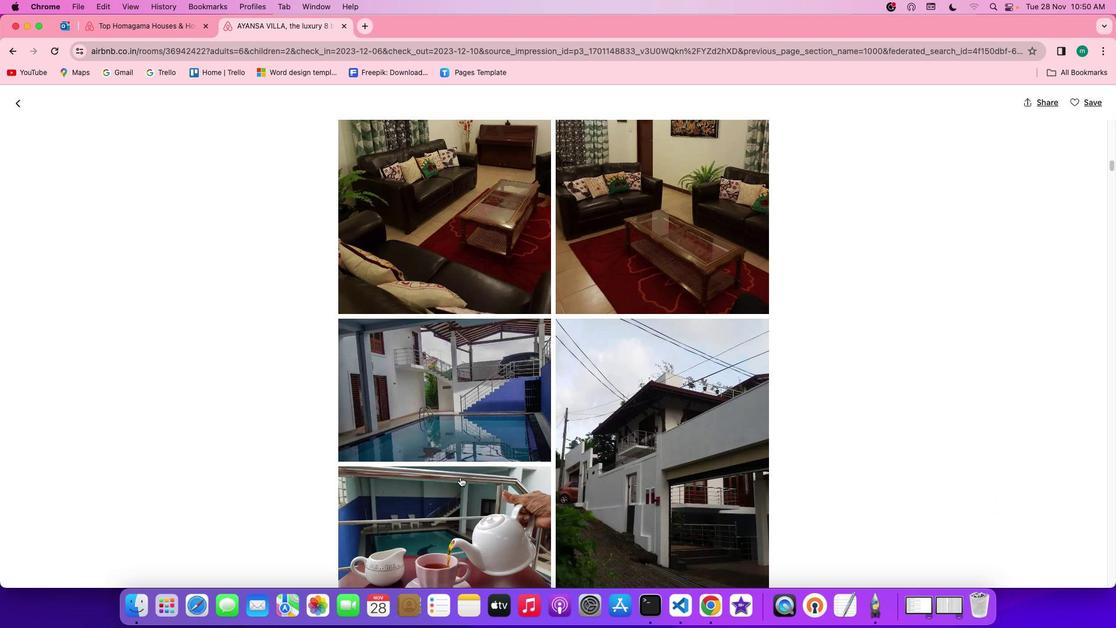 
Action: Mouse scrolled (460, 476) with delta (0, -1)
Screenshot: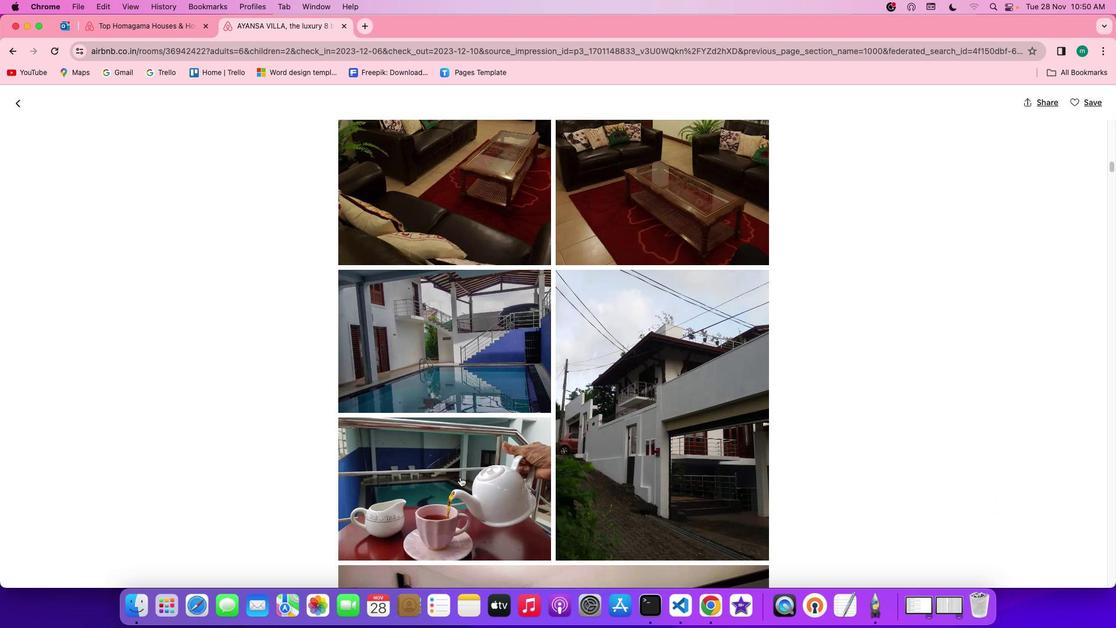 
Action: Mouse scrolled (460, 476) with delta (0, -1)
Screenshot: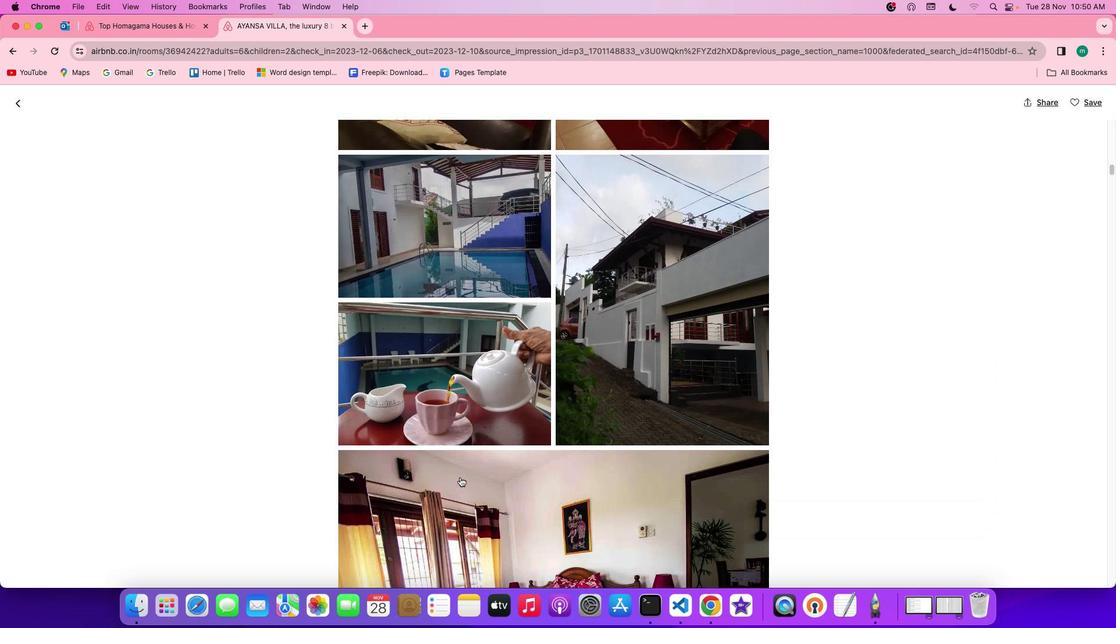 
Action: Mouse scrolled (460, 476) with delta (0, 0)
Screenshot: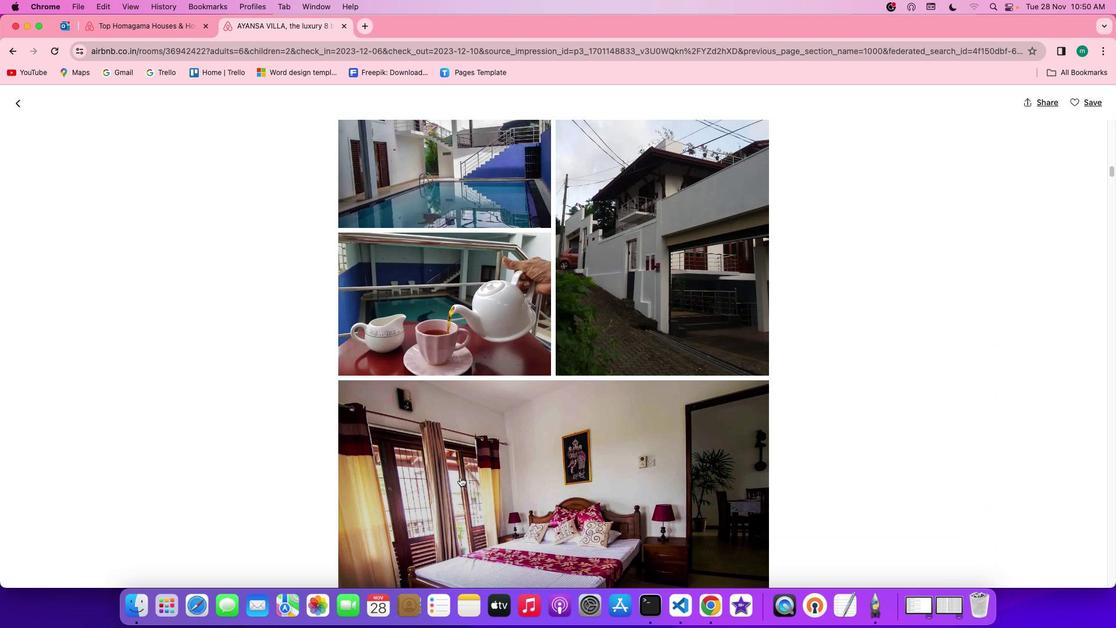 
Action: Mouse scrolled (460, 476) with delta (0, 0)
Screenshot: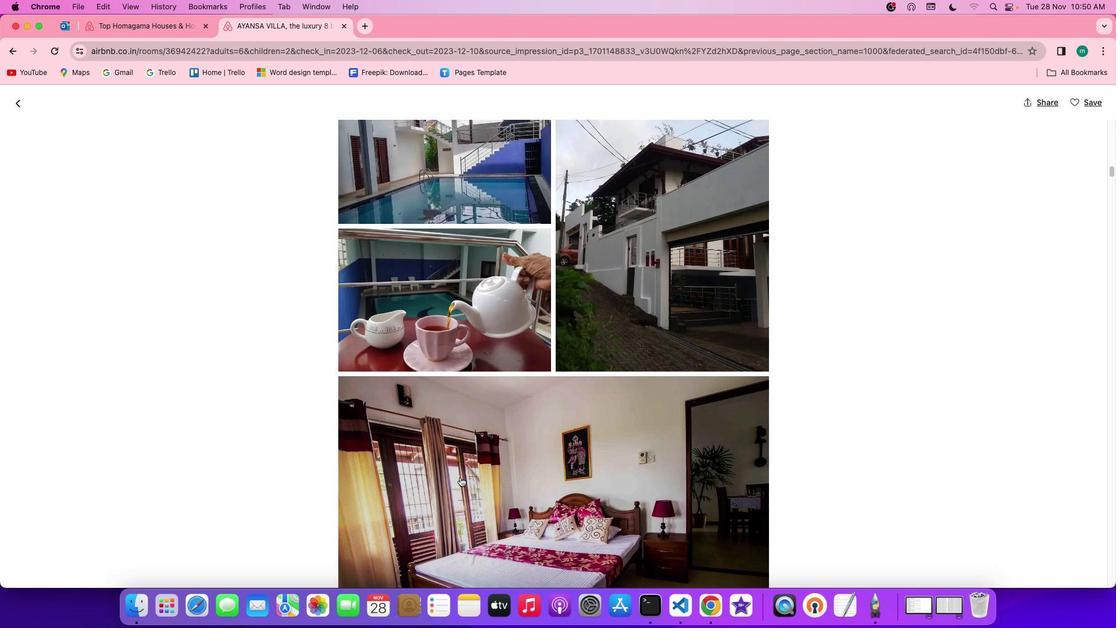 
Action: Mouse scrolled (460, 476) with delta (0, -1)
Screenshot: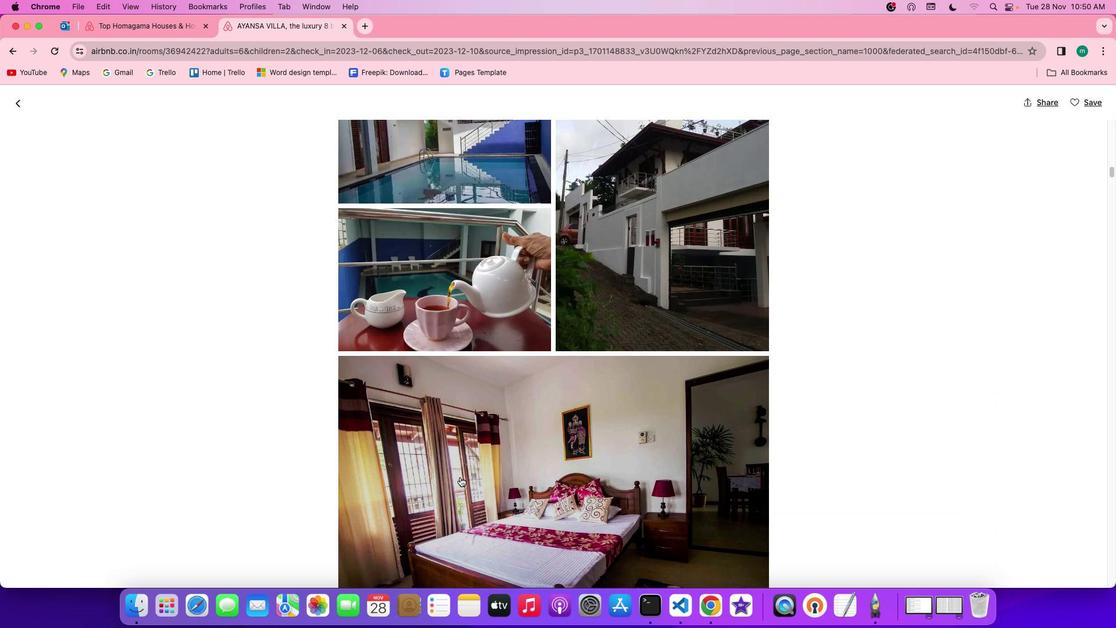 
Action: Mouse scrolled (460, 476) with delta (0, -1)
Screenshot: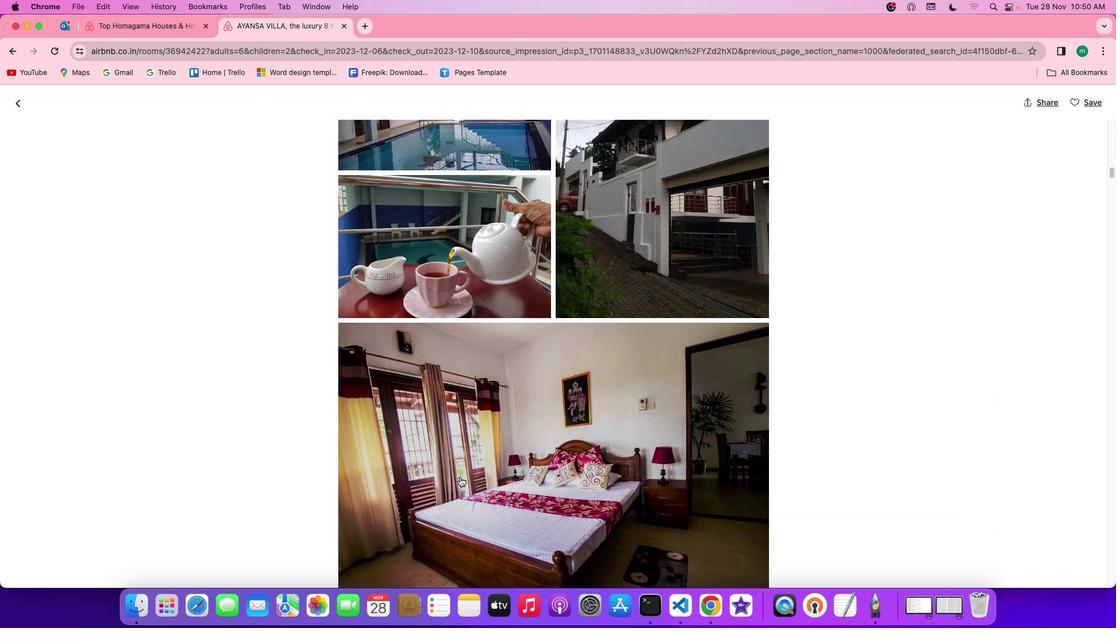 
Action: Mouse scrolled (460, 476) with delta (0, -2)
Screenshot: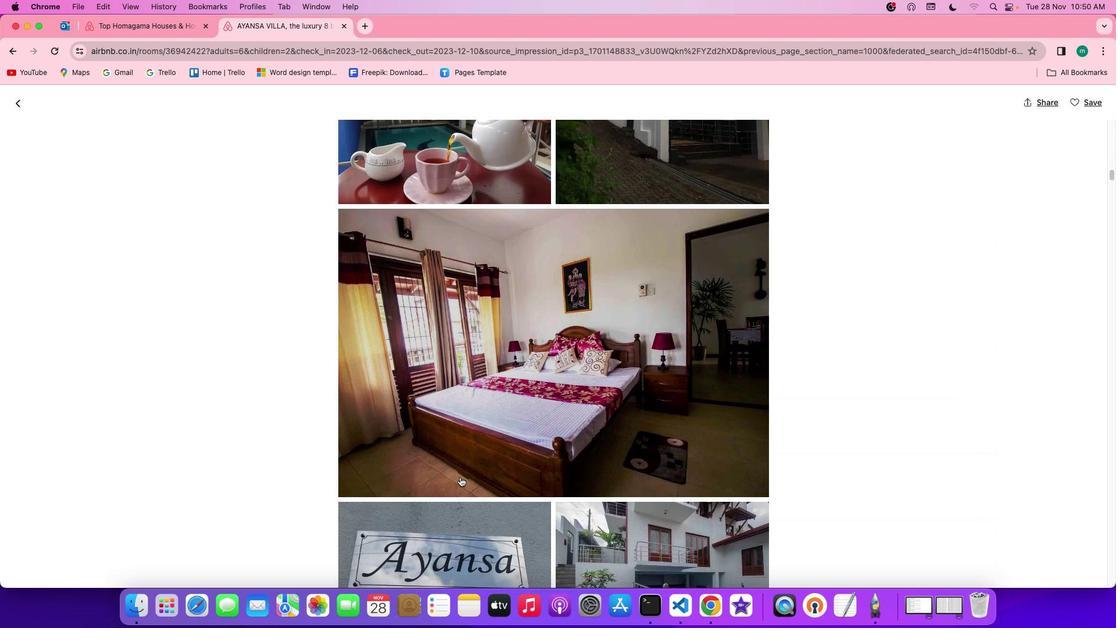 
Action: Mouse scrolled (460, 476) with delta (0, 0)
Screenshot: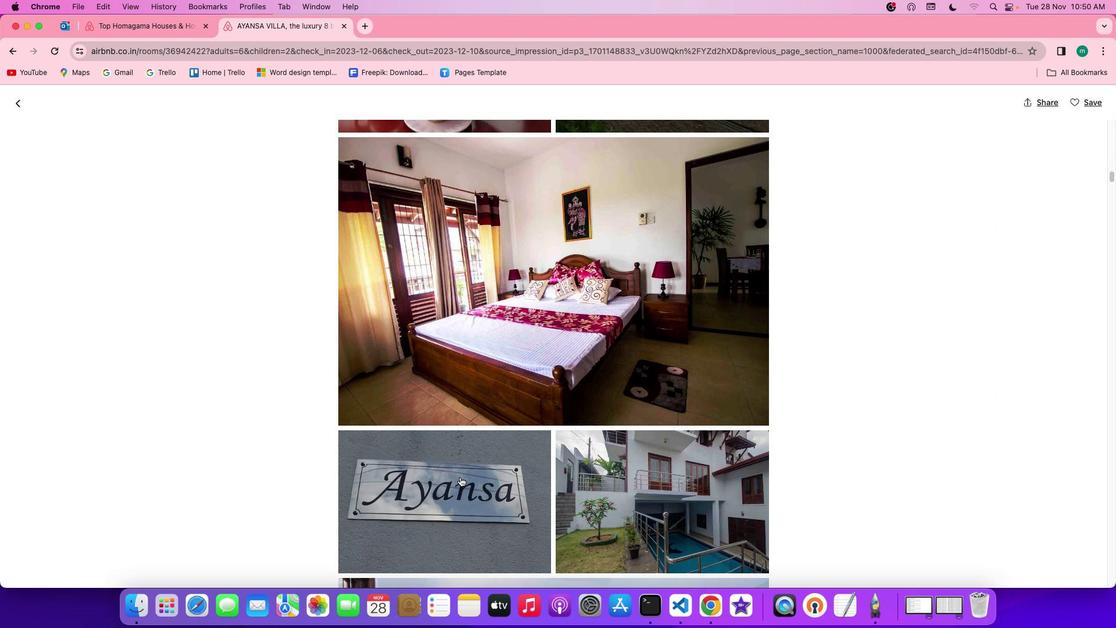 
Action: Mouse scrolled (460, 476) with delta (0, 0)
Screenshot: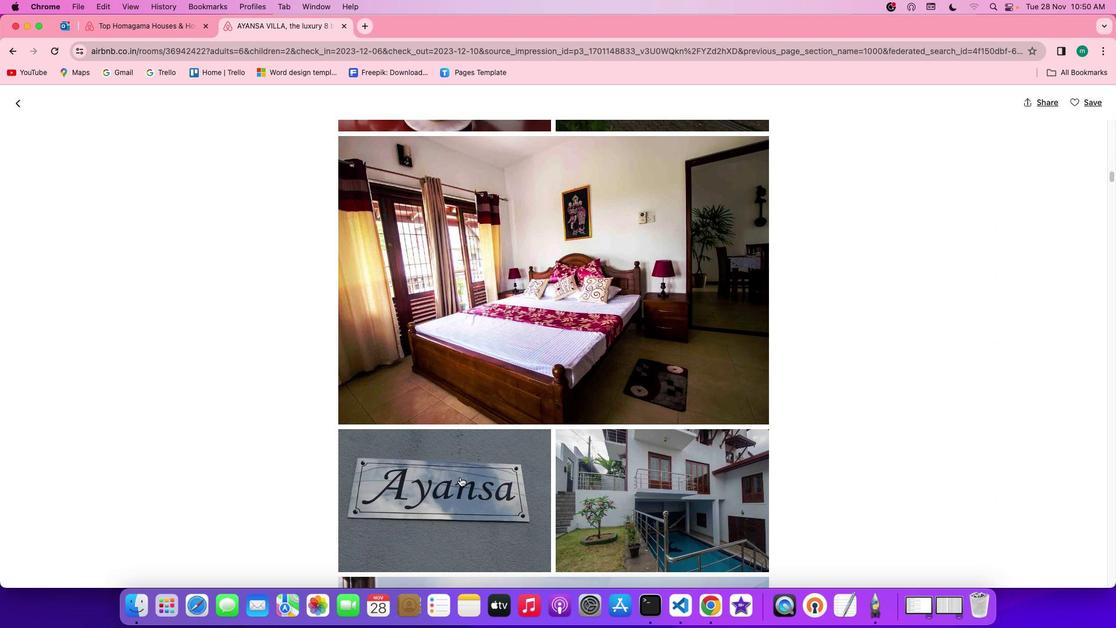 
Action: Mouse scrolled (460, 476) with delta (0, -1)
Screenshot: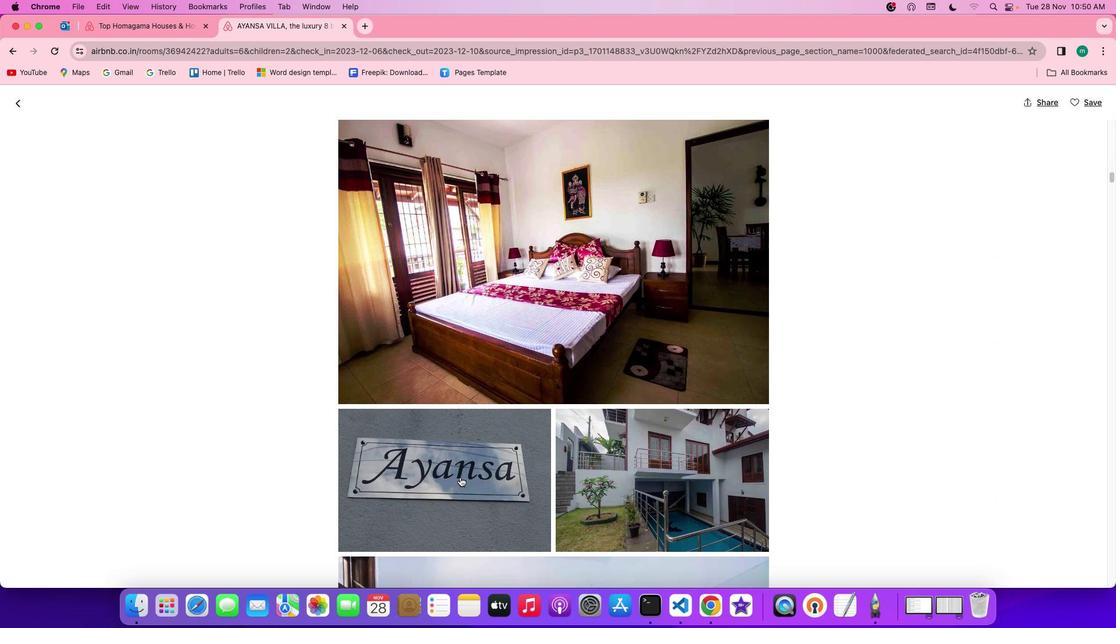 
Action: Mouse scrolled (460, 476) with delta (0, -2)
Screenshot: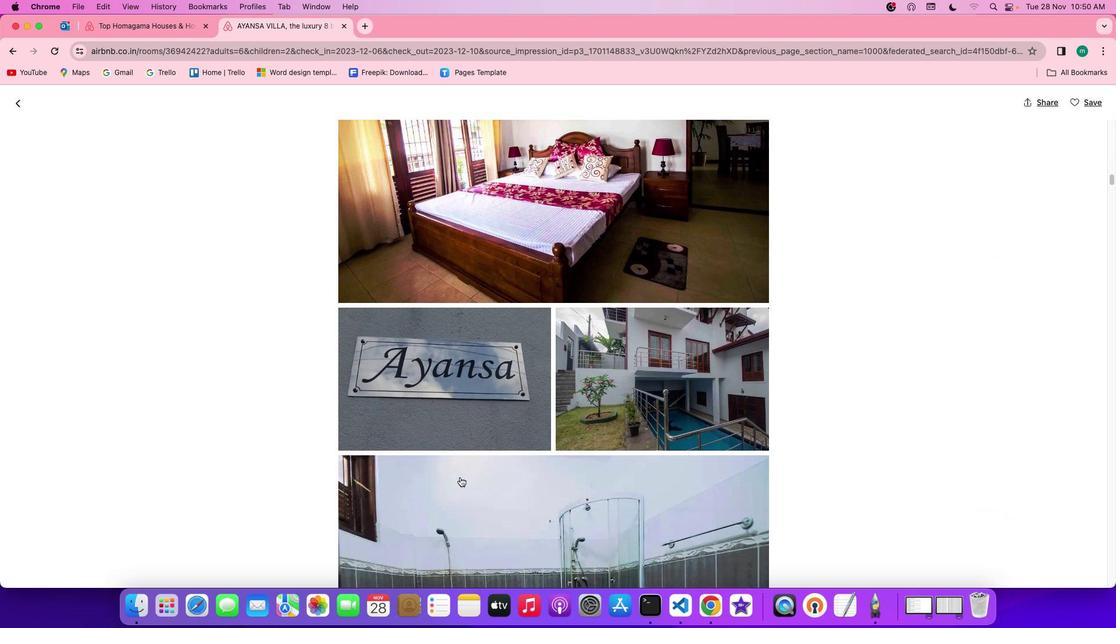 
Action: Mouse scrolled (460, 476) with delta (0, -2)
Screenshot: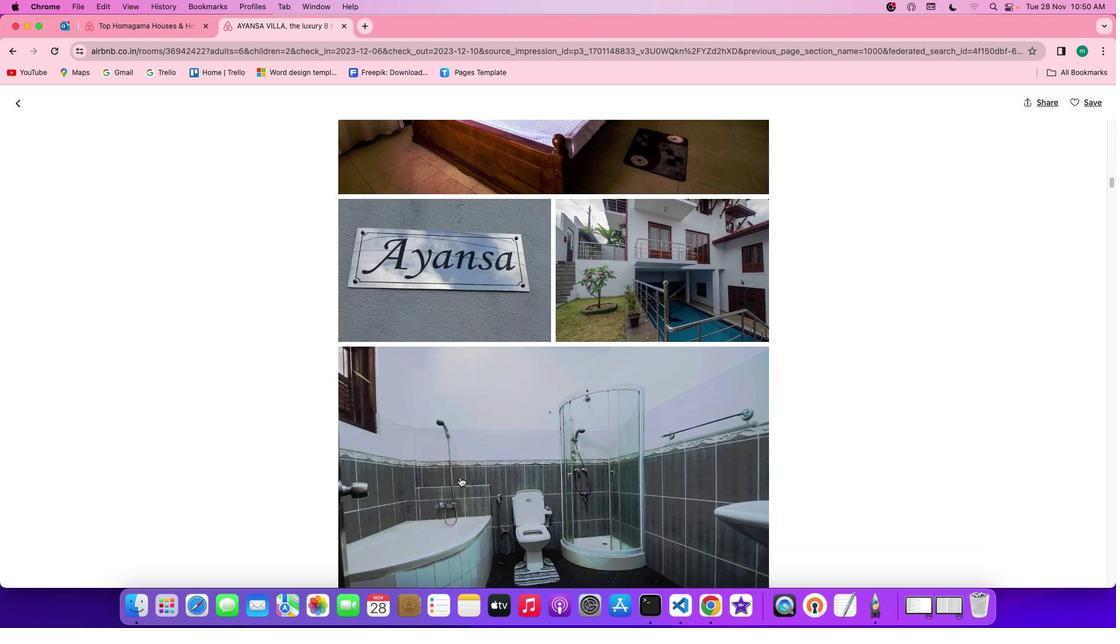 
Action: Mouse scrolled (460, 476) with delta (0, 0)
Screenshot: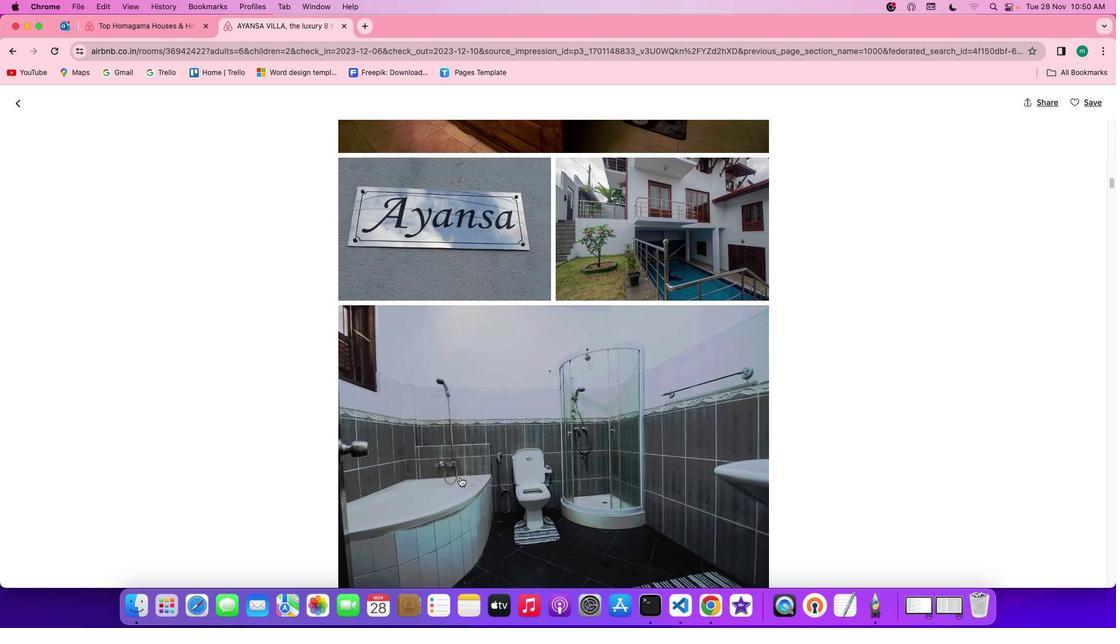
Action: Mouse scrolled (460, 476) with delta (0, 0)
Screenshot: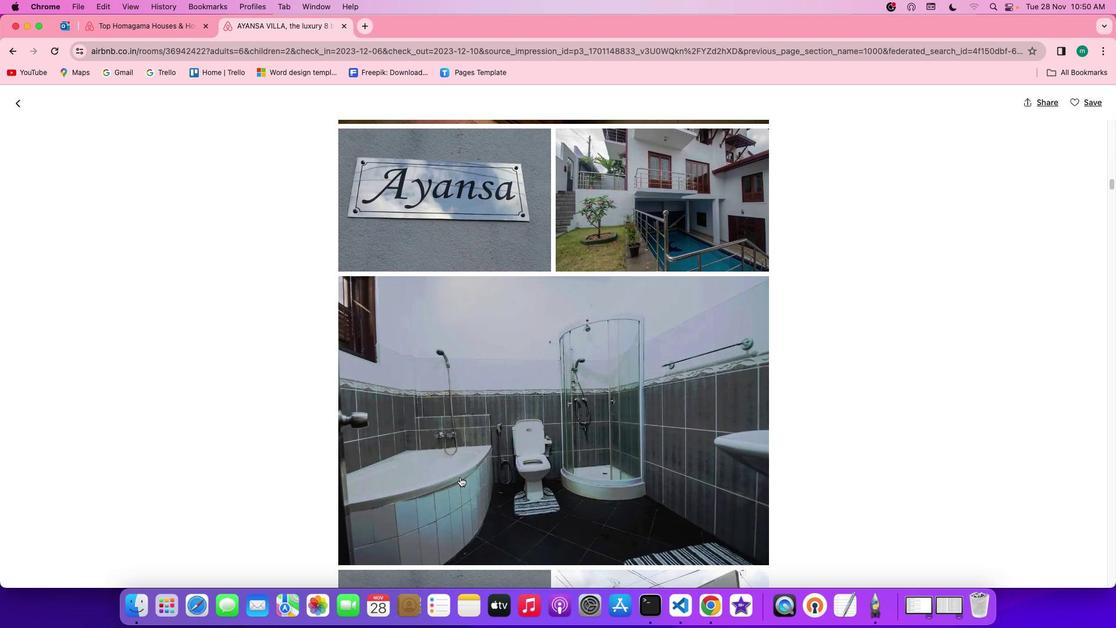 
Action: Mouse scrolled (460, 476) with delta (0, -1)
Screenshot: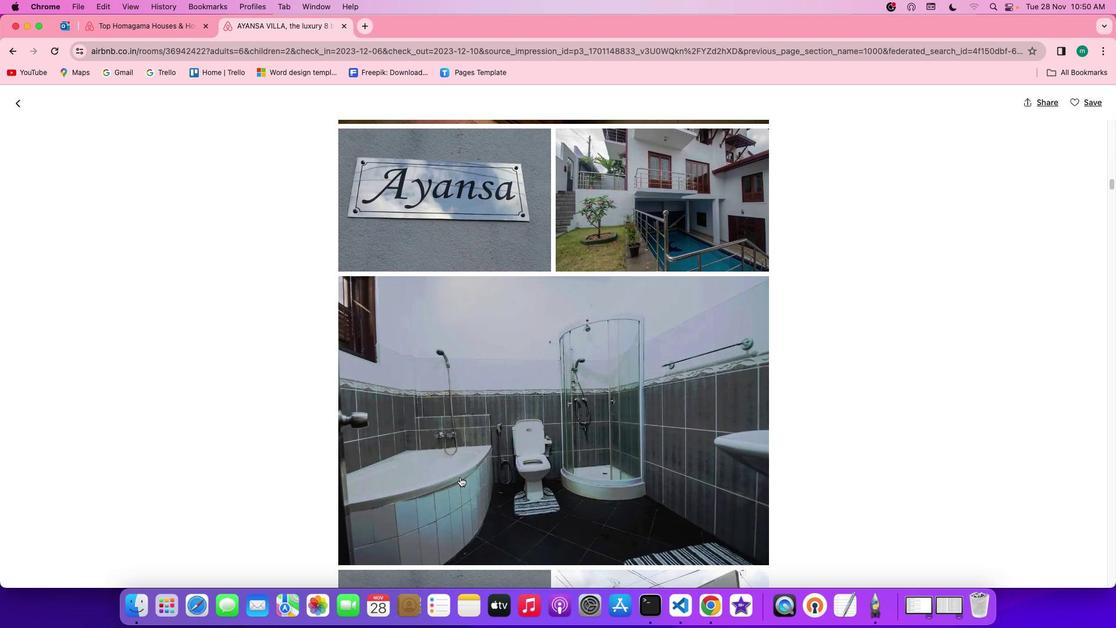 
Action: Mouse scrolled (460, 476) with delta (0, -2)
Screenshot: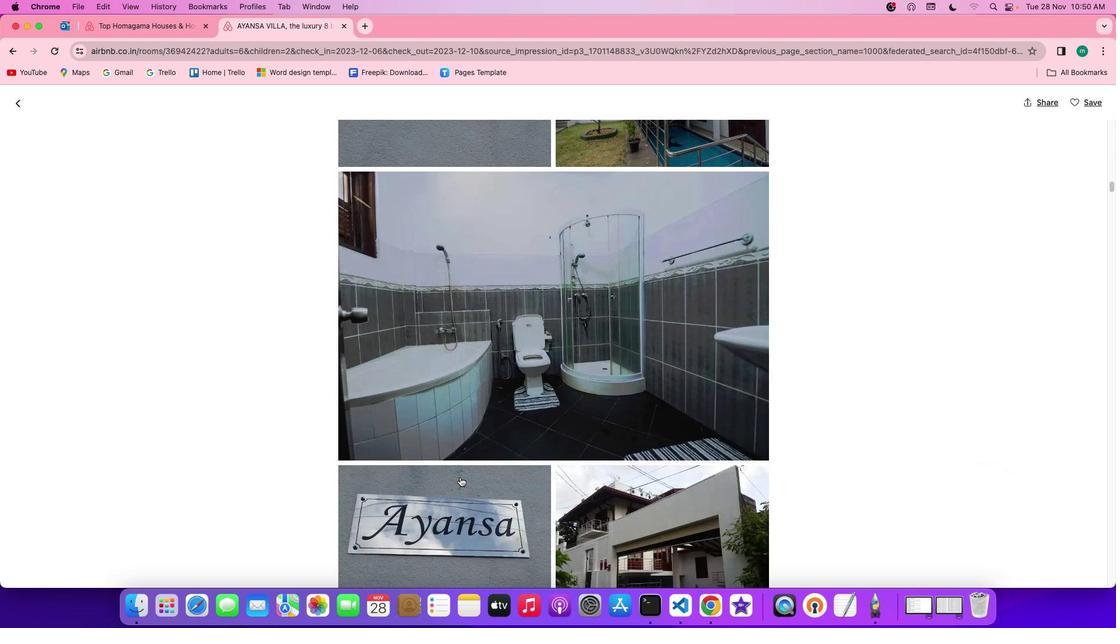 
Action: Mouse scrolled (460, 476) with delta (0, -2)
Screenshot: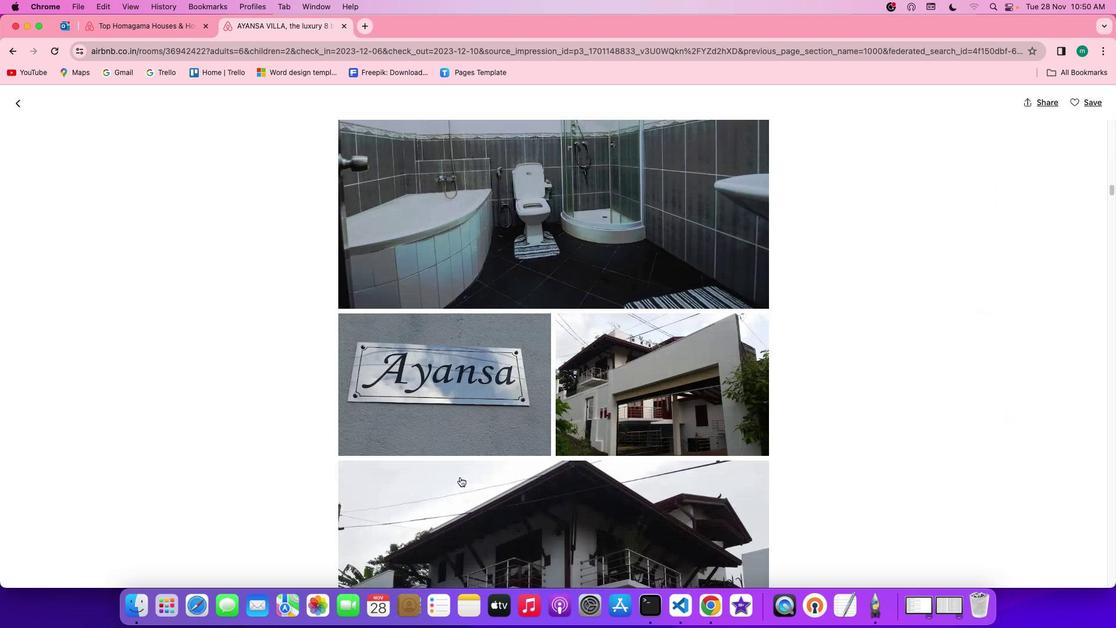 
Action: Mouse scrolled (460, 476) with delta (0, 0)
Screenshot: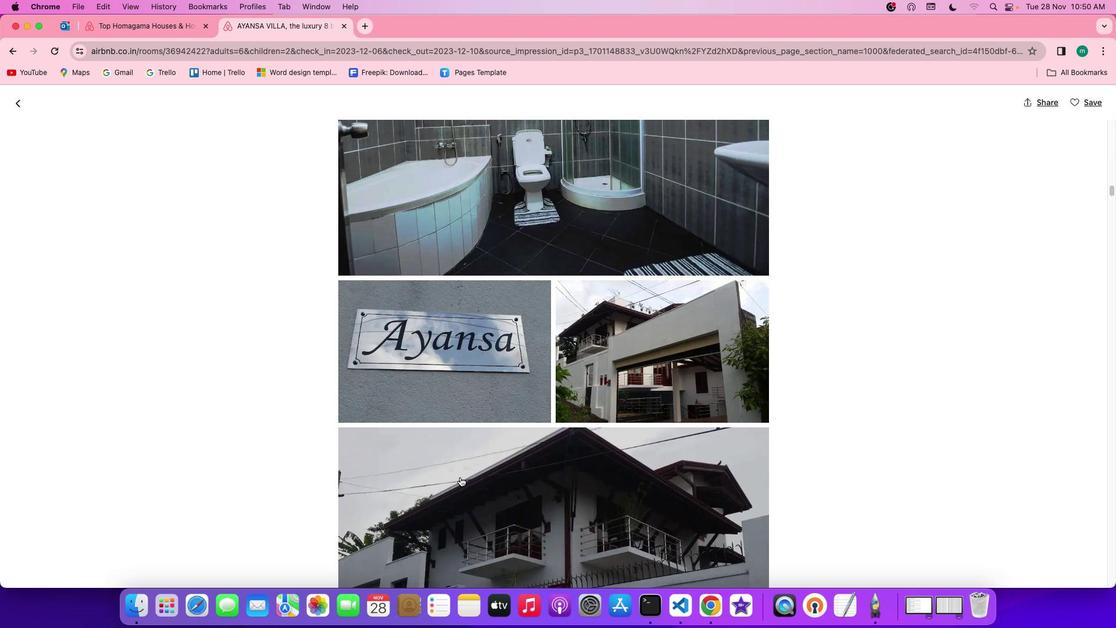 
Action: Mouse scrolled (460, 476) with delta (0, 0)
Screenshot: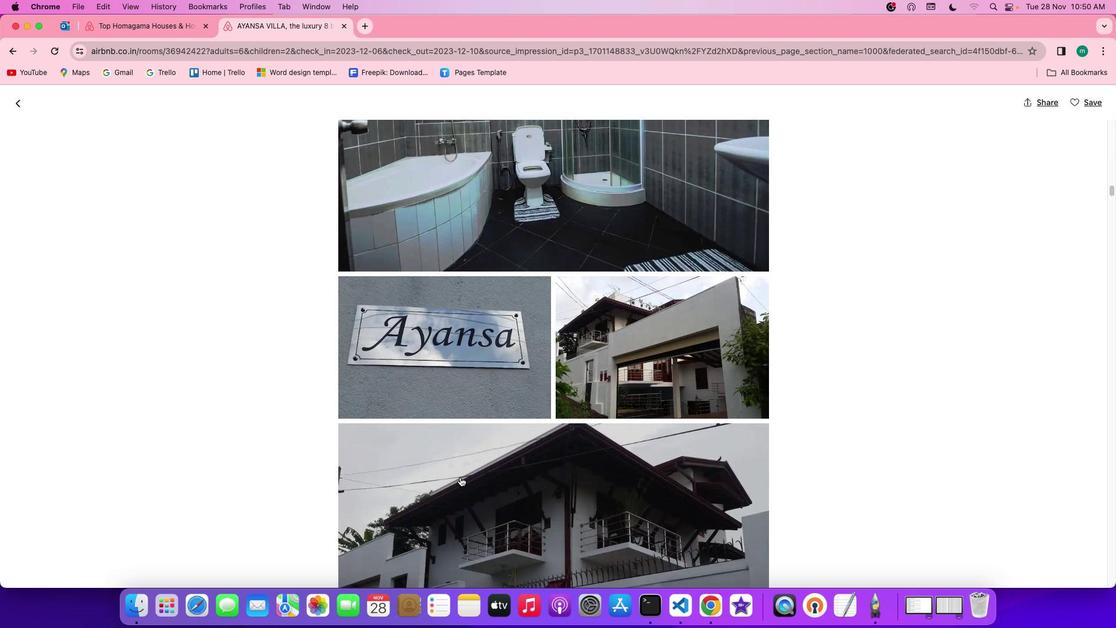 
Action: Mouse scrolled (460, 476) with delta (0, -1)
Screenshot: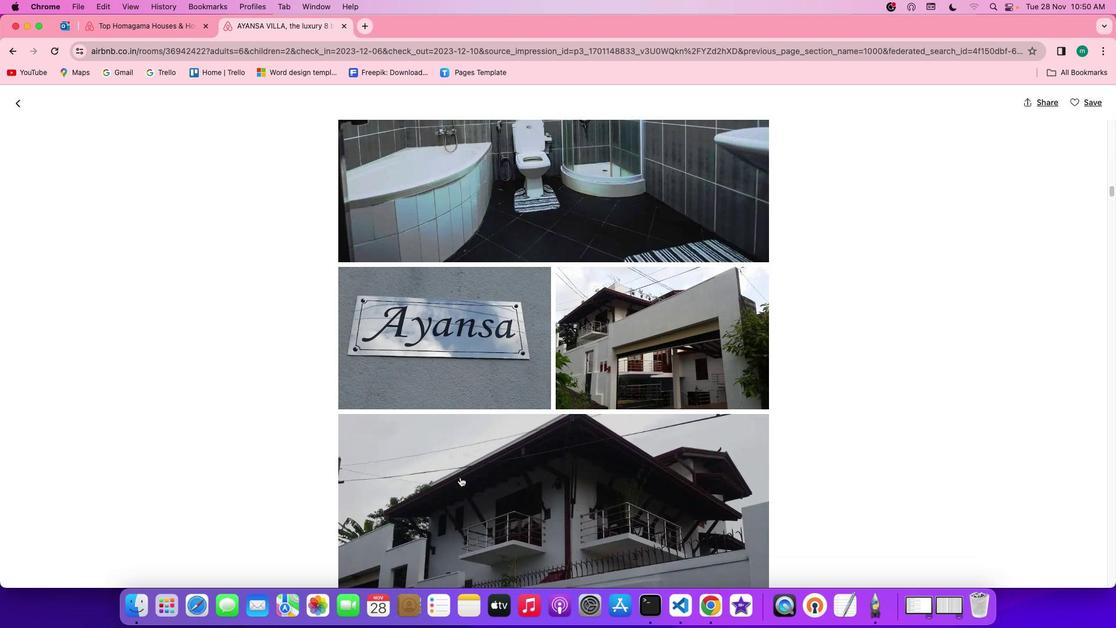 
Action: Mouse scrolled (460, 476) with delta (0, -1)
Screenshot: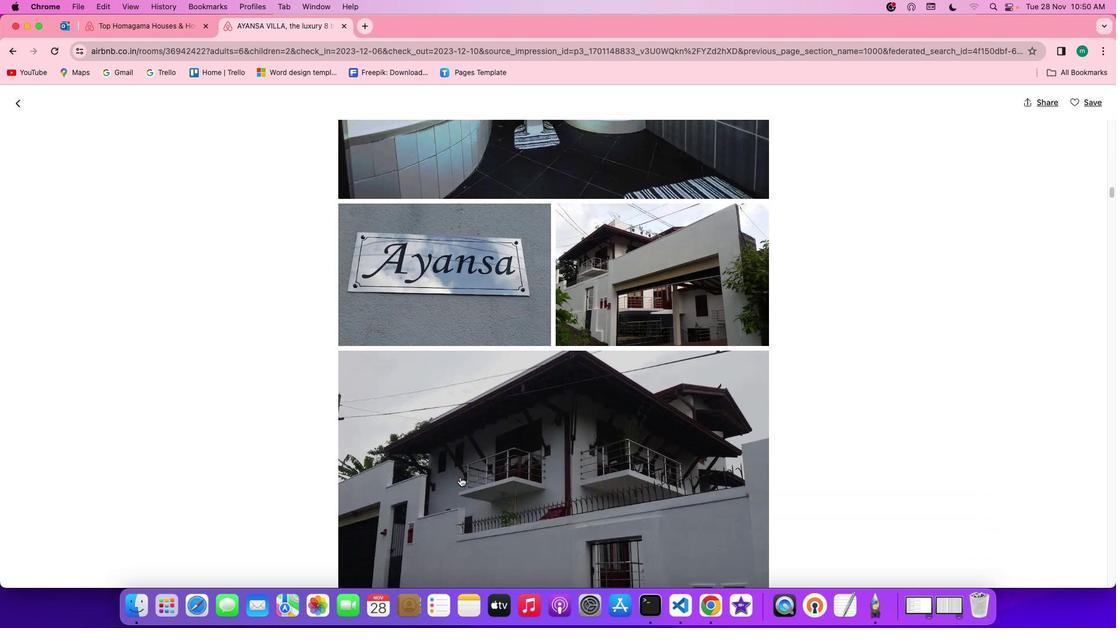 
Action: Mouse scrolled (460, 476) with delta (0, -1)
Screenshot: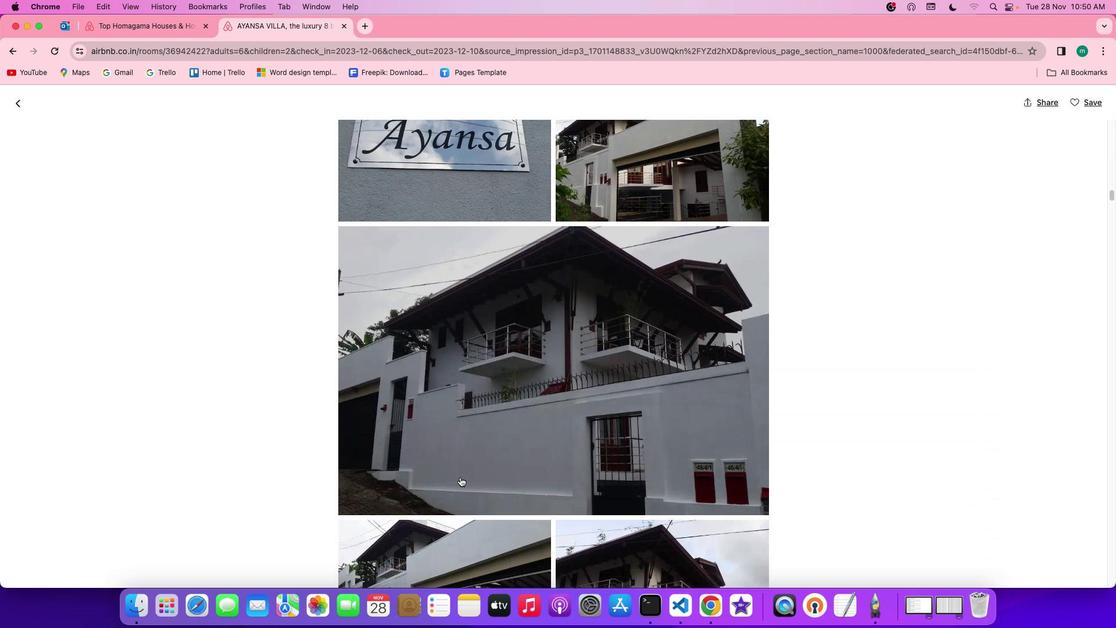 
Action: Mouse scrolled (460, 476) with delta (0, 0)
Screenshot: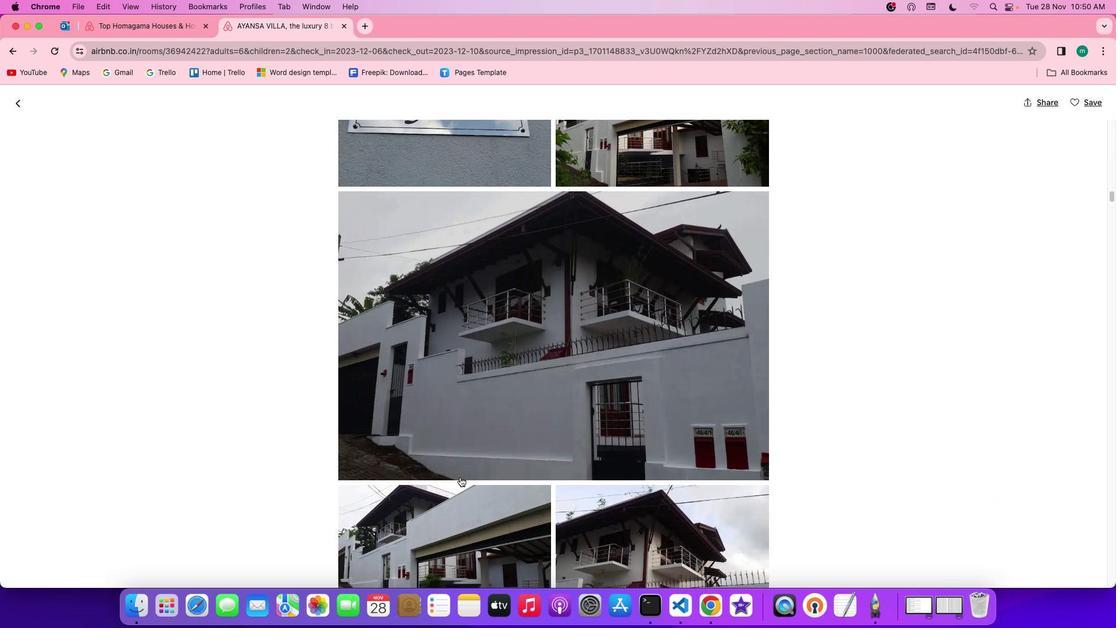 
Action: Mouse scrolled (460, 476) with delta (0, 0)
Screenshot: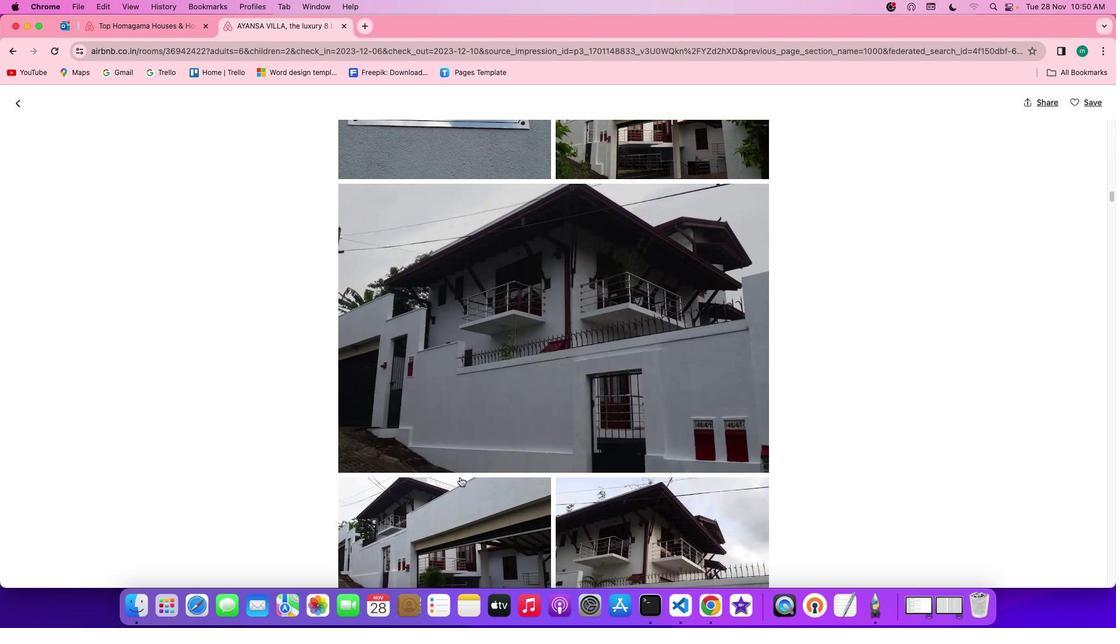 
Action: Mouse scrolled (460, 476) with delta (0, 0)
Screenshot: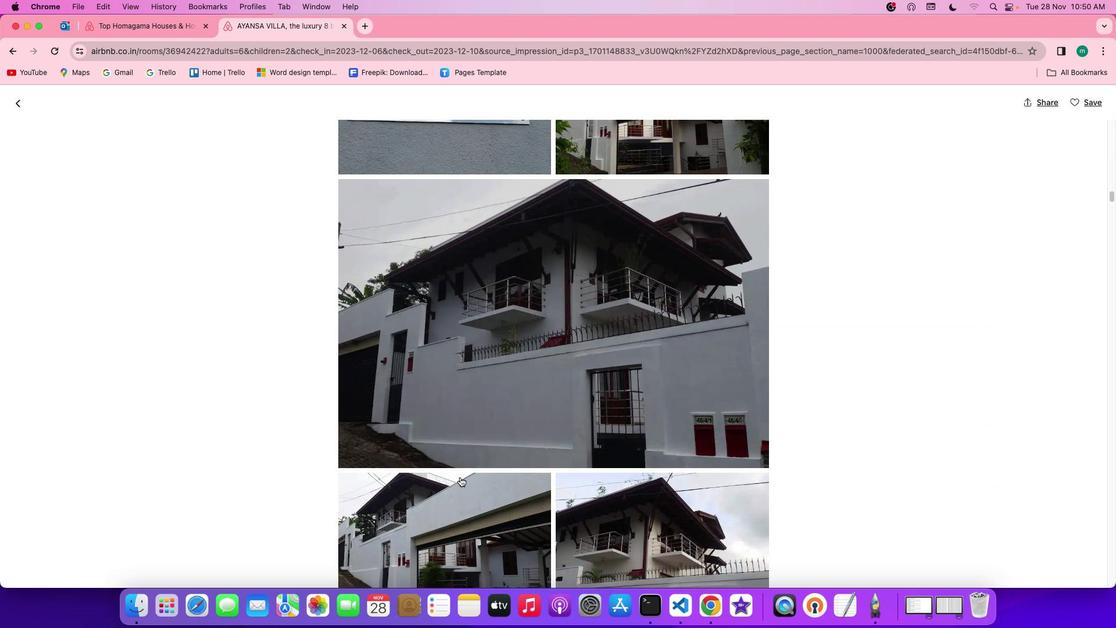 
Action: Mouse scrolled (460, 476) with delta (0, -1)
Screenshot: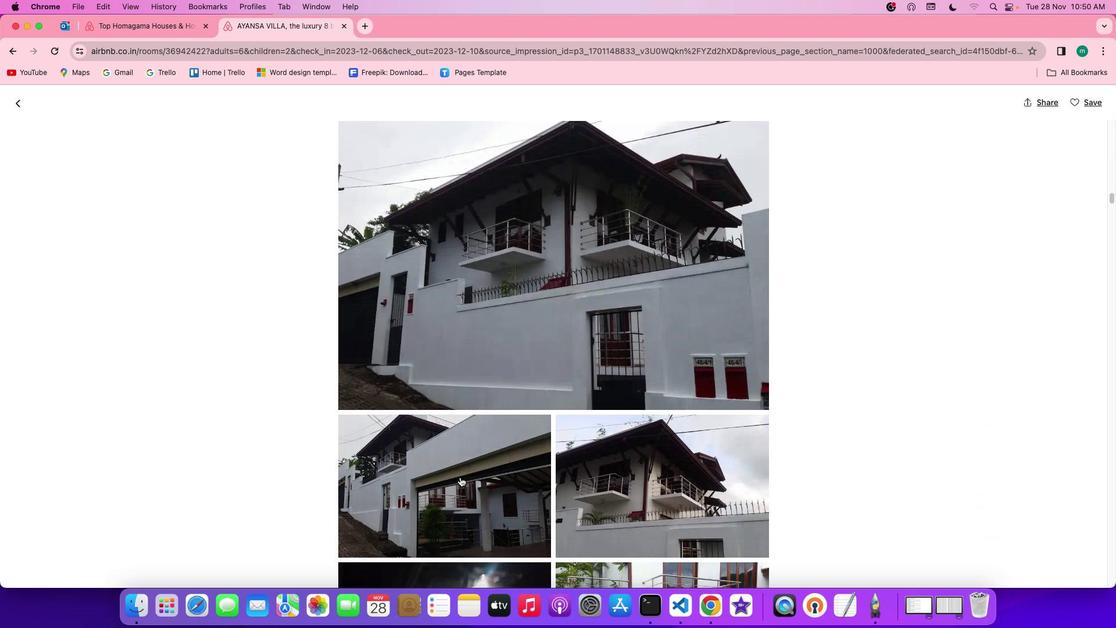 
Action: Mouse scrolled (460, 476) with delta (0, -1)
Screenshot: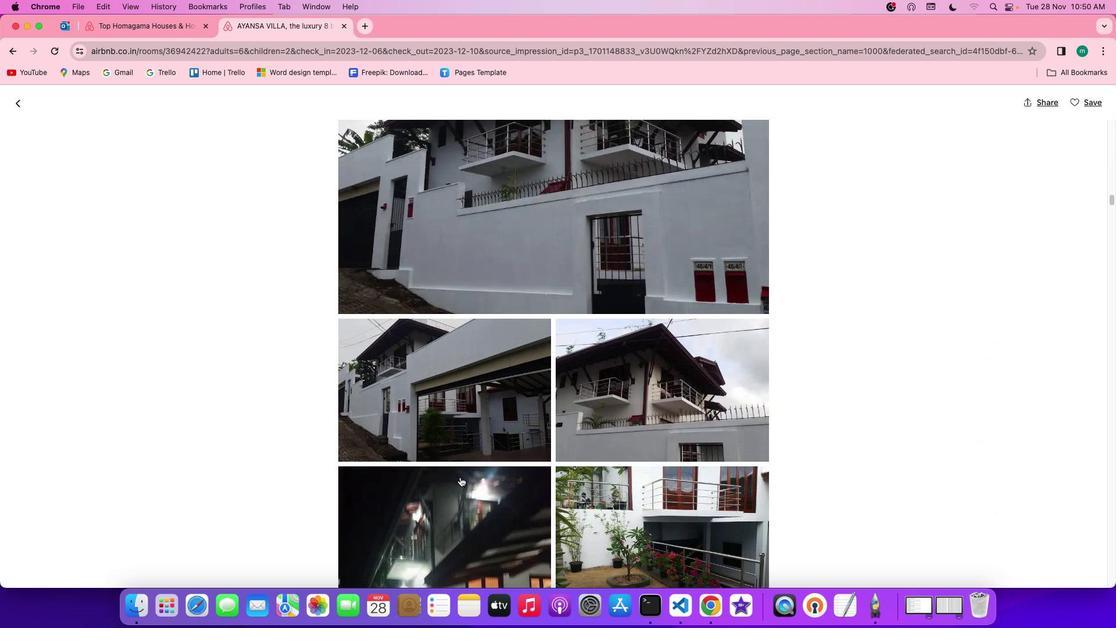 
Action: Mouse scrolled (460, 476) with delta (0, 0)
Screenshot: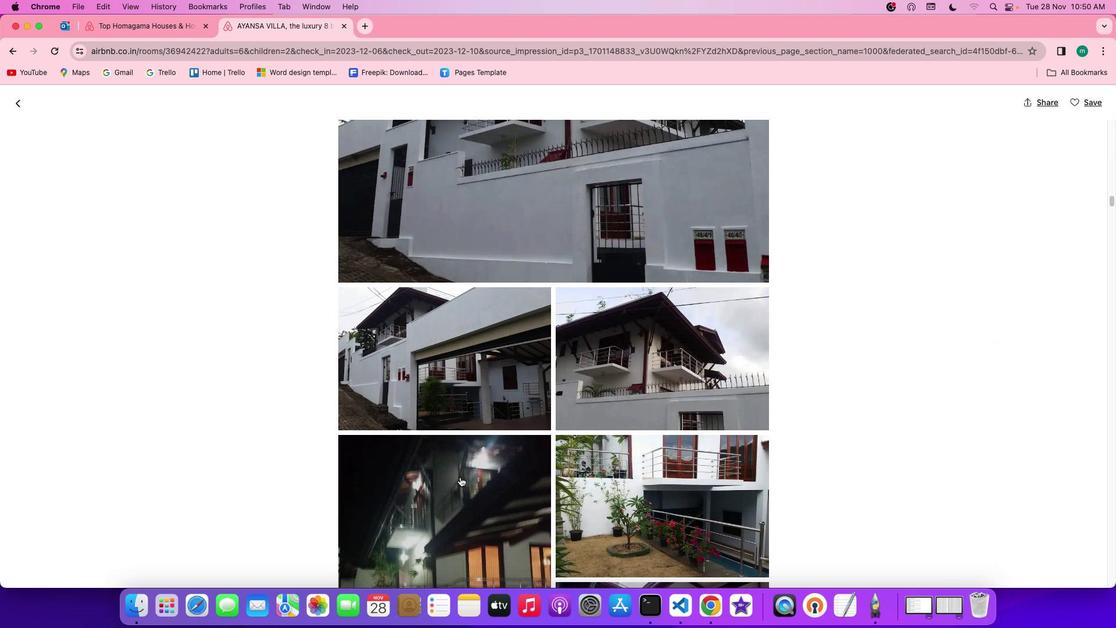 
Action: Mouse scrolled (460, 476) with delta (0, 0)
Screenshot: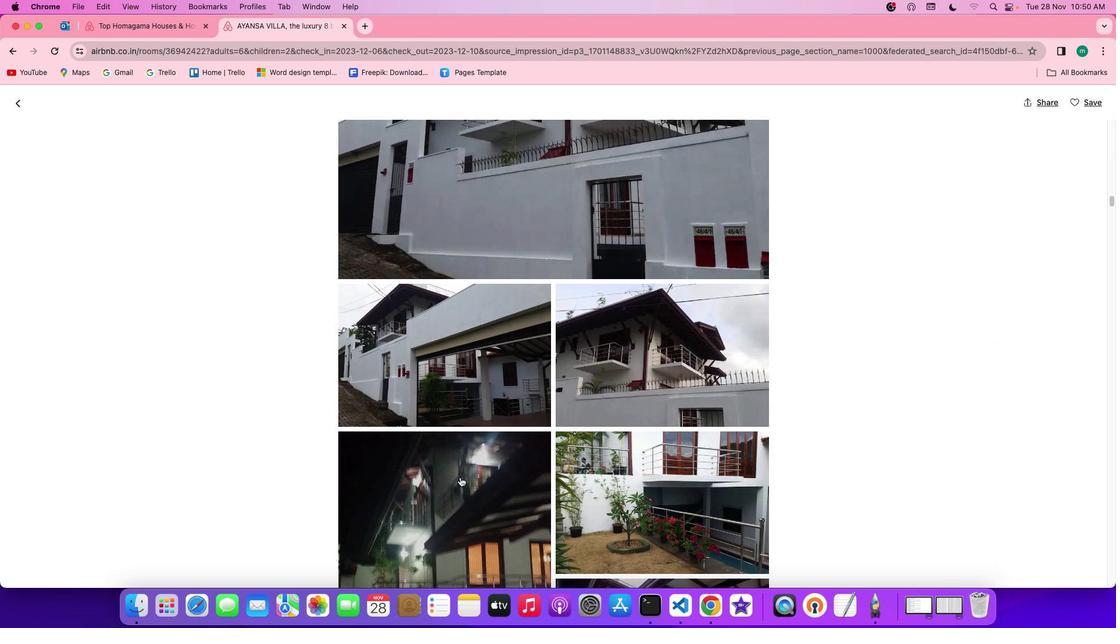 
Action: Mouse scrolled (460, 476) with delta (0, -1)
Screenshot: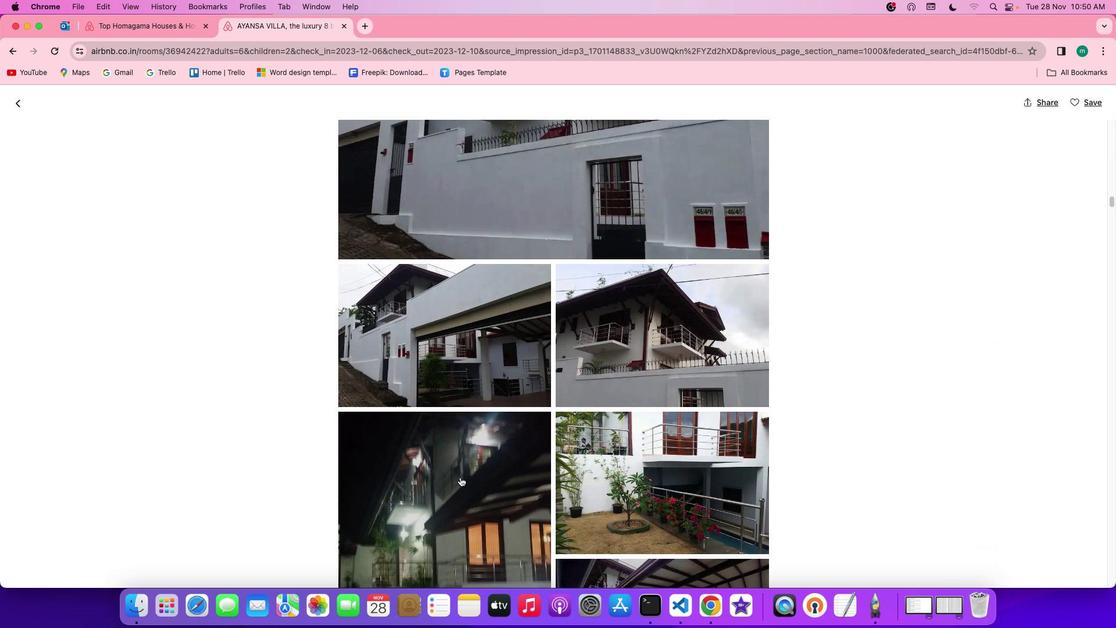 
Action: Mouse scrolled (460, 476) with delta (0, -1)
Screenshot: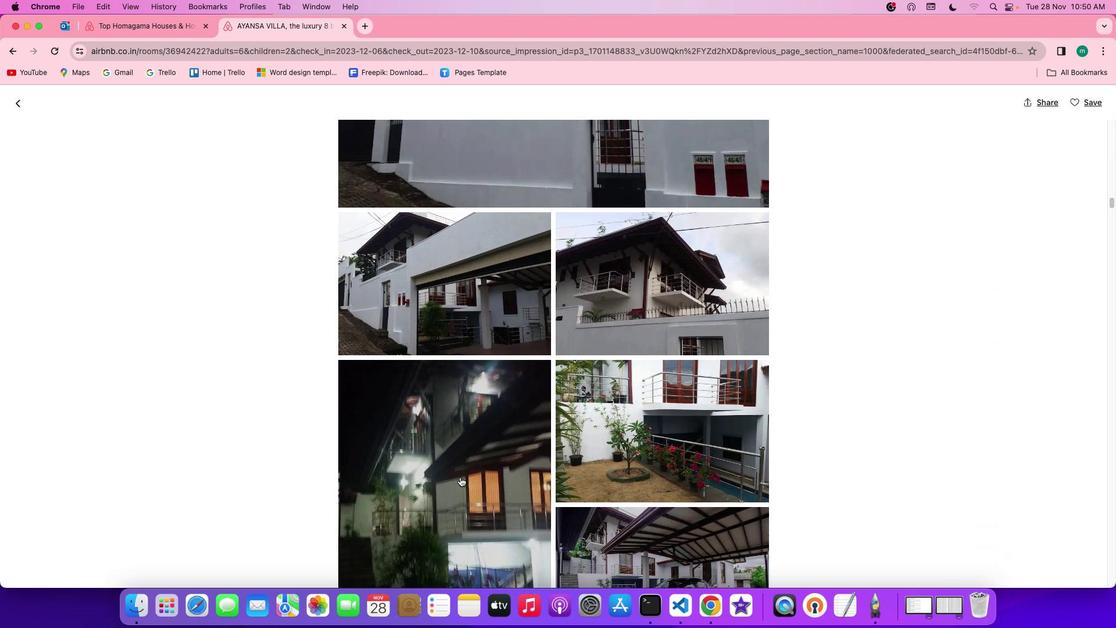 
Action: Mouse scrolled (460, 476) with delta (0, 0)
Screenshot: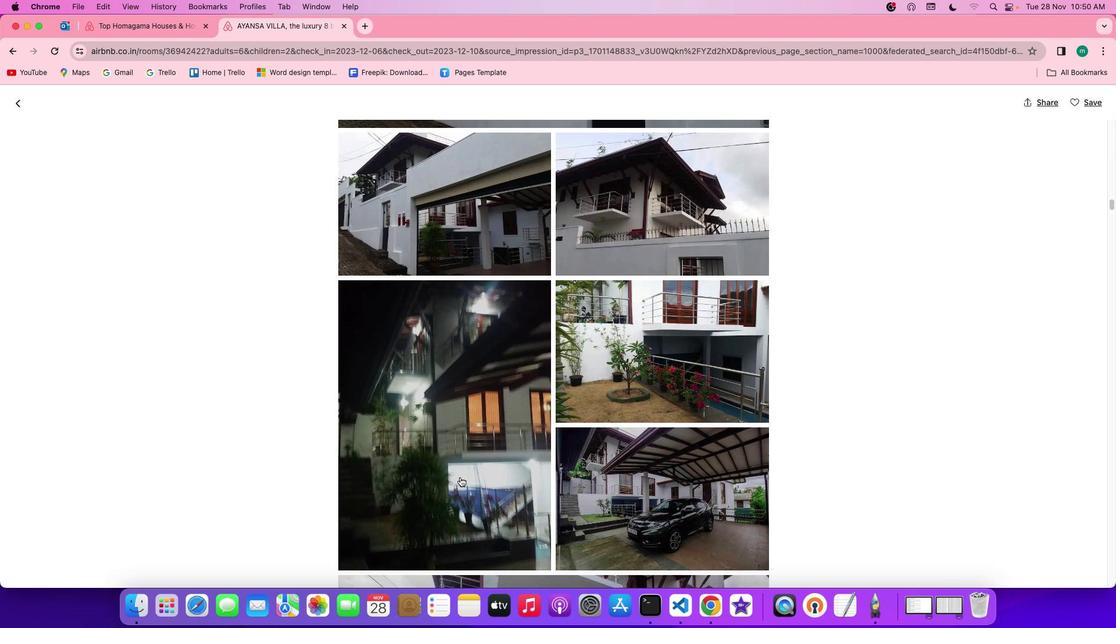 
Action: Mouse scrolled (460, 476) with delta (0, 0)
Screenshot: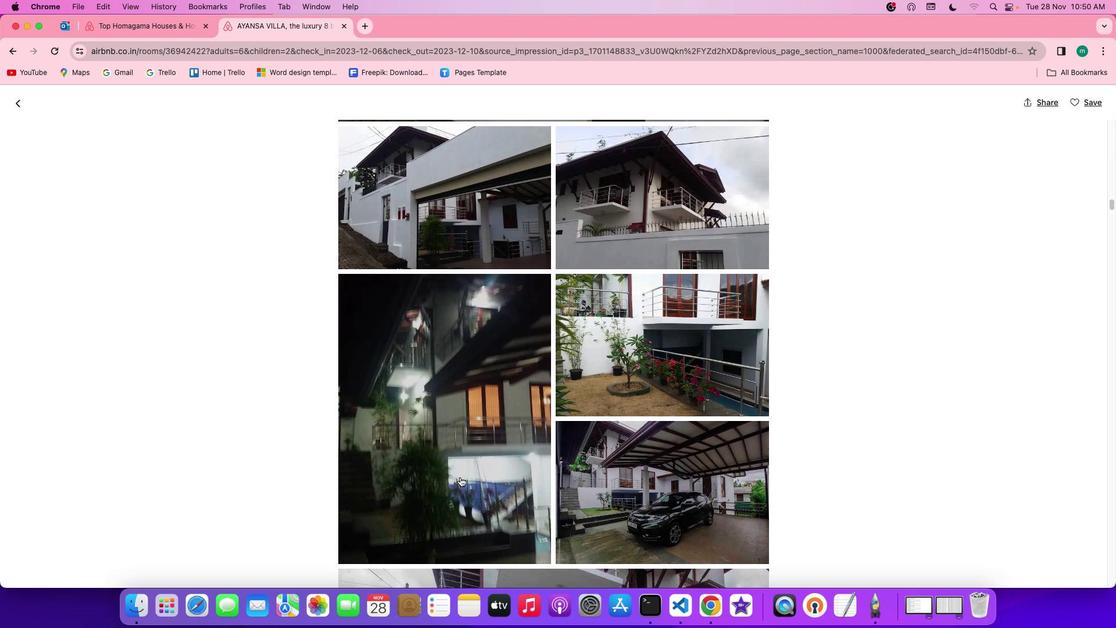 
Action: Mouse scrolled (460, 476) with delta (0, 0)
Screenshot: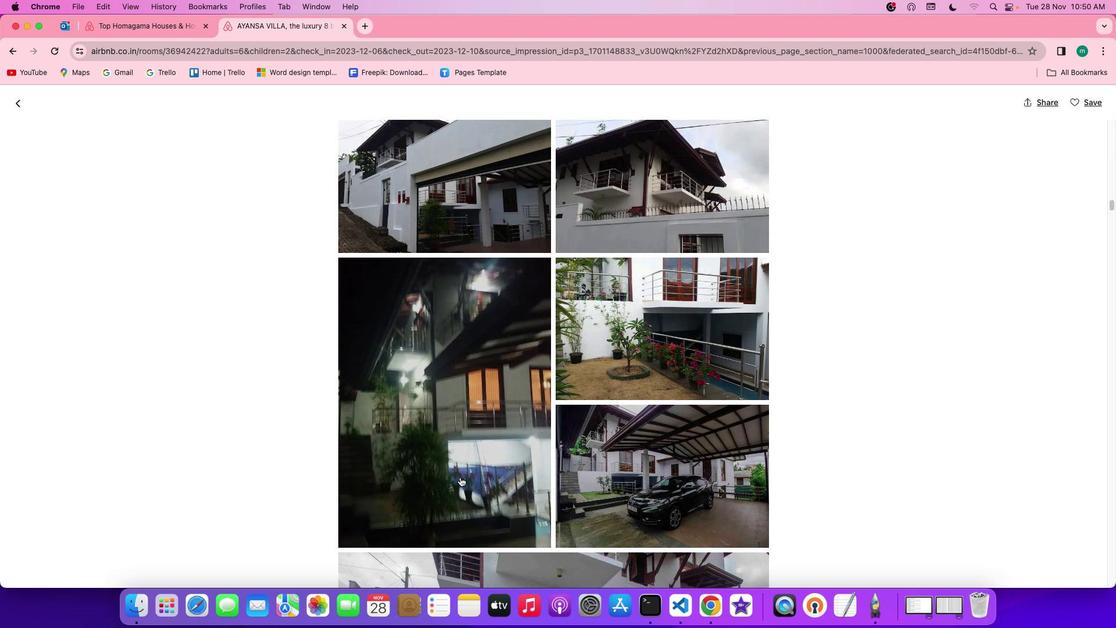 
Action: Mouse scrolled (460, 476) with delta (0, -1)
Screenshot: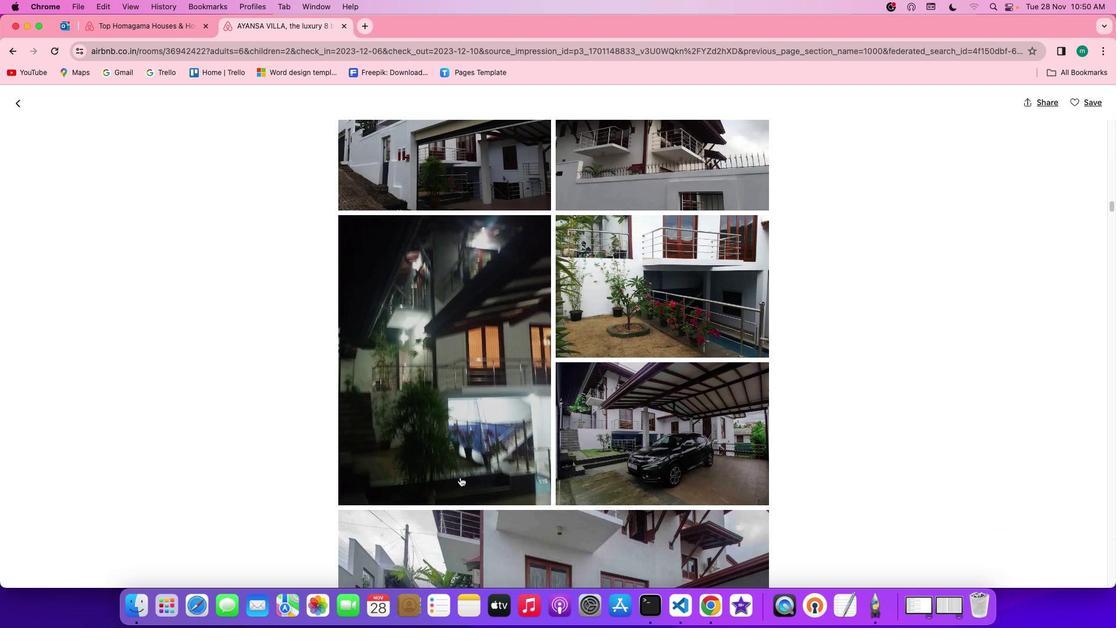 
Action: Mouse scrolled (460, 476) with delta (0, -2)
Screenshot: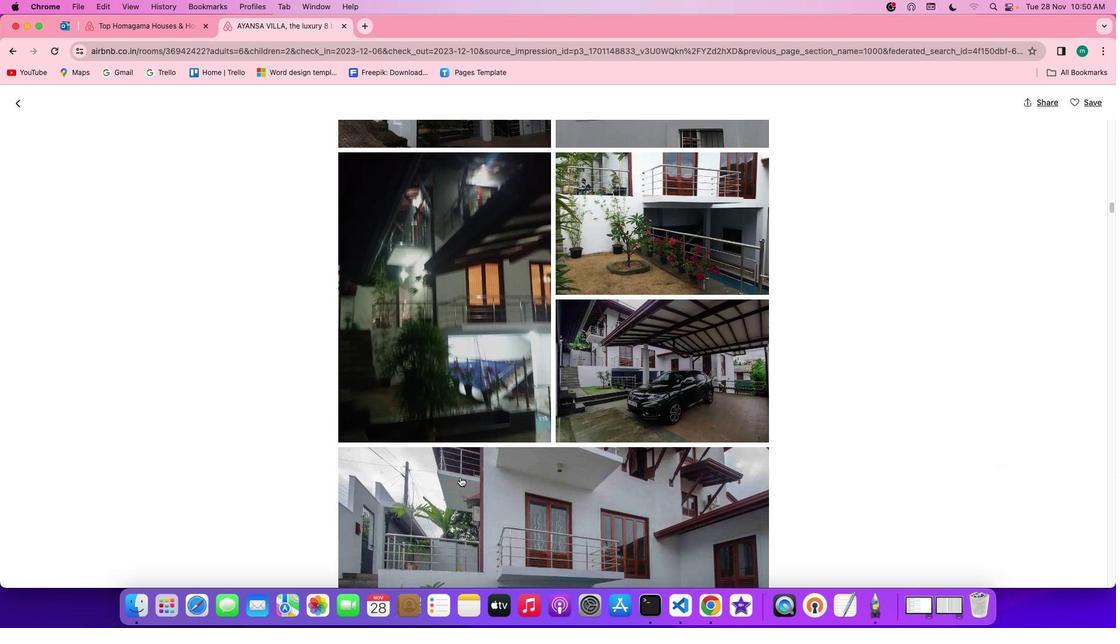 
Action: Mouse scrolled (460, 476) with delta (0, -2)
Screenshot: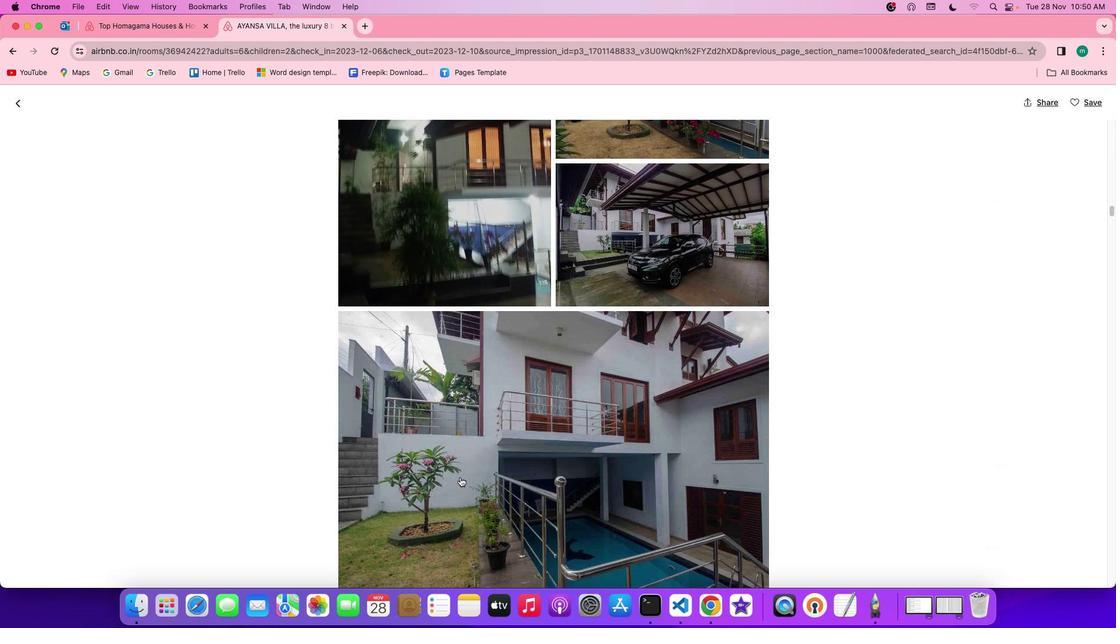 
Action: Mouse scrolled (460, 476) with delta (0, 0)
Screenshot: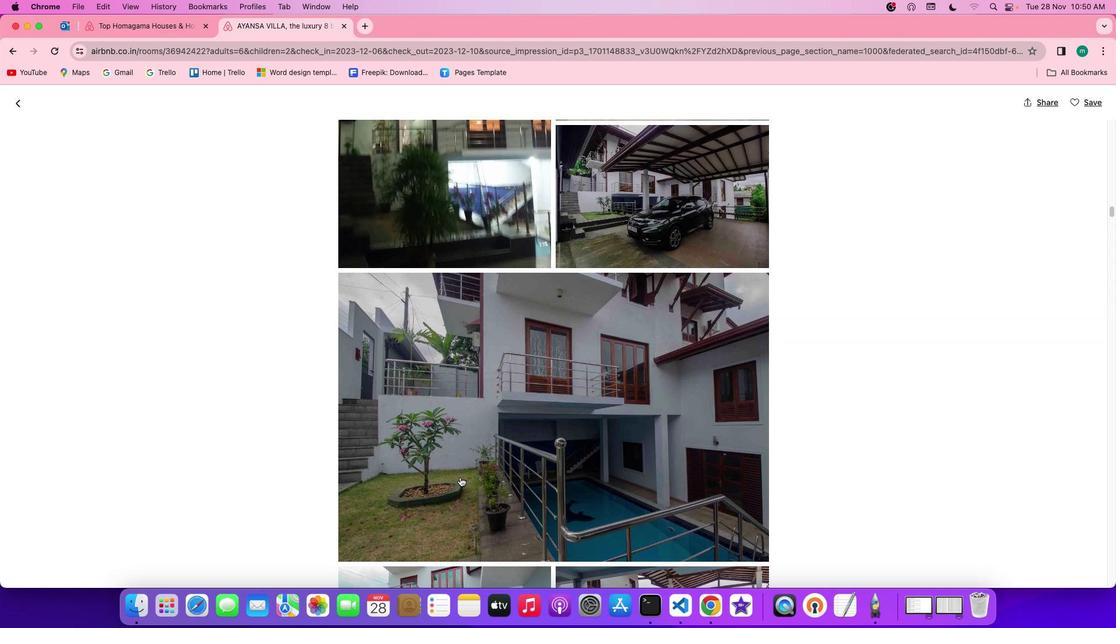 
Action: Mouse scrolled (460, 476) with delta (0, 0)
Screenshot: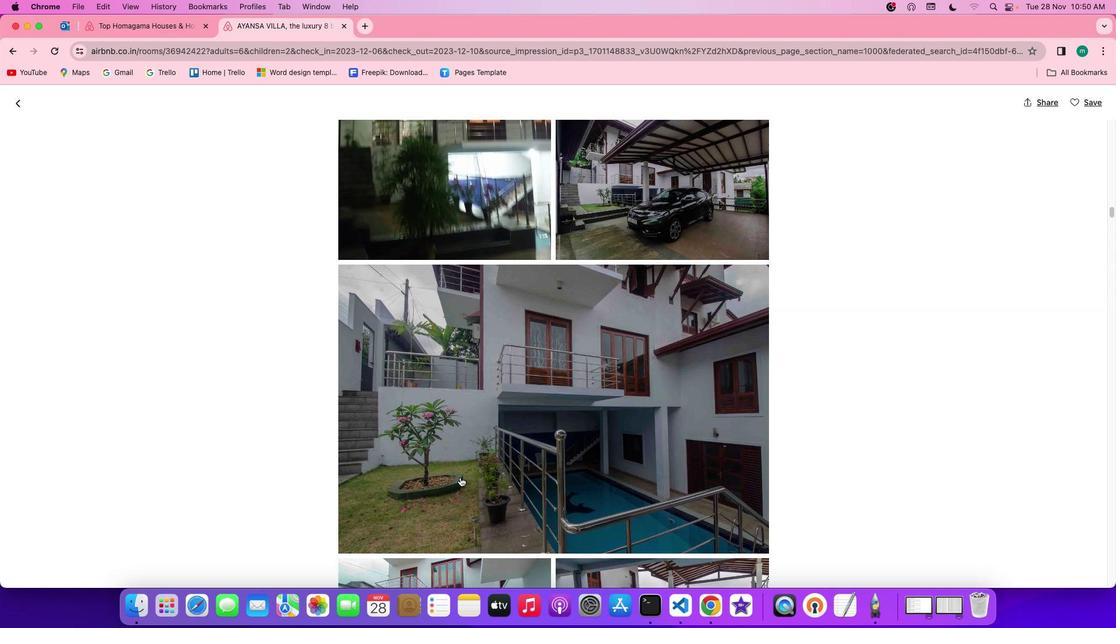 
Action: Mouse scrolled (460, 476) with delta (0, -1)
Screenshot: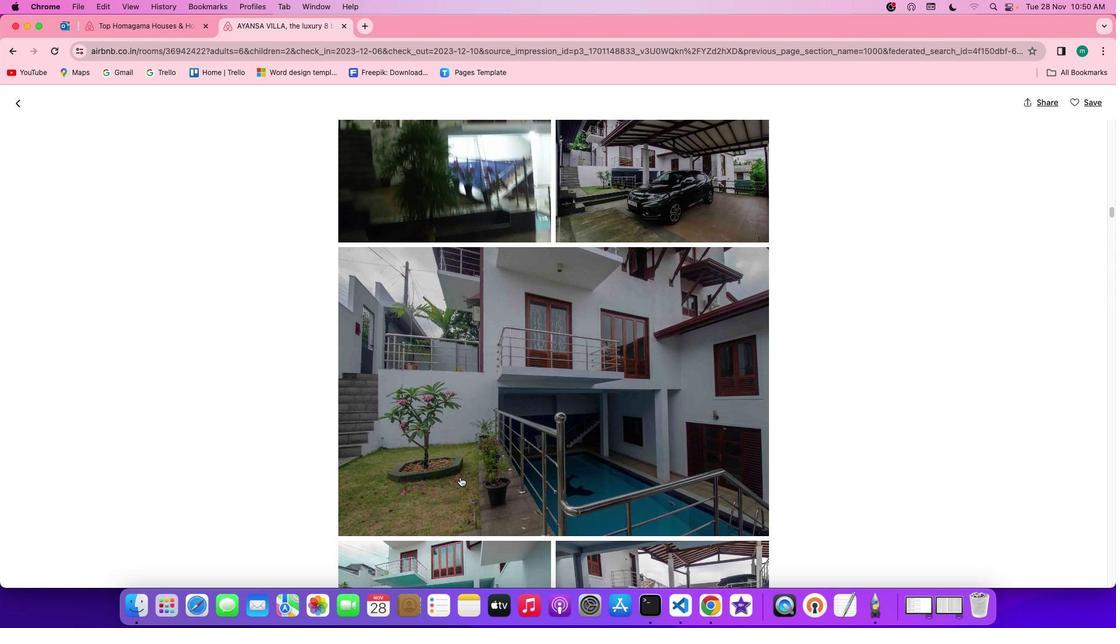 
Action: Mouse scrolled (460, 476) with delta (0, -1)
Screenshot: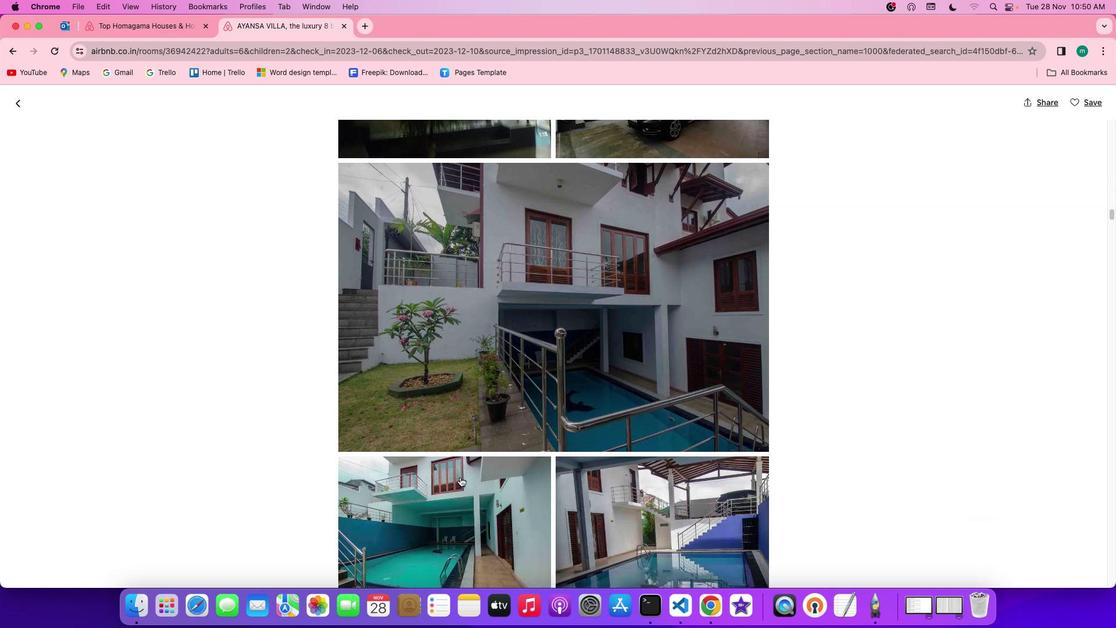 
Action: Mouse scrolled (460, 476) with delta (0, 0)
Screenshot: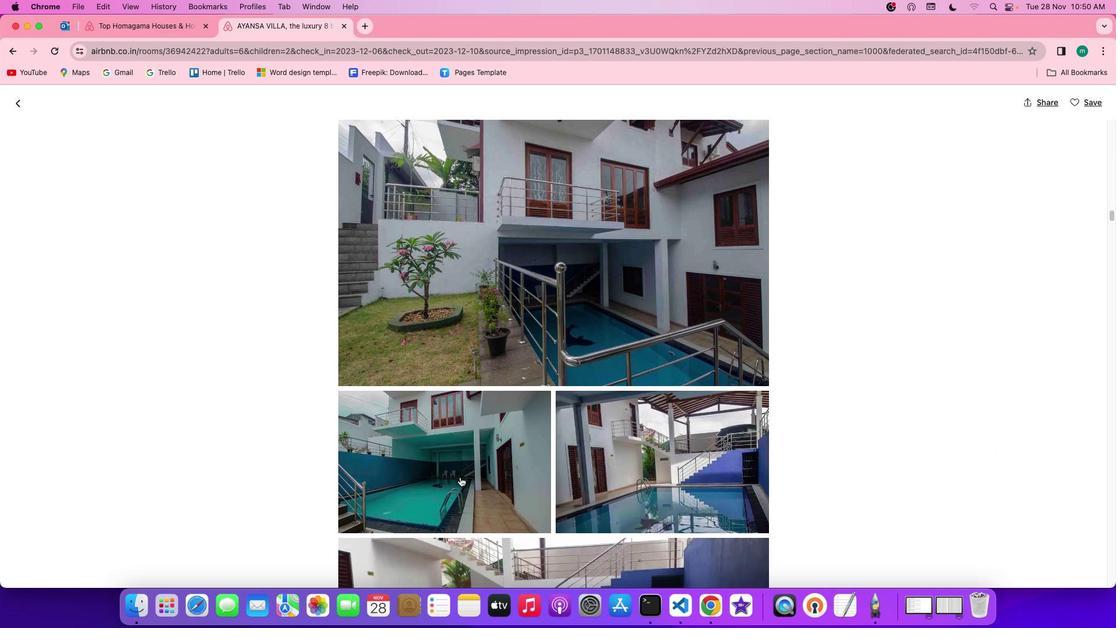 
Action: Mouse scrolled (460, 476) with delta (0, 0)
Screenshot: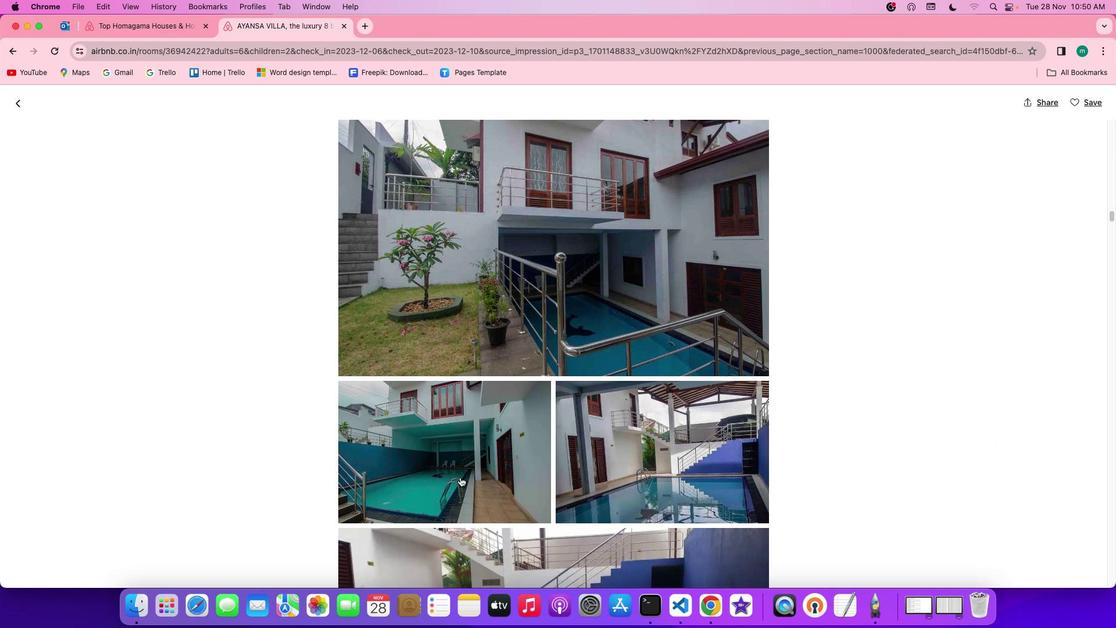 
Action: Mouse scrolled (460, 476) with delta (0, -1)
Screenshot: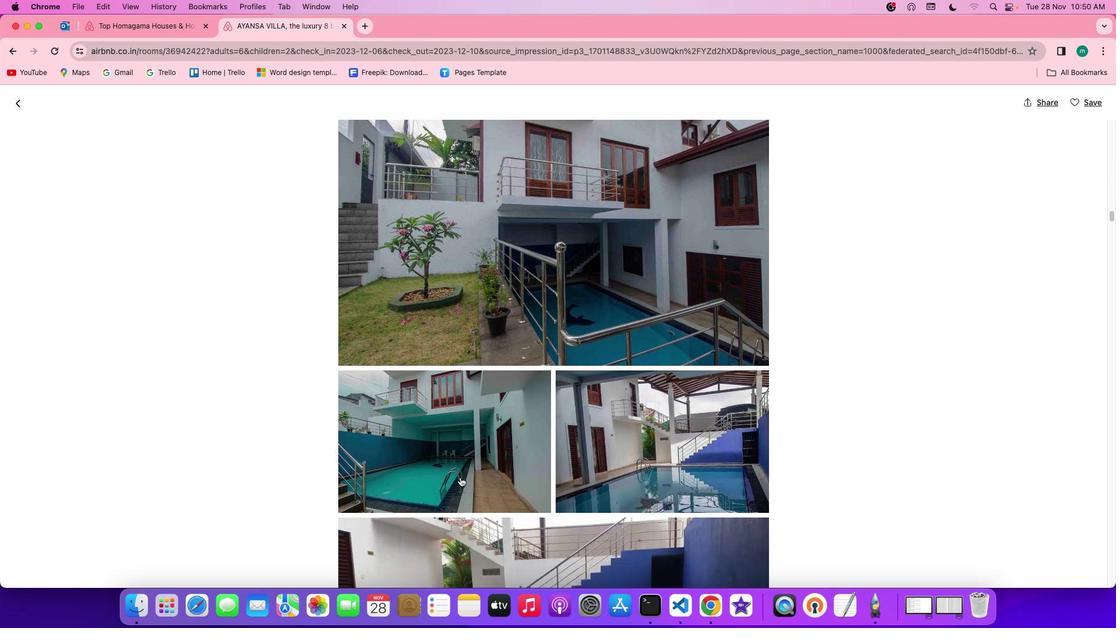 
Action: Mouse scrolled (460, 476) with delta (0, -2)
Screenshot: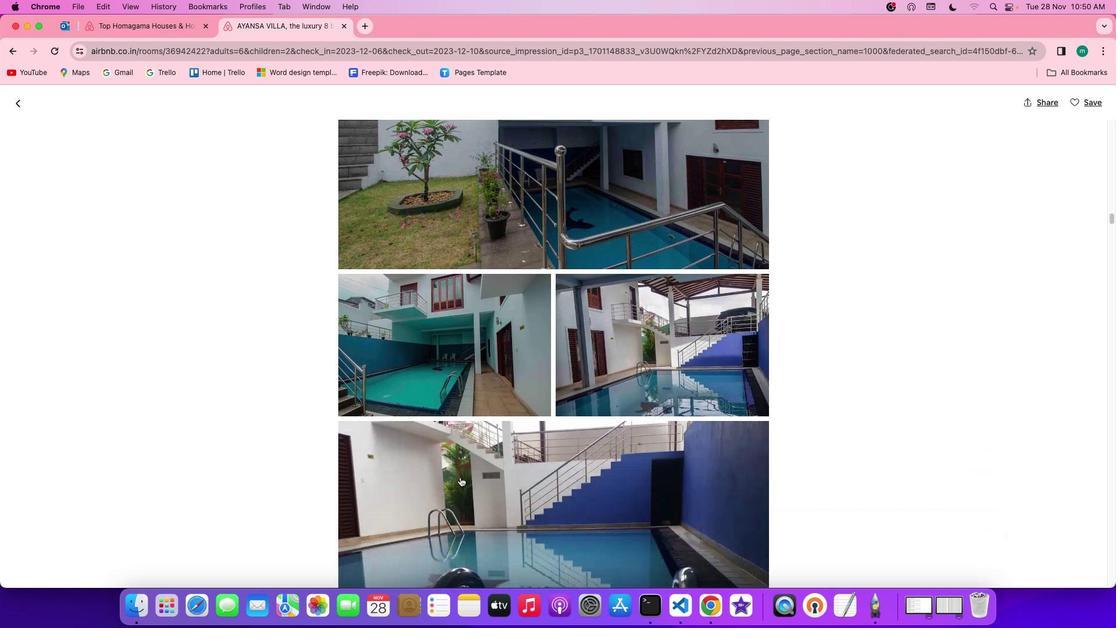 
Action: Mouse scrolled (460, 476) with delta (0, -2)
Screenshot: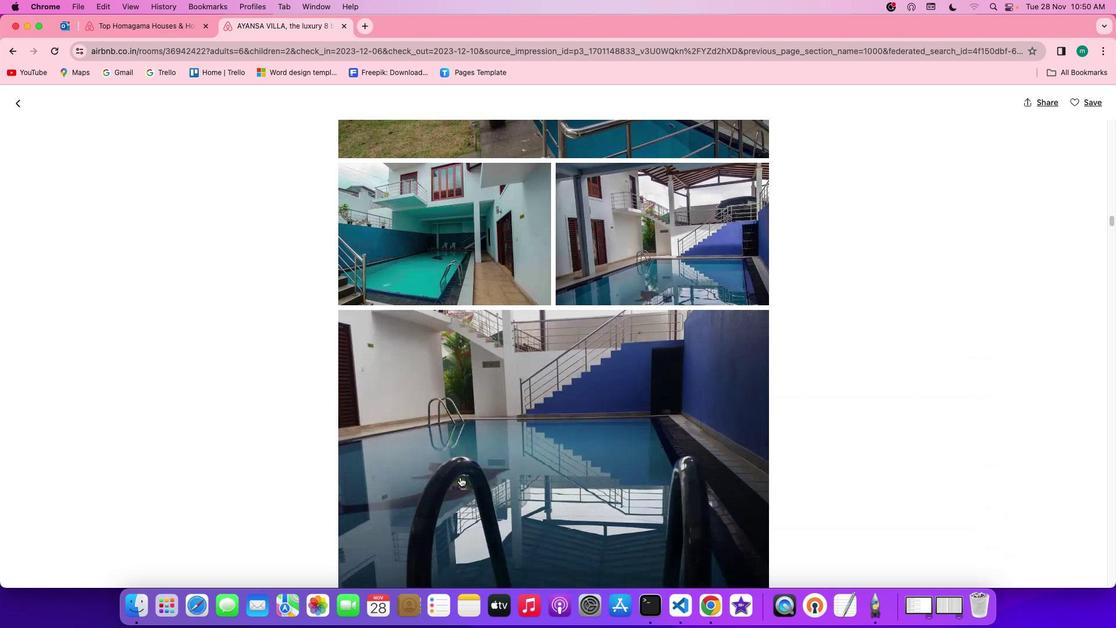 
Action: Mouse scrolled (460, 476) with delta (0, 0)
Screenshot: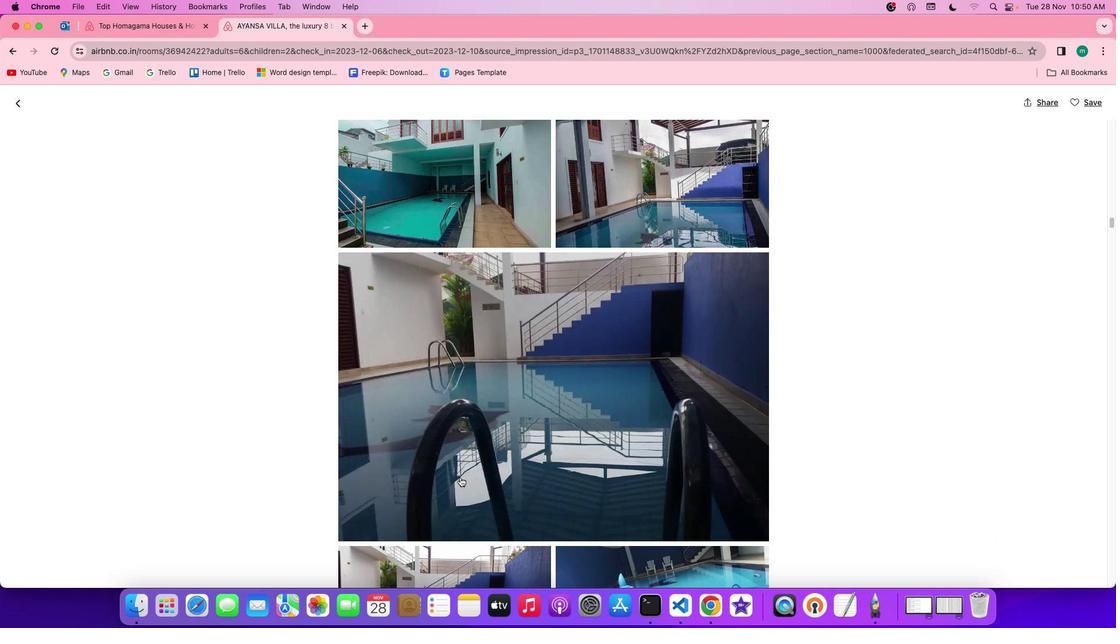 
Action: Mouse scrolled (460, 476) with delta (0, 0)
Screenshot: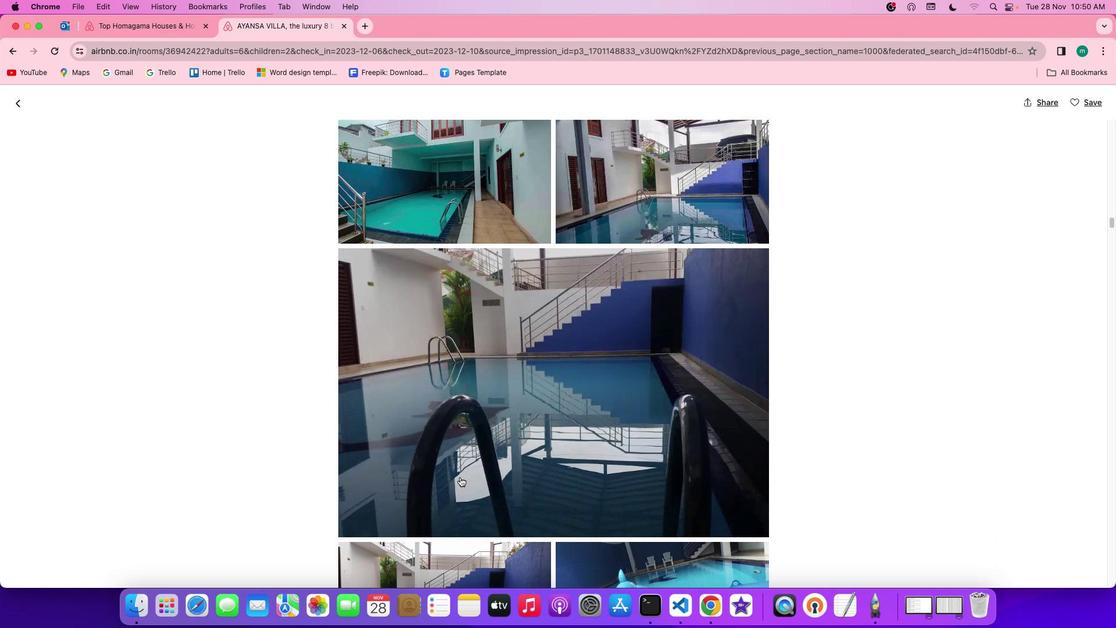 
Action: Mouse scrolled (460, 476) with delta (0, -1)
Screenshot: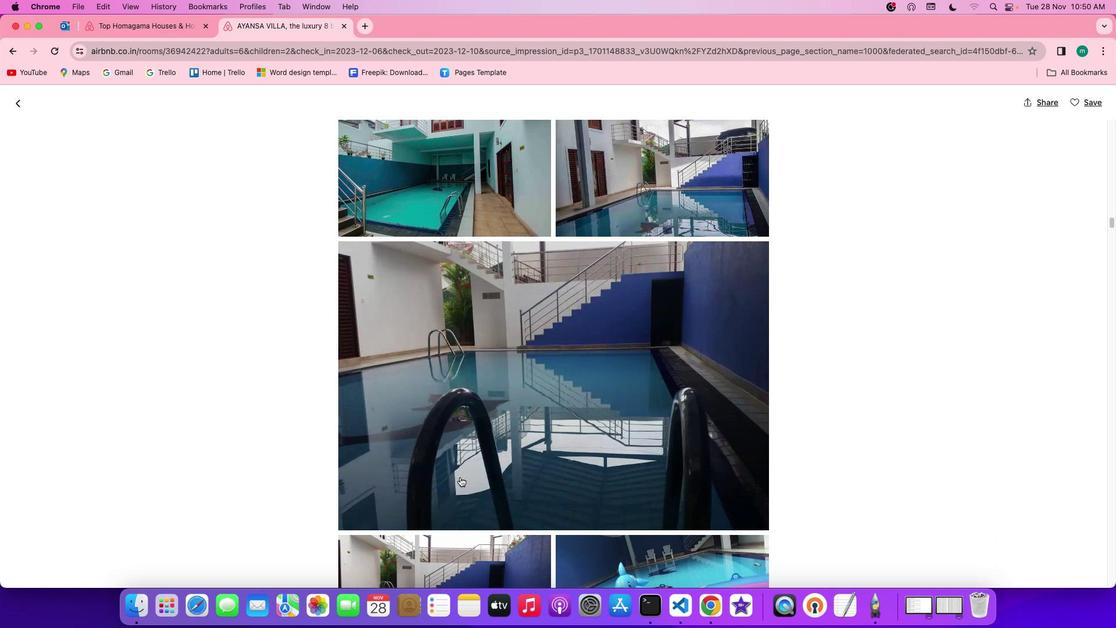 
Action: Mouse scrolled (460, 476) with delta (0, -1)
Screenshot: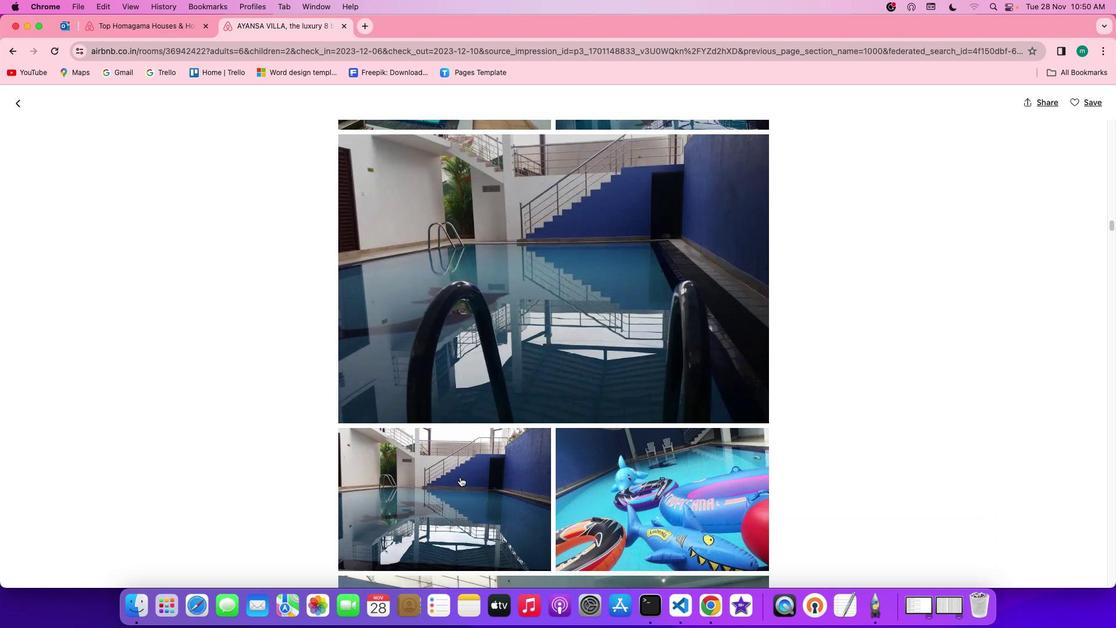 
Action: Mouse scrolled (460, 476) with delta (0, 0)
Screenshot: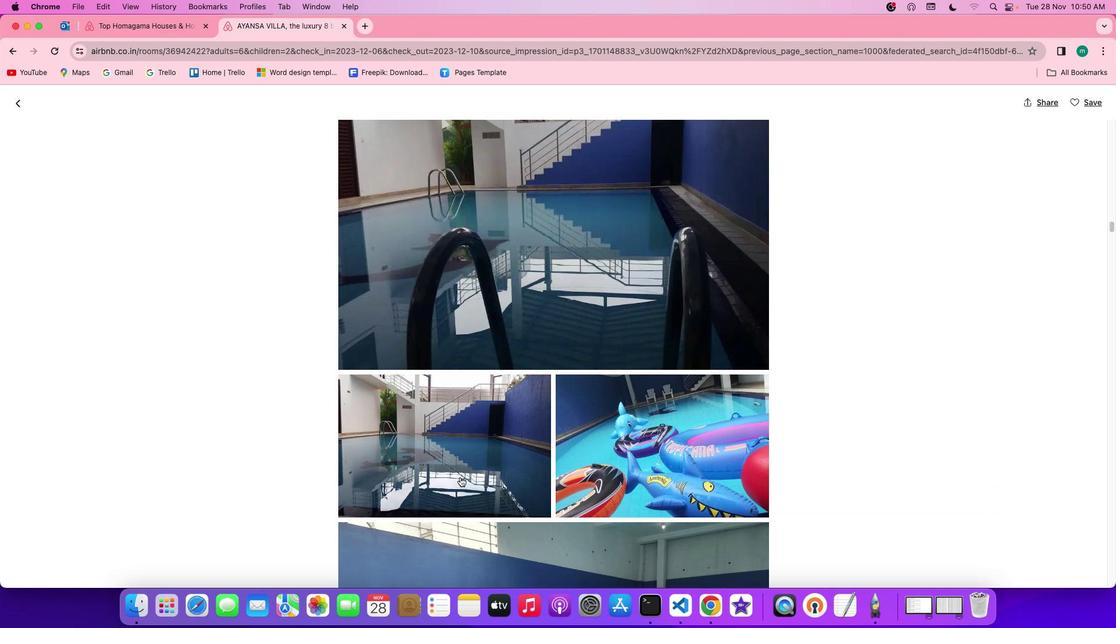 
Action: Mouse scrolled (460, 476) with delta (0, 0)
Screenshot: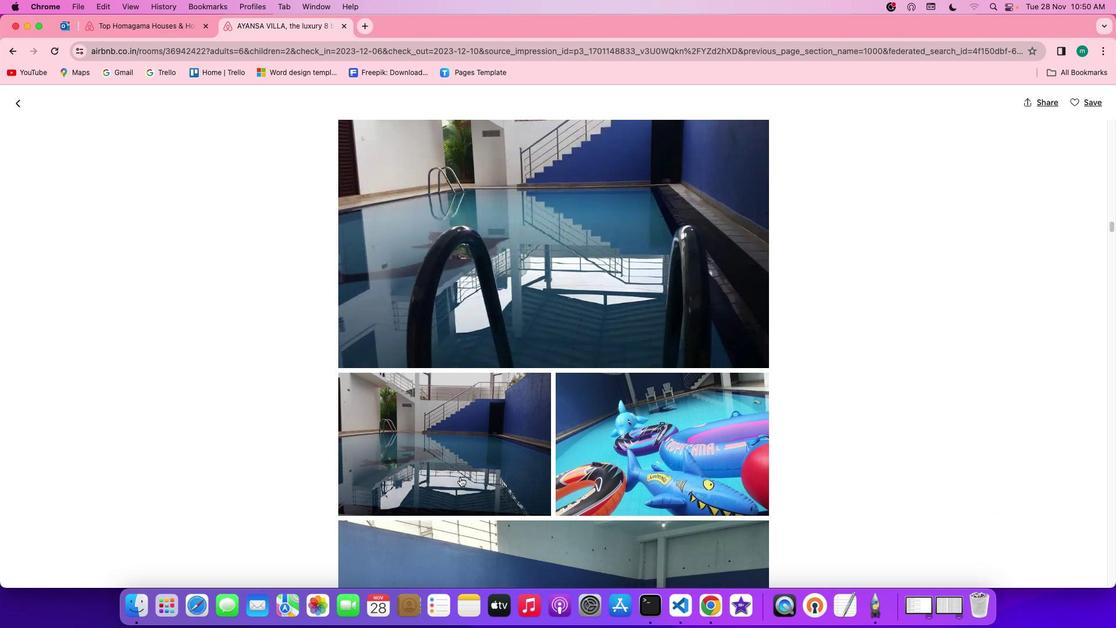 
Action: Mouse scrolled (460, 476) with delta (0, 0)
Screenshot: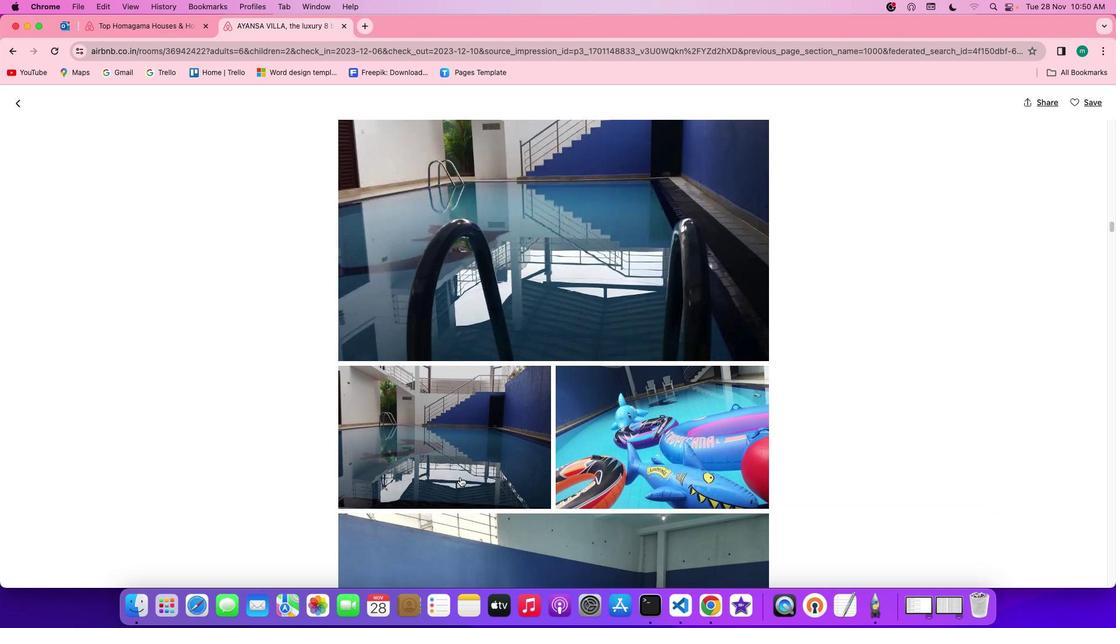 
Action: Mouse scrolled (460, 476) with delta (0, -1)
Screenshot: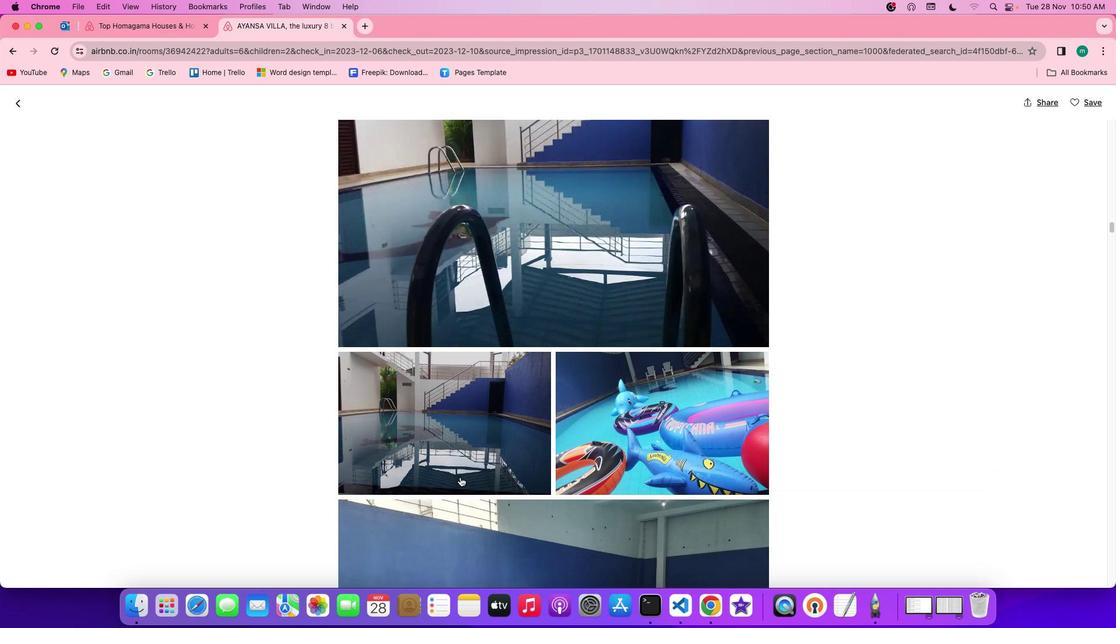 
Action: Mouse scrolled (460, 476) with delta (0, -1)
Screenshot: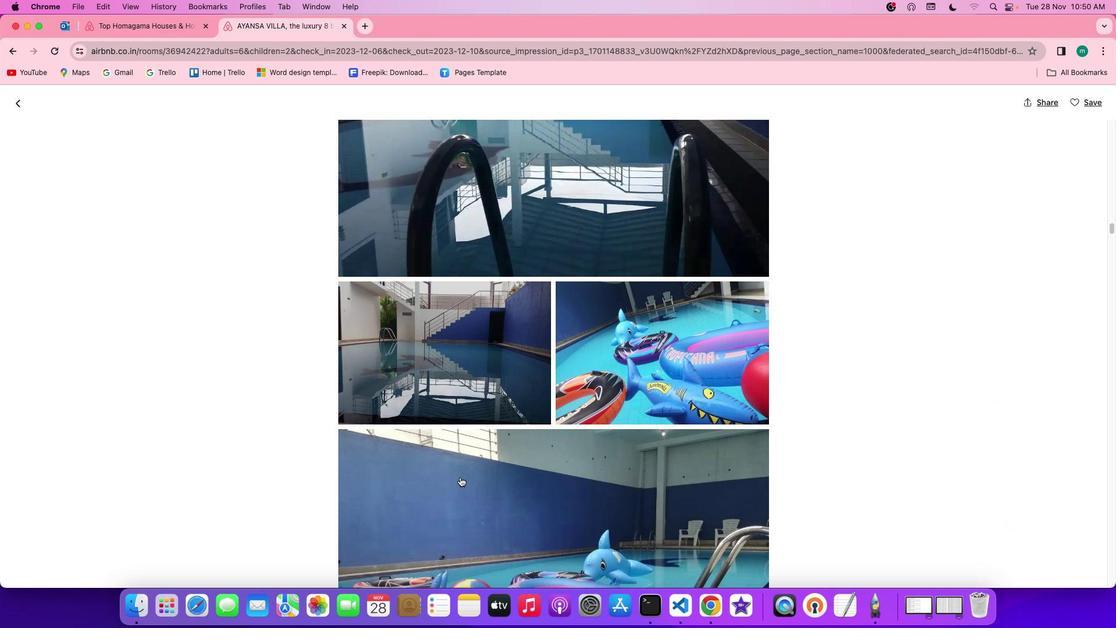 
Action: Mouse scrolled (460, 476) with delta (0, 0)
Screenshot: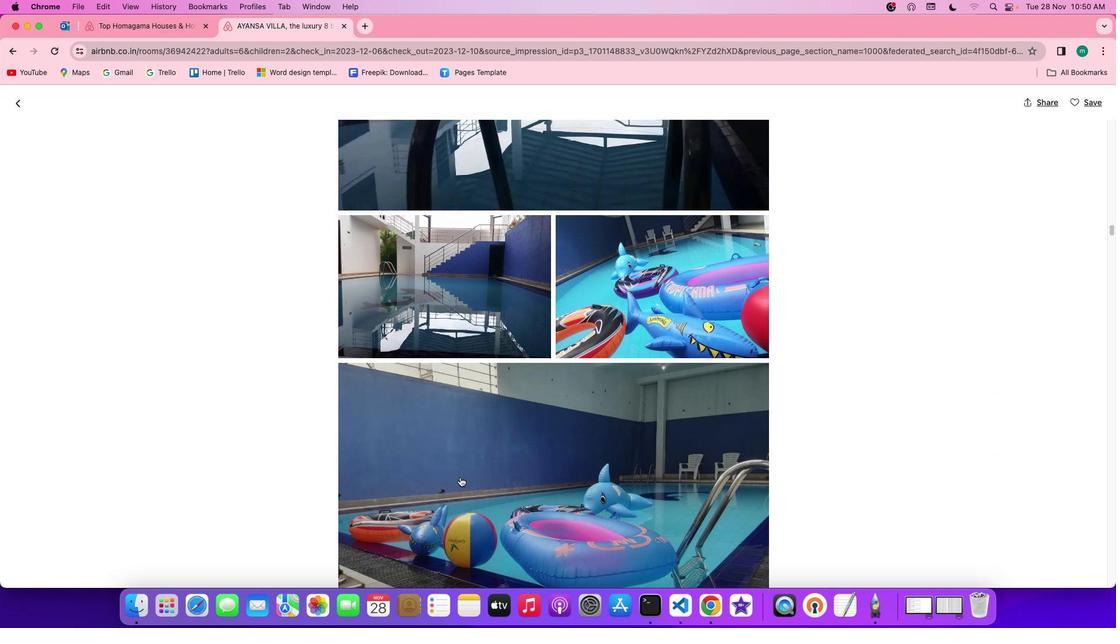 
Action: Mouse scrolled (460, 476) with delta (0, 0)
